 Task: What is a key feature of the Arts and Crafts movement?
Action: Mouse moved to (120, 145)
Screenshot: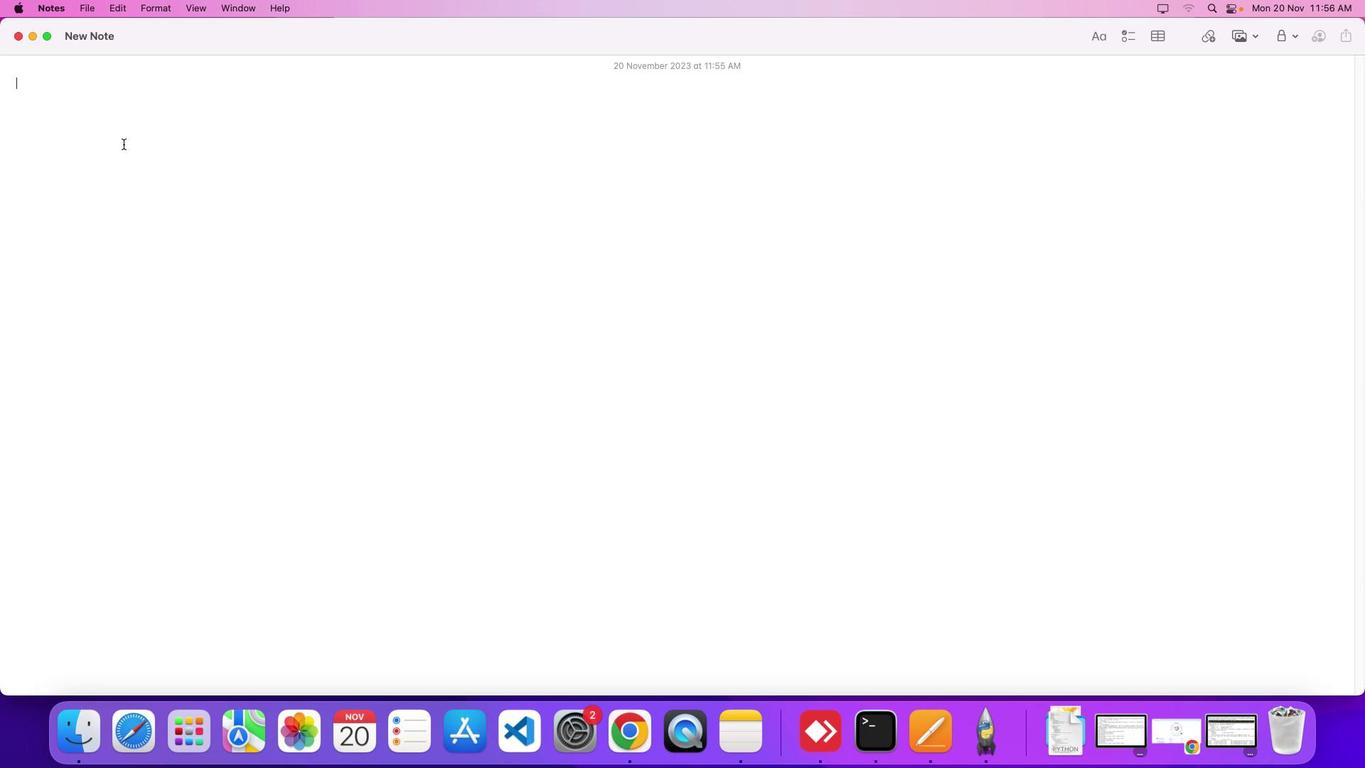 
Action: Mouse pressed left at (120, 145)
Screenshot: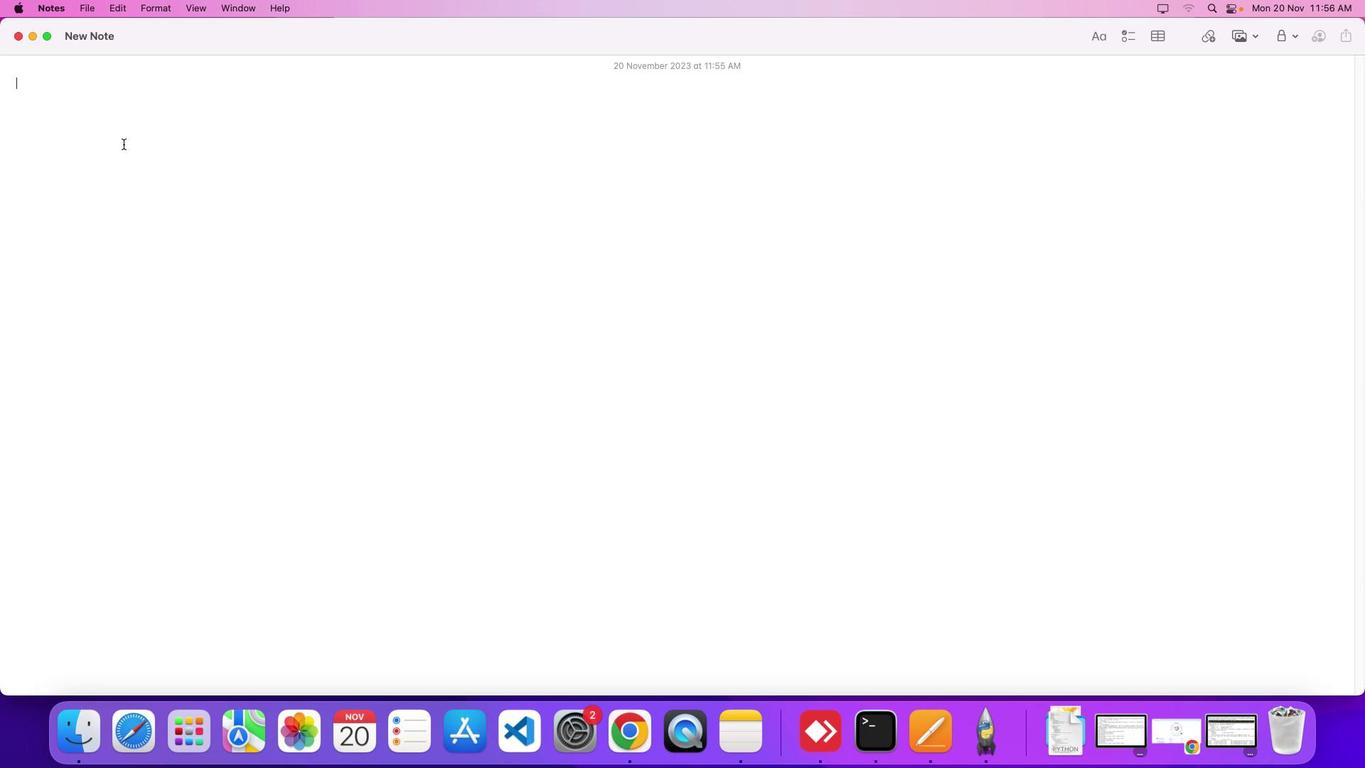 
Action: Mouse moved to (123, 143)
Screenshot: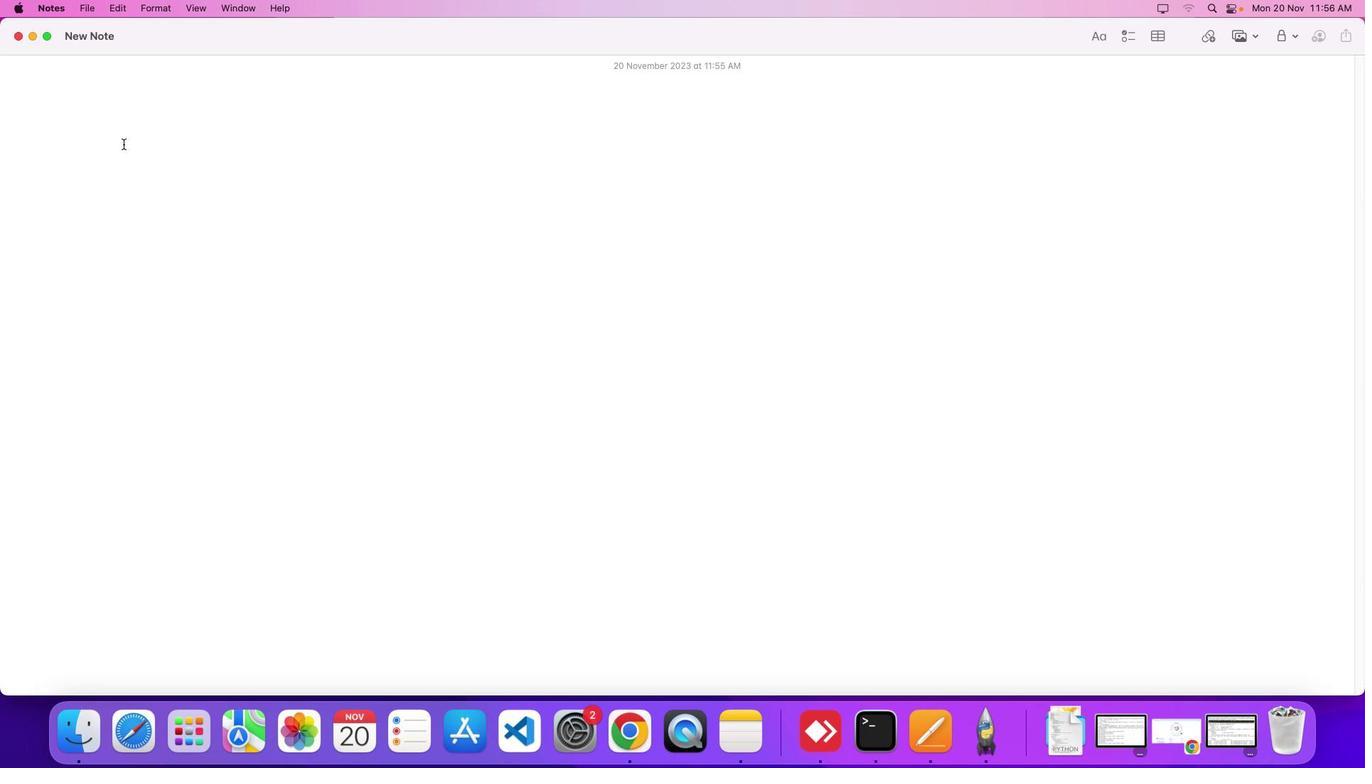 
Action: Key pressed Key.shift'W''h''t'Key.backspace'a''t'Key.space'i''s'Key.space'a'Key.space'k''e''y'Key.space'f''e''a''t''u''r''e'Key.space'o''f'Key.space't''h''e'Key.spaceKey.shift'A''r''t''s'Key.space'a''n''d'Key.spaceKey.shift'C''r''a''f''t''s'Key.space'm''o''v''e''m''e''n''t'Key.shift_r'?'Key.enter
Screenshot: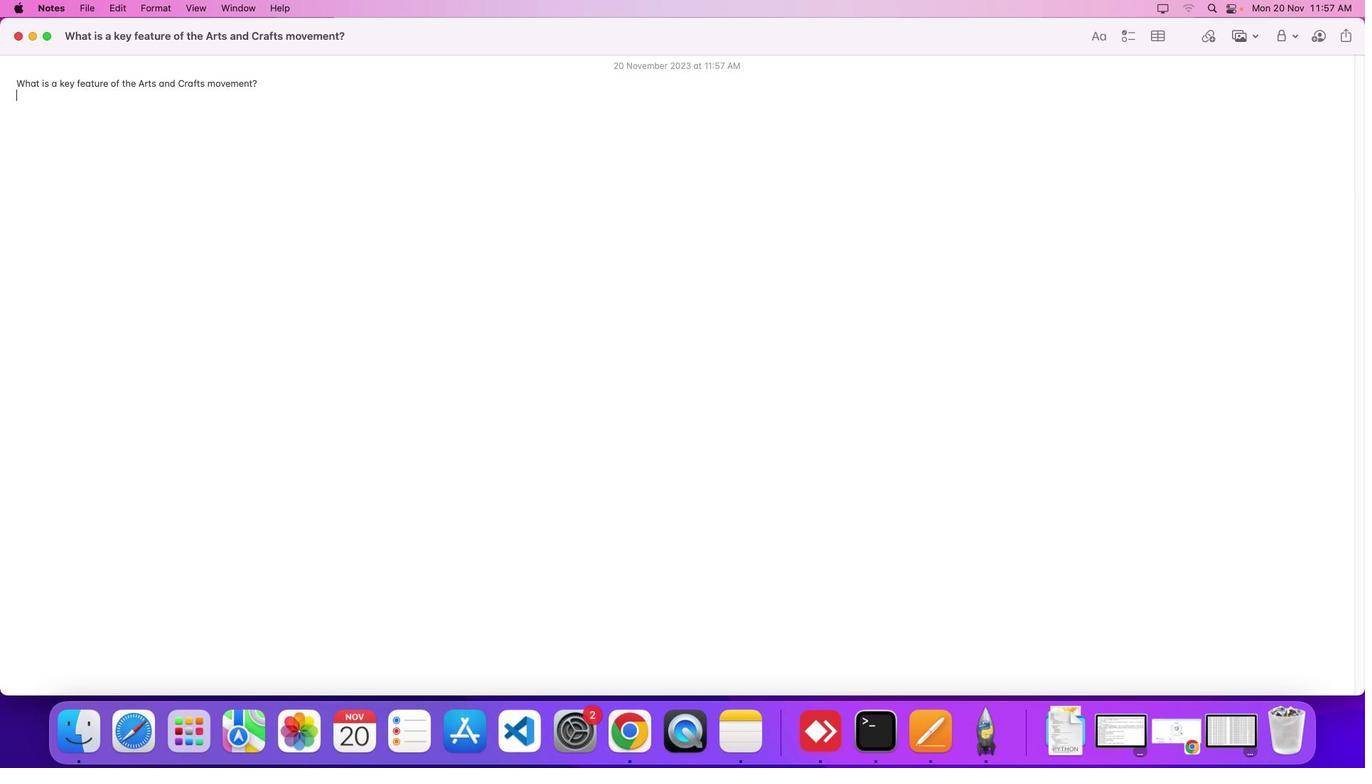 
Action: Mouse moved to (1183, 732)
Screenshot: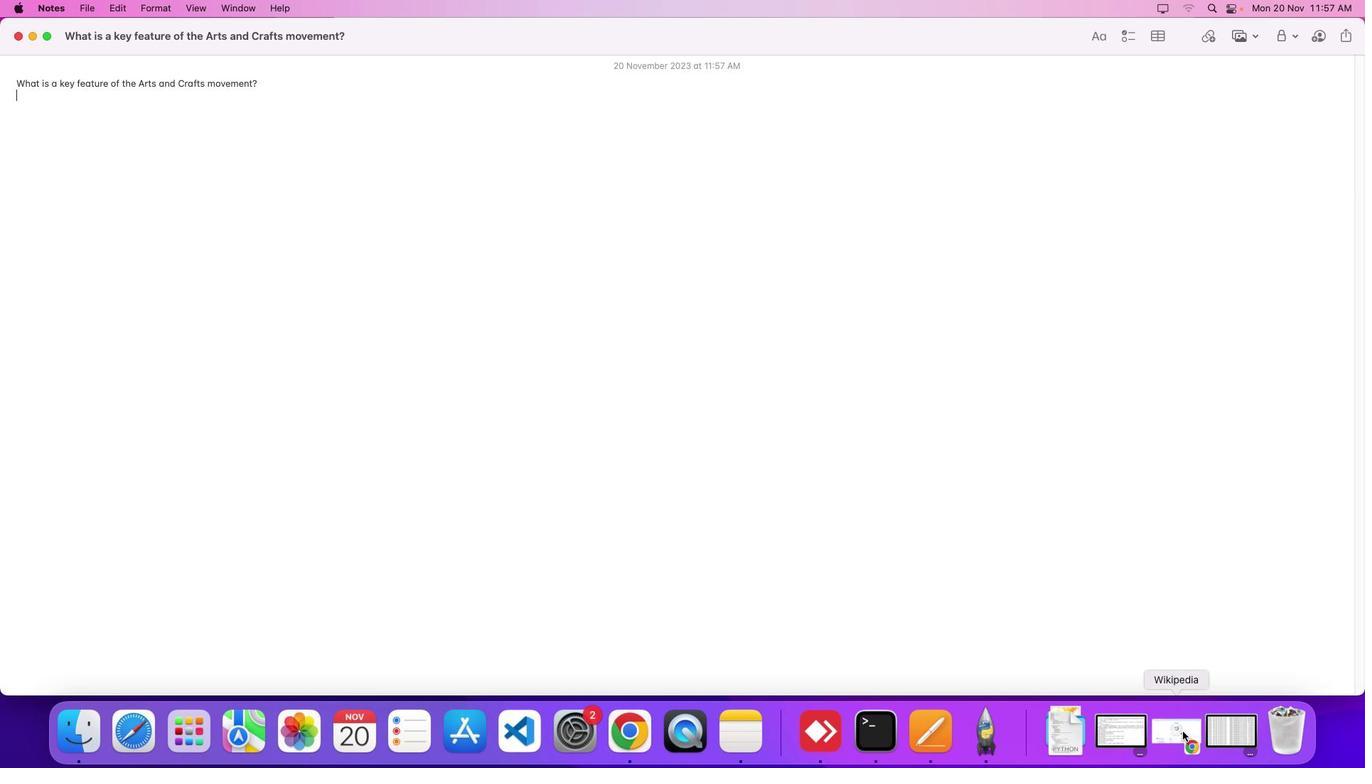 
Action: Mouse pressed left at (1183, 732)
Screenshot: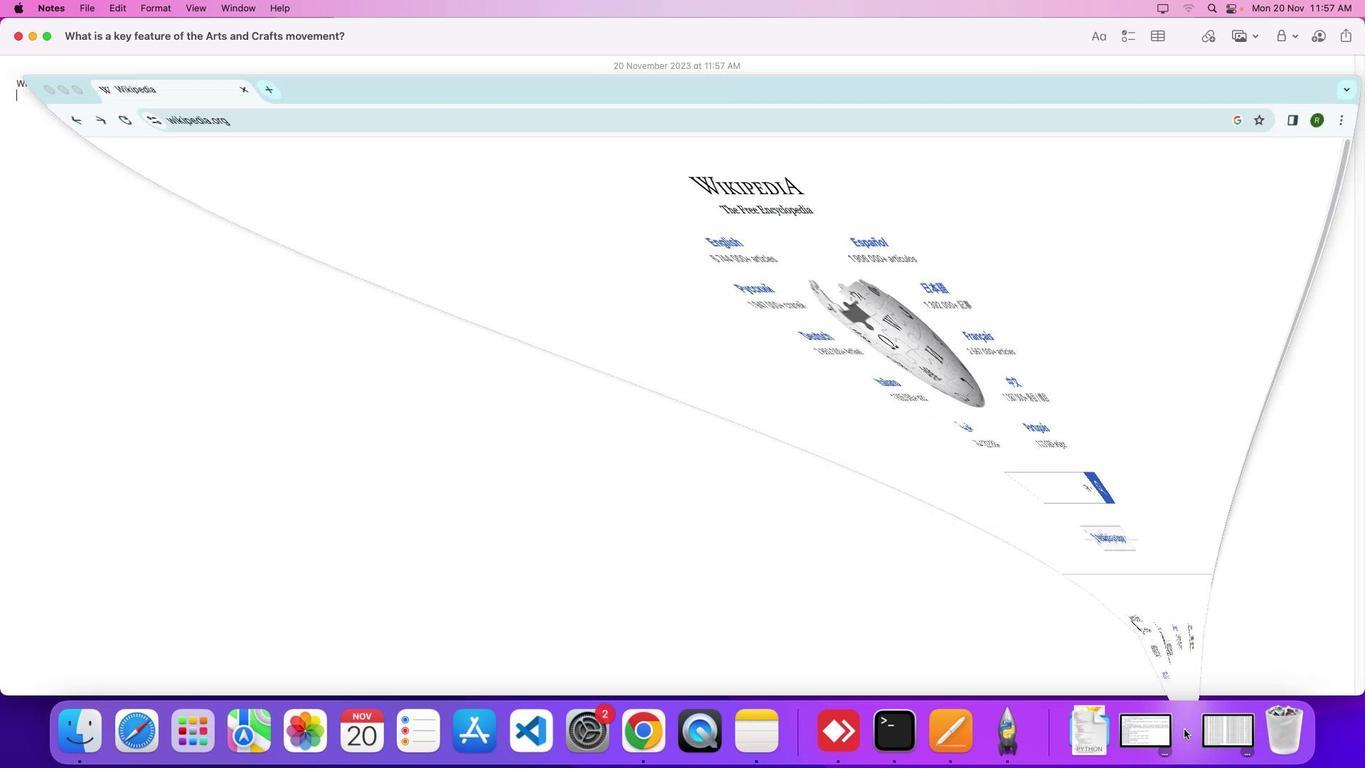 
Action: Mouse moved to (541, 434)
Screenshot: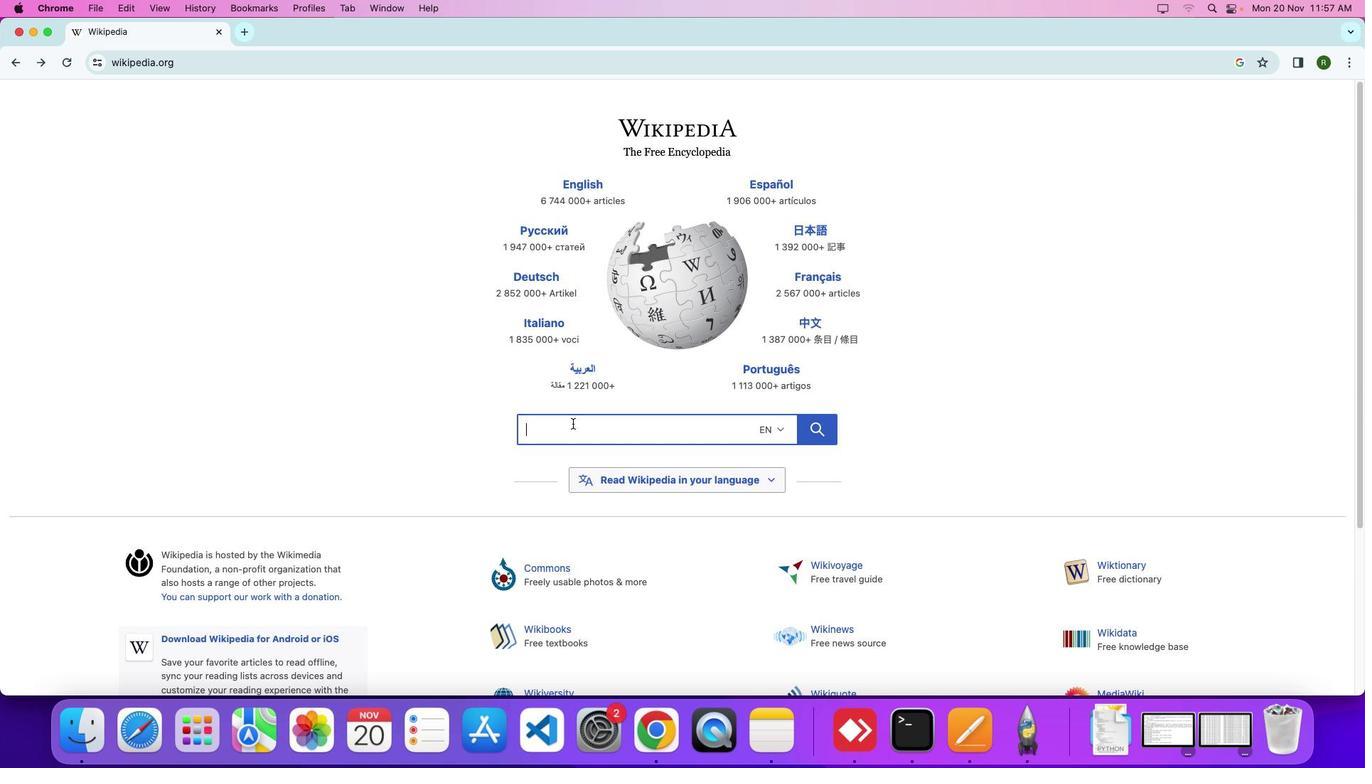 
Action: Mouse pressed left at (541, 434)
Screenshot: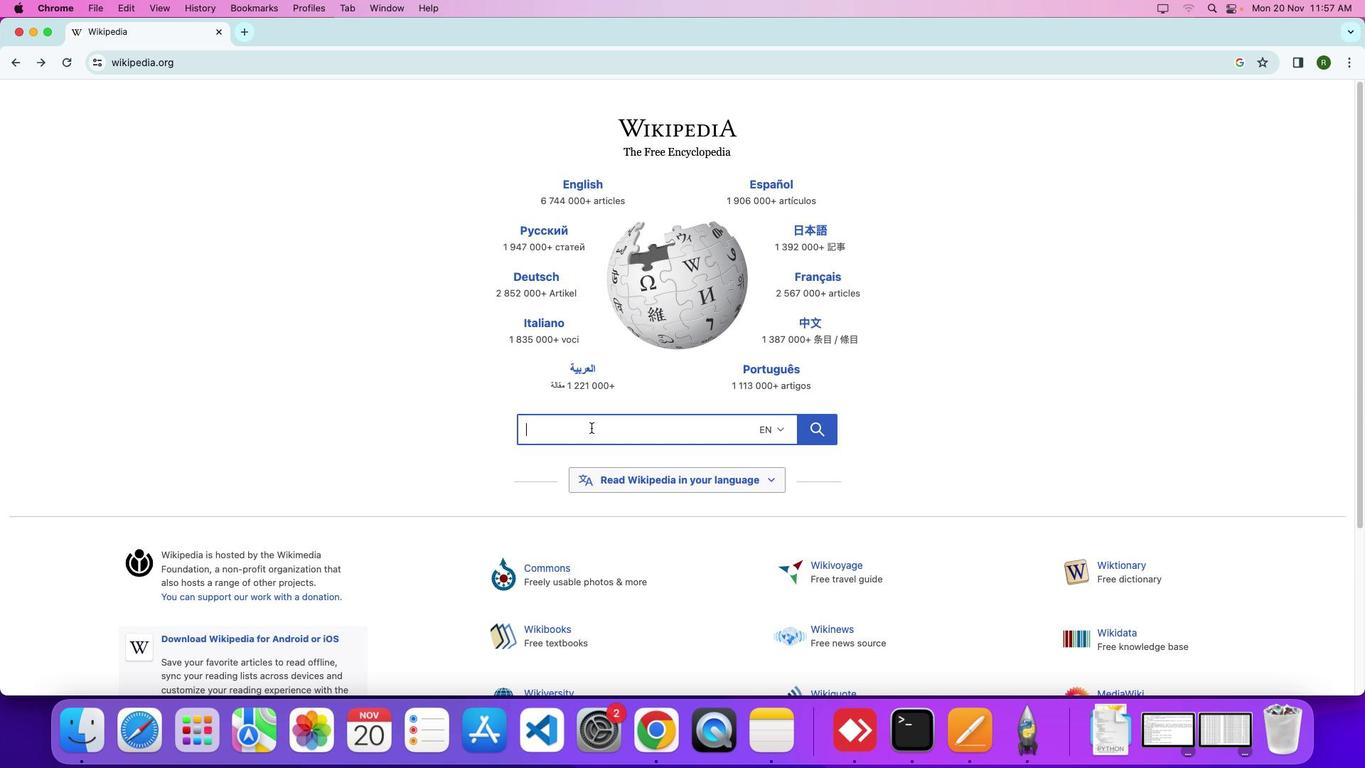 
Action: Mouse moved to (542, 428)
Screenshot: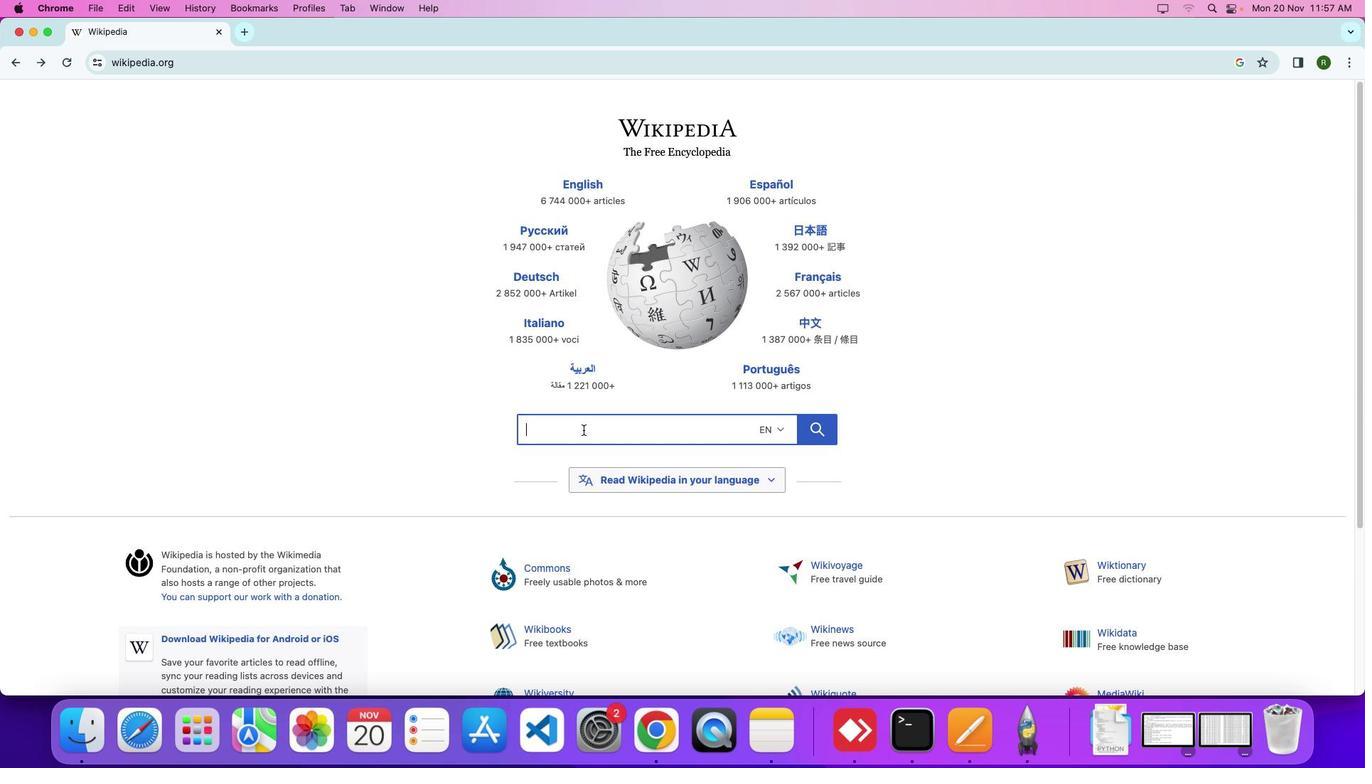 
Action: Key pressed Key.shift
Screenshot: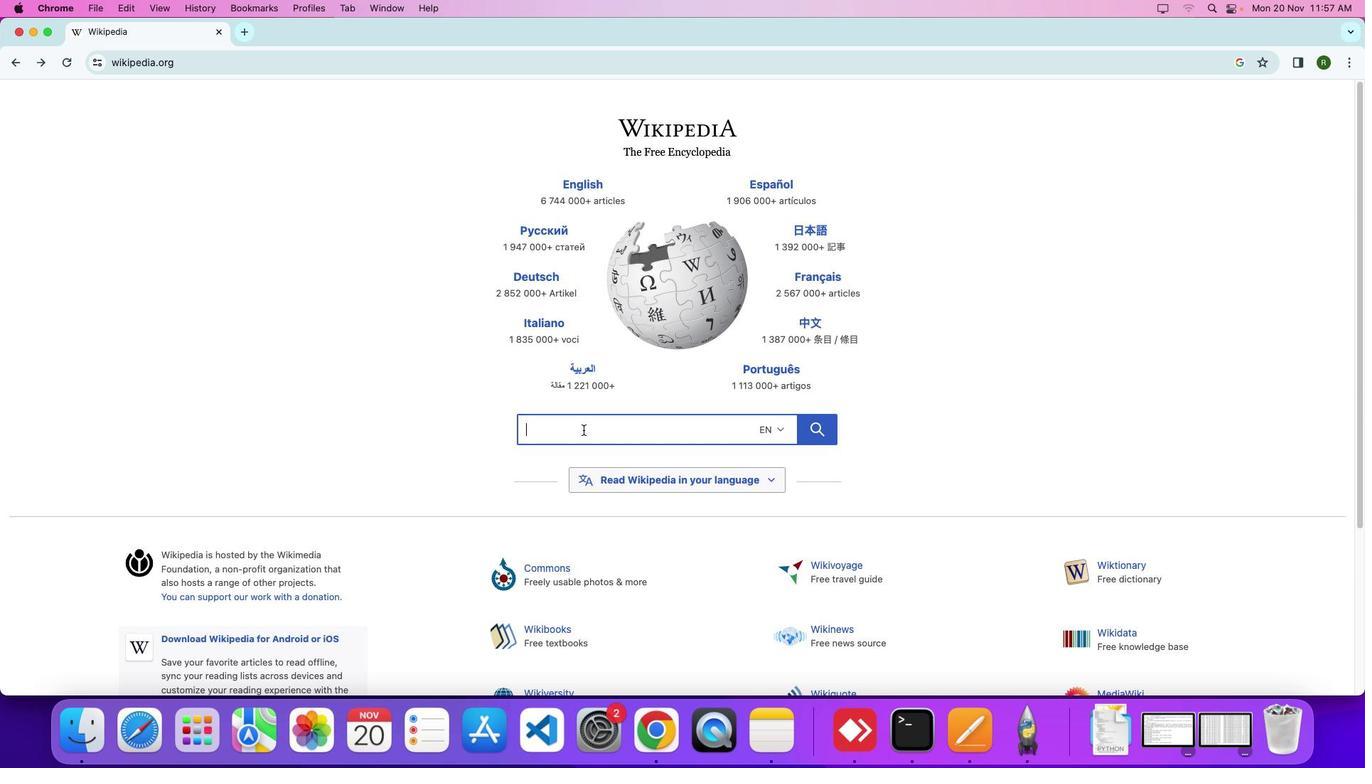 
Action: Mouse moved to (589, 431)
Screenshot: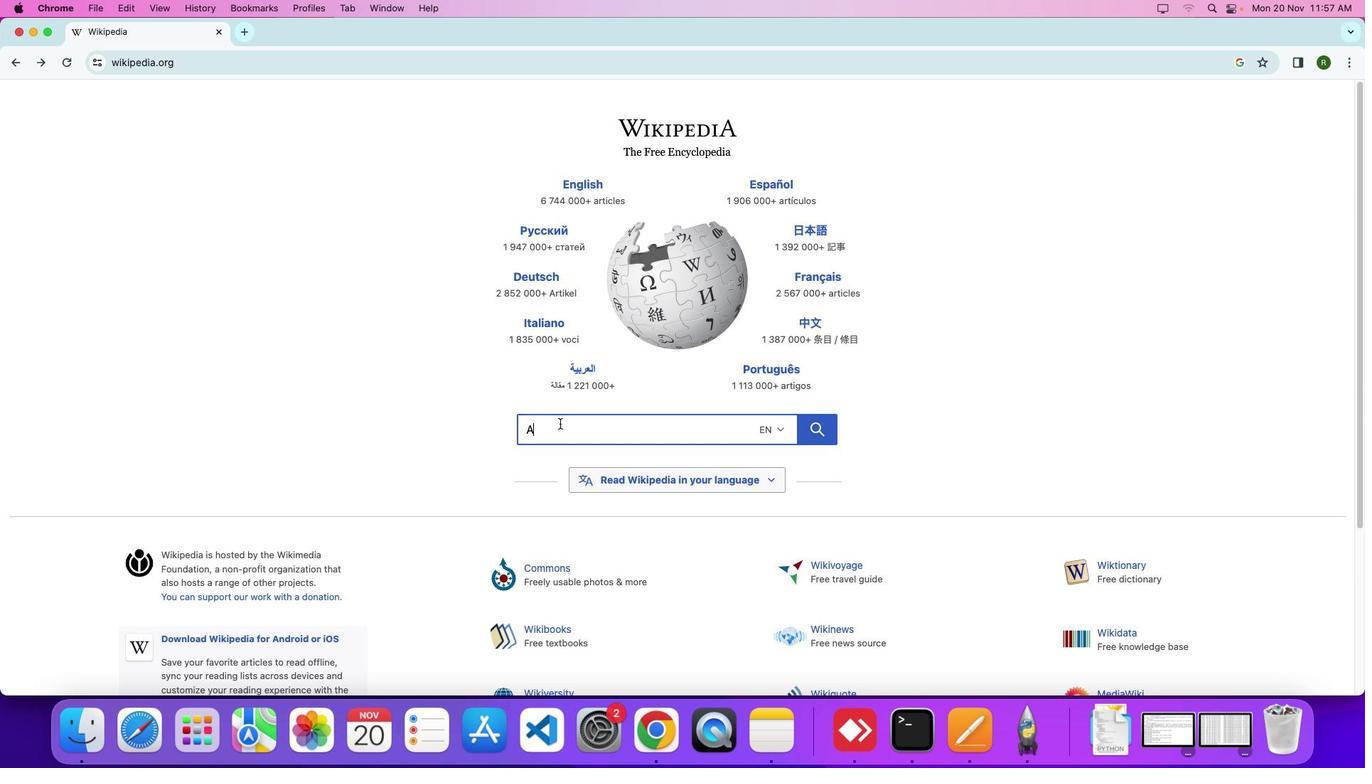 
Action: Key pressed 'A'
Screenshot: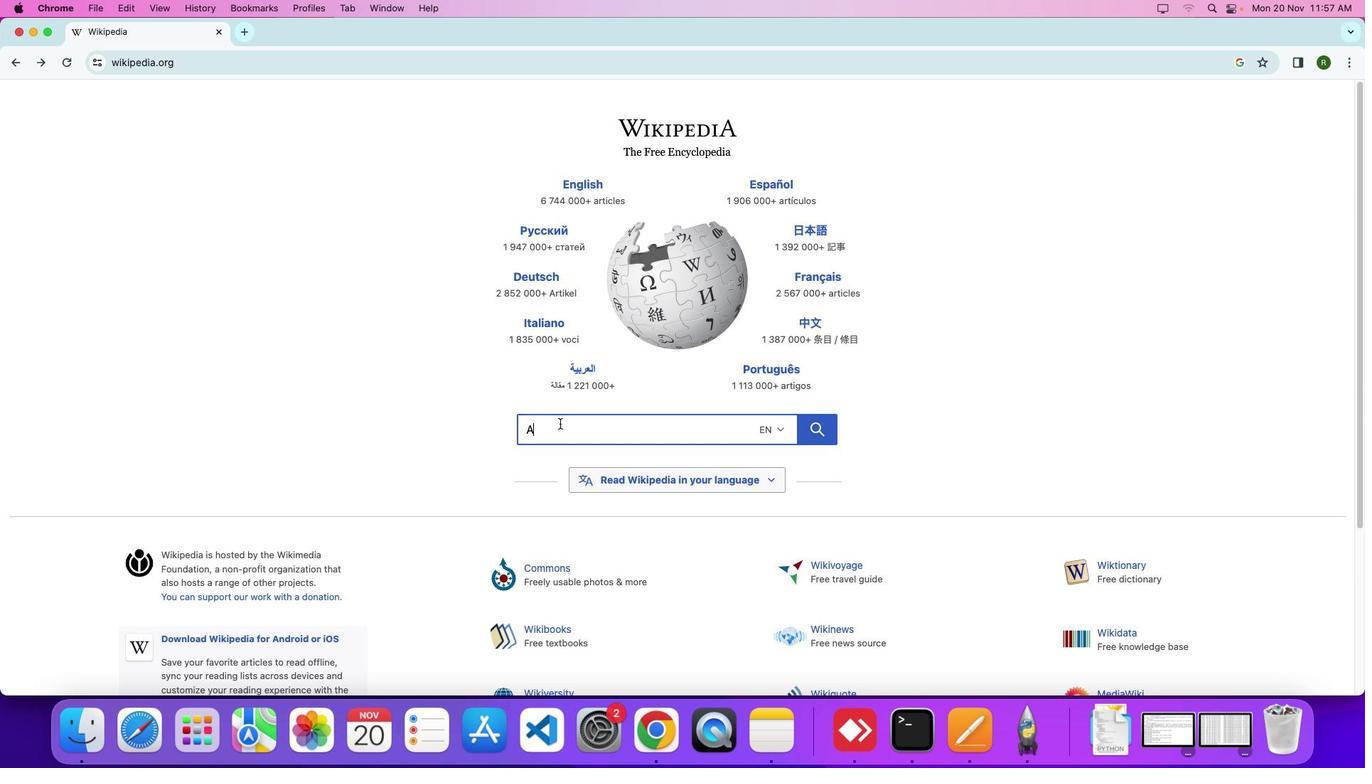 
Action: Mouse moved to (559, 423)
Screenshot: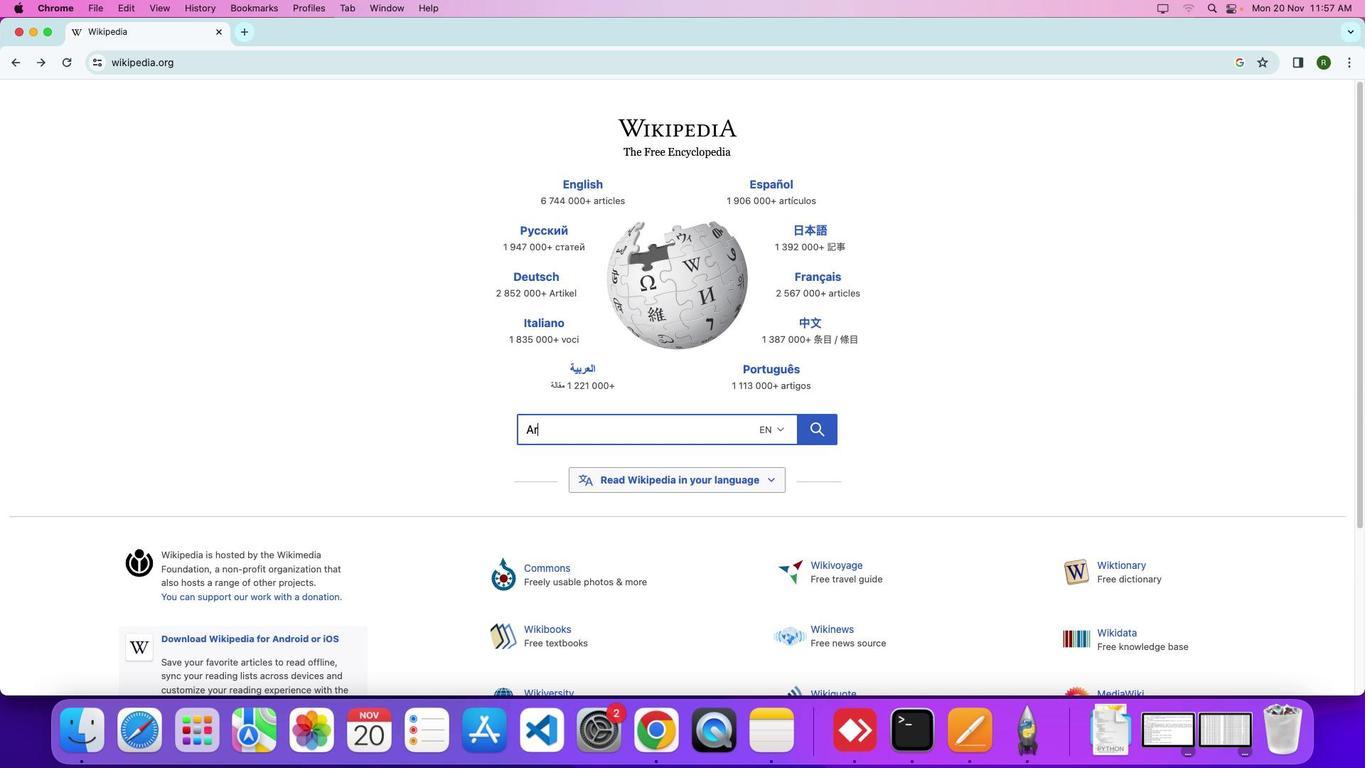 
Action: Key pressed 'r''t''s'Key.space'a''n''d'Key.spaceKey.shift'C''r''a''f''t''s'Key.space'm''o''v''e''m''e''n''t'
Screenshot: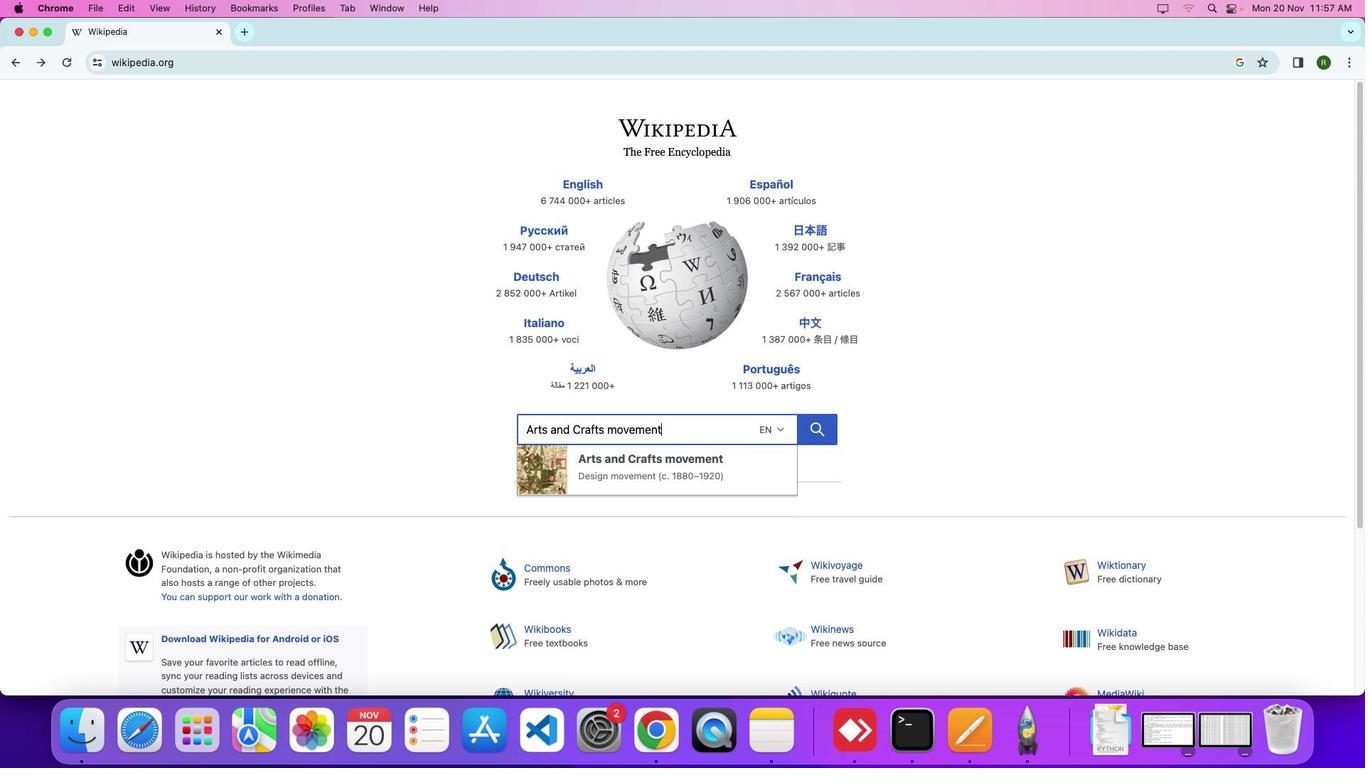 
Action: Mouse moved to (821, 432)
Screenshot: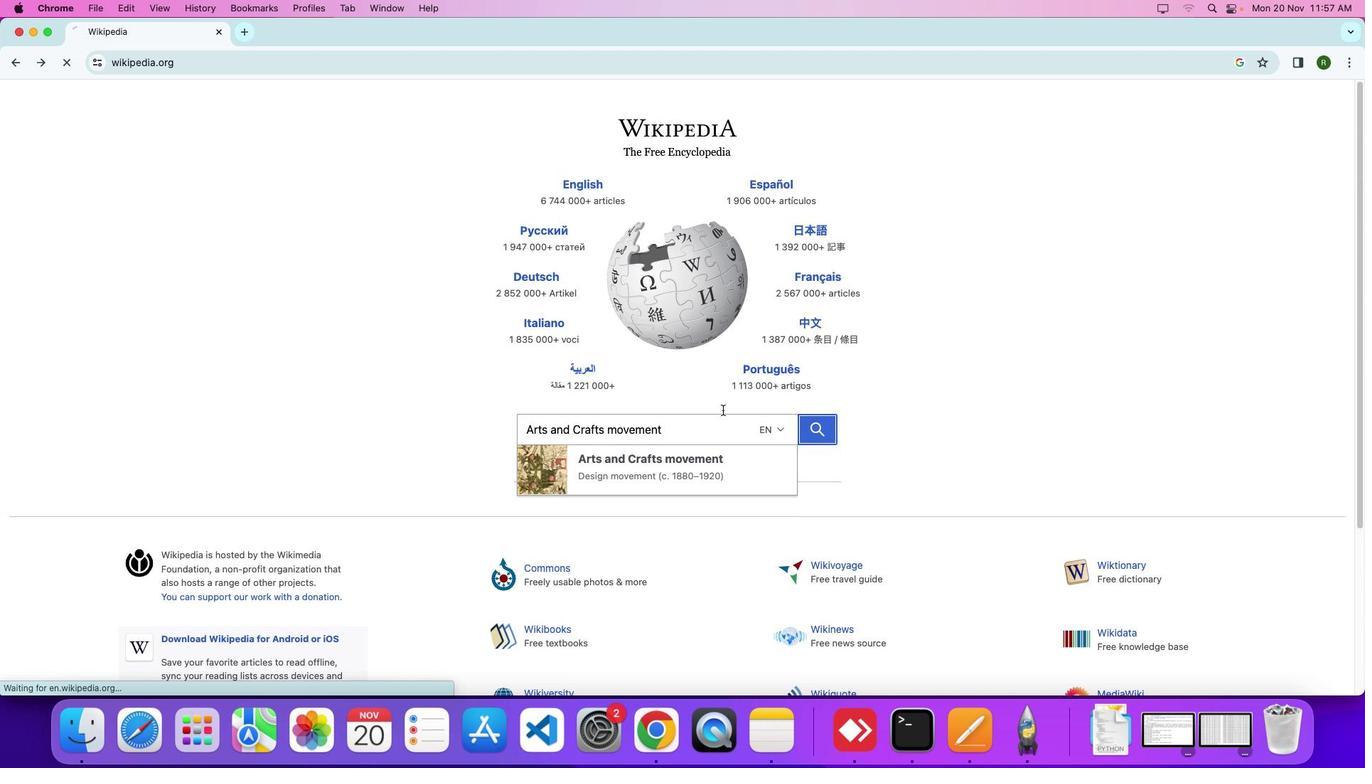 
Action: Mouse pressed left at (821, 432)
Screenshot: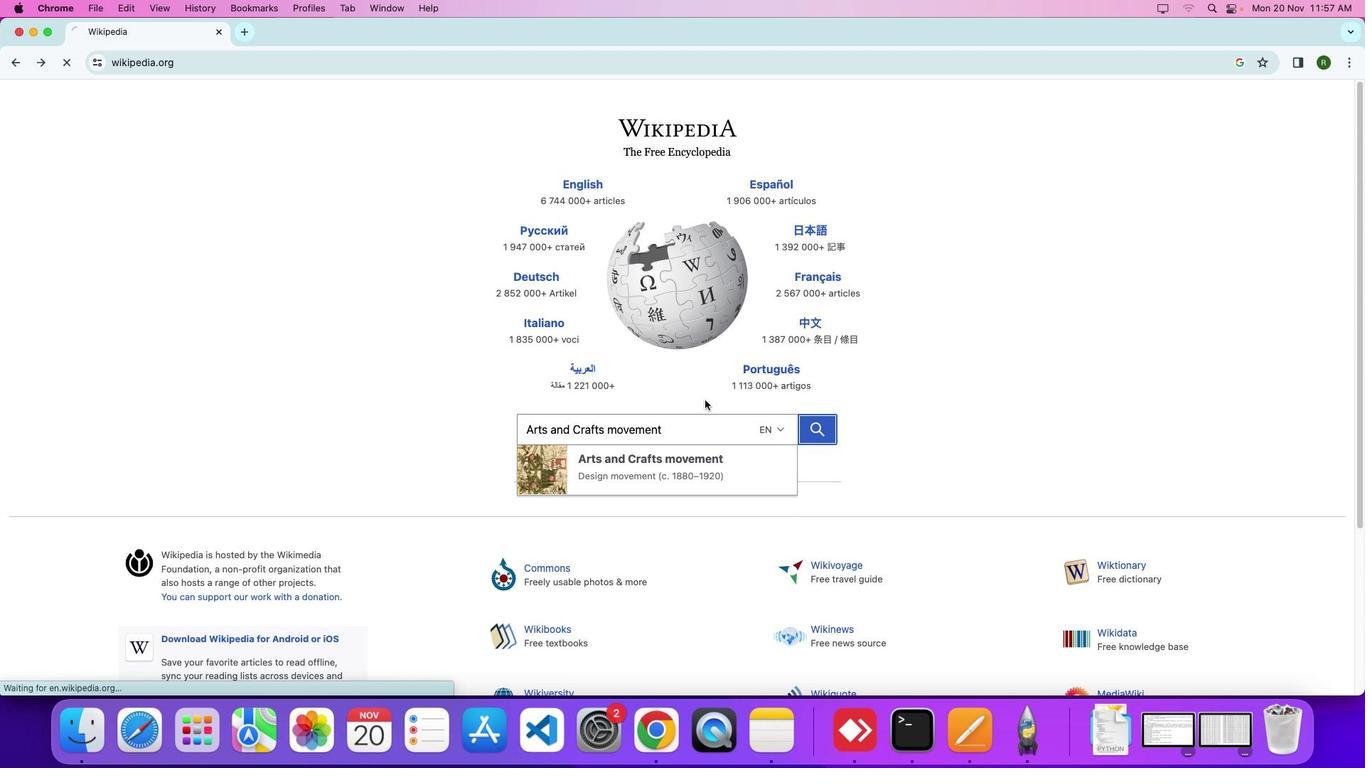 
Action: Mouse moved to (932, 345)
Screenshot: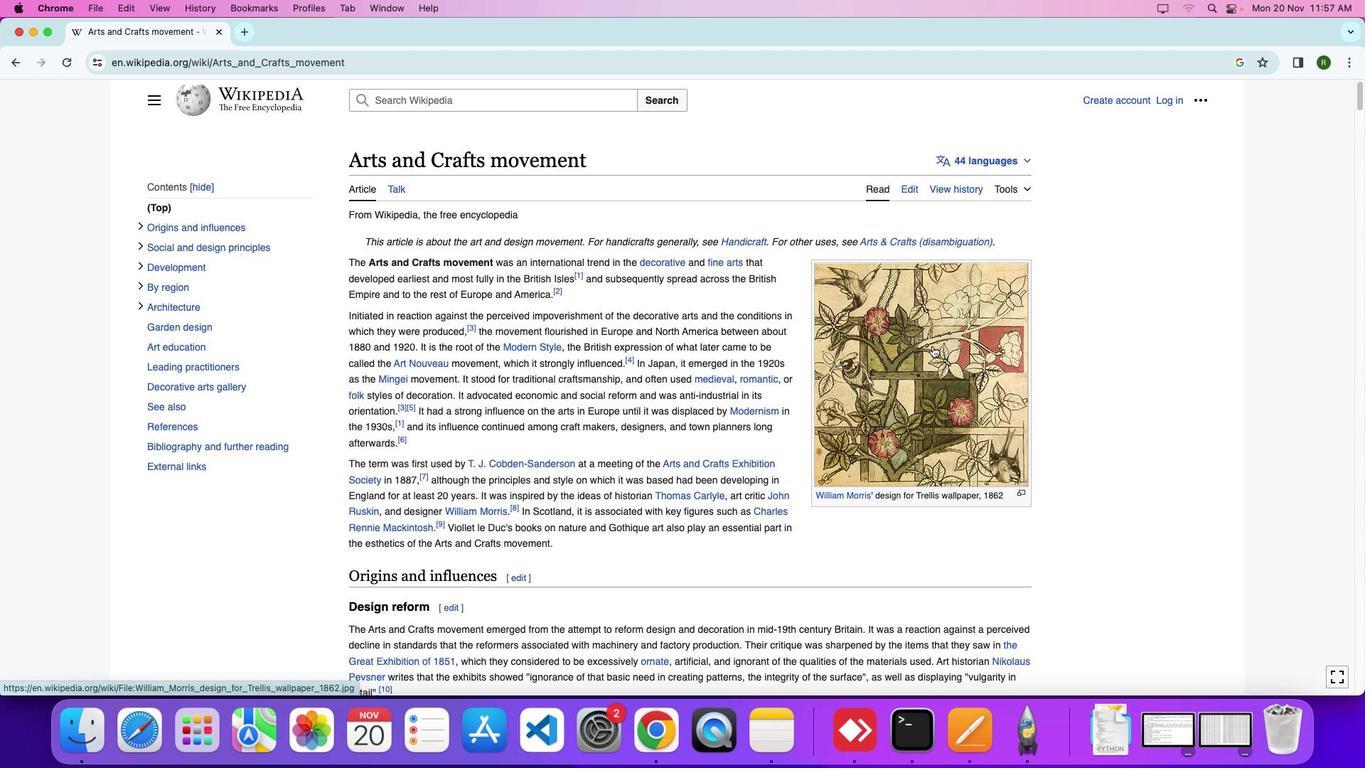
Action: Mouse scrolled (932, 345) with delta (0, 0)
Screenshot: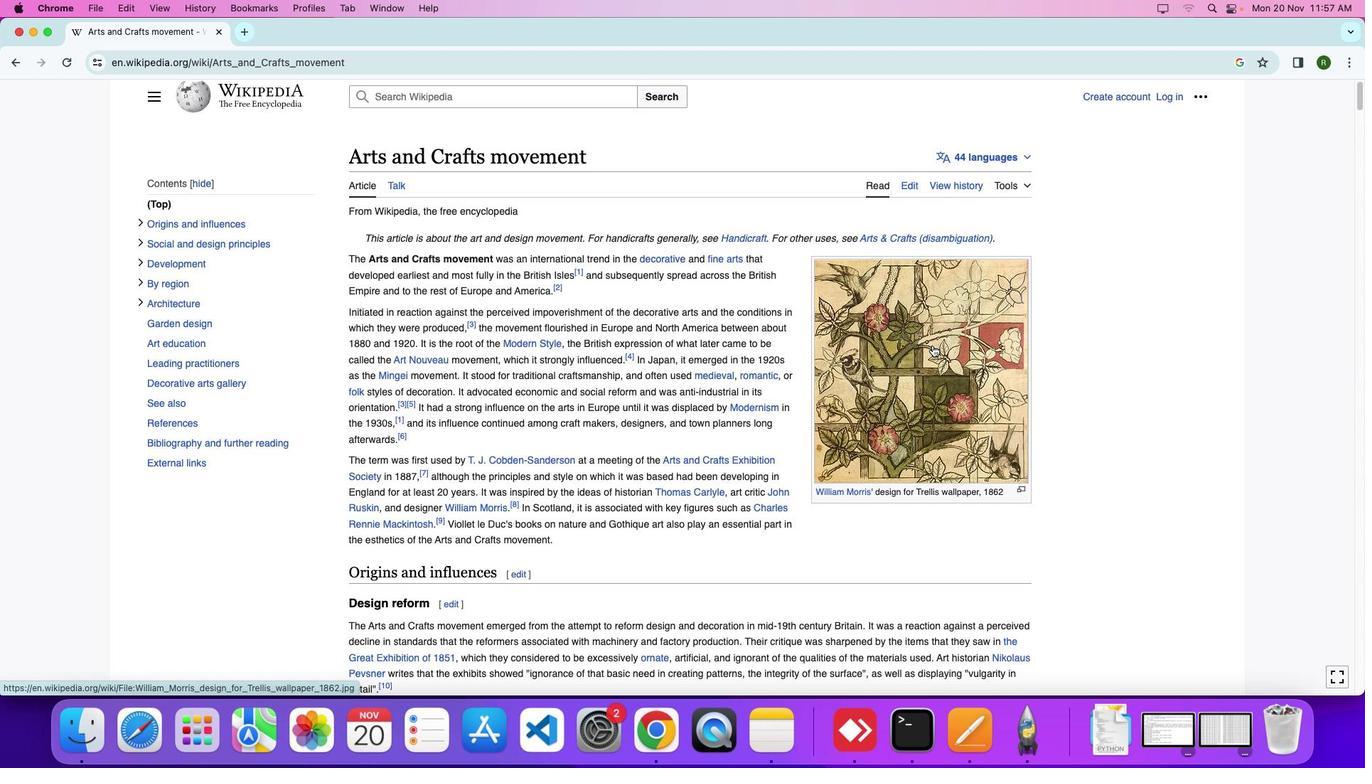 
Action: Mouse moved to (932, 345)
Screenshot: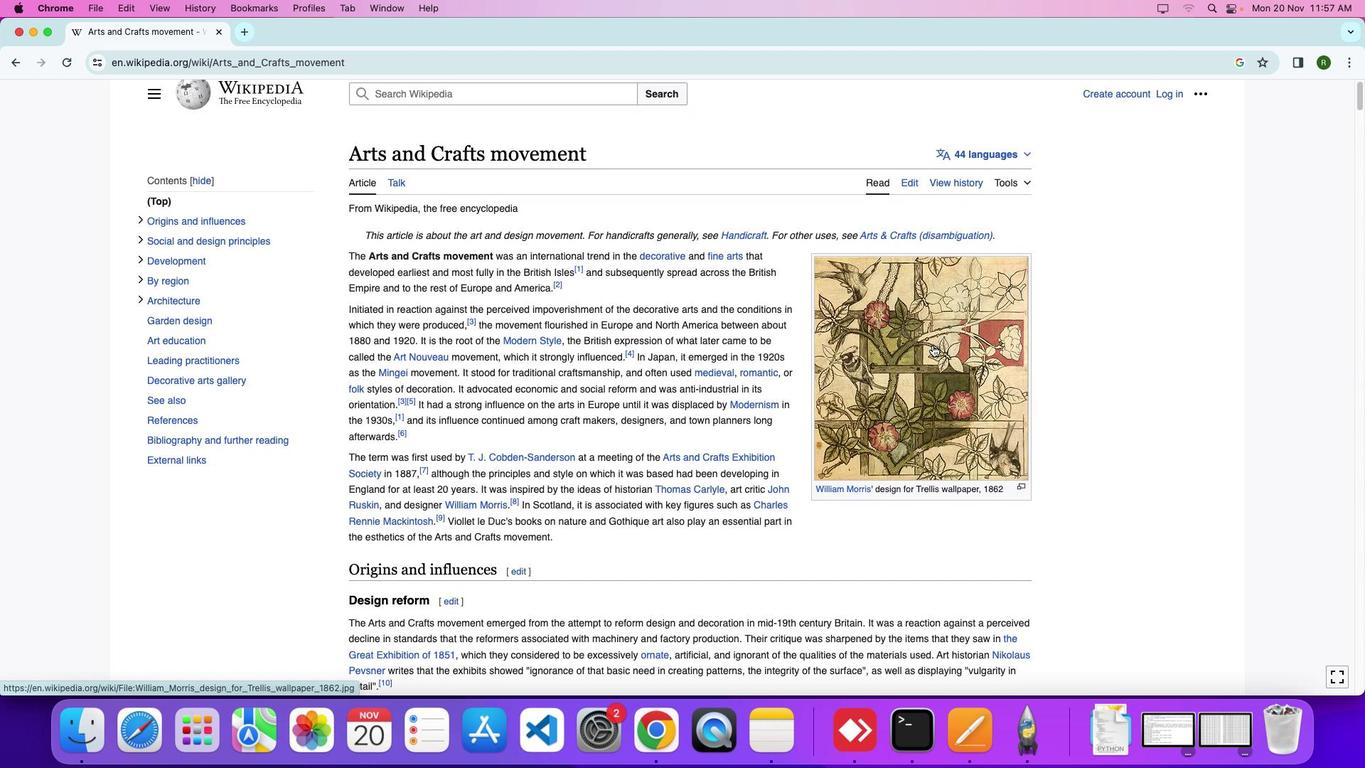 
Action: Mouse scrolled (932, 345) with delta (0, 0)
Screenshot: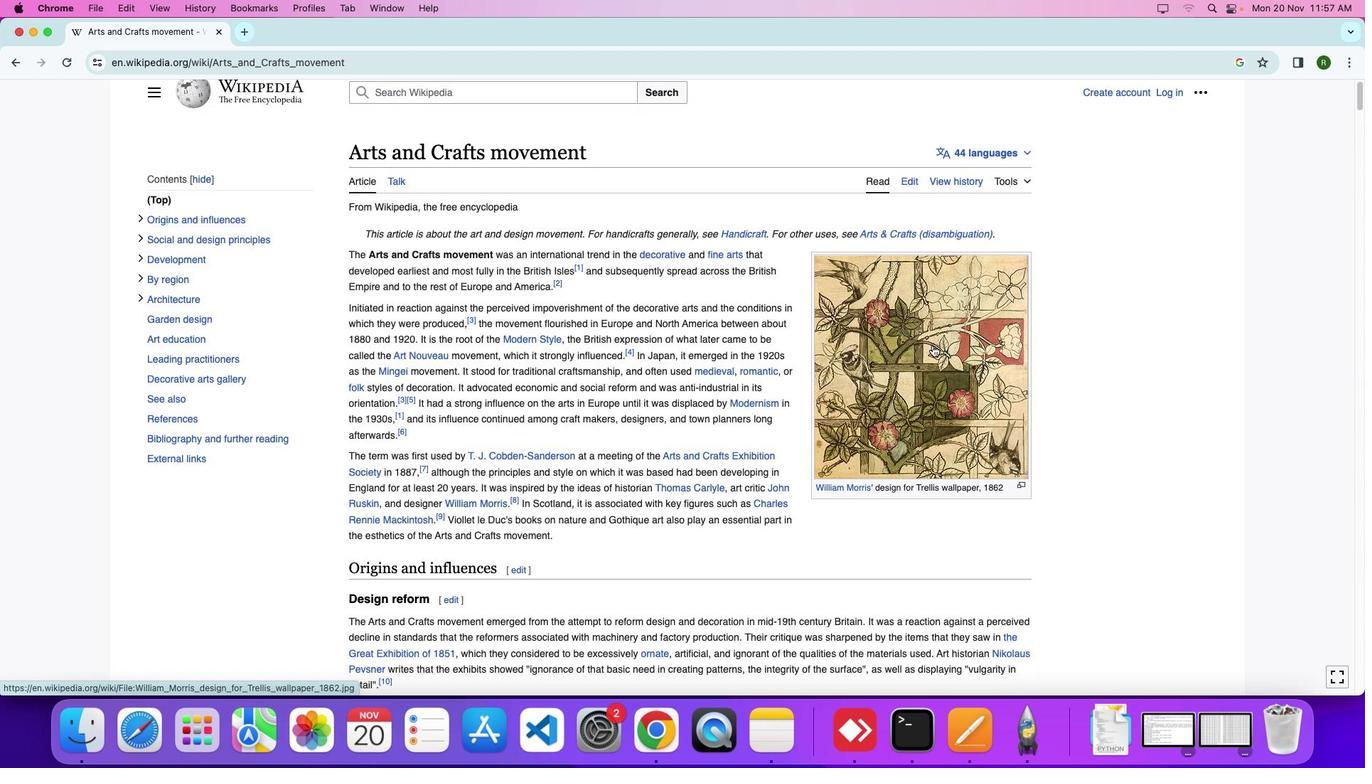 
Action: Mouse moved to (932, 345)
Screenshot: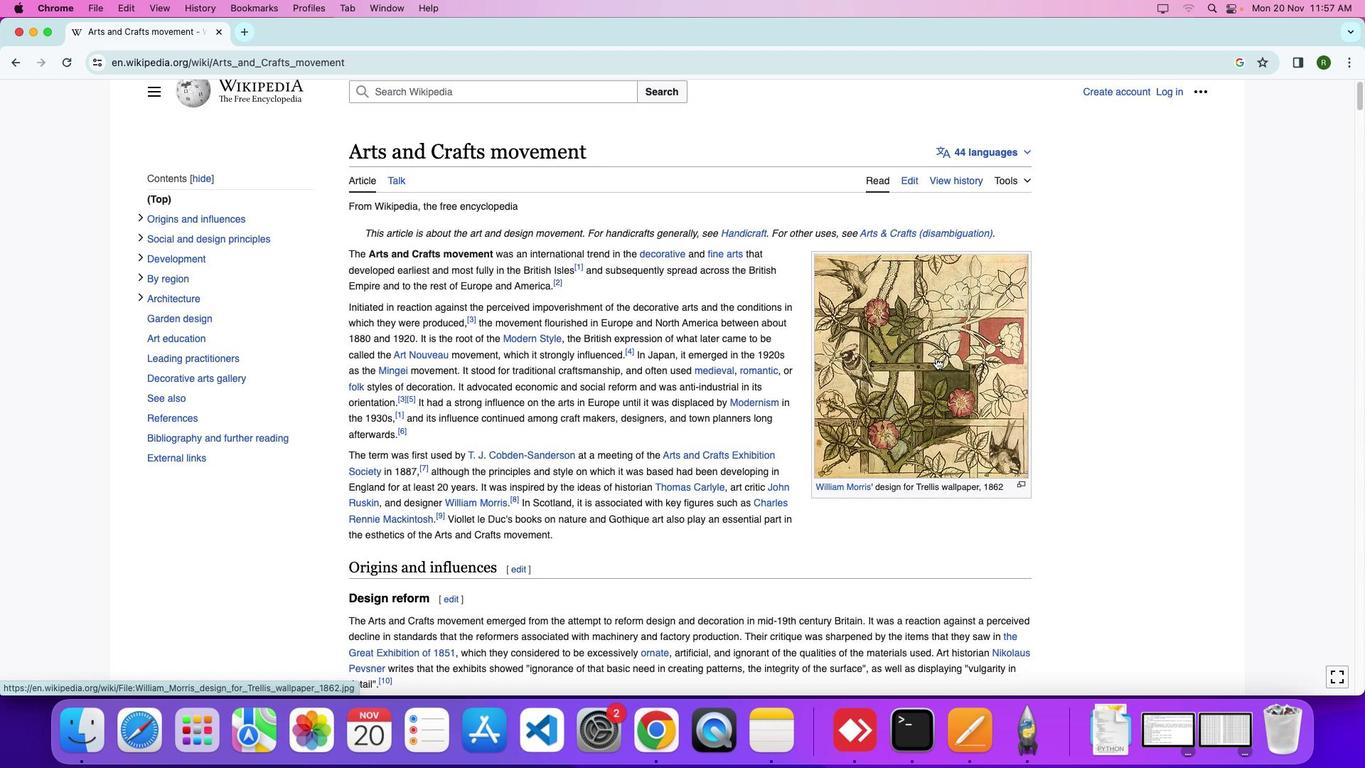 
Action: Mouse scrolled (932, 345) with delta (0, 0)
Screenshot: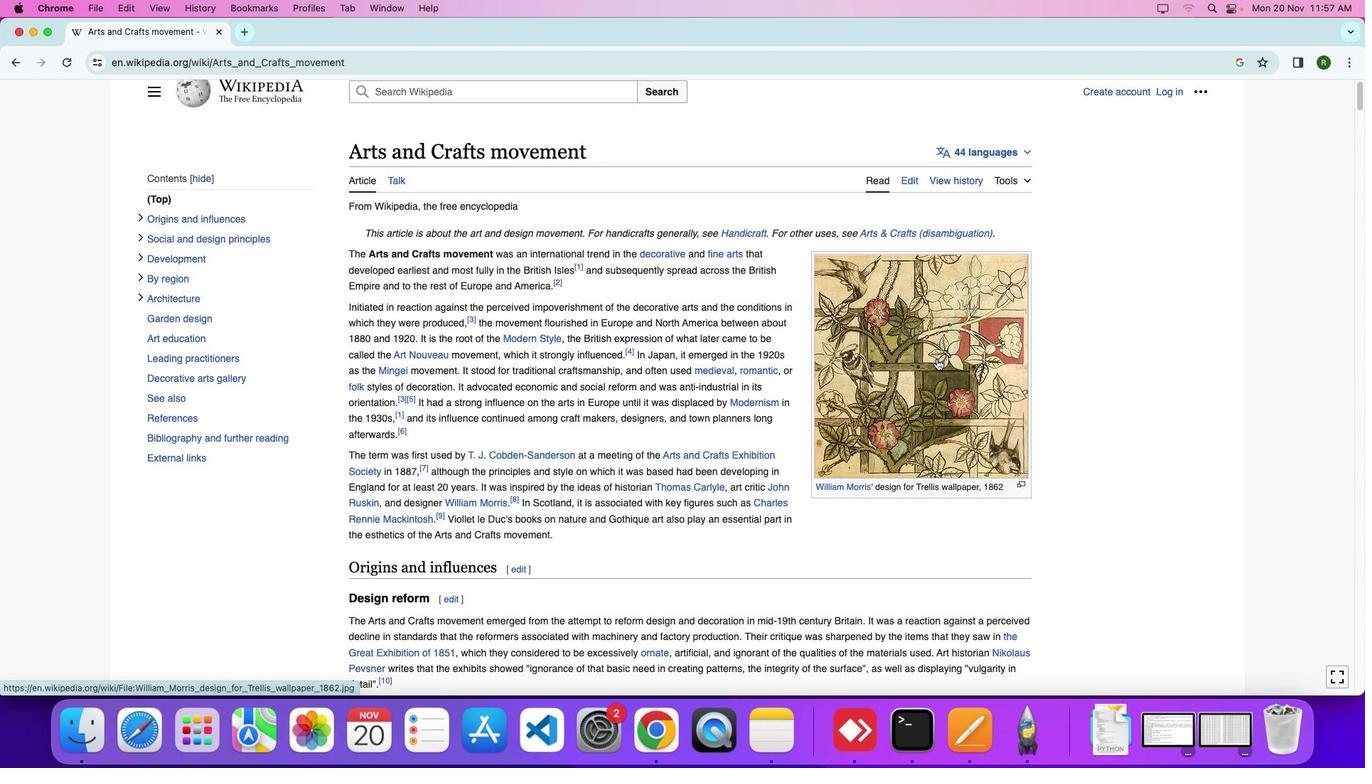 
Action: Mouse scrolled (932, 345) with delta (0, 0)
Screenshot: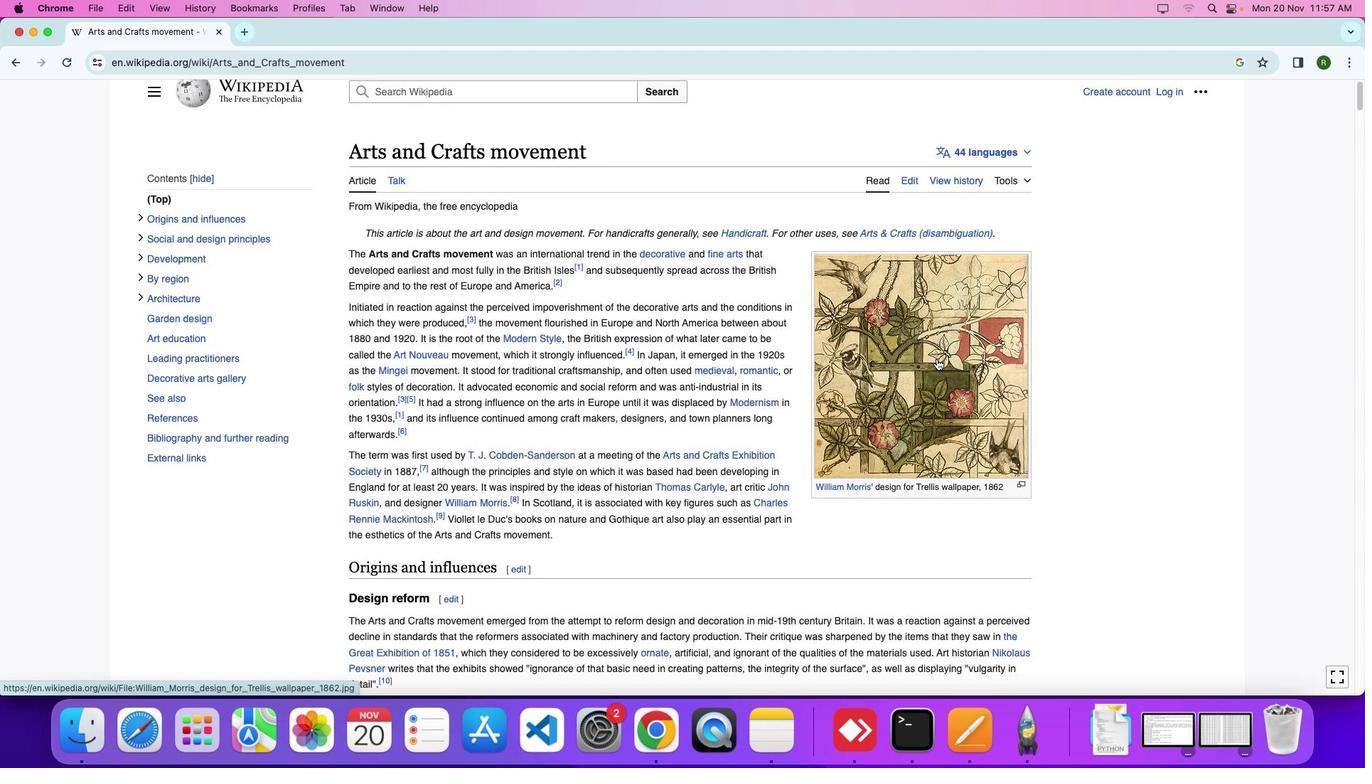 
Action: Mouse moved to (936, 359)
Screenshot: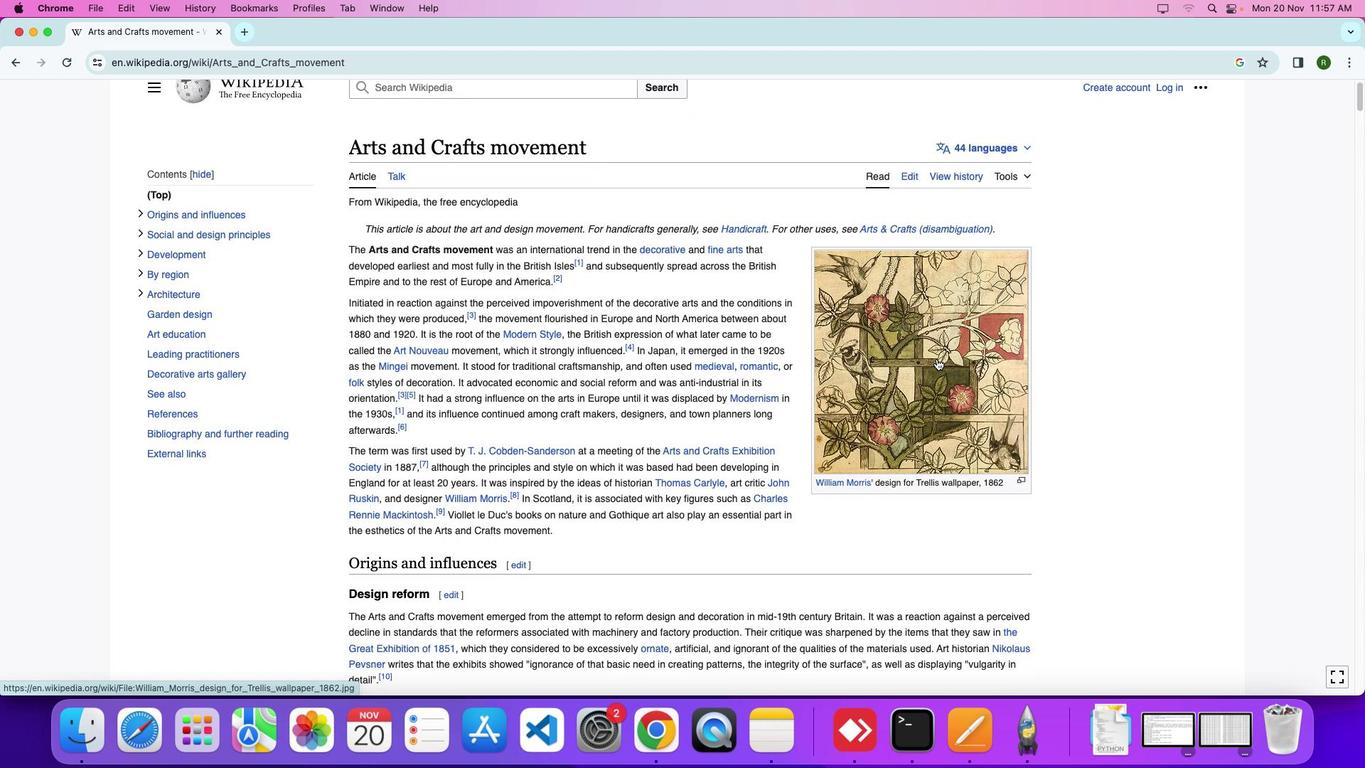 
Action: Mouse scrolled (936, 359) with delta (0, 0)
Screenshot: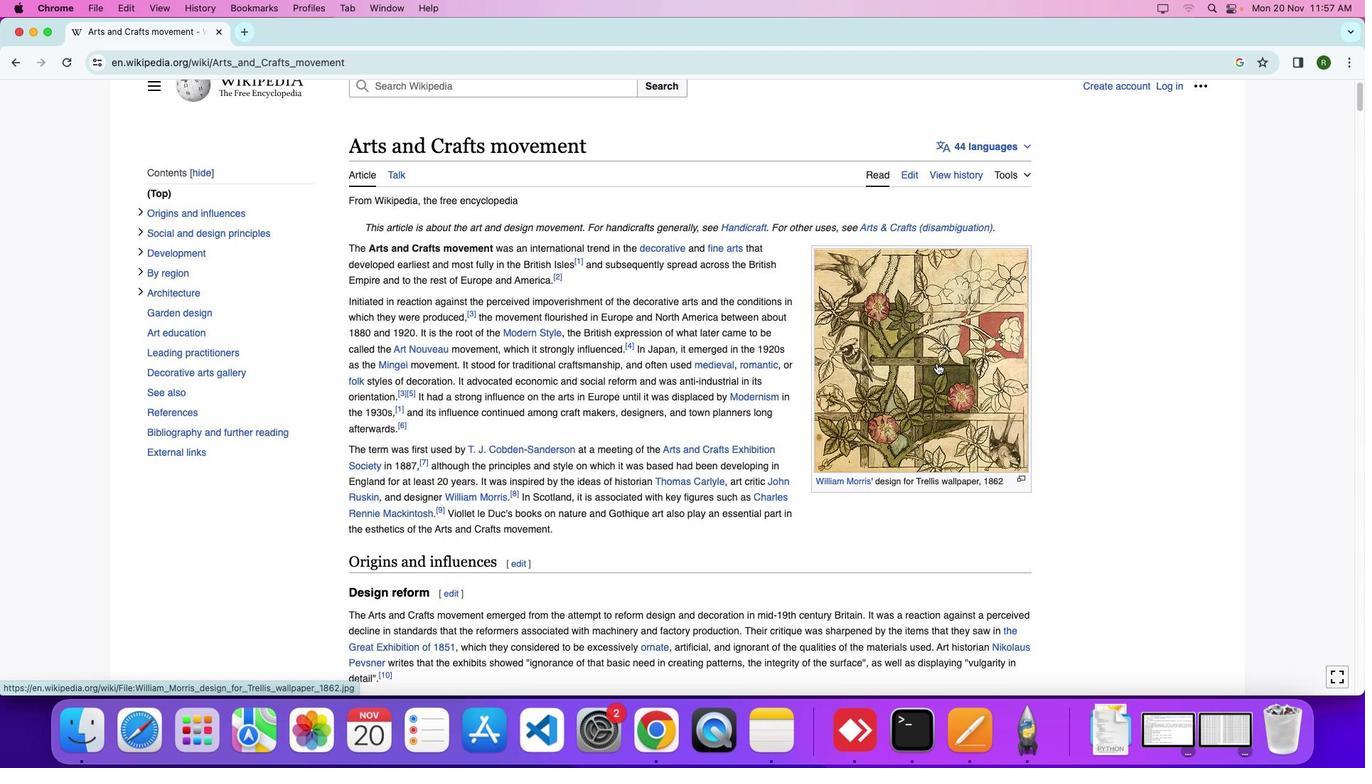
Action: Mouse scrolled (936, 359) with delta (0, 0)
Screenshot: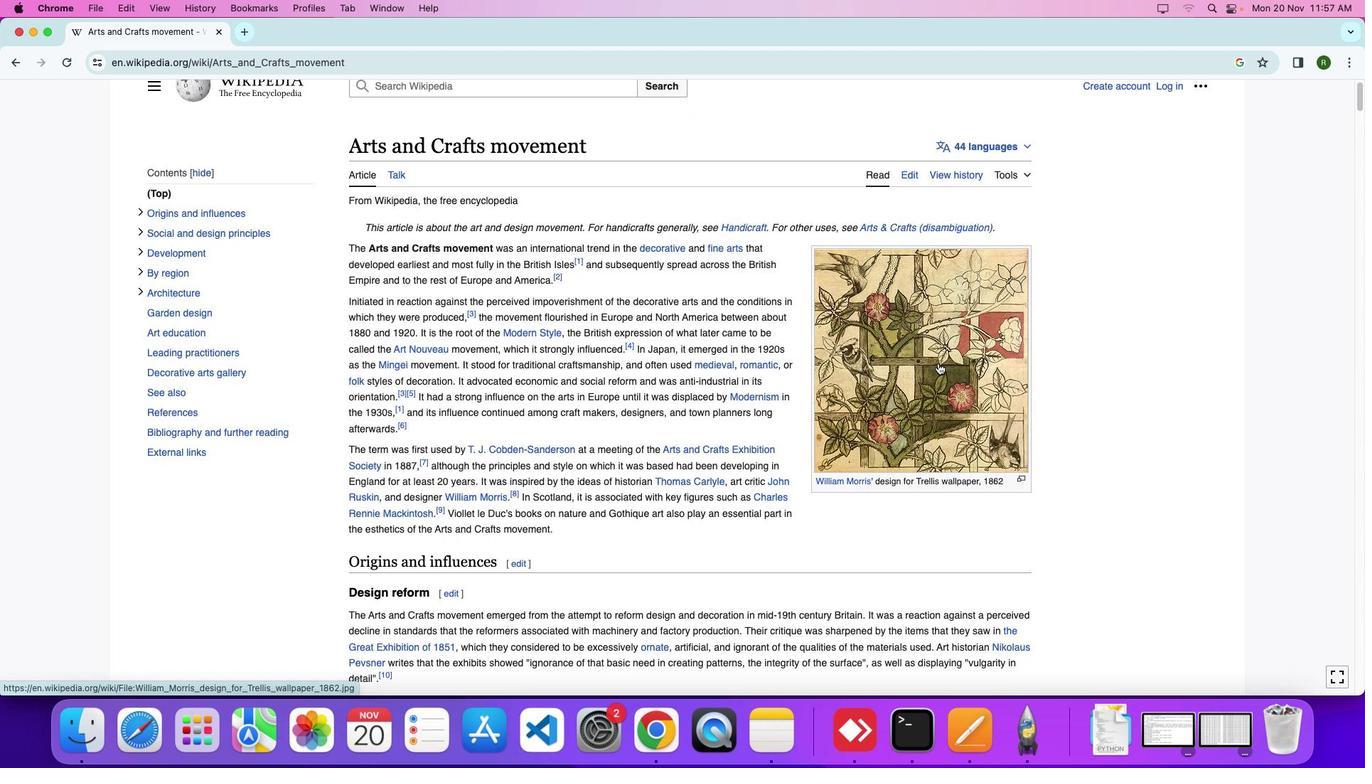
Action: Mouse moved to (938, 363)
Screenshot: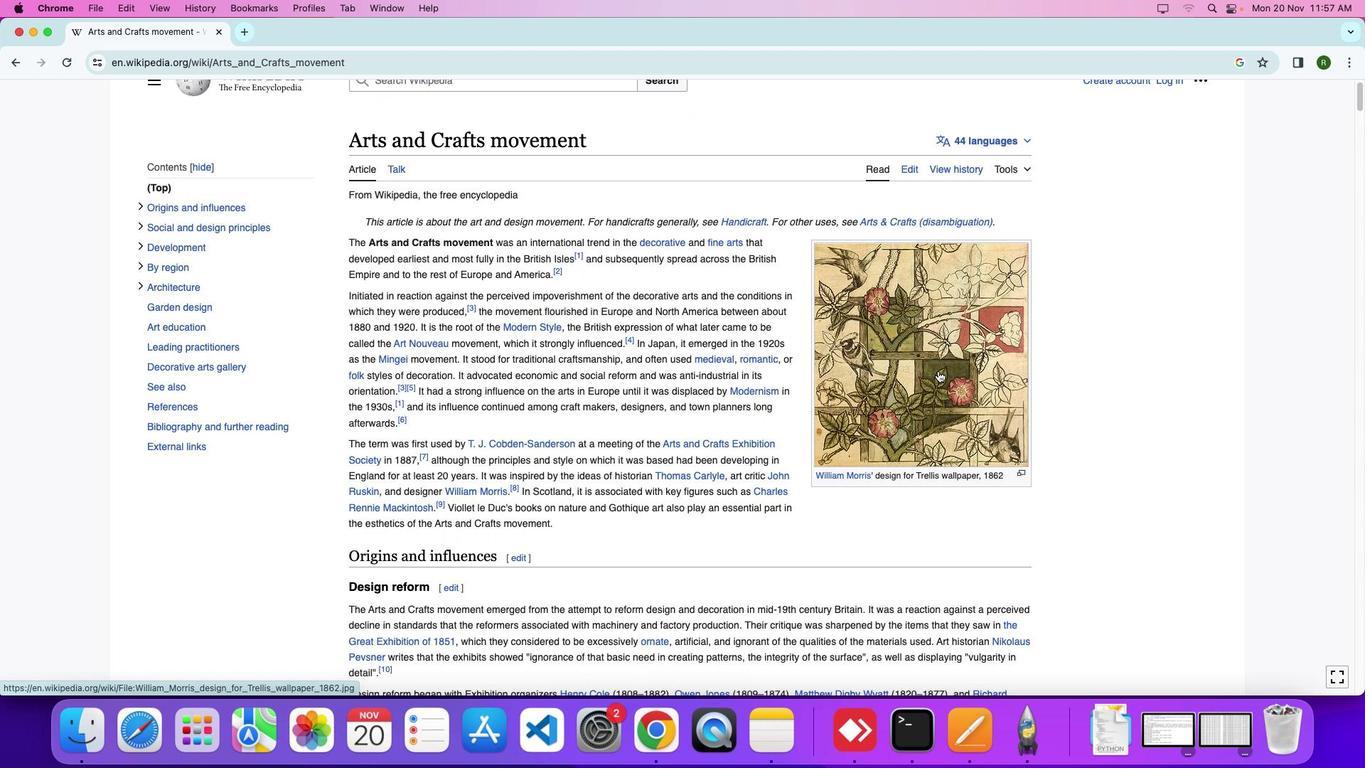 
Action: Mouse scrolled (938, 363) with delta (0, 0)
Screenshot: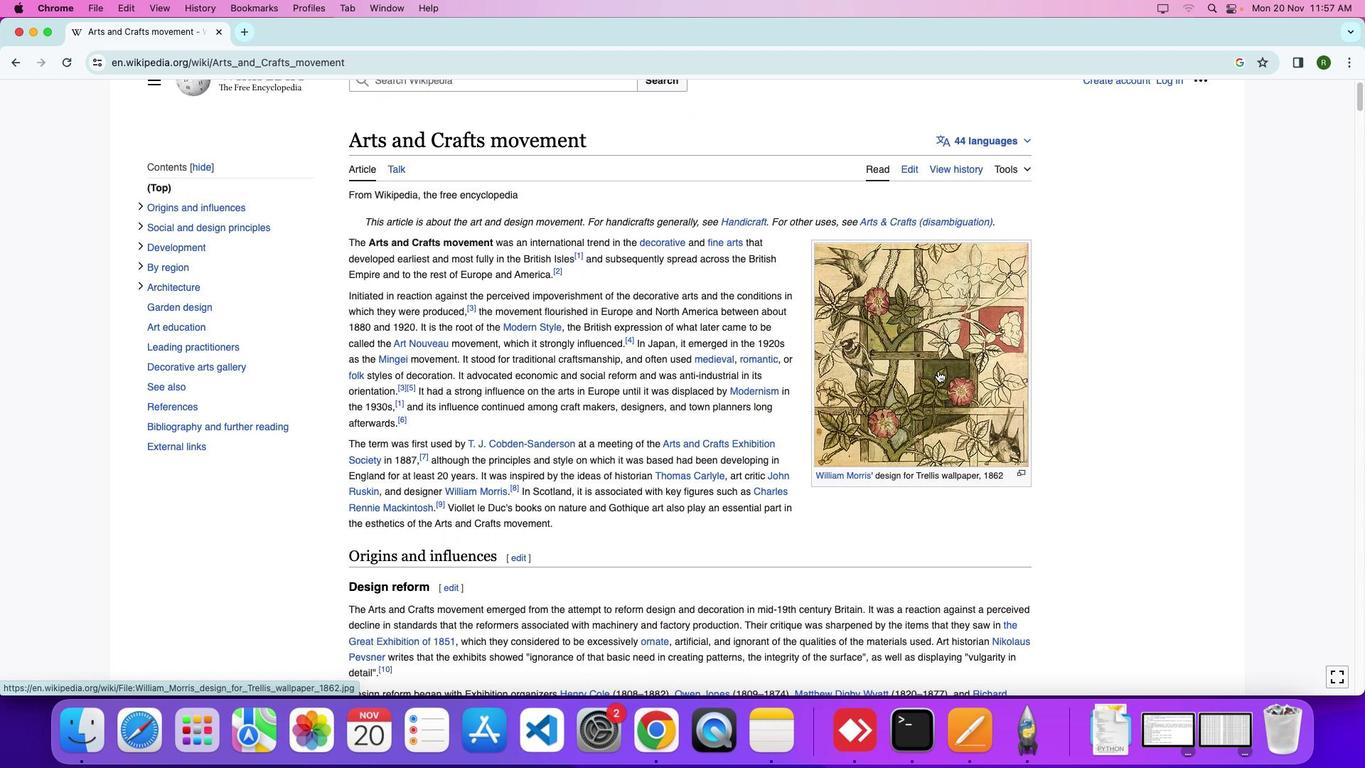 
Action: Mouse scrolled (938, 363) with delta (0, 0)
Screenshot: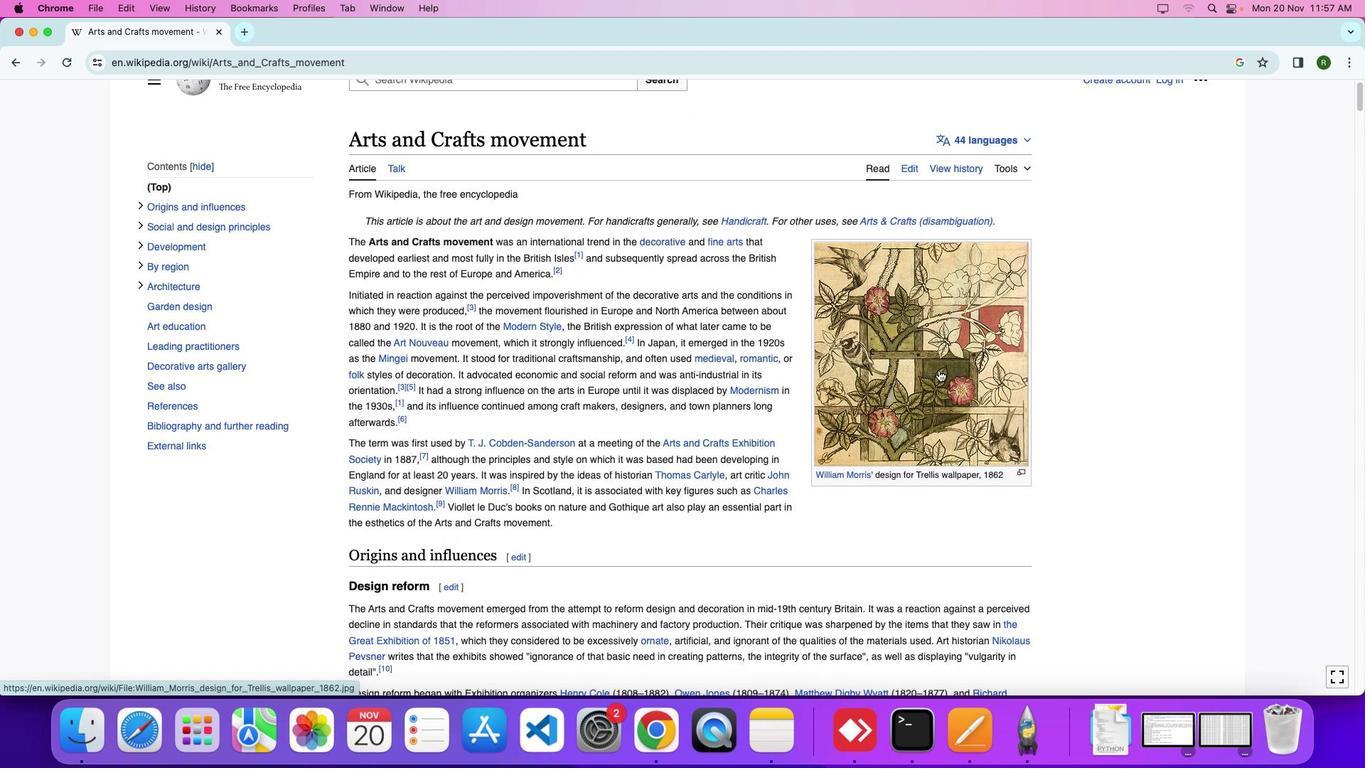 
Action: Mouse moved to (939, 370)
Screenshot: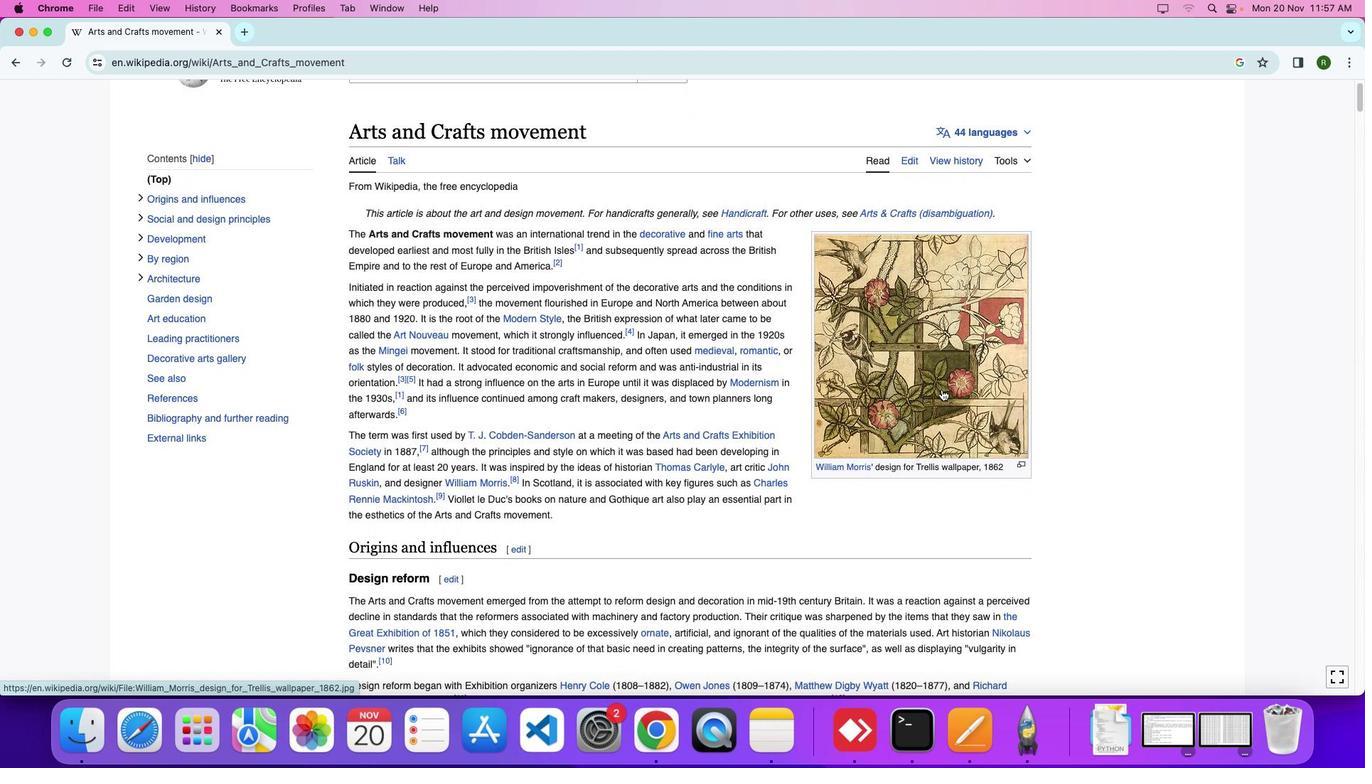 
Action: Mouse scrolled (939, 370) with delta (0, 0)
Screenshot: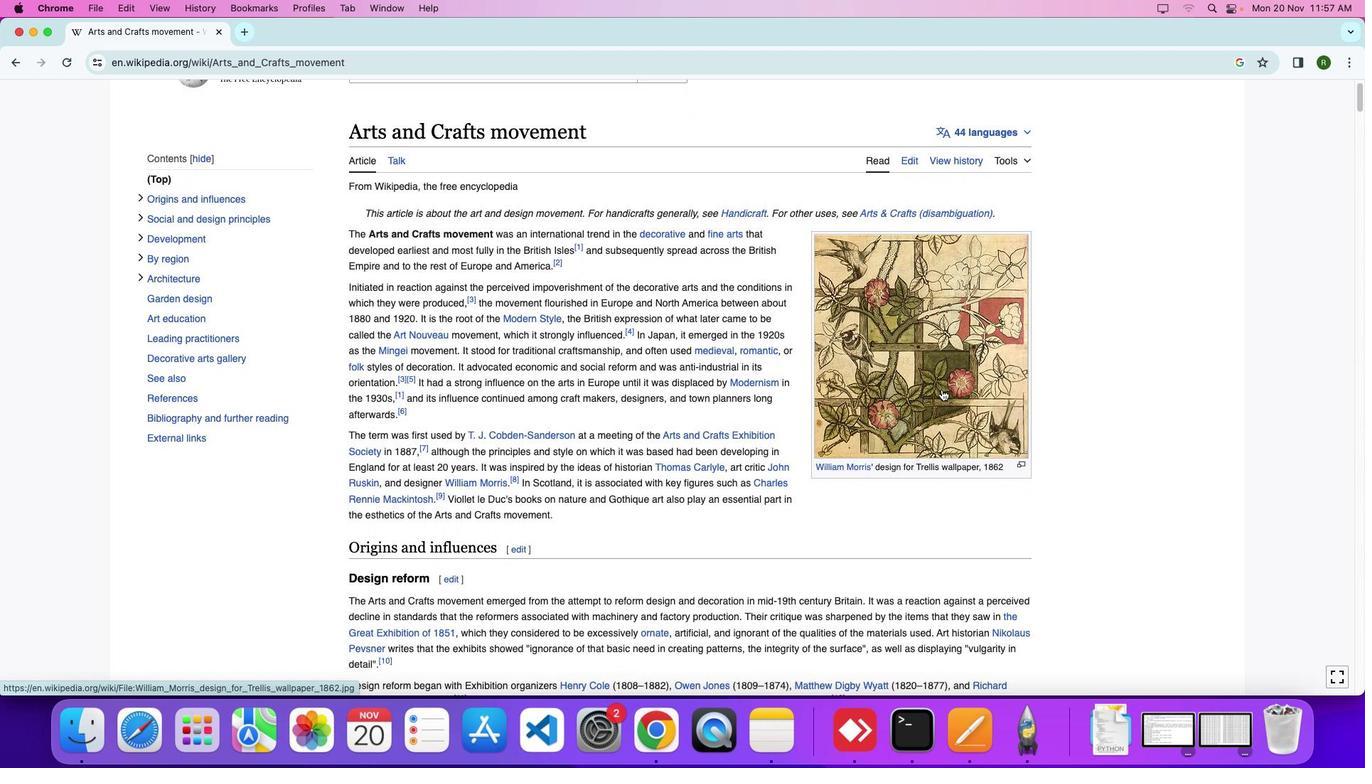 
Action: Mouse moved to (939, 370)
Screenshot: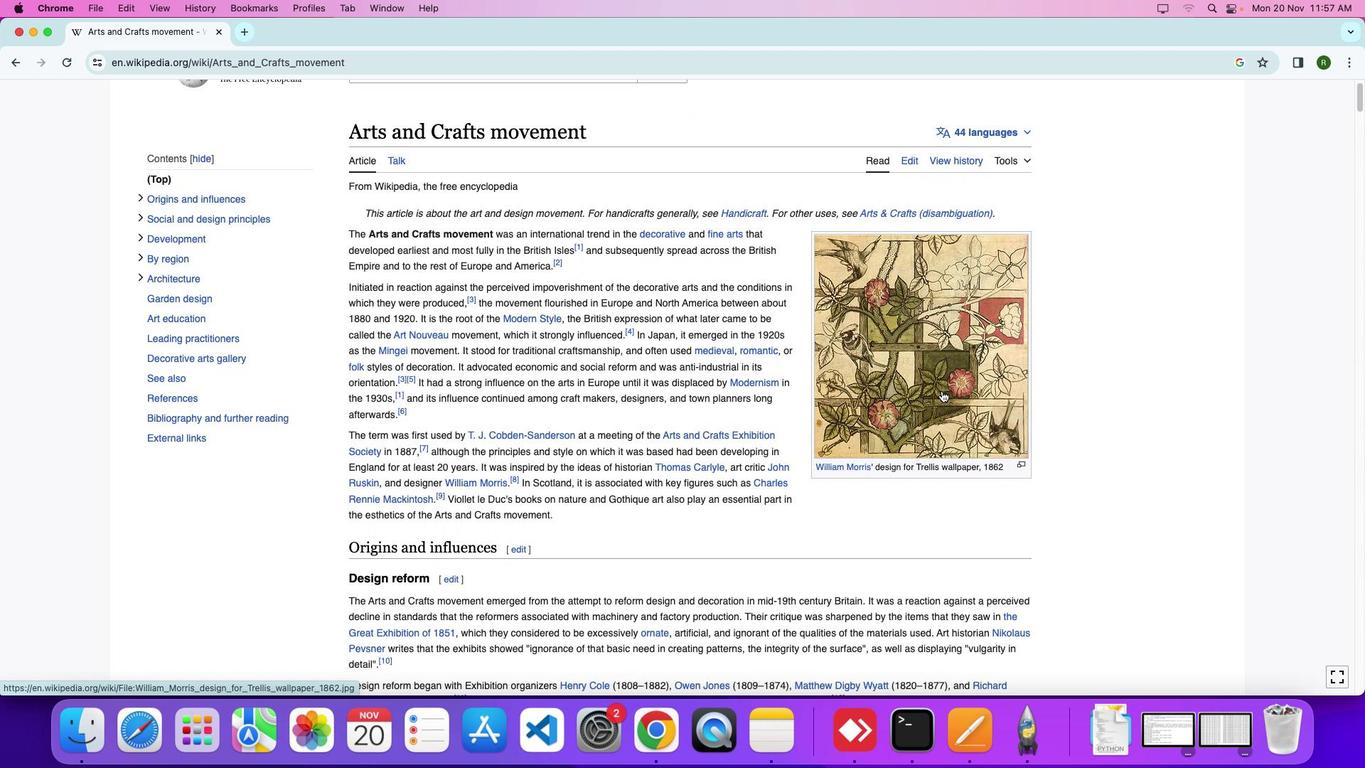 
Action: Mouse scrolled (939, 370) with delta (0, 0)
Screenshot: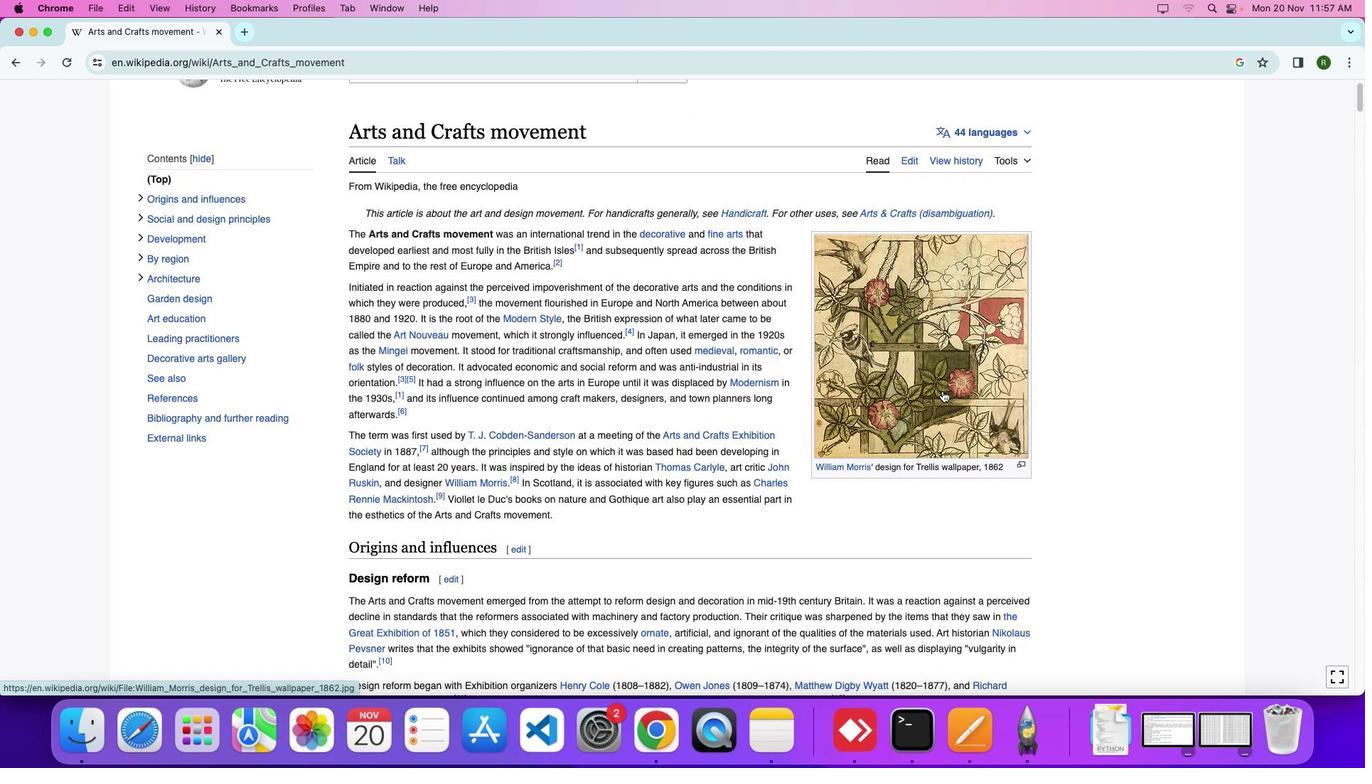 
Action: Mouse scrolled (939, 370) with delta (0, 0)
Screenshot: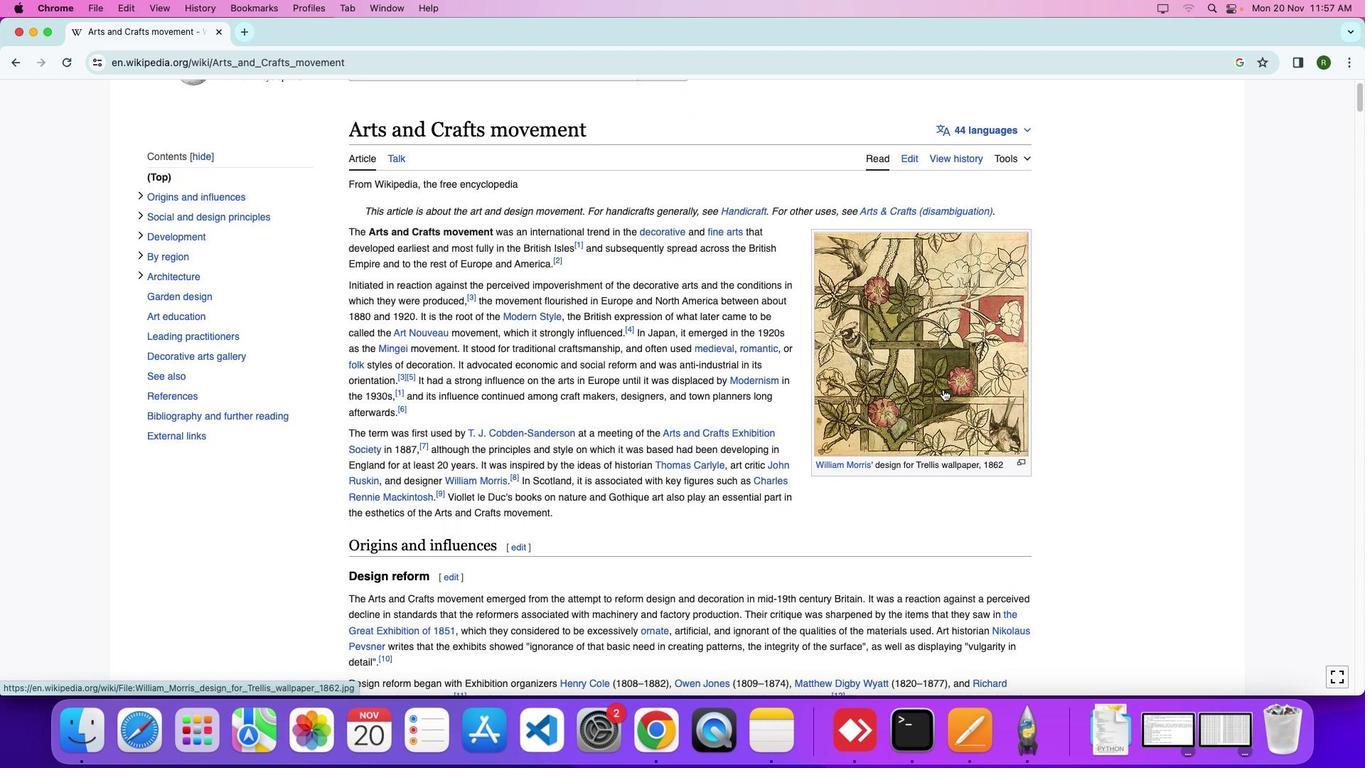 
Action: Mouse moved to (943, 389)
Screenshot: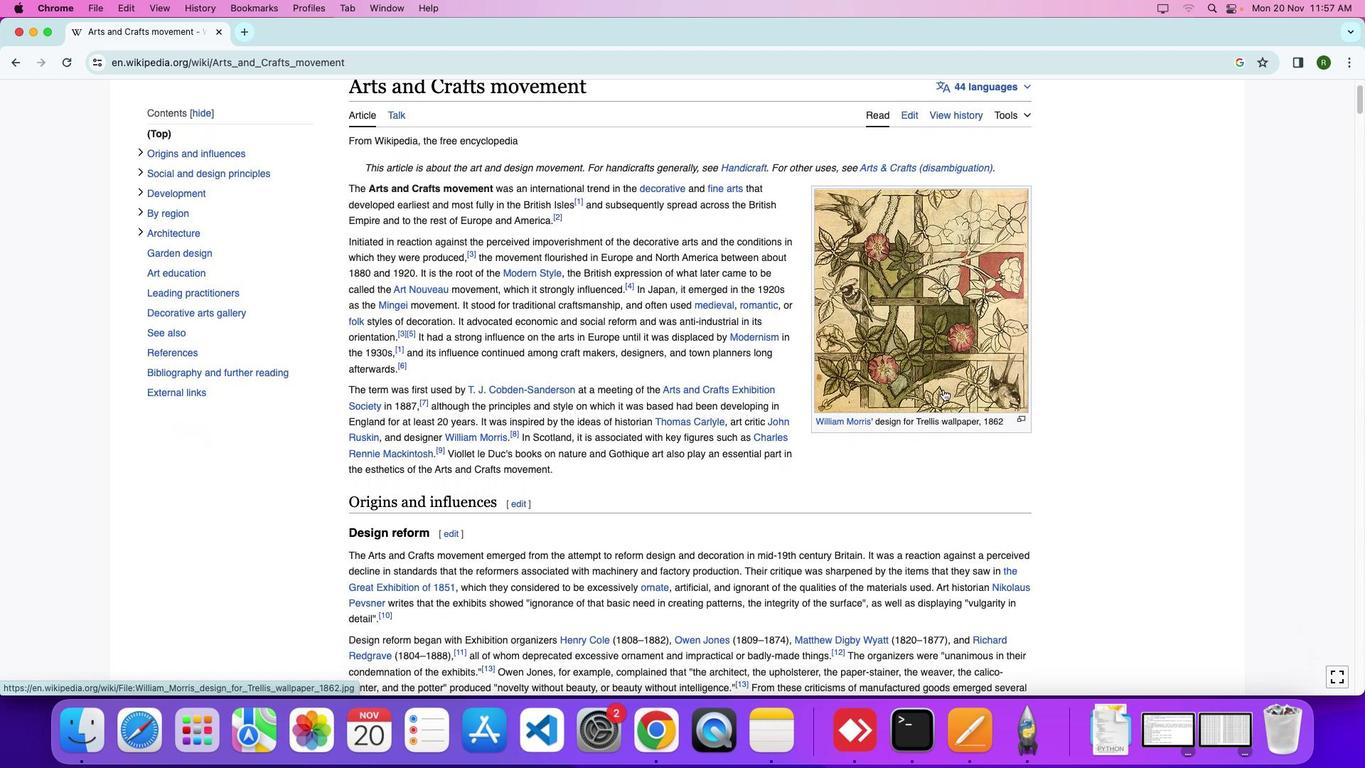 
Action: Mouse scrolled (943, 389) with delta (0, 0)
Screenshot: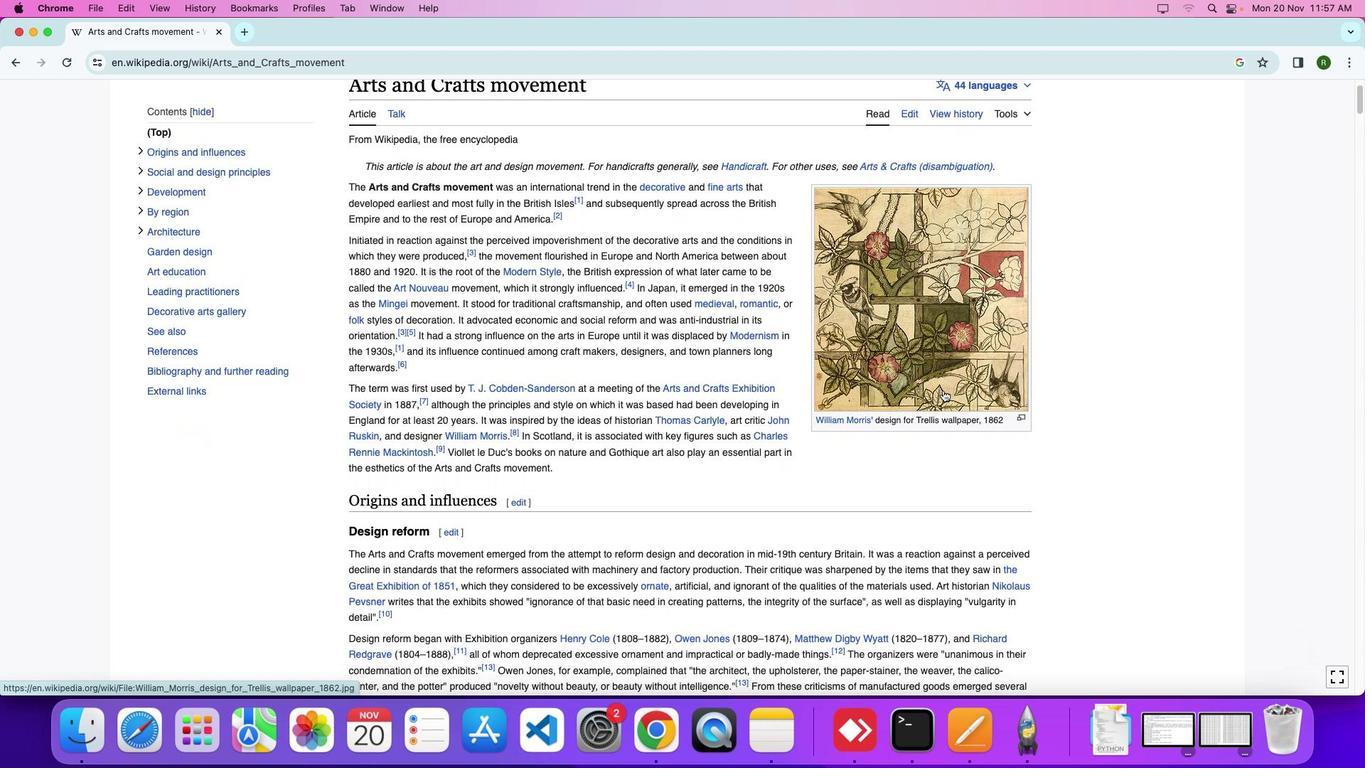 
Action: Mouse scrolled (943, 389) with delta (0, 0)
Screenshot: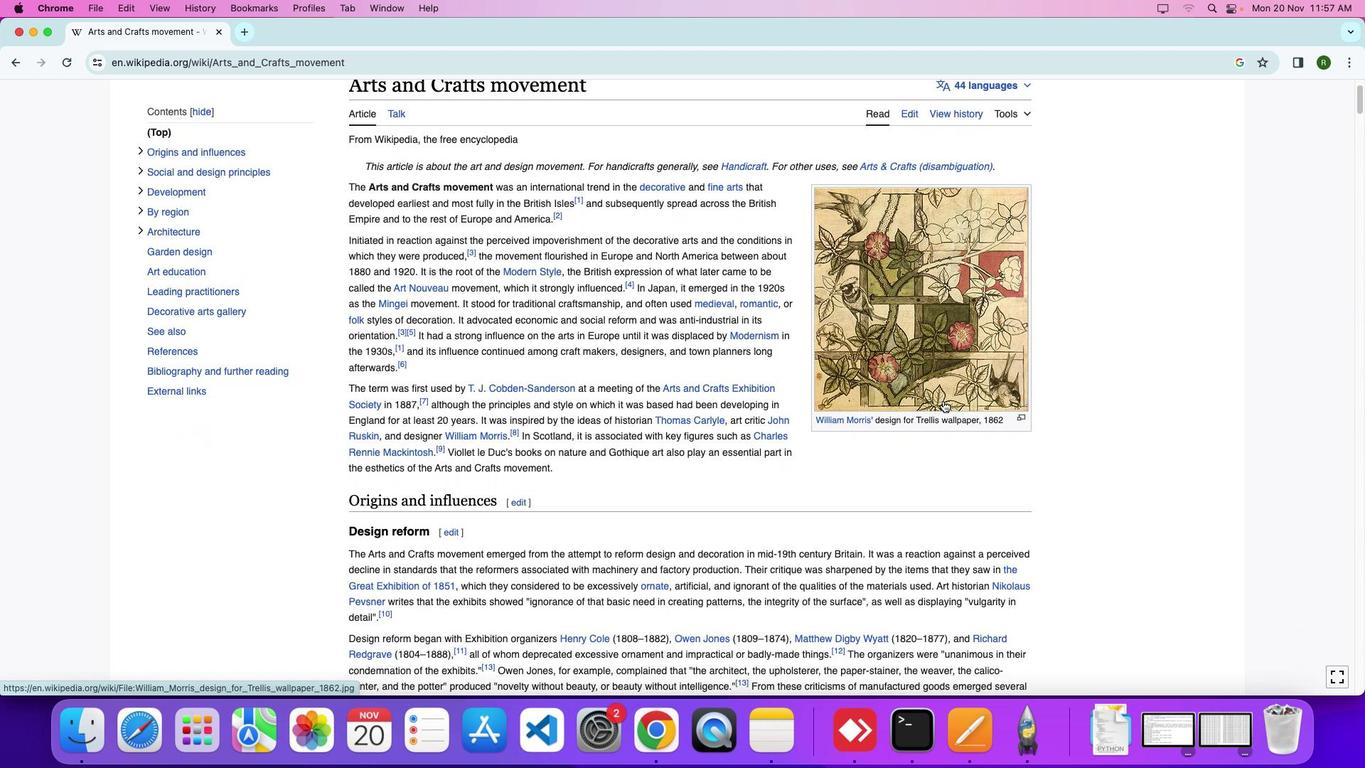 
Action: Mouse scrolled (943, 389) with delta (0, 0)
Screenshot: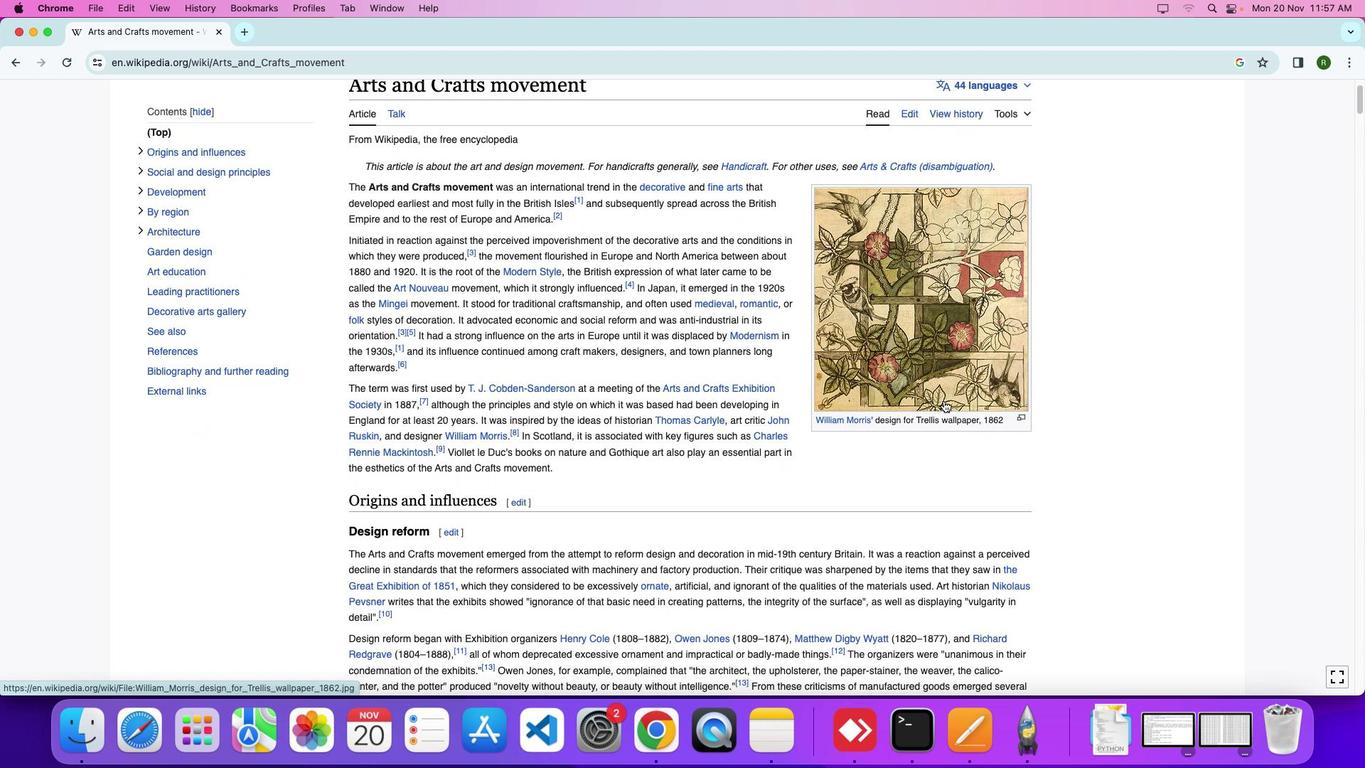 
Action: Mouse moved to (944, 400)
Screenshot: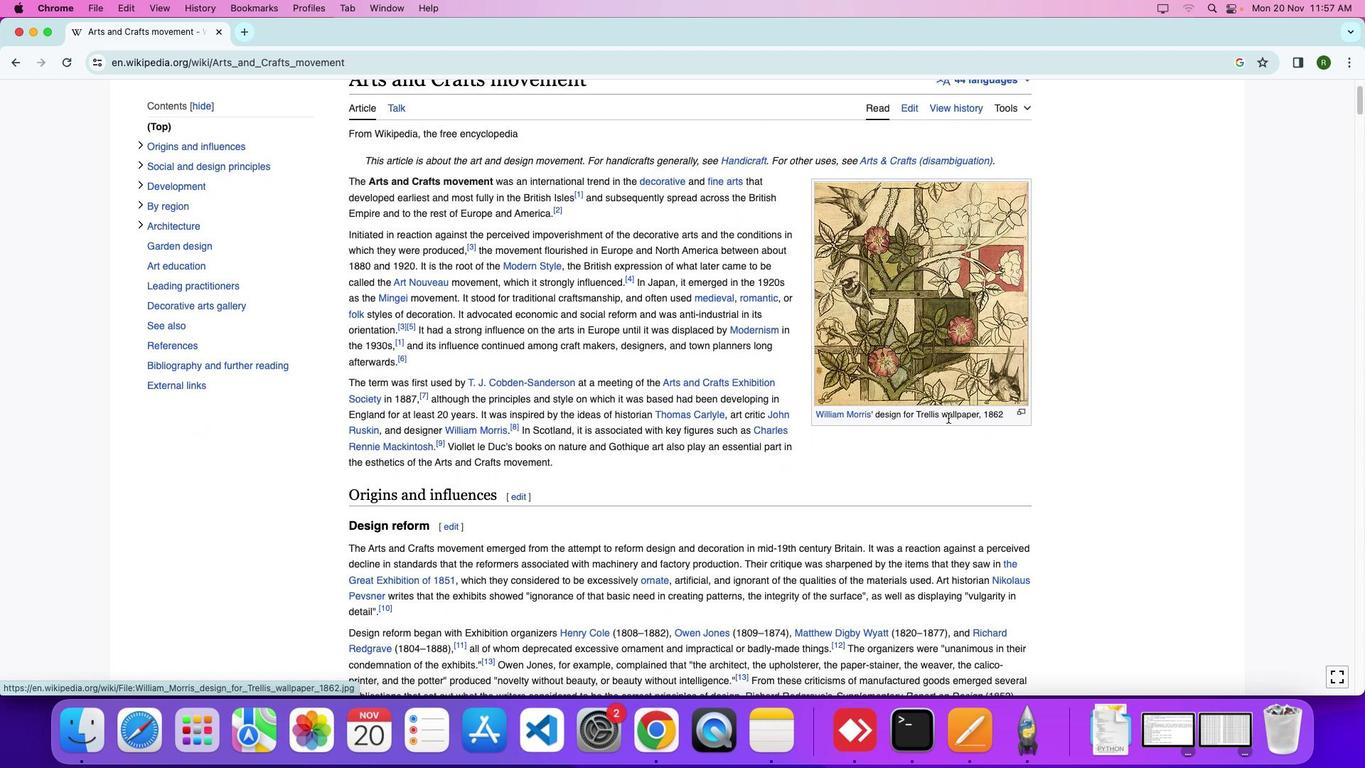 
Action: Mouse scrolled (944, 400) with delta (0, 0)
Screenshot: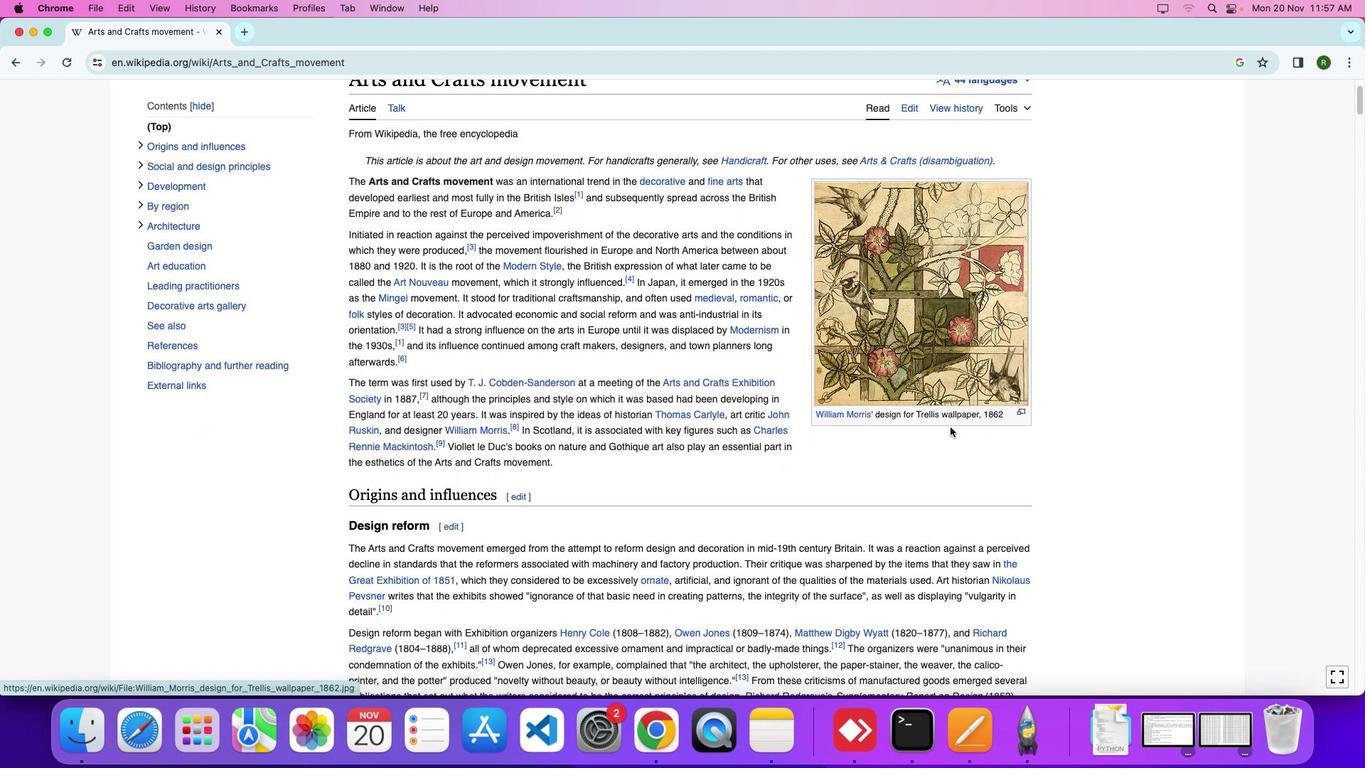 
Action: Mouse moved to (944, 399)
Screenshot: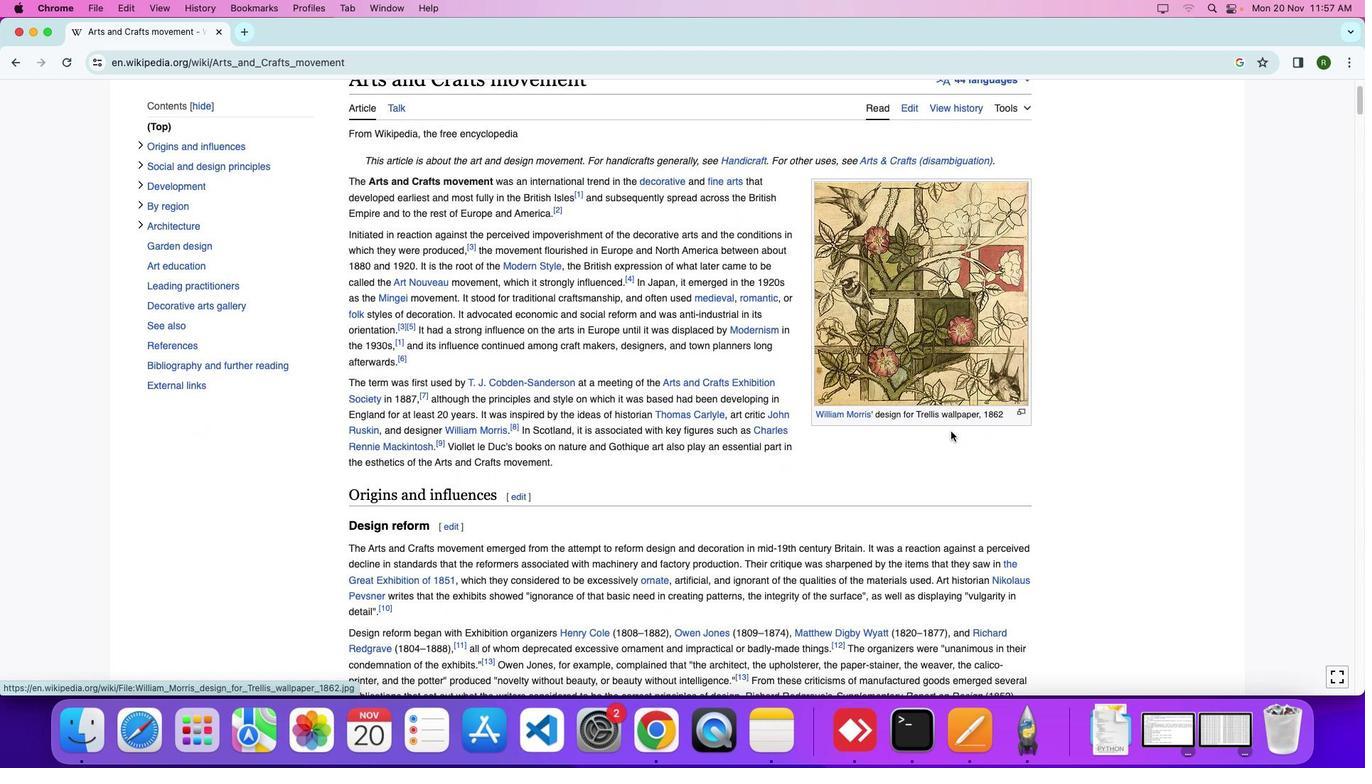 
Action: Mouse scrolled (944, 399) with delta (0, 0)
Screenshot: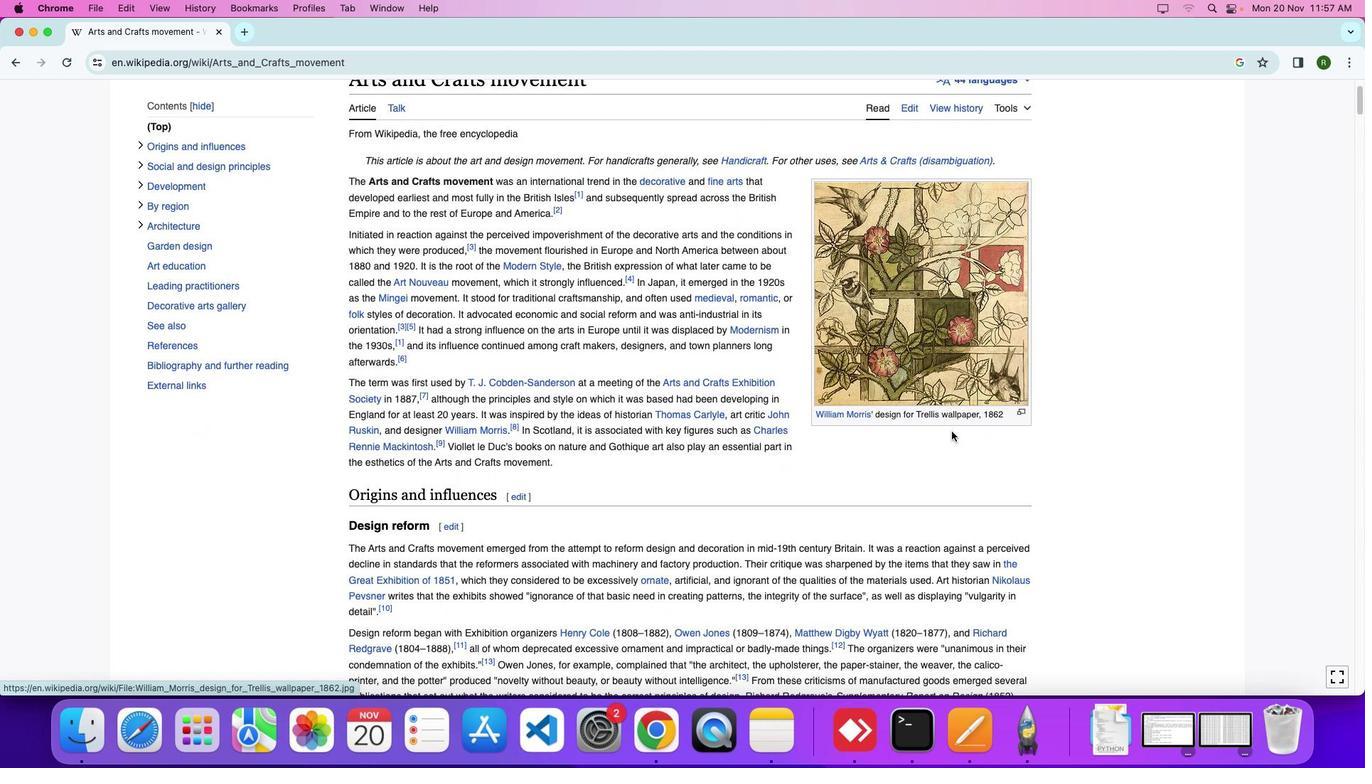 
Action: Mouse moved to (953, 430)
Screenshot: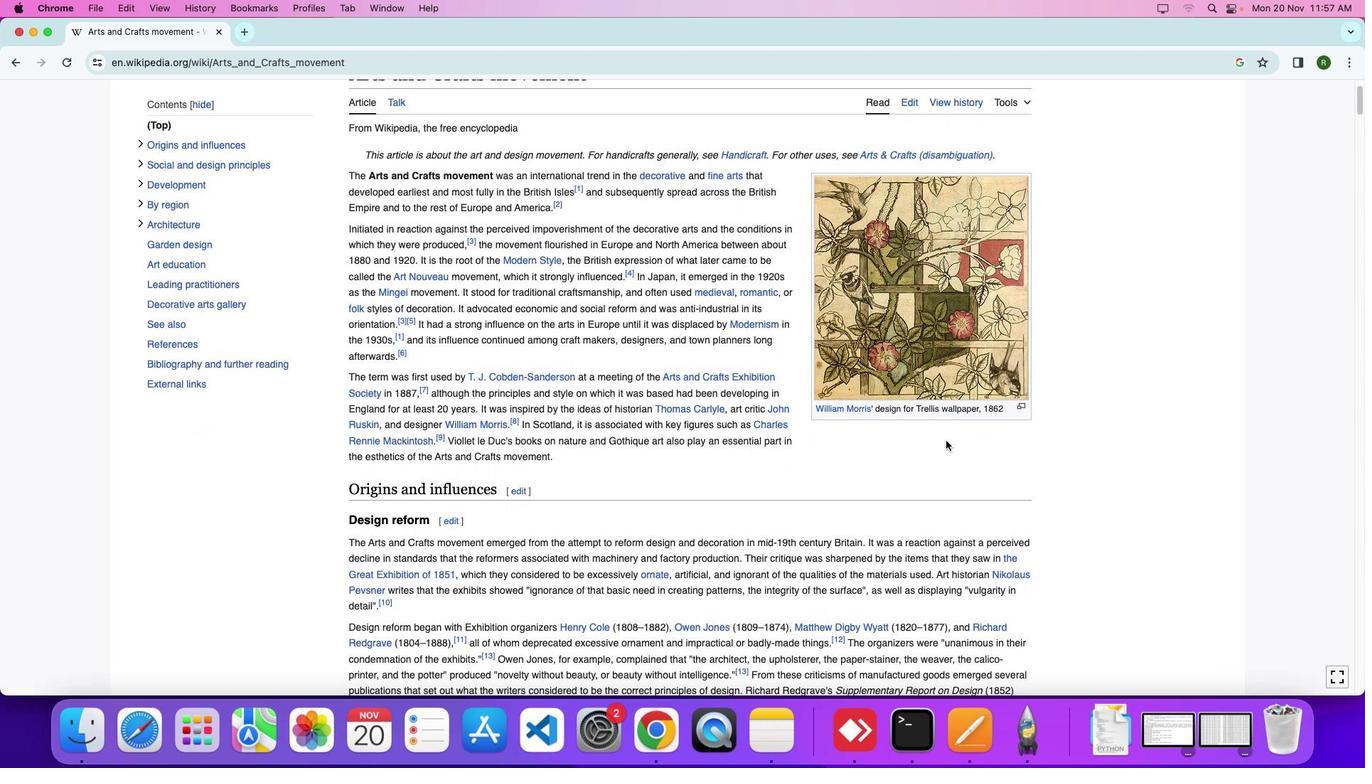 
Action: Mouse scrolled (953, 430) with delta (0, 0)
Screenshot: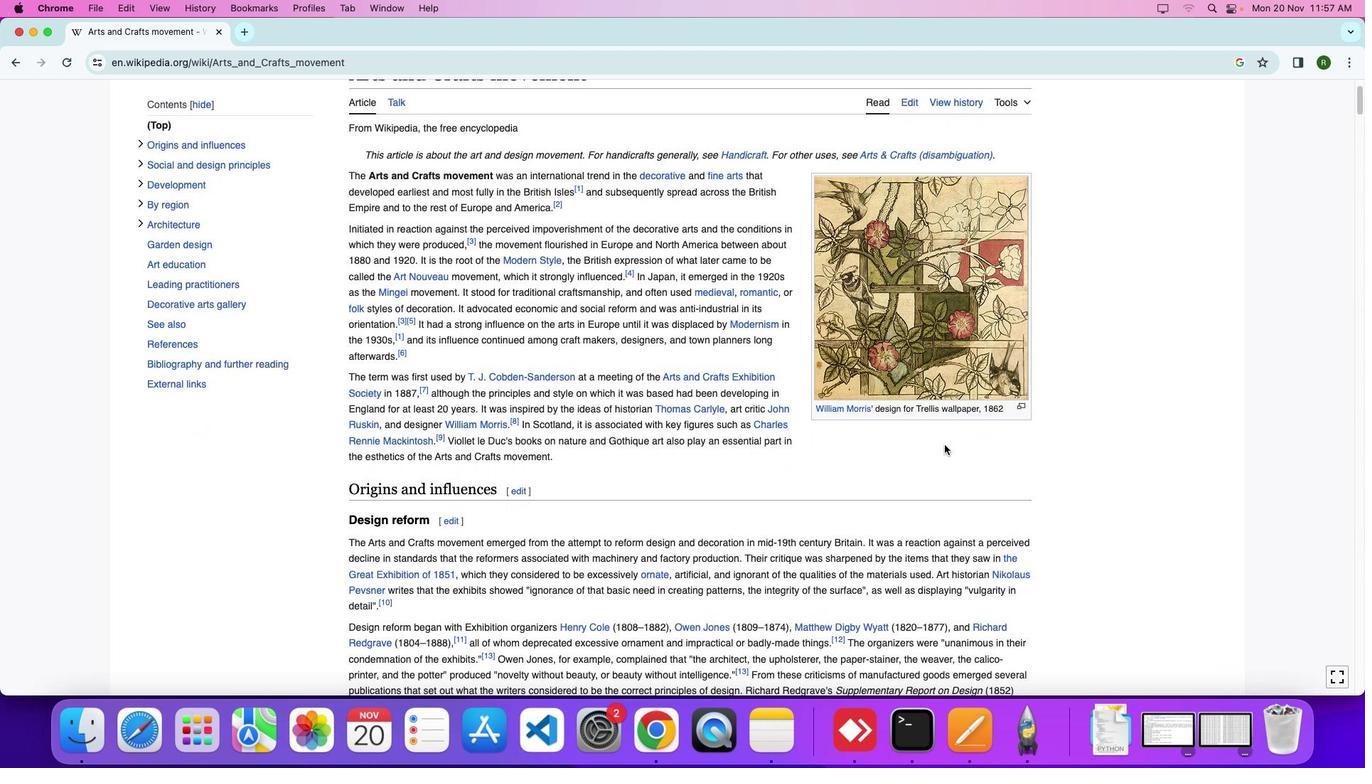 
Action: Mouse scrolled (953, 430) with delta (0, 0)
Screenshot: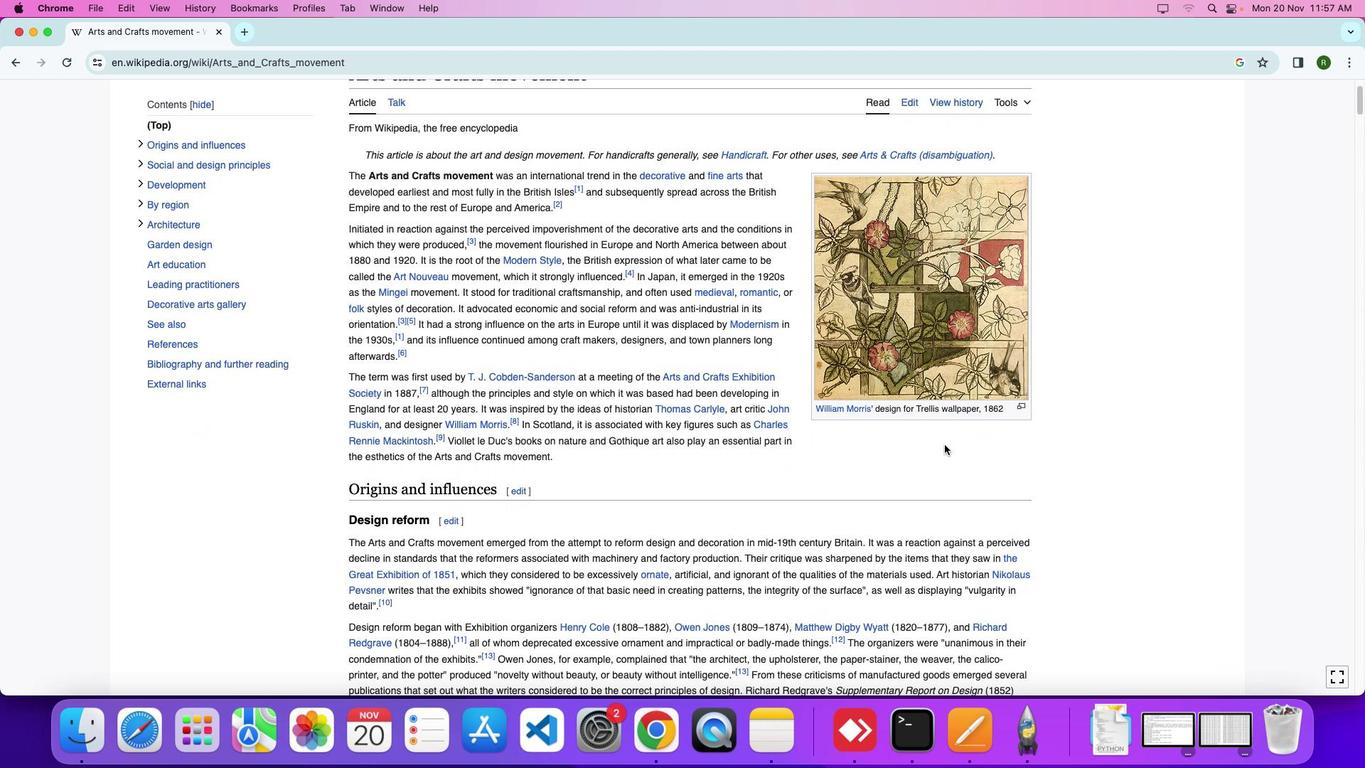 
Action: Mouse moved to (945, 444)
Screenshot: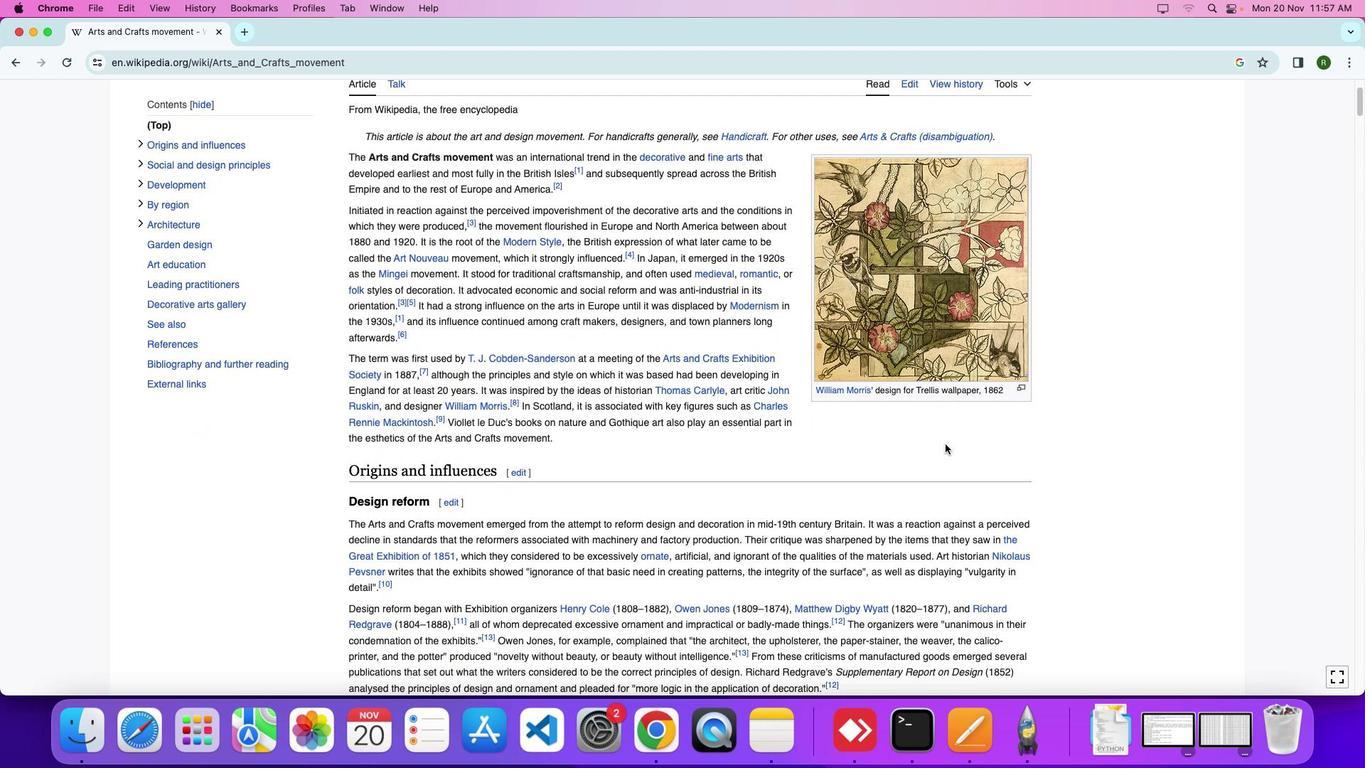 
Action: Mouse scrolled (945, 444) with delta (0, 0)
Screenshot: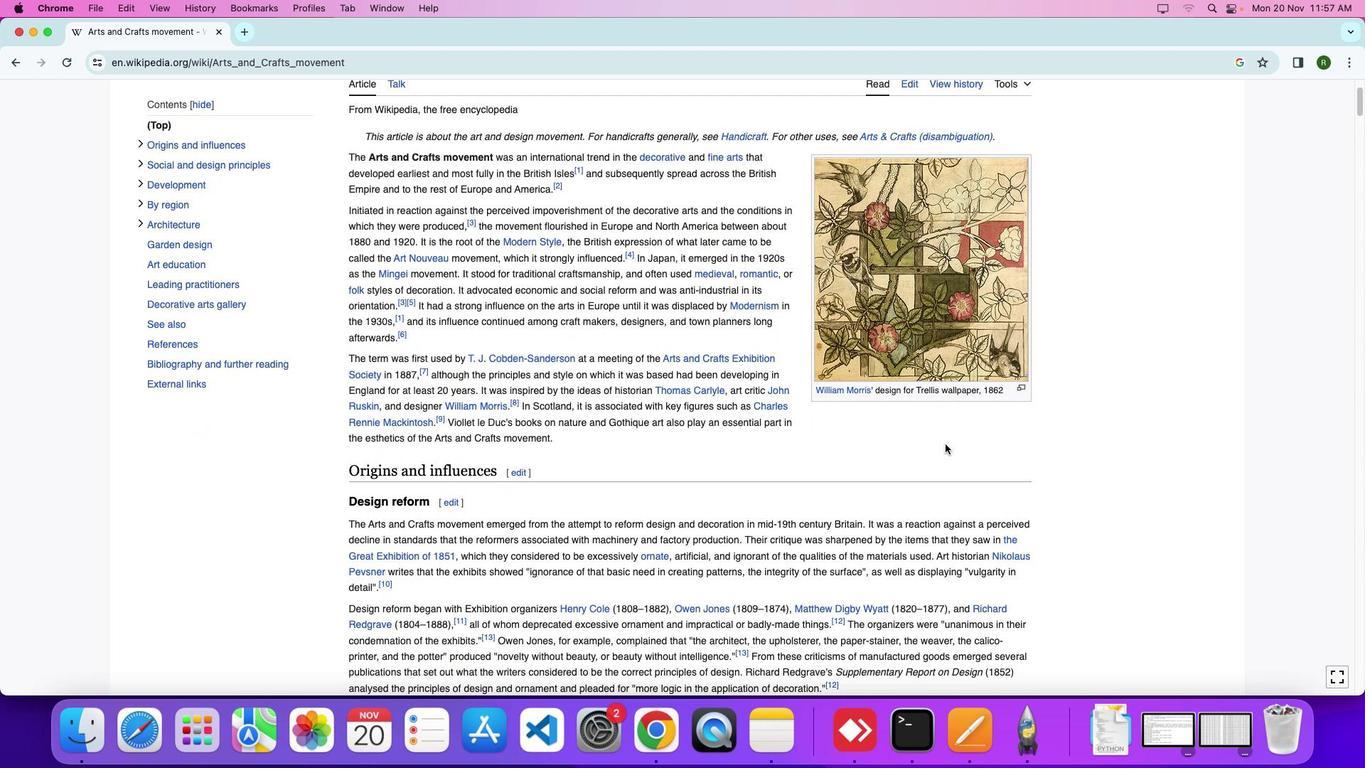 
Action: Mouse scrolled (945, 444) with delta (0, 0)
Screenshot: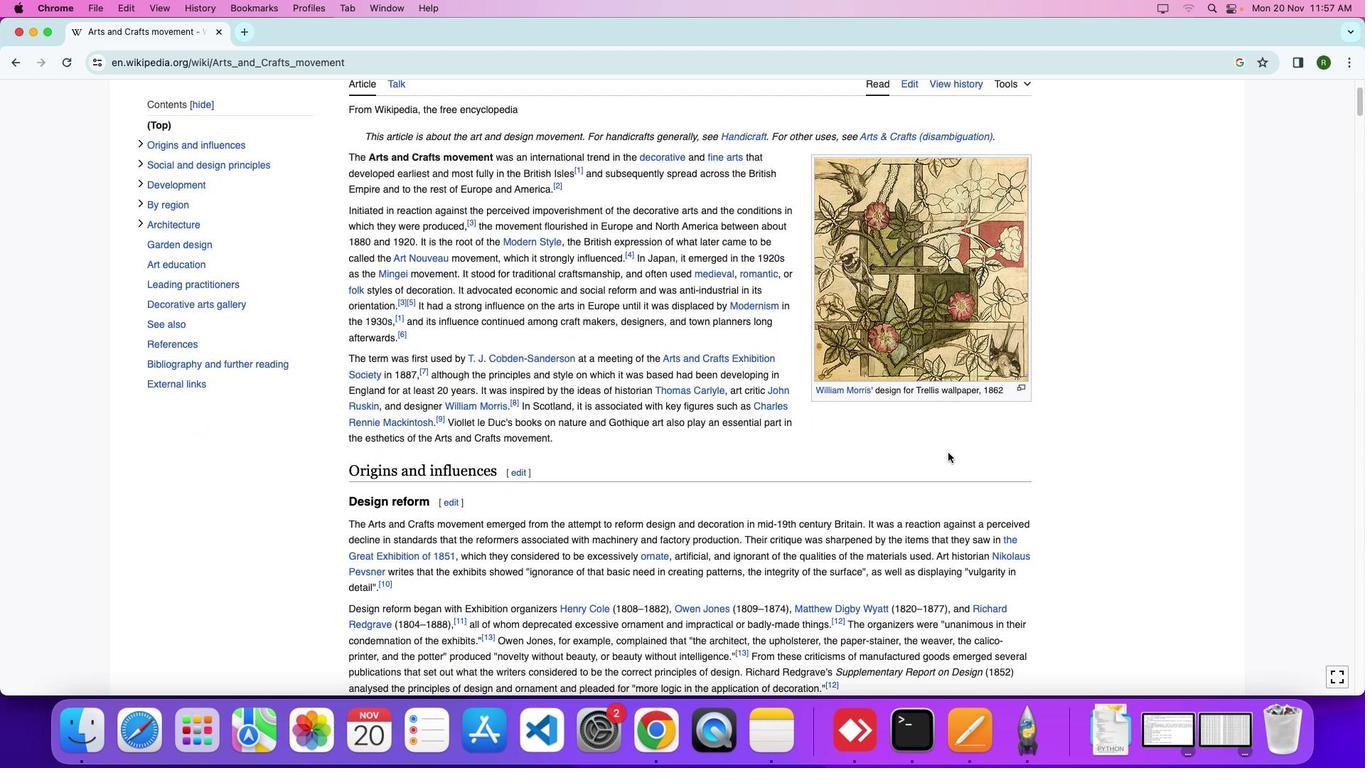 
Action: Mouse moved to (904, 502)
Screenshot: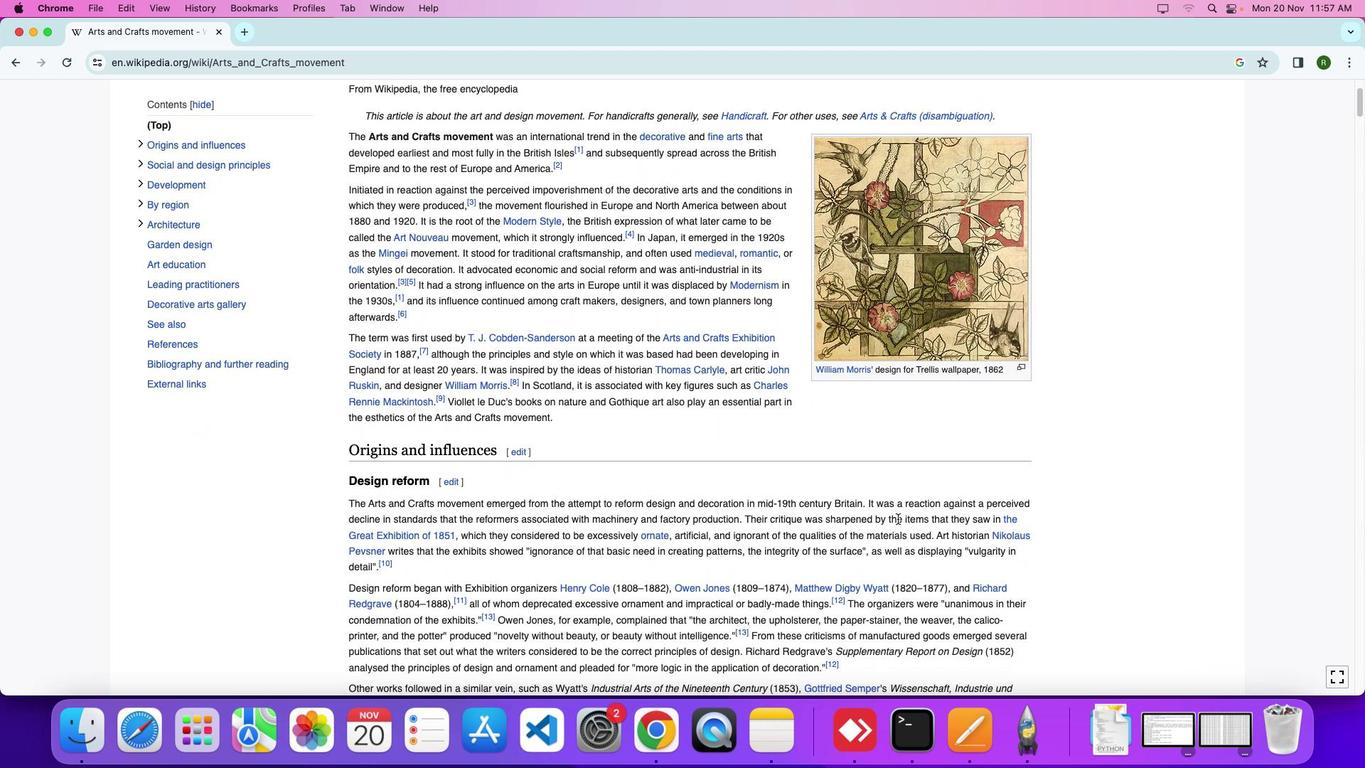 
Action: Mouse scrolled (904, 502) with delta (0, 0)
Screenshot: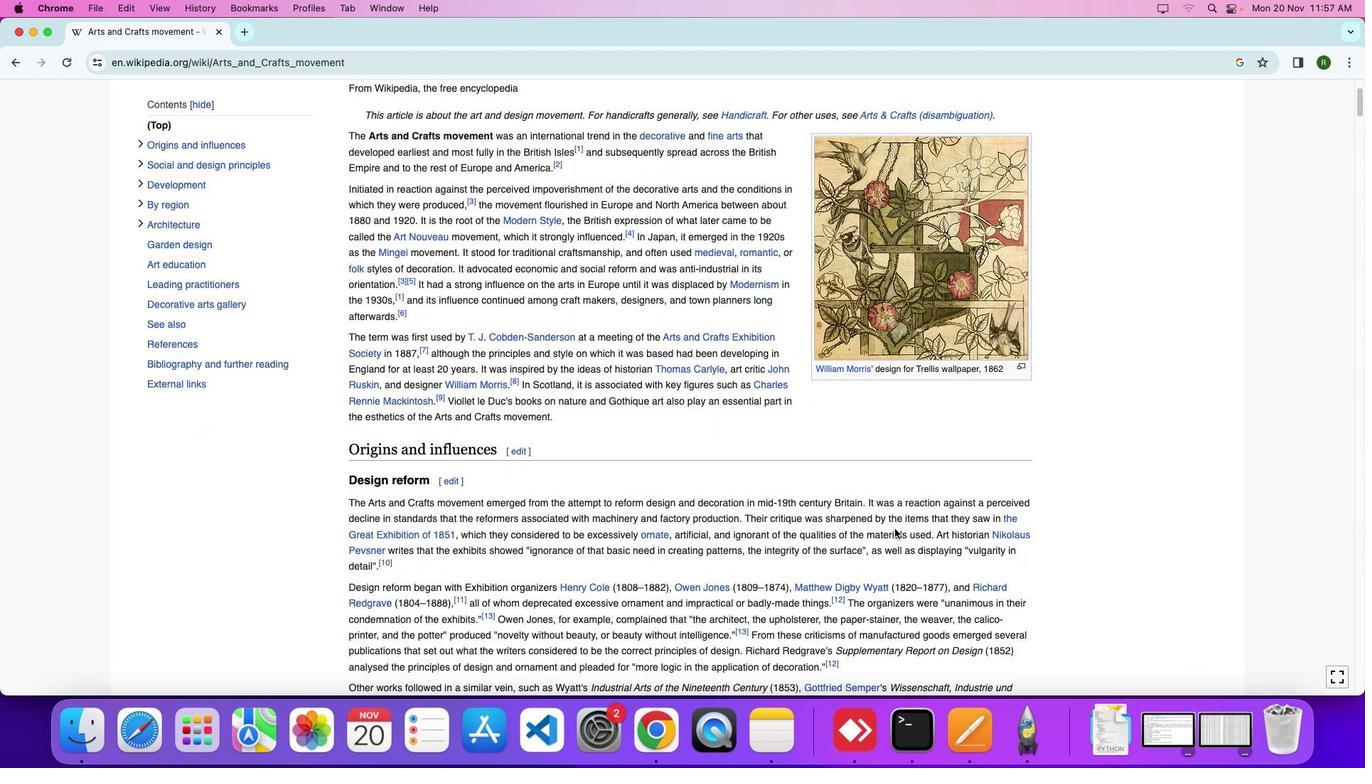 
Action: Mouse moved to (904, 502)
Screenshot: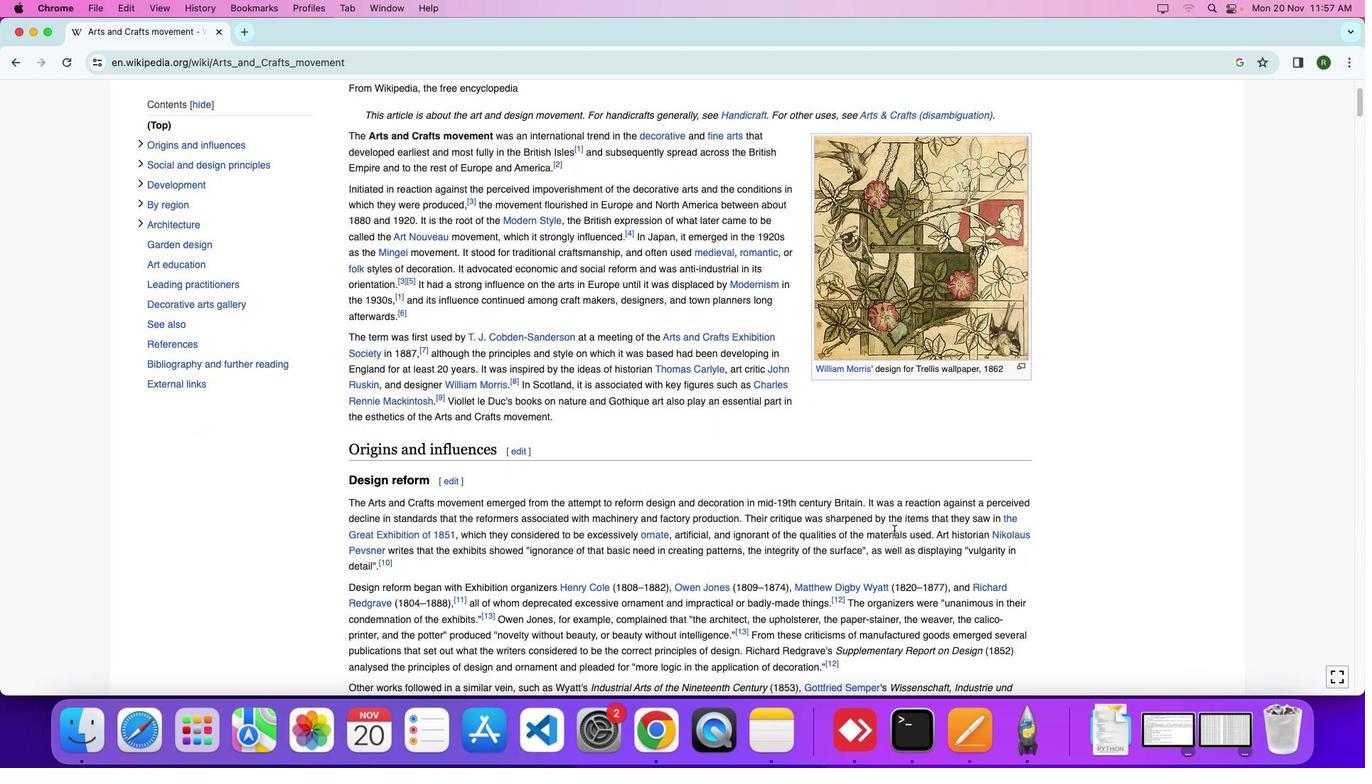 
Action: Mouse scrolled (904, 502) with delta (0, 0)
Screenshot: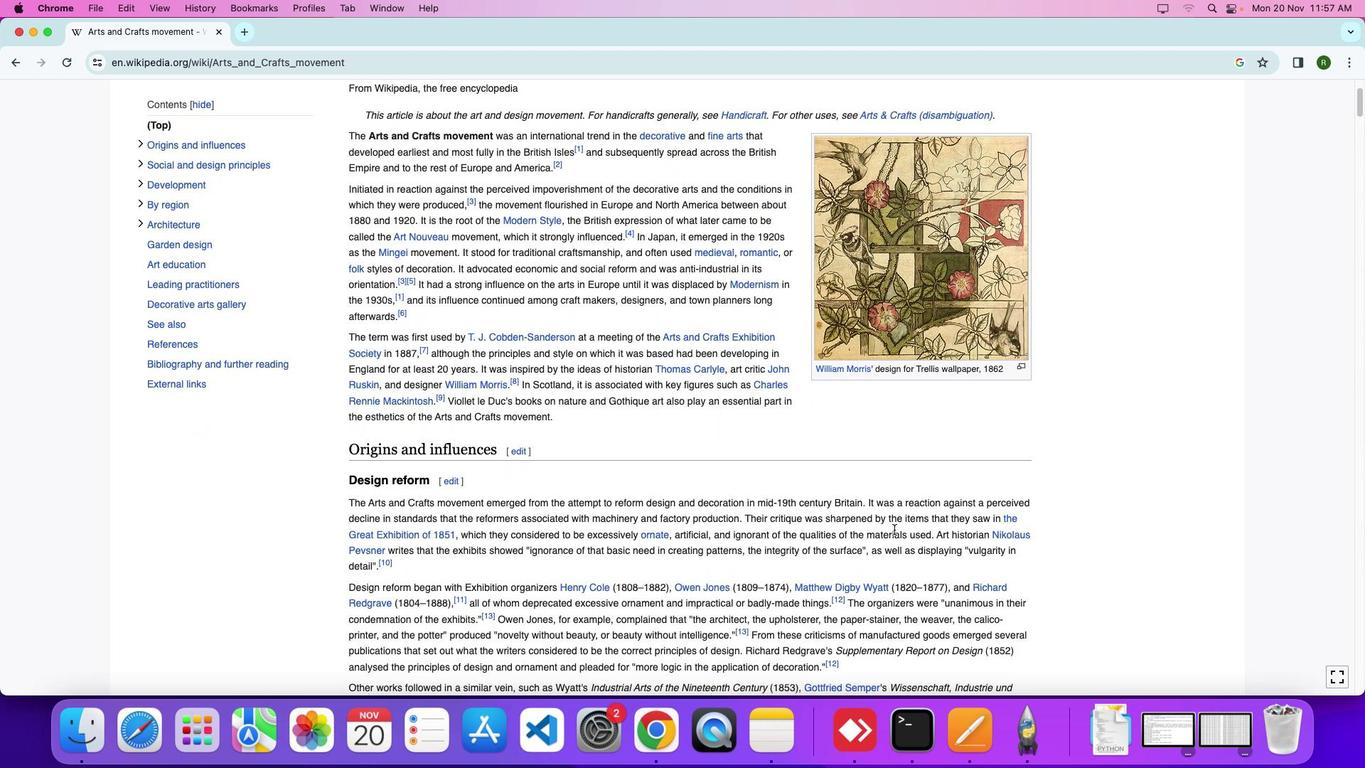
Action: Mouse moved to (904, 500)
Screenshot: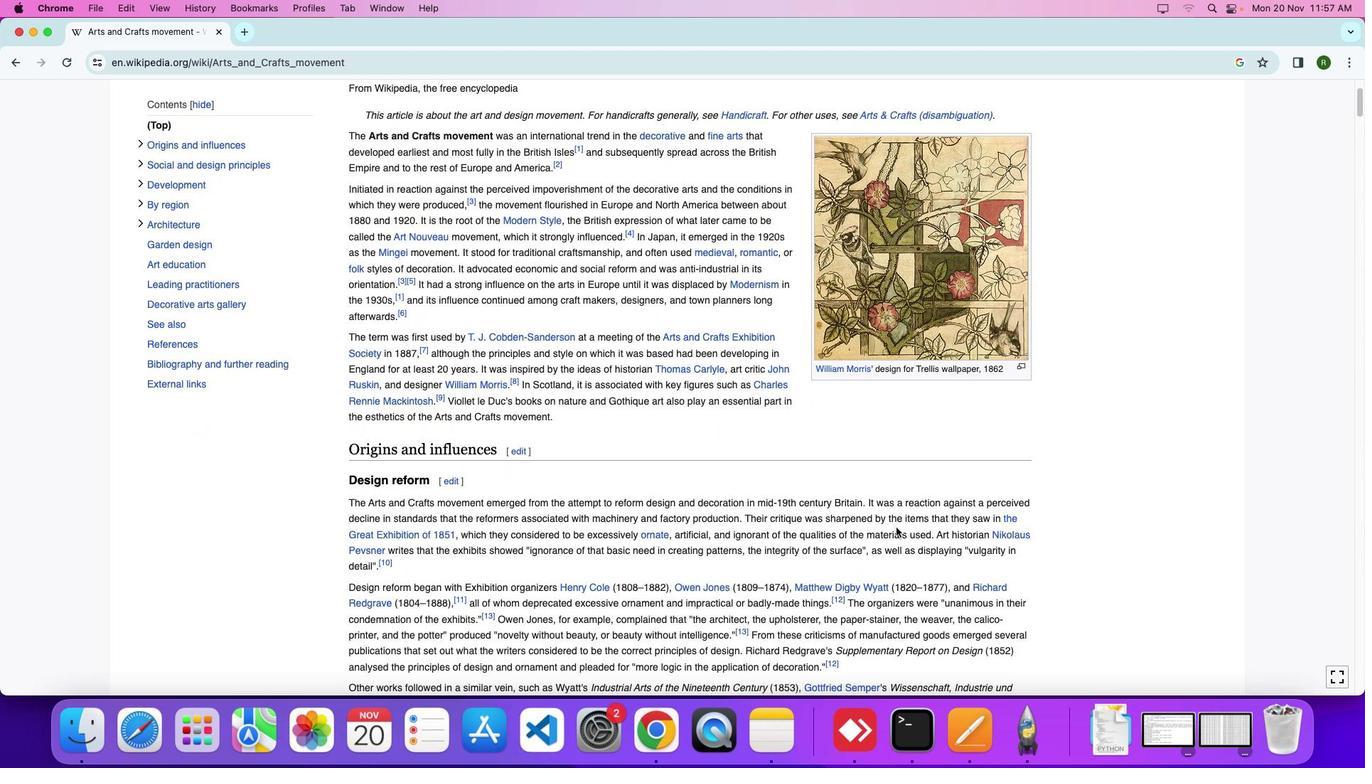 
Action: Mouse scrolled (904, 500) with delta (0, 0)
Screenshot: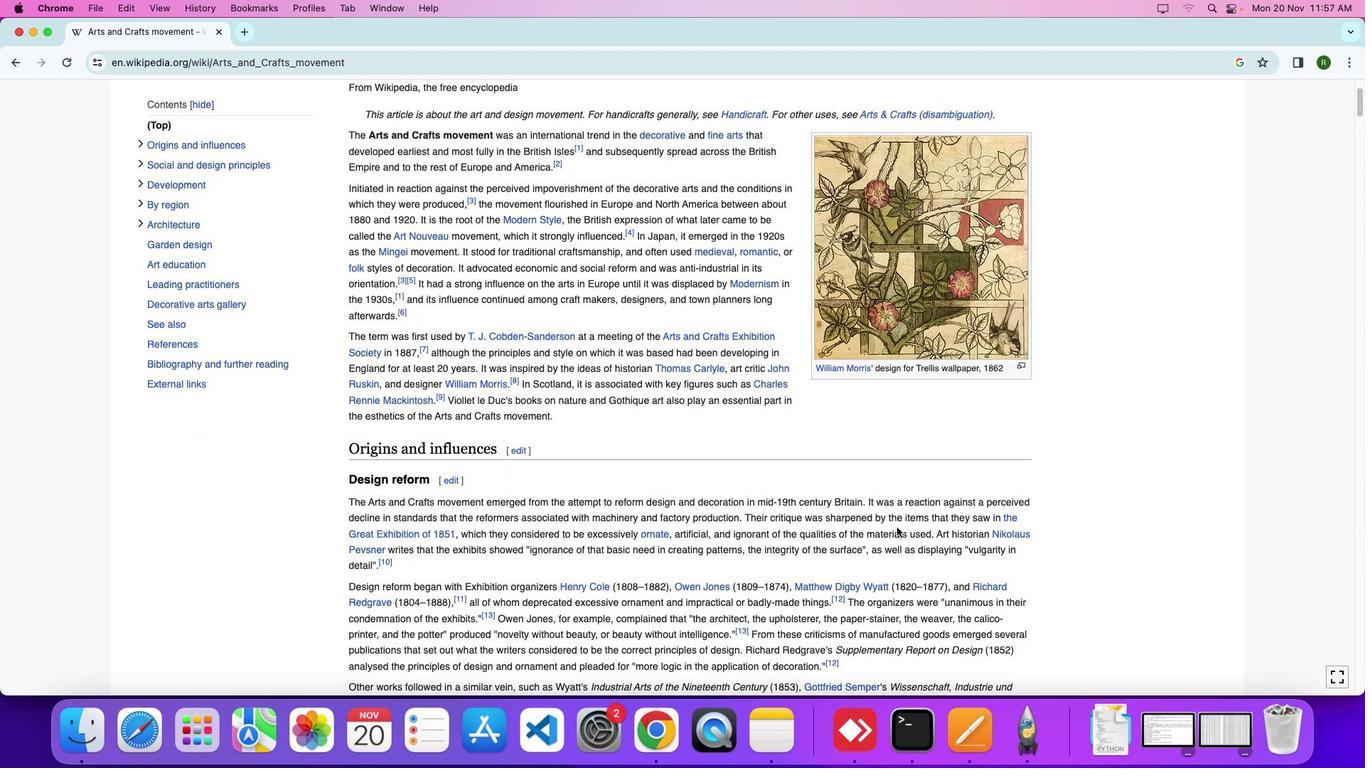 
Action: Mouse moved to (896, 527)
Screenshot: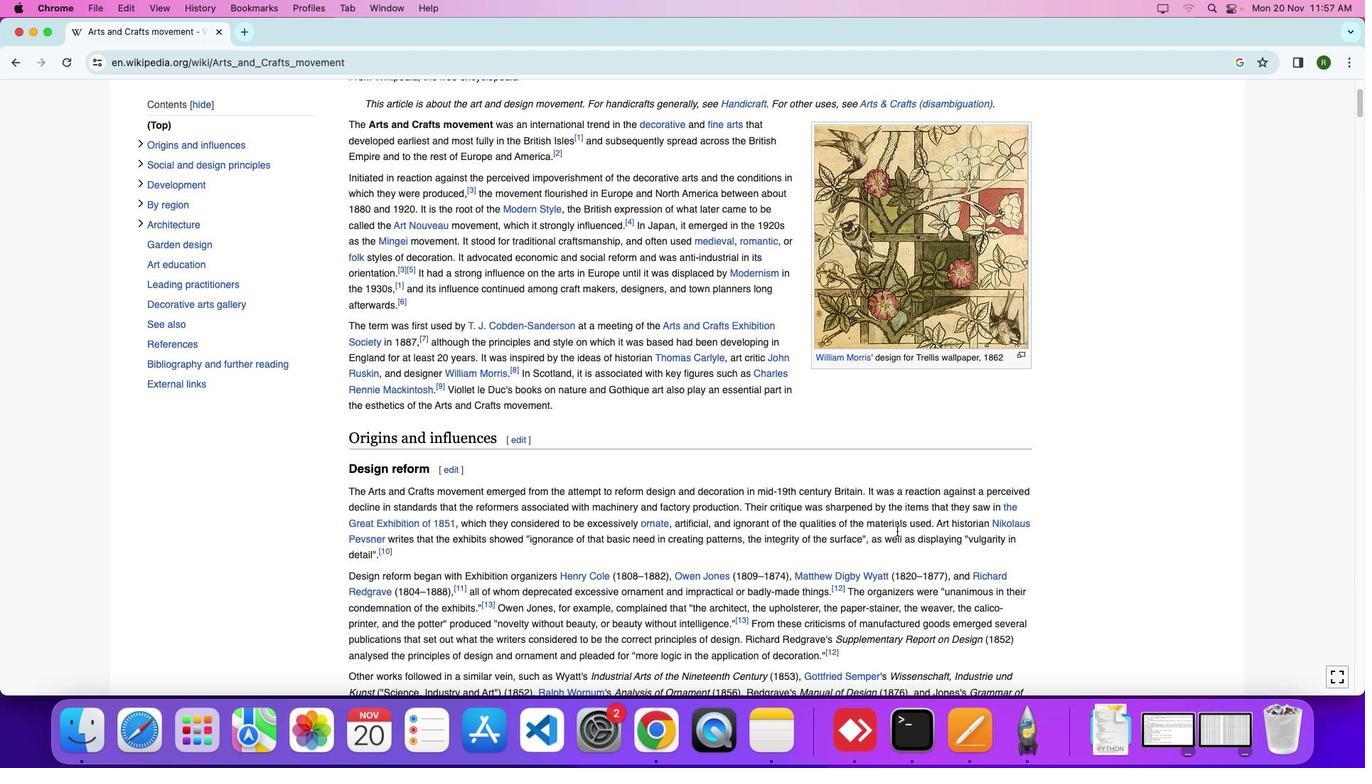 
Action: Mouse scrolled (896, 527) with delta (0, 0)
Screenshot: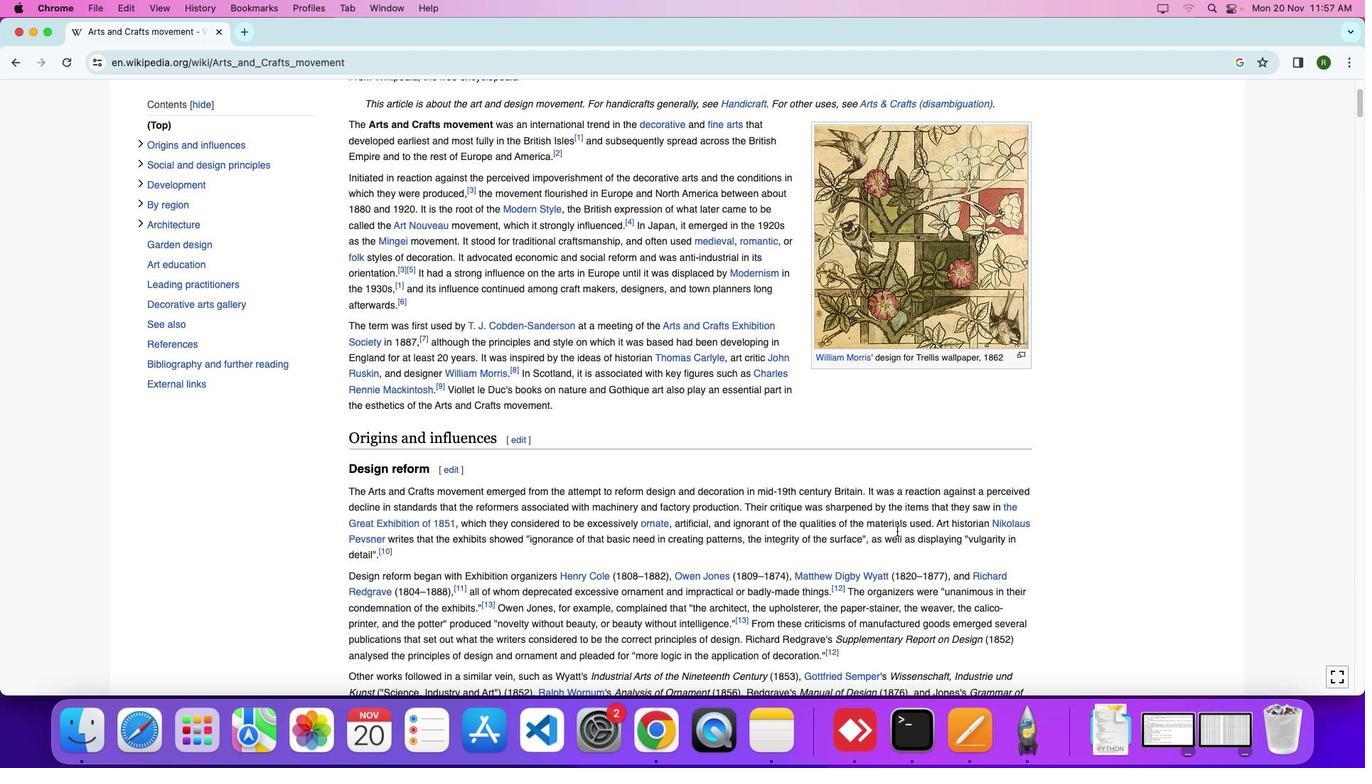 
Action: Mouse moved to (897, 527)
Screenshot: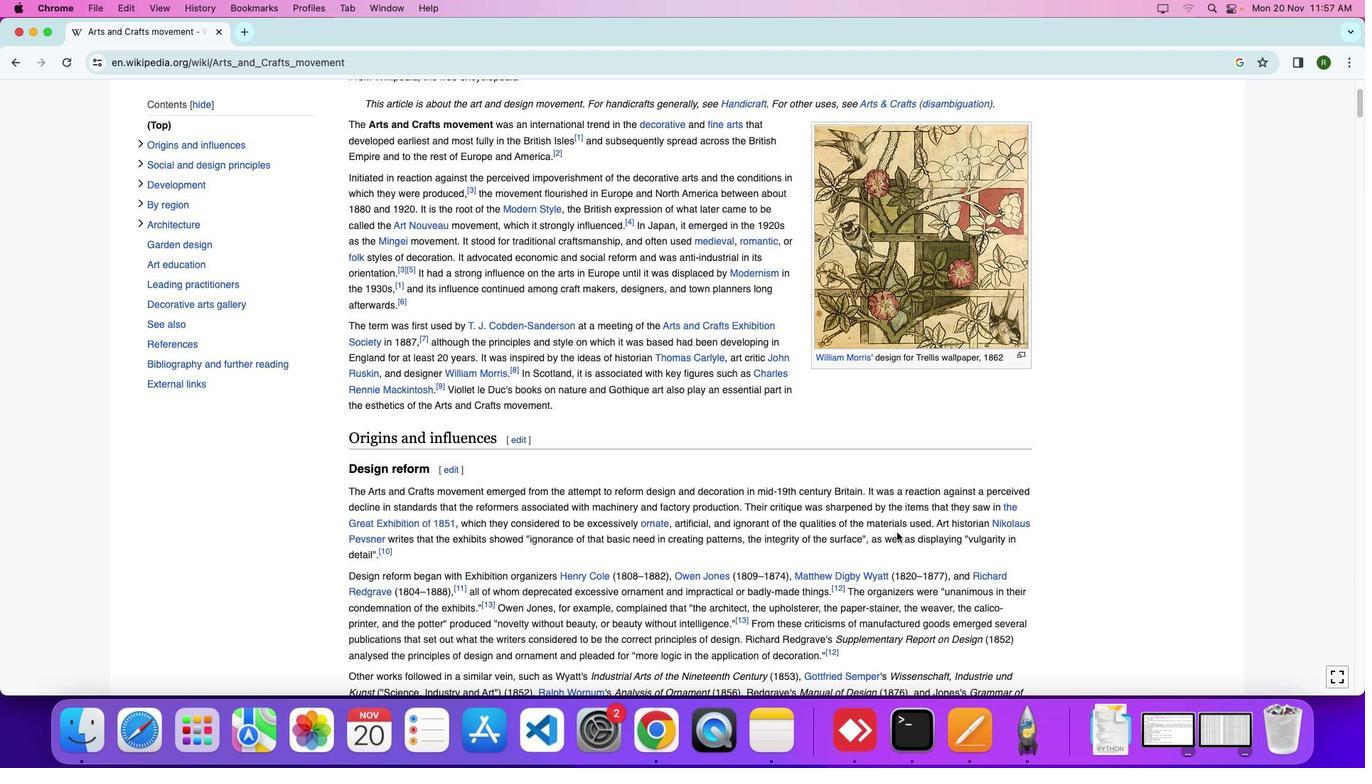 
Action: Mouse scrolled (897, 527) with delta (0, 0)
Screenshot: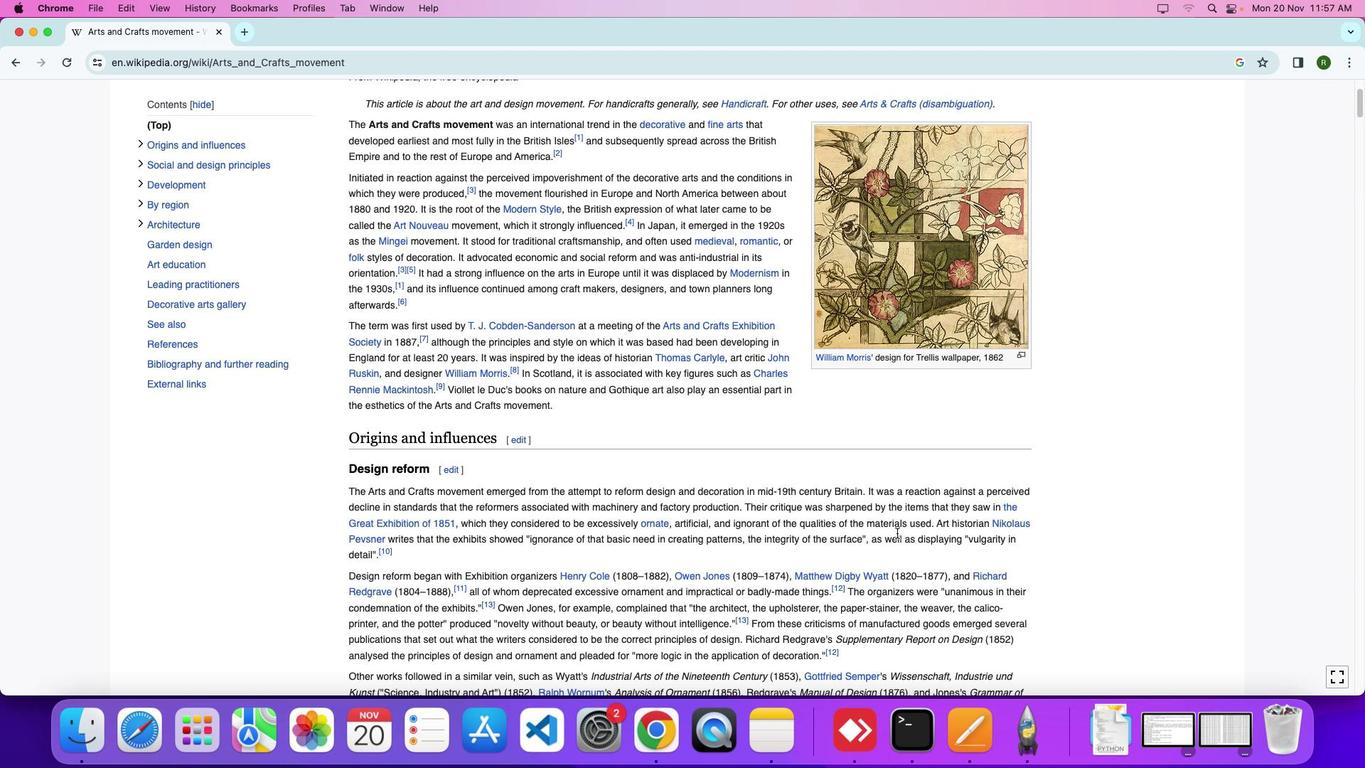 
Action: Mouse moved to (897, 527)
Screenshot: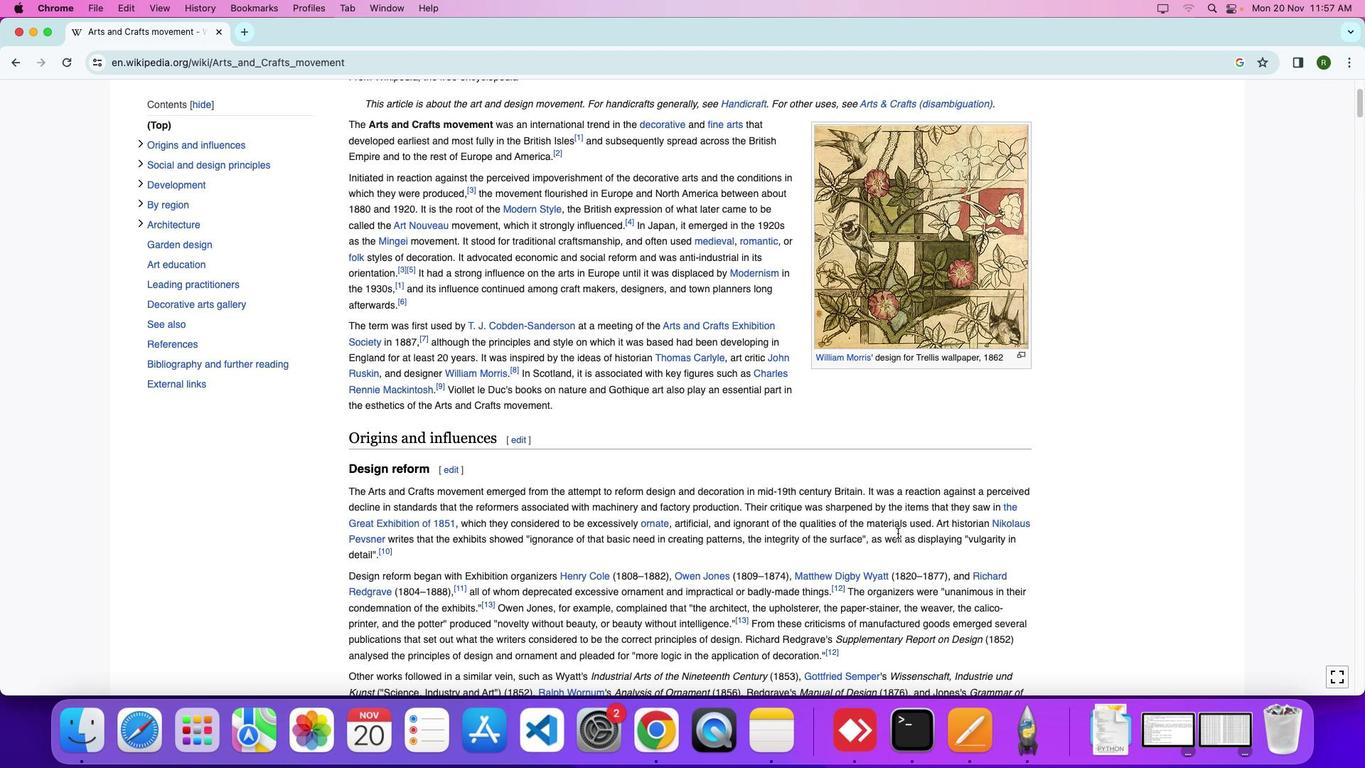 
Action: Mouse scrolled (897, 527) with delta (0, 0)
Screenshot: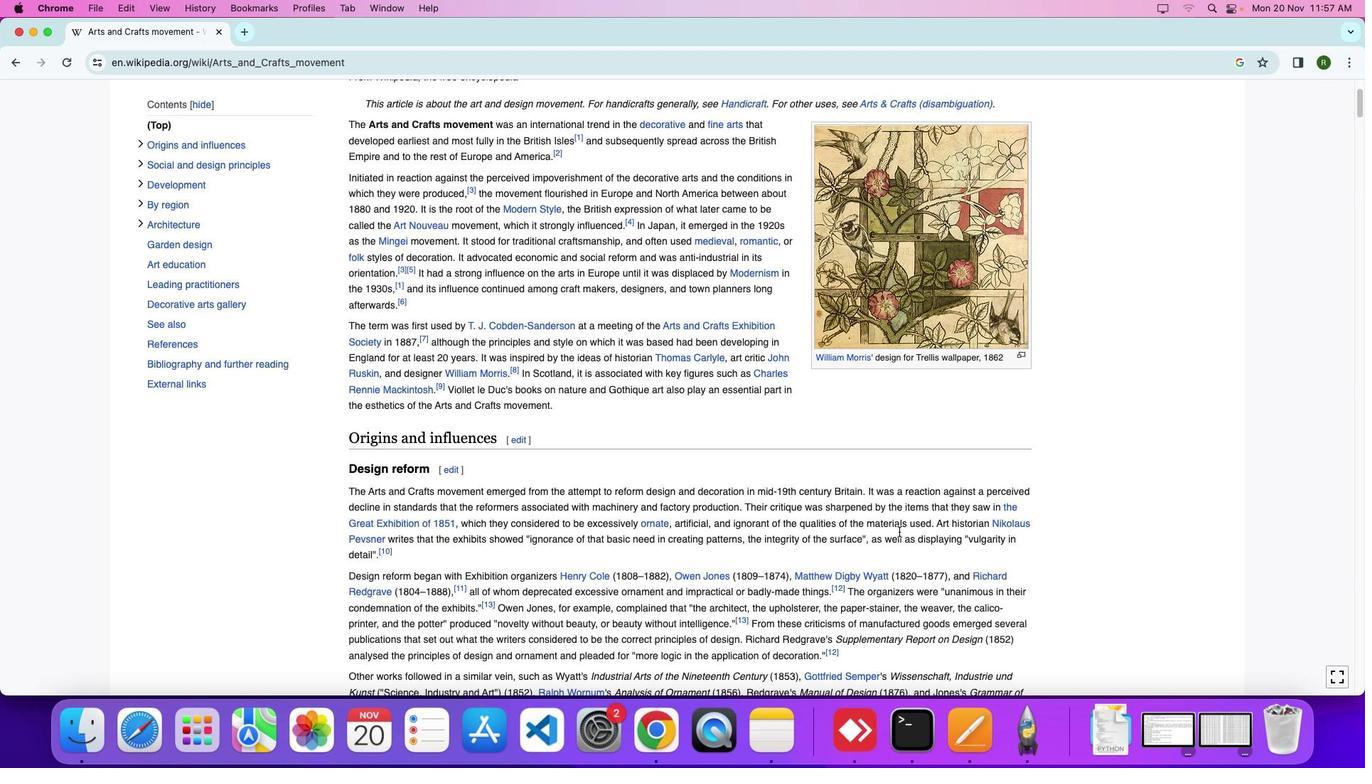 
Action: Mouse moved to (898, 532)
Screenshot: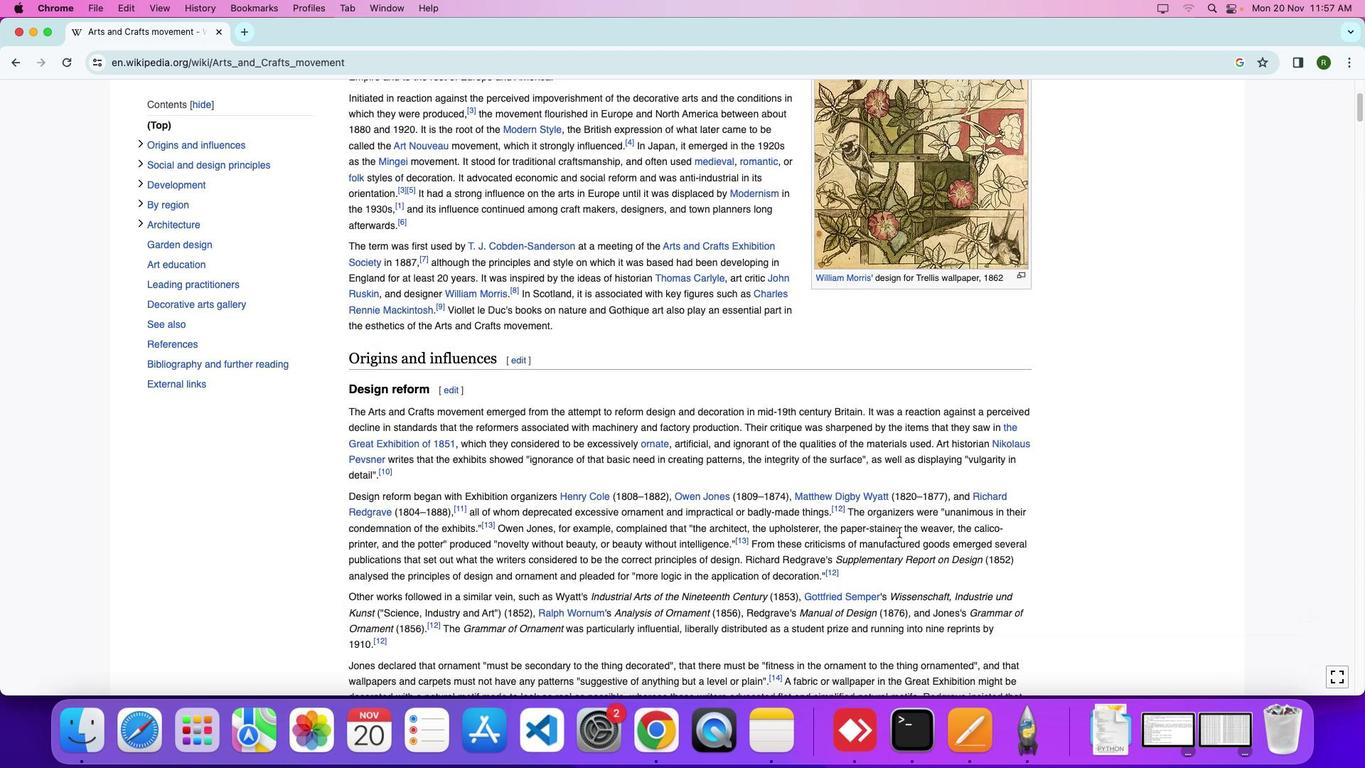 
Action: Mouse scrolled (898, 532) with delta (0, 0)
Screenshot: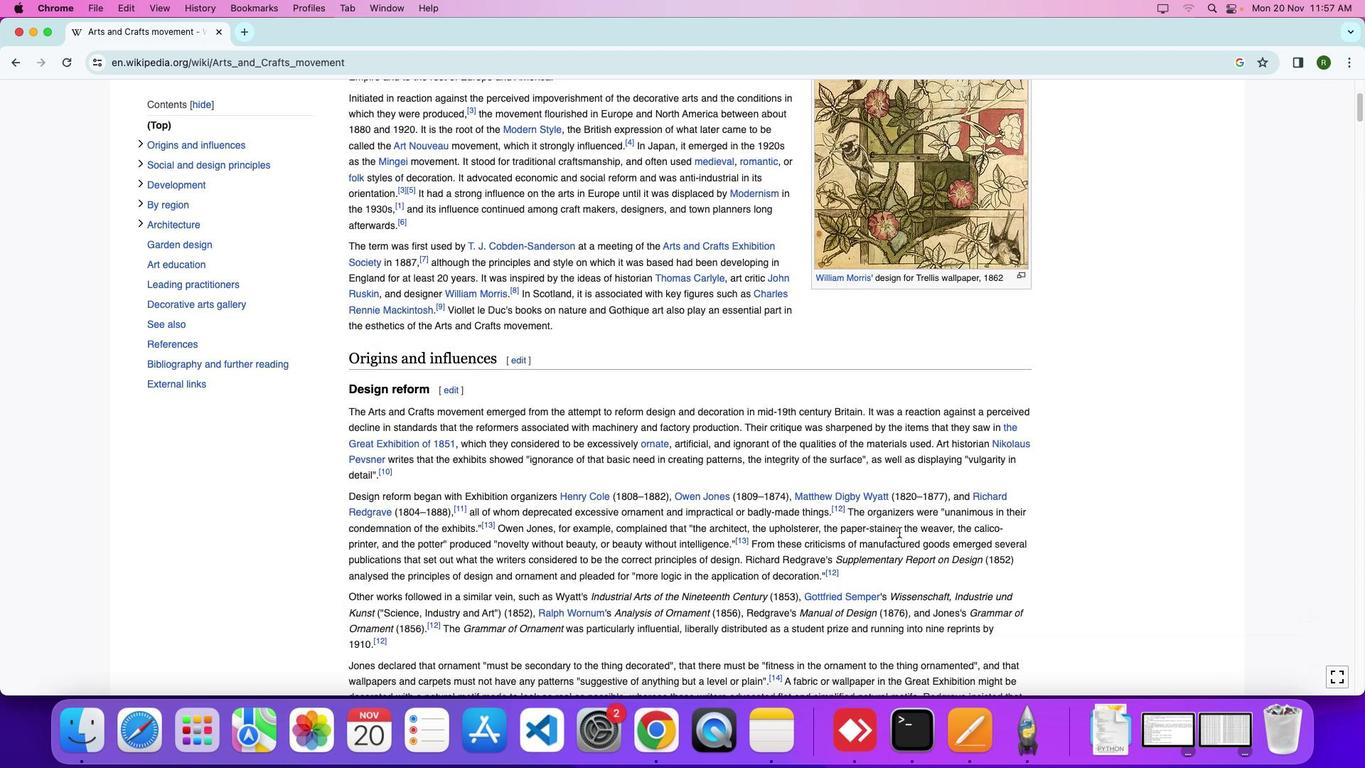 
Action: Mouse moved to (899, 532)
Screenshot: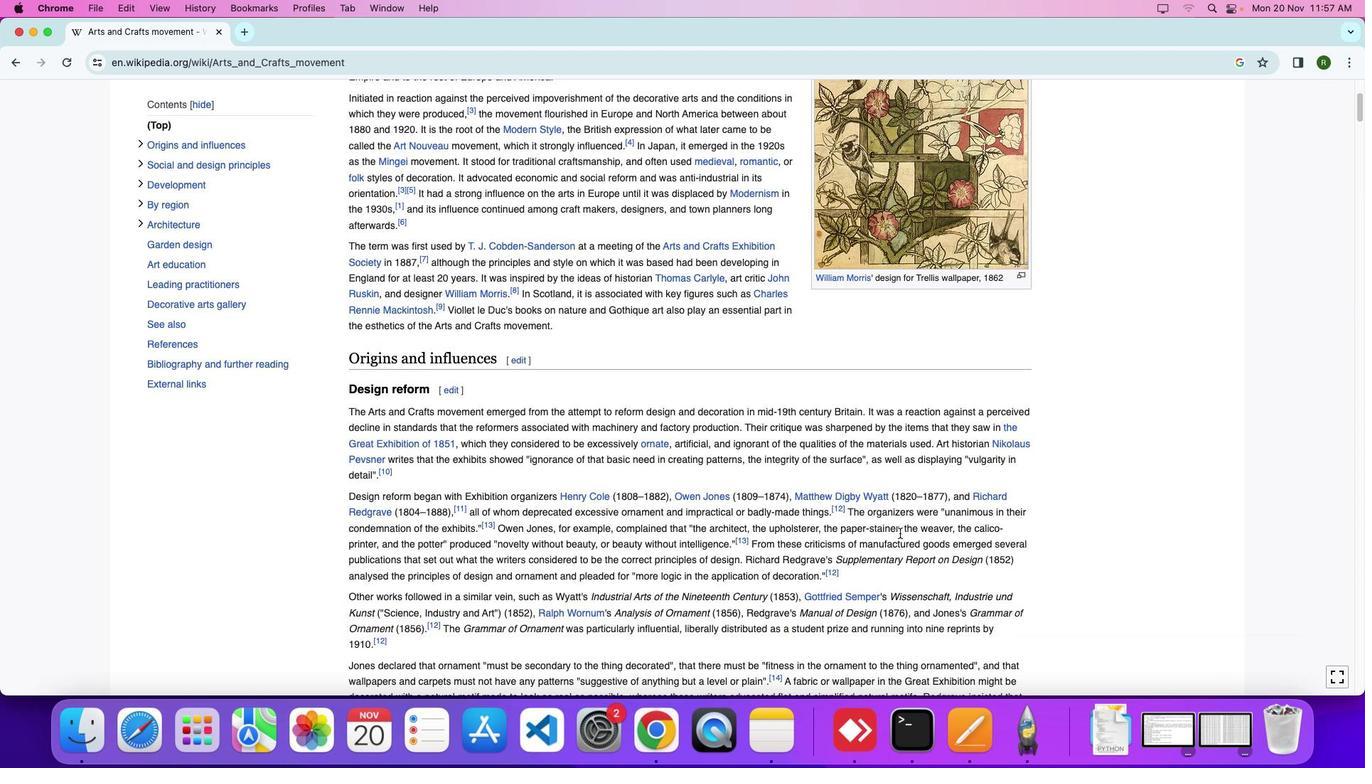 
Action: Mouse scrolled (899, 532) with delta (0, 0)
Screenshot: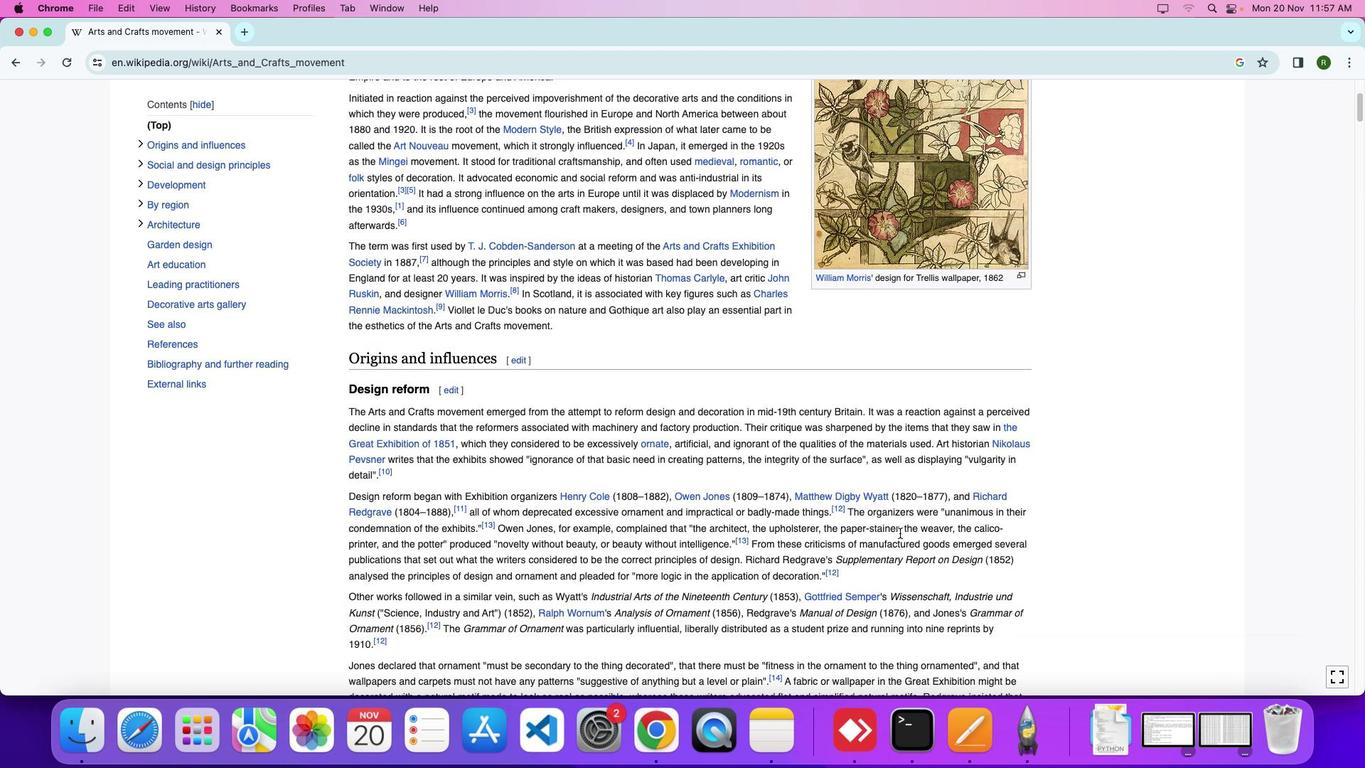 
Action: Mouse scrolled (899, 532) with delta (0, 0)
Screenshot: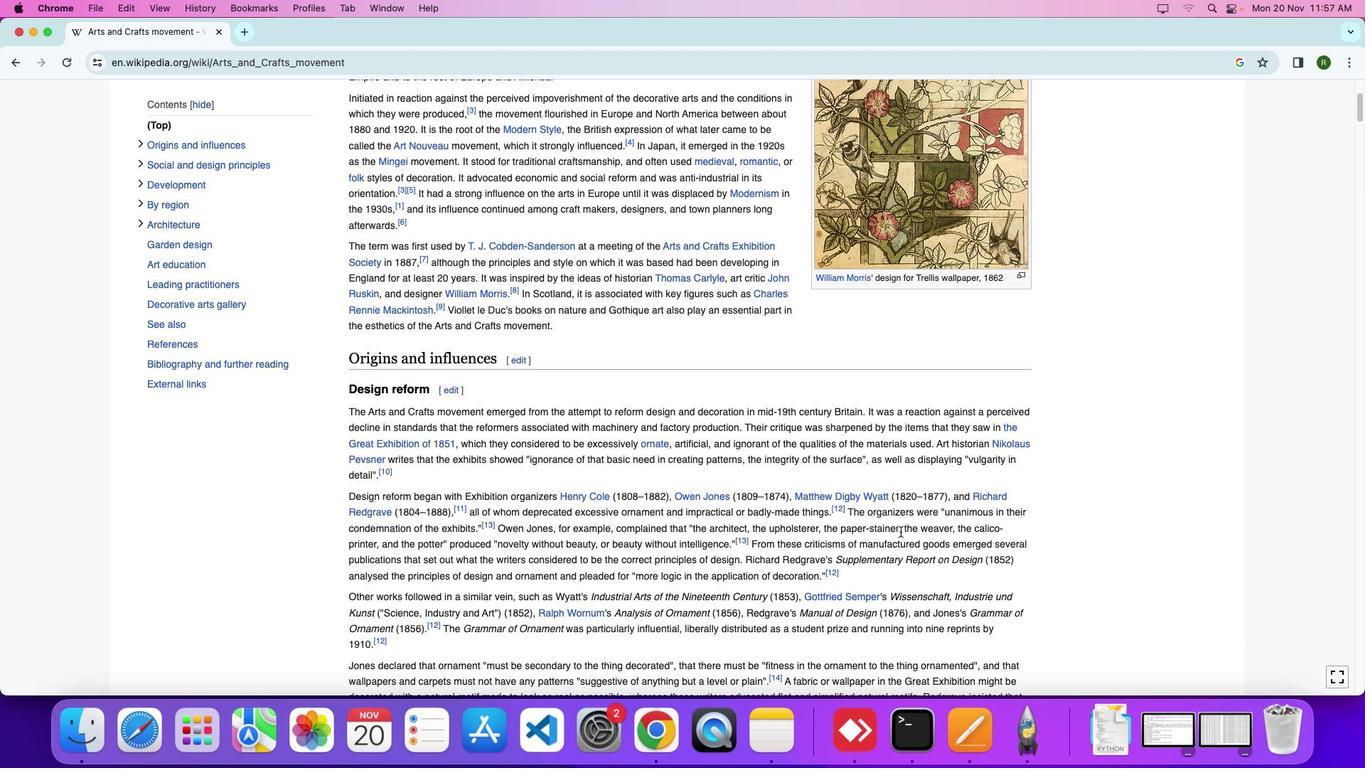 
Action: Mouse moved to (901, 531)
Screenshot: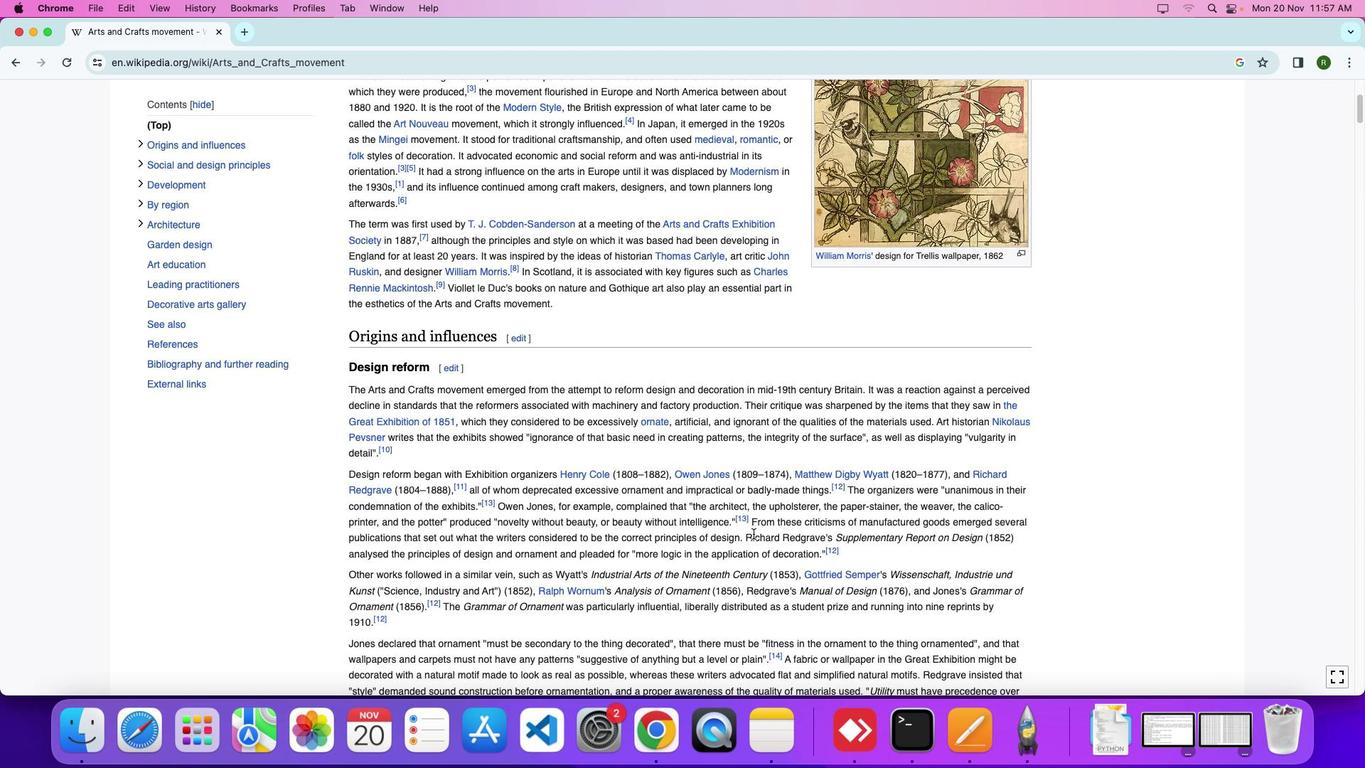 
Action: Mouse scrolled (901, 531) with delta (0, 0)
Screenshot: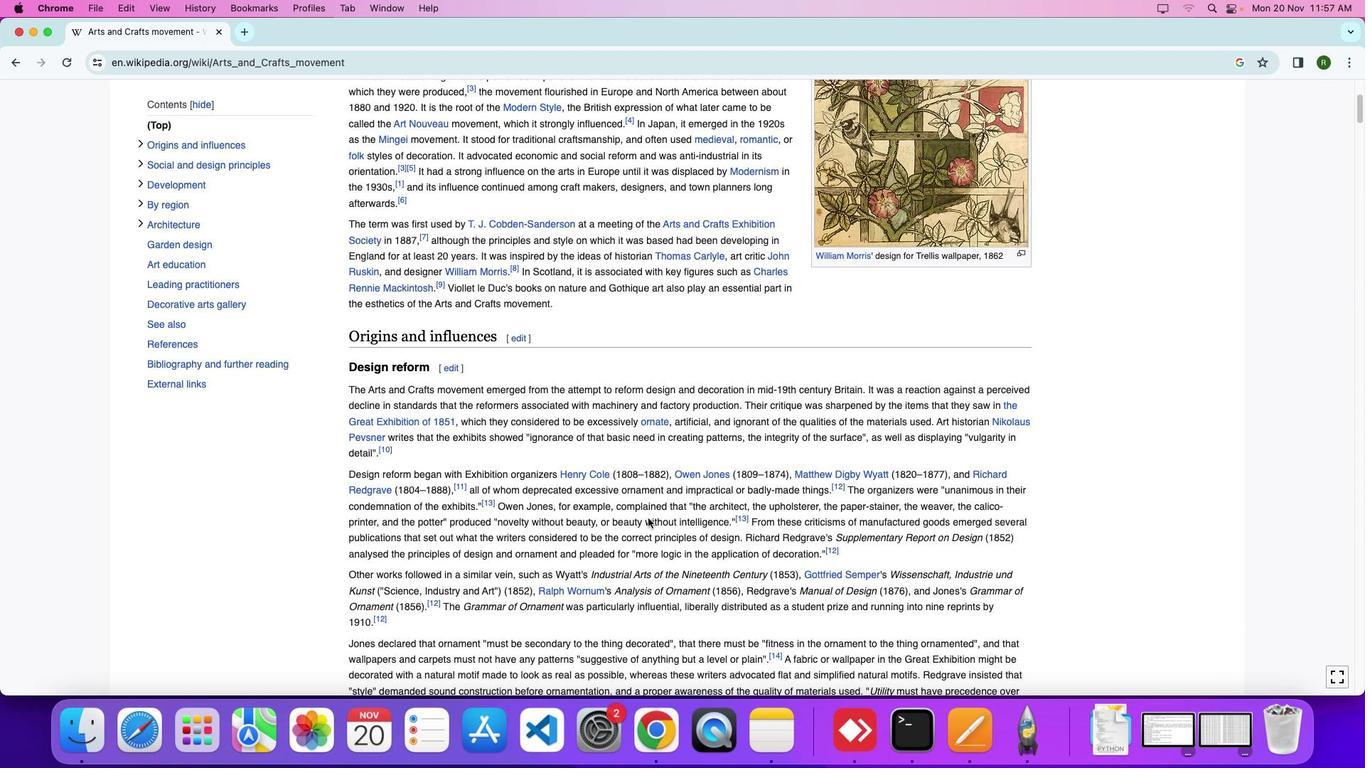 
Action: Mouse moved to (902, 530)
Screenshot: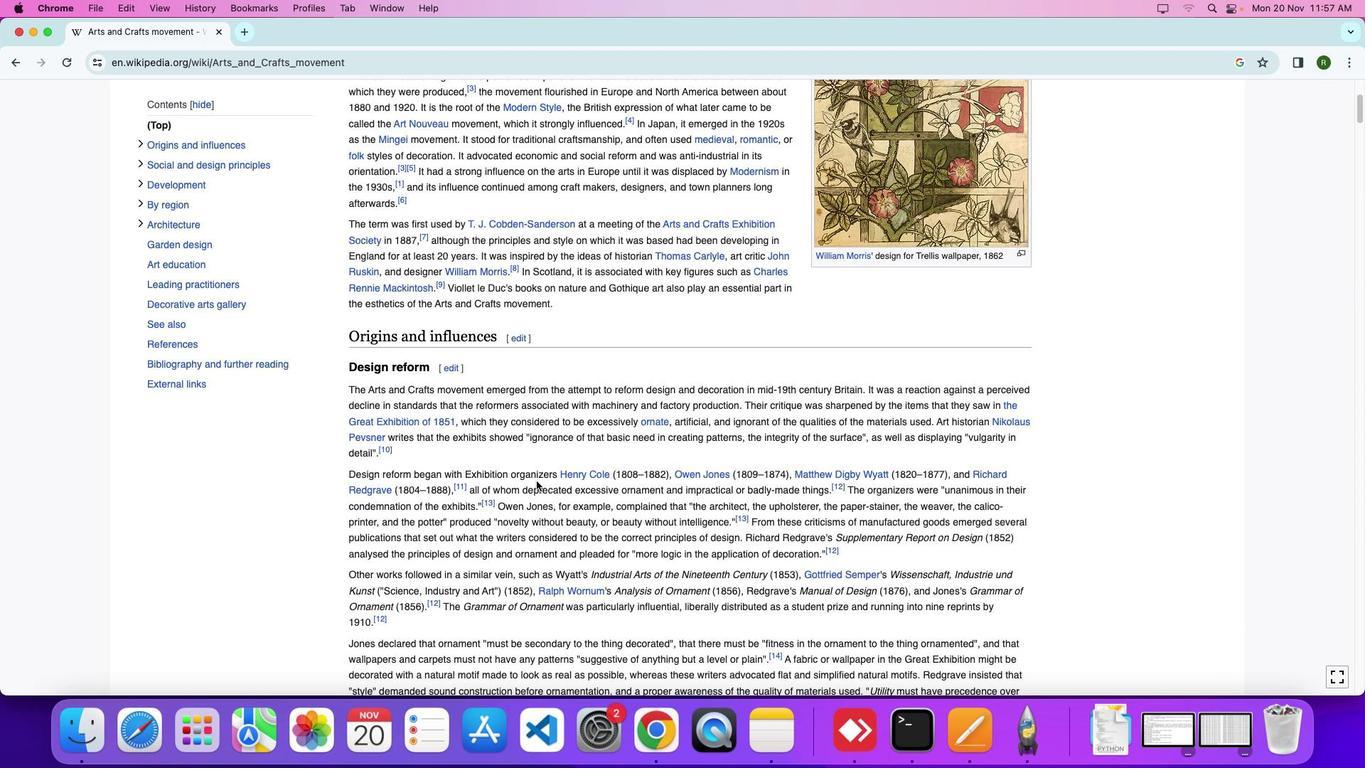 
Action: Mouse scrolled (902, 530) with delta (0, 0)
Screenshot: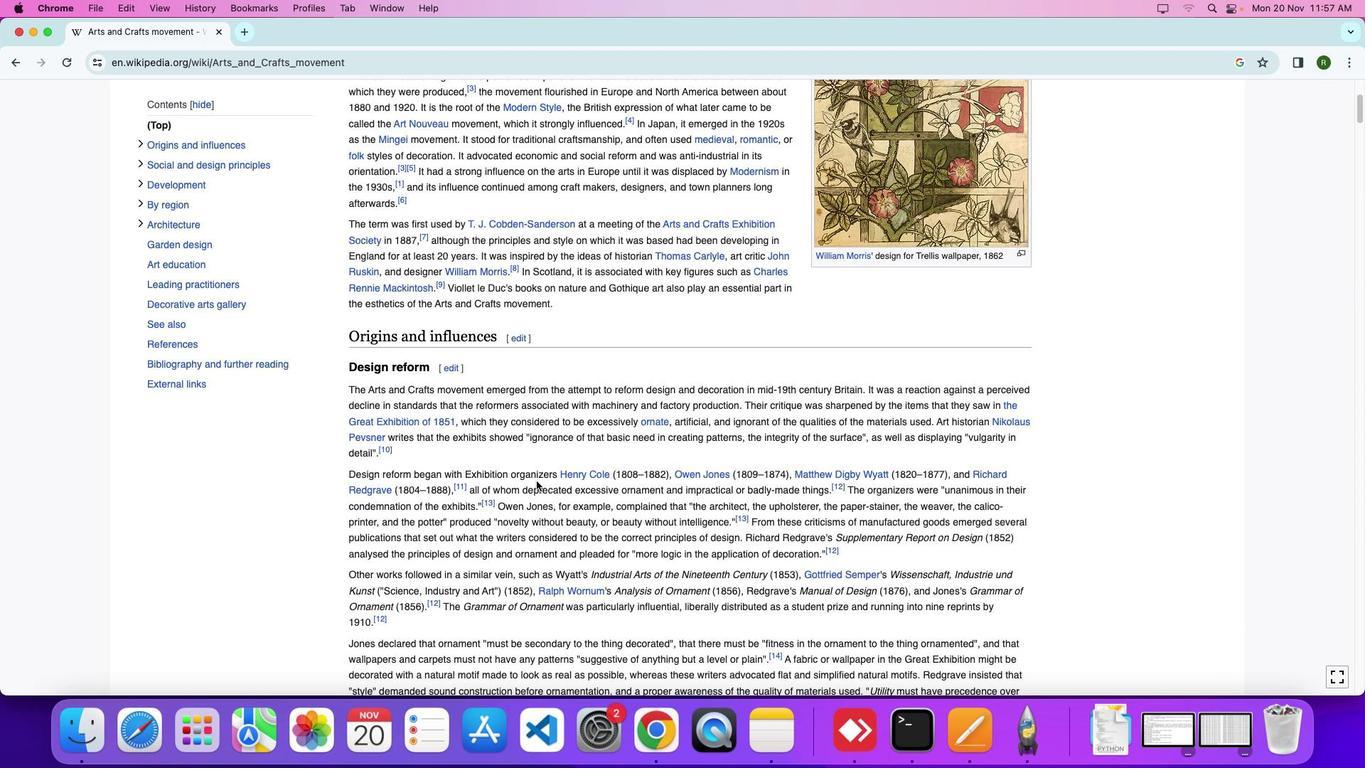 
Action: Mouse moved to (918, 485)
Screenshot: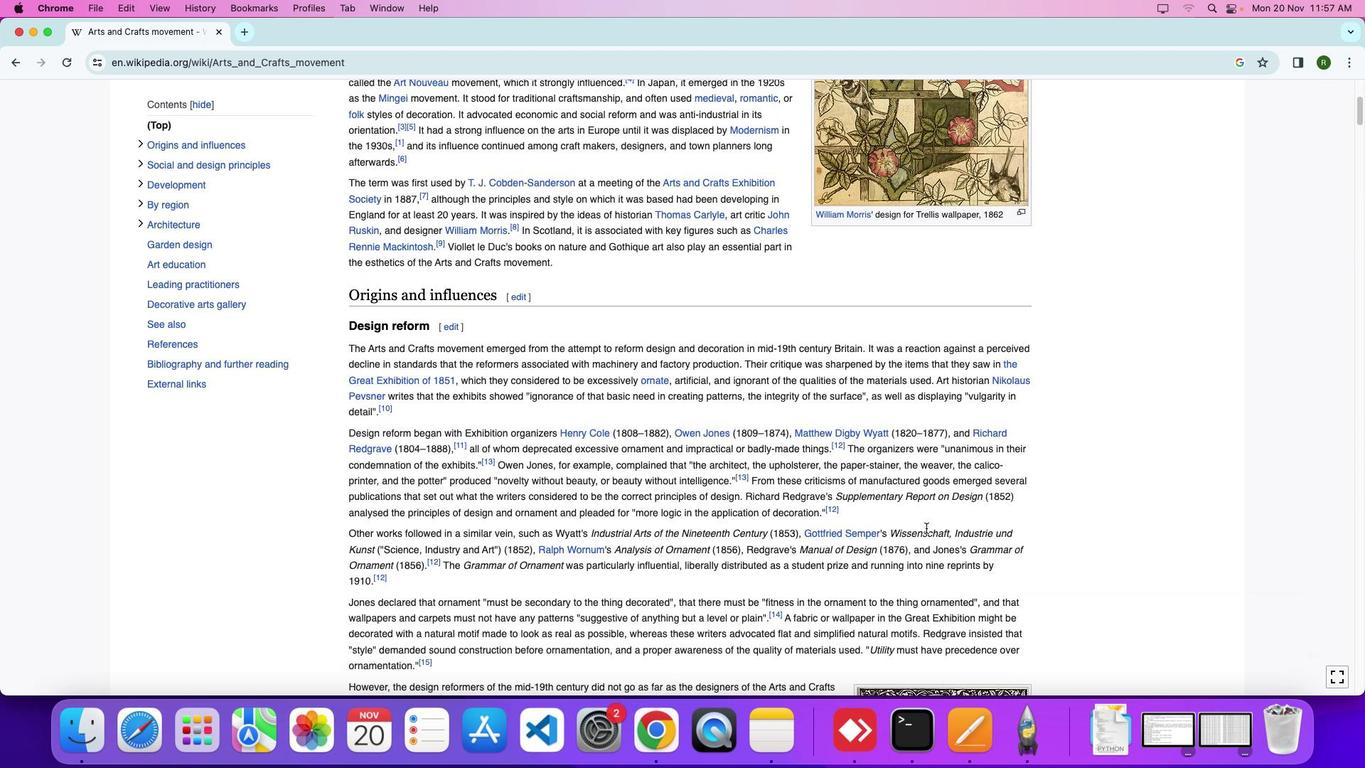 
Action: Mouse scrolled (918, 485) with delta (0, 0)
Screenshot: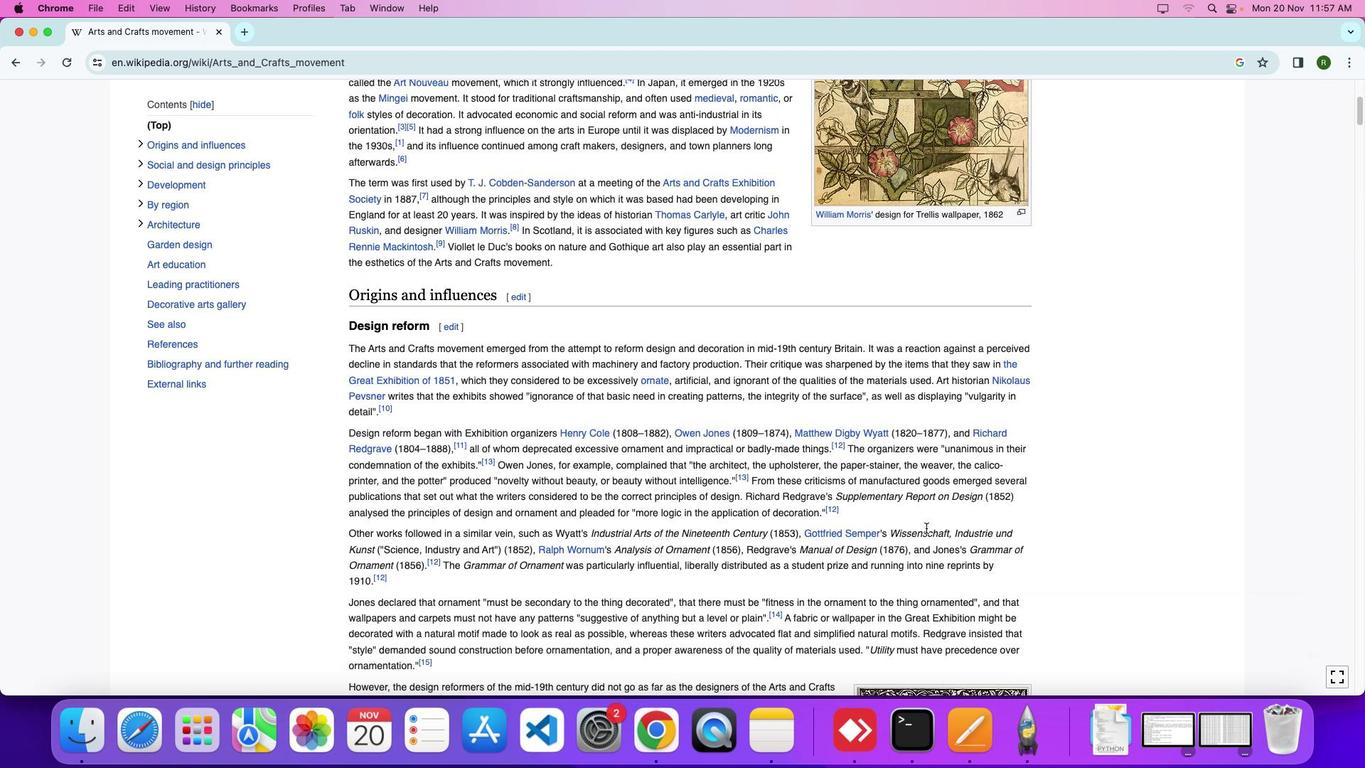 
Action: Mouse moved to (919, 485)
Screenshot: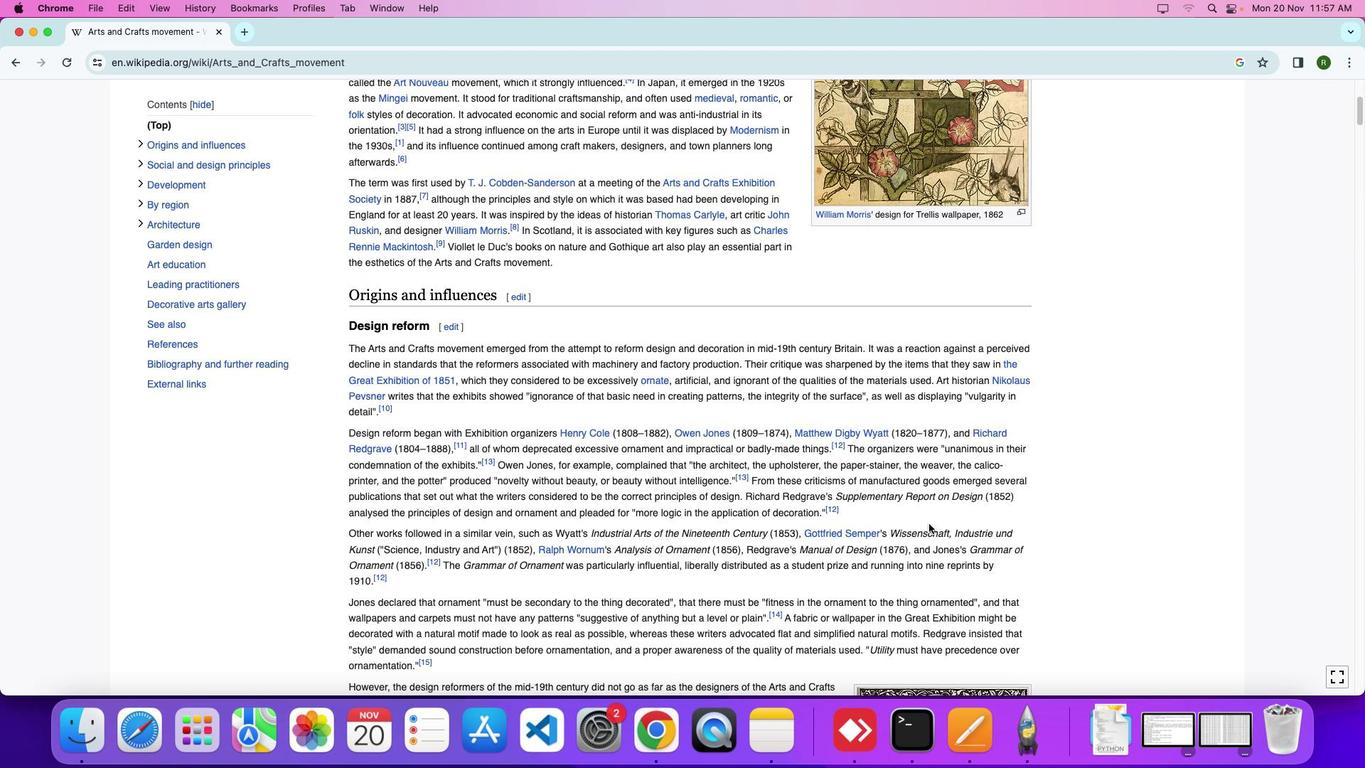 
Action: Mouse scrolled (919, 485) with delta (0, 0)
Screenshot: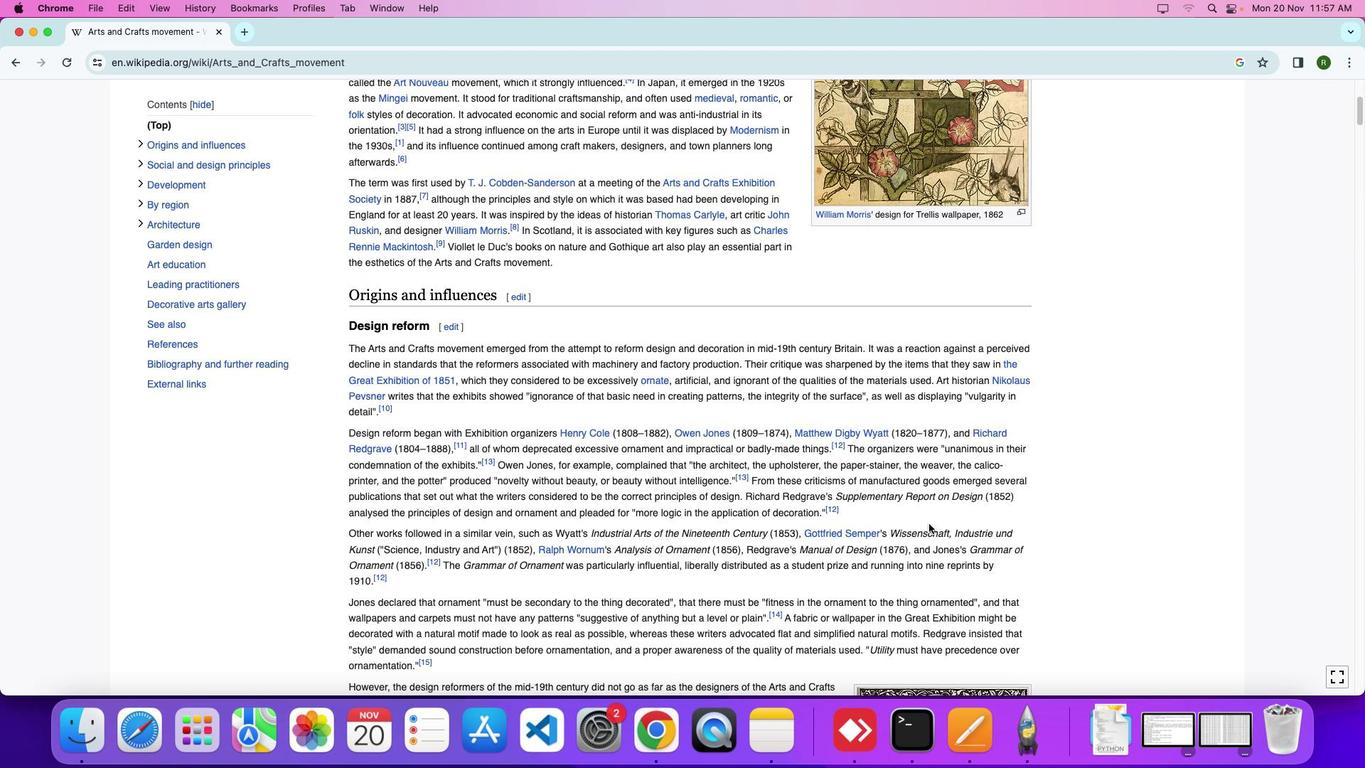 
Action: Mouse moved to (919, 483)
Screenshot: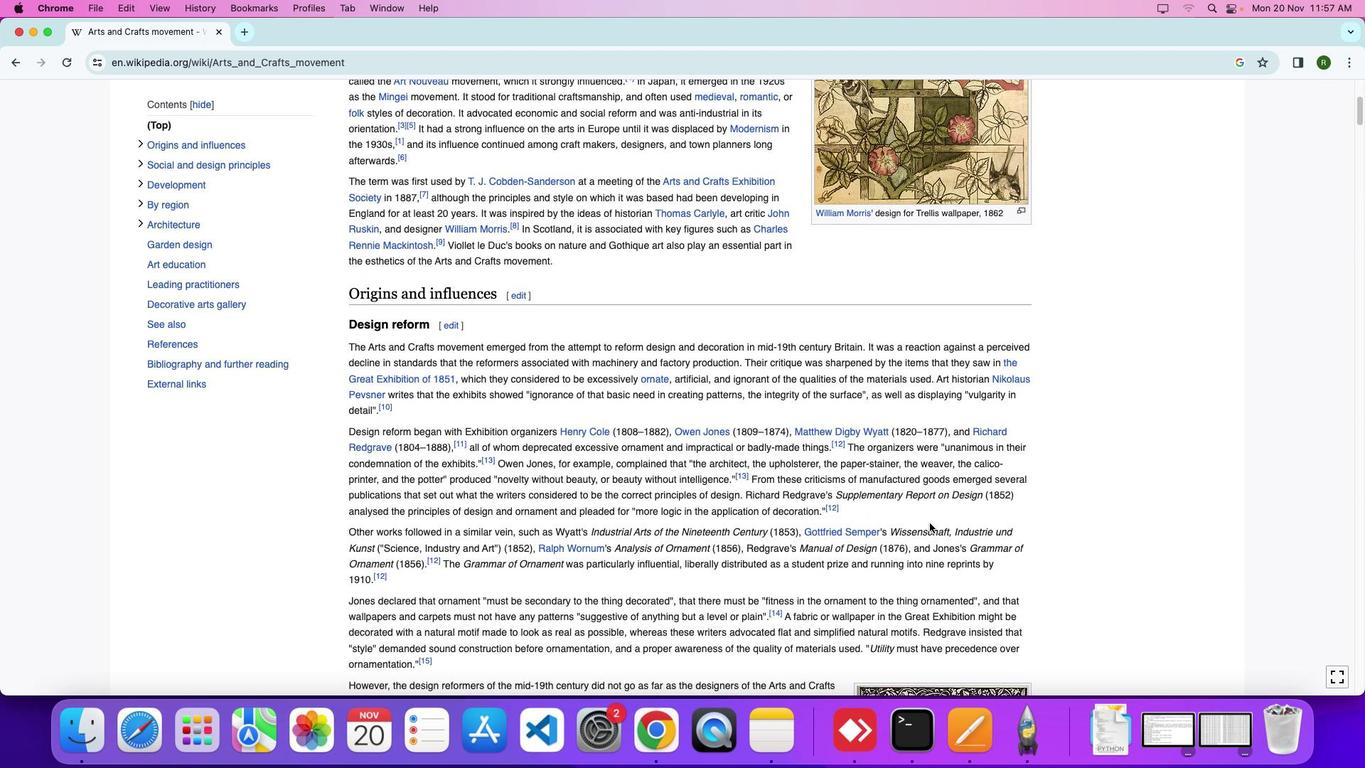 
Action: Mouse scrolled (919, 483) with delta (0, 0)
Screenshot: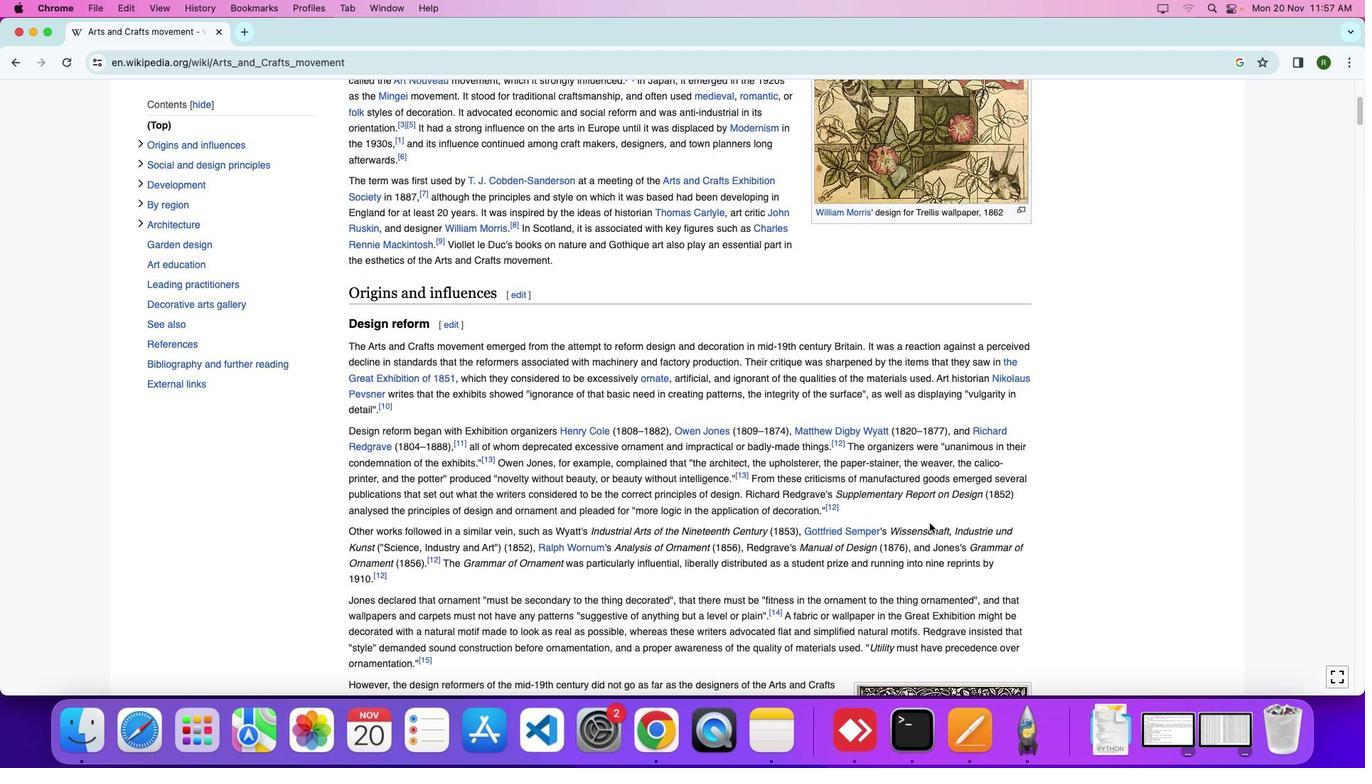 
Action: Mouse moved to (929, 525)
Screenshot: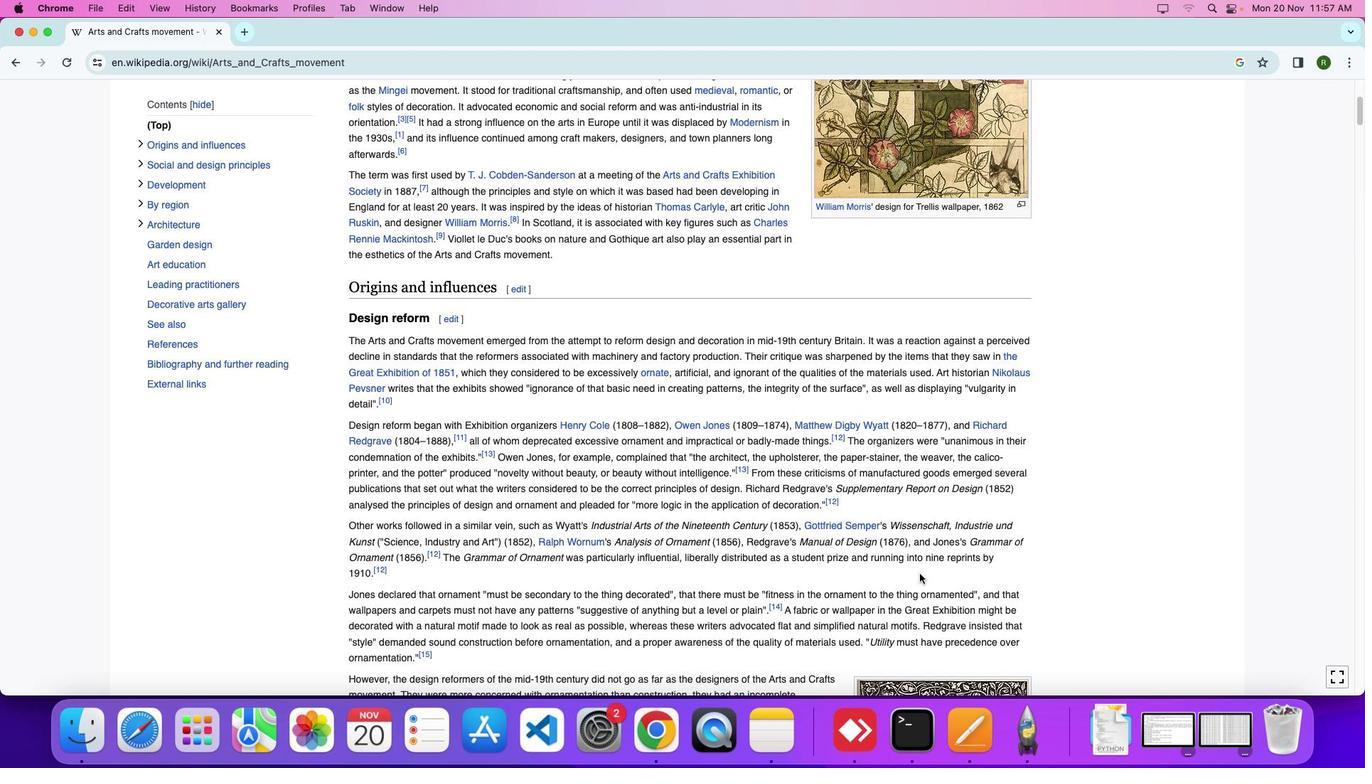 
Action: Mouse scrolled (929, 525) with delta (0, 0)
Screenshot: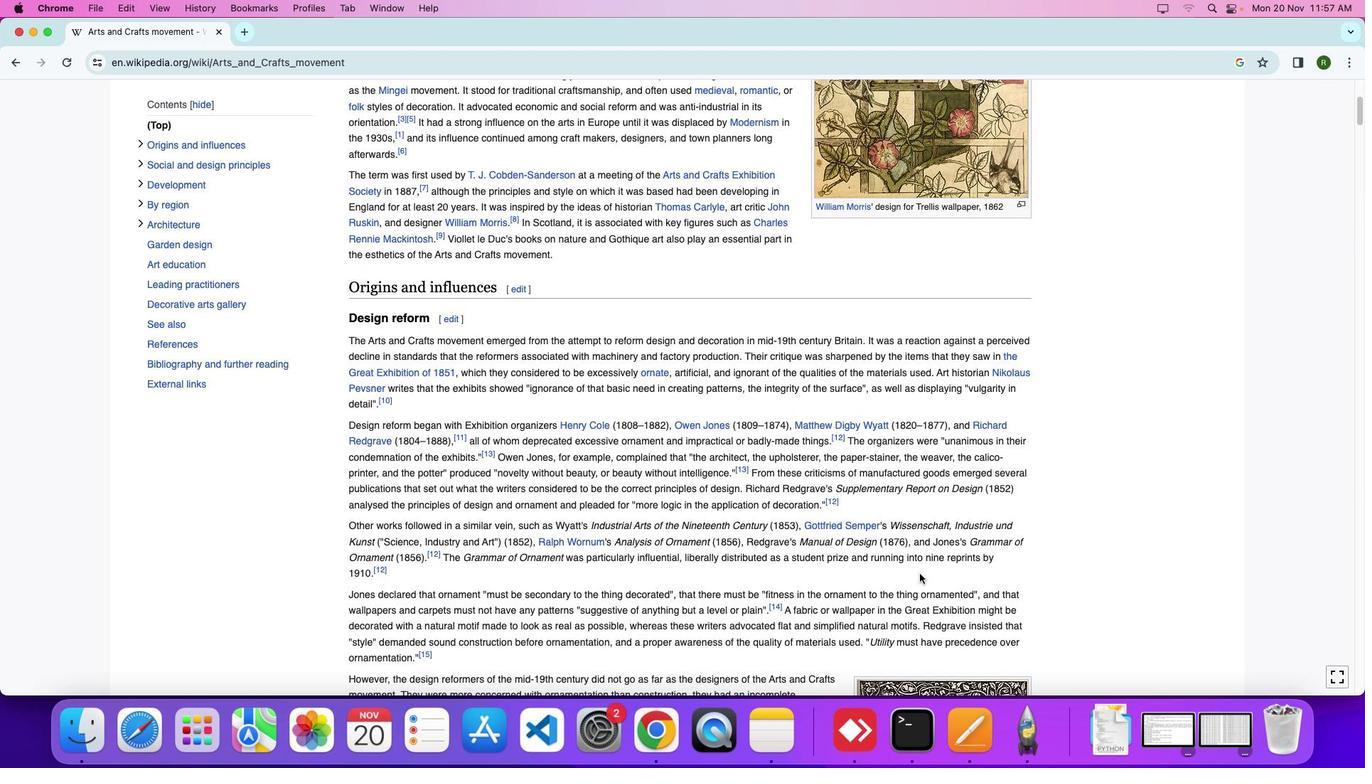 
Action: Mouse moved to (929, 523)
Screenshot: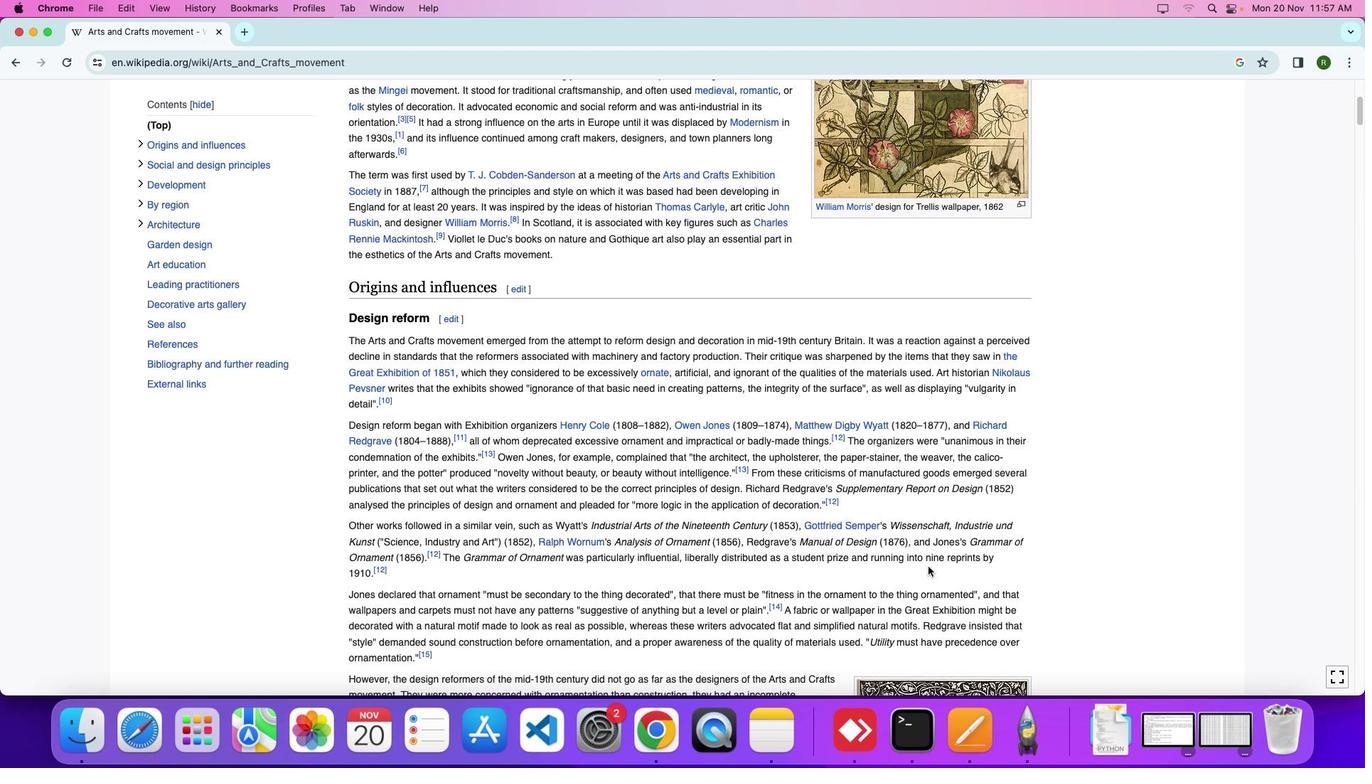 
Action: Mouse scrolled (929, 523) with delta (0, 0)
Screenshot: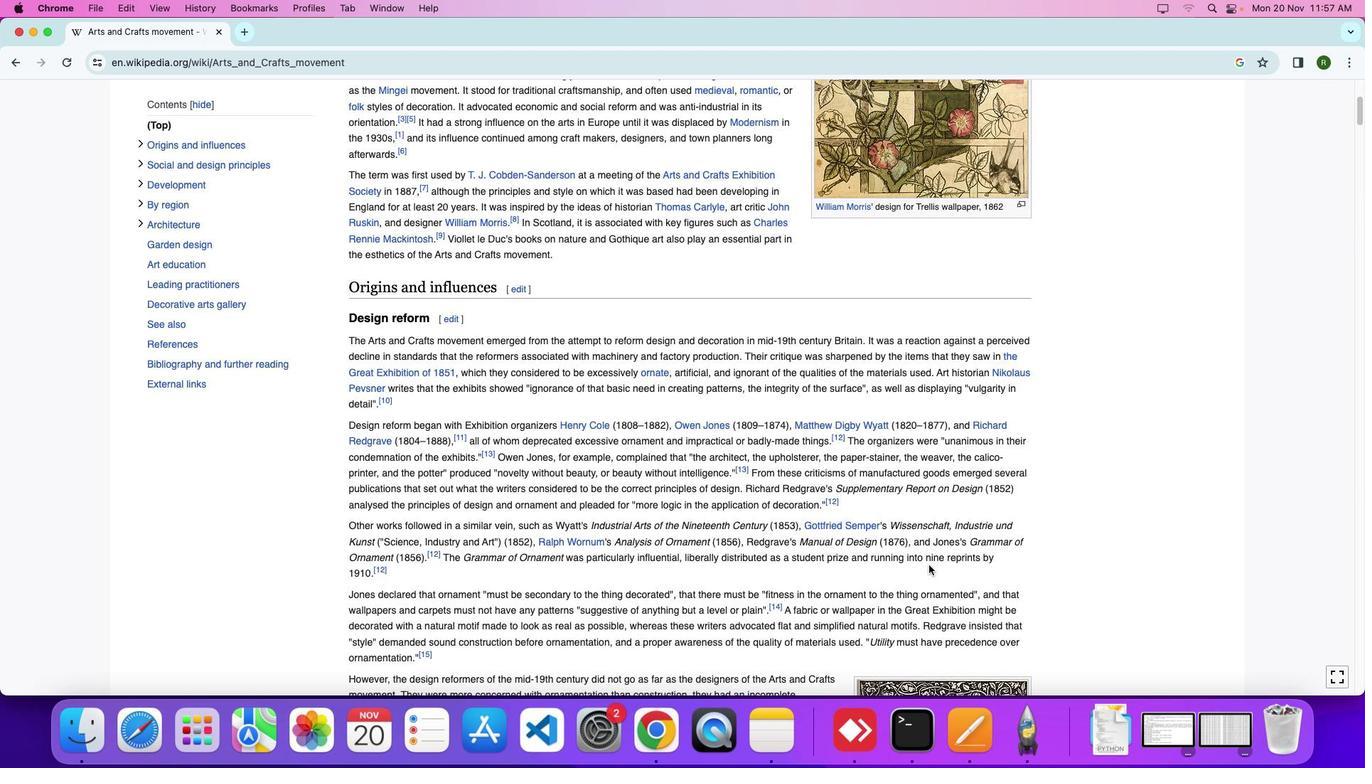 
Action: Mouse moved to (928, 566)
Screenshot: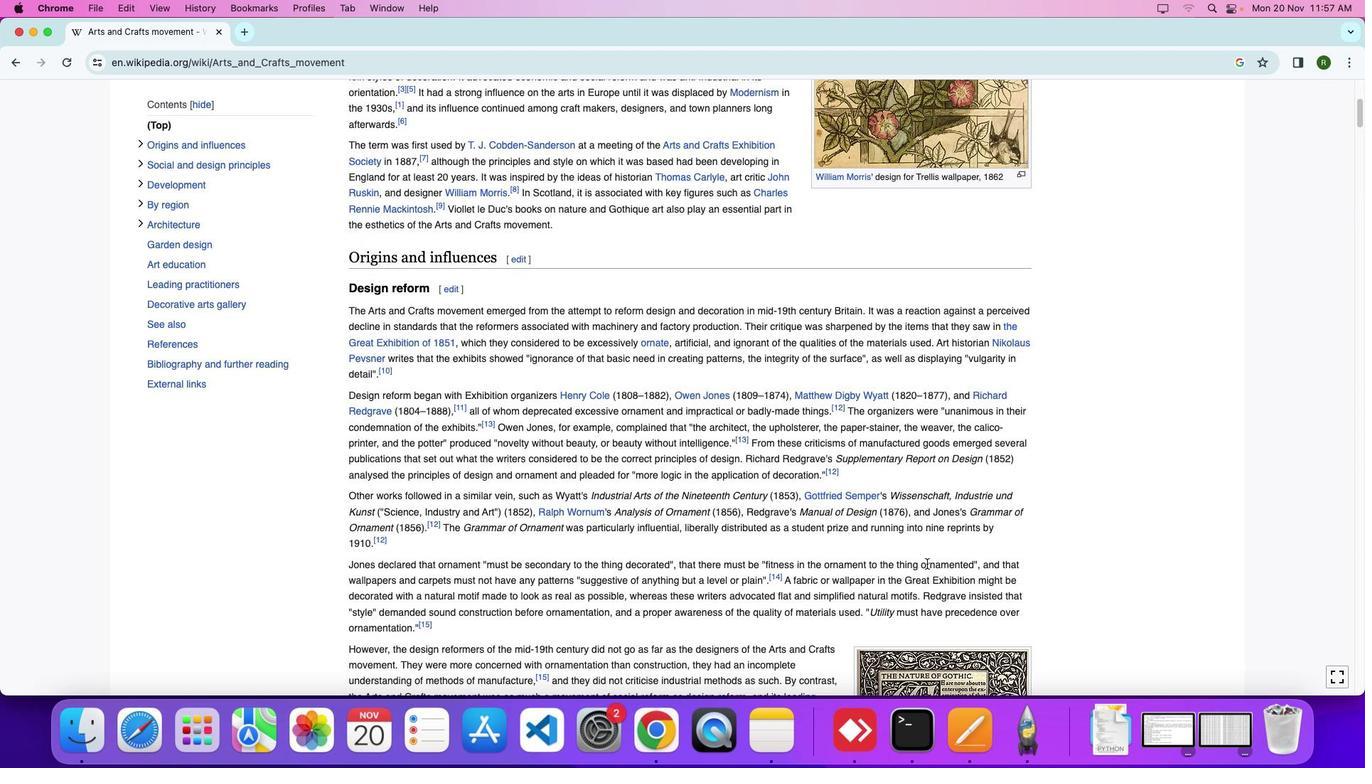 
Action: Mouse scrolled (928, 566) with delta (0, 0)
Screenshot: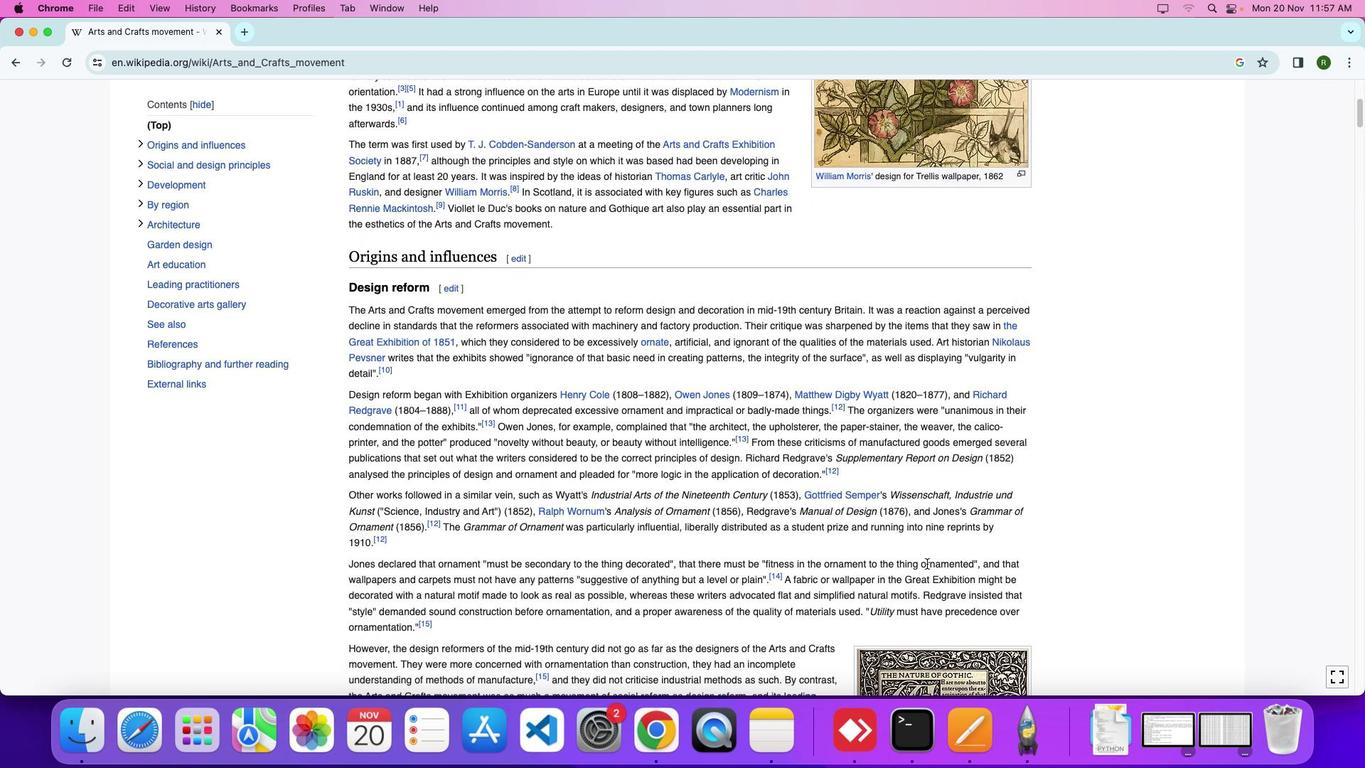 
Action: Mouse moved to (929, 565)
Screenshot: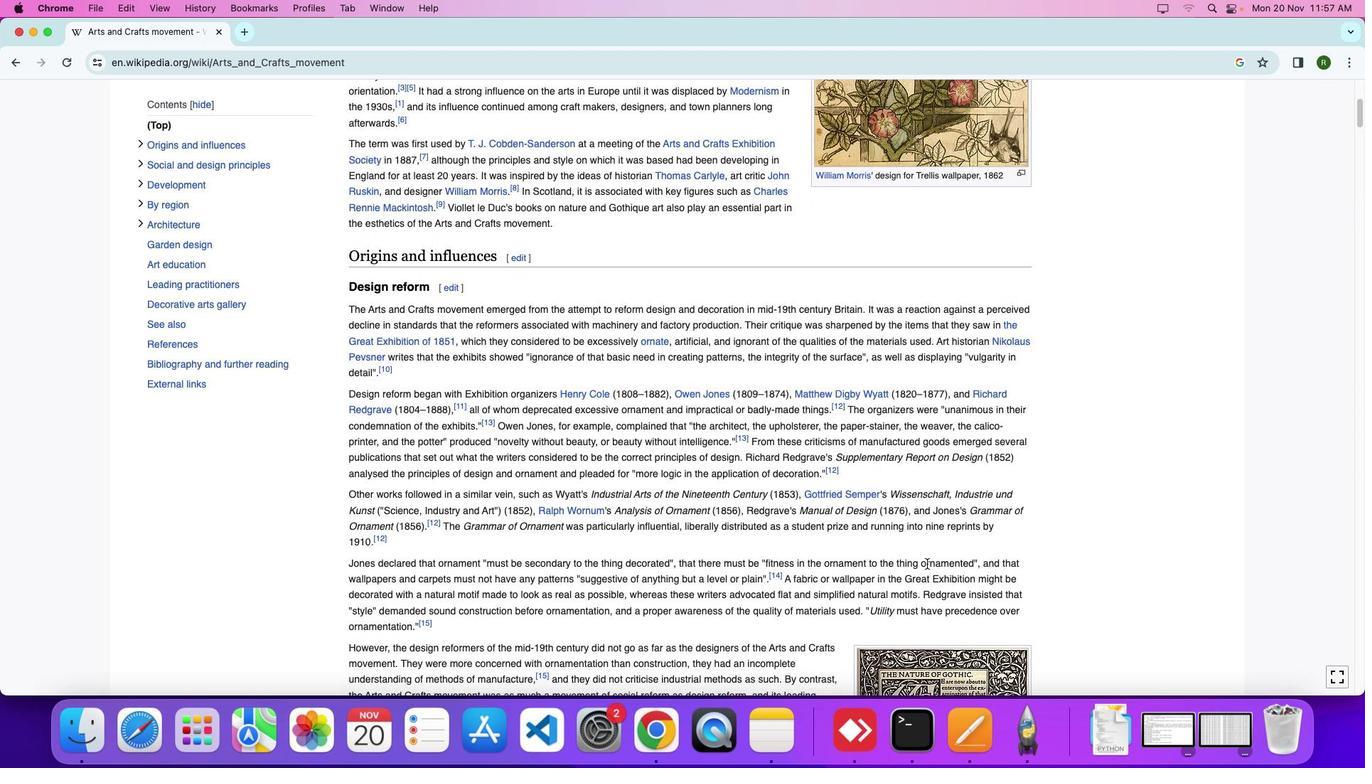 
Action: Mouse scrolled (929, 565) with delta (0, 0)
Screenshot: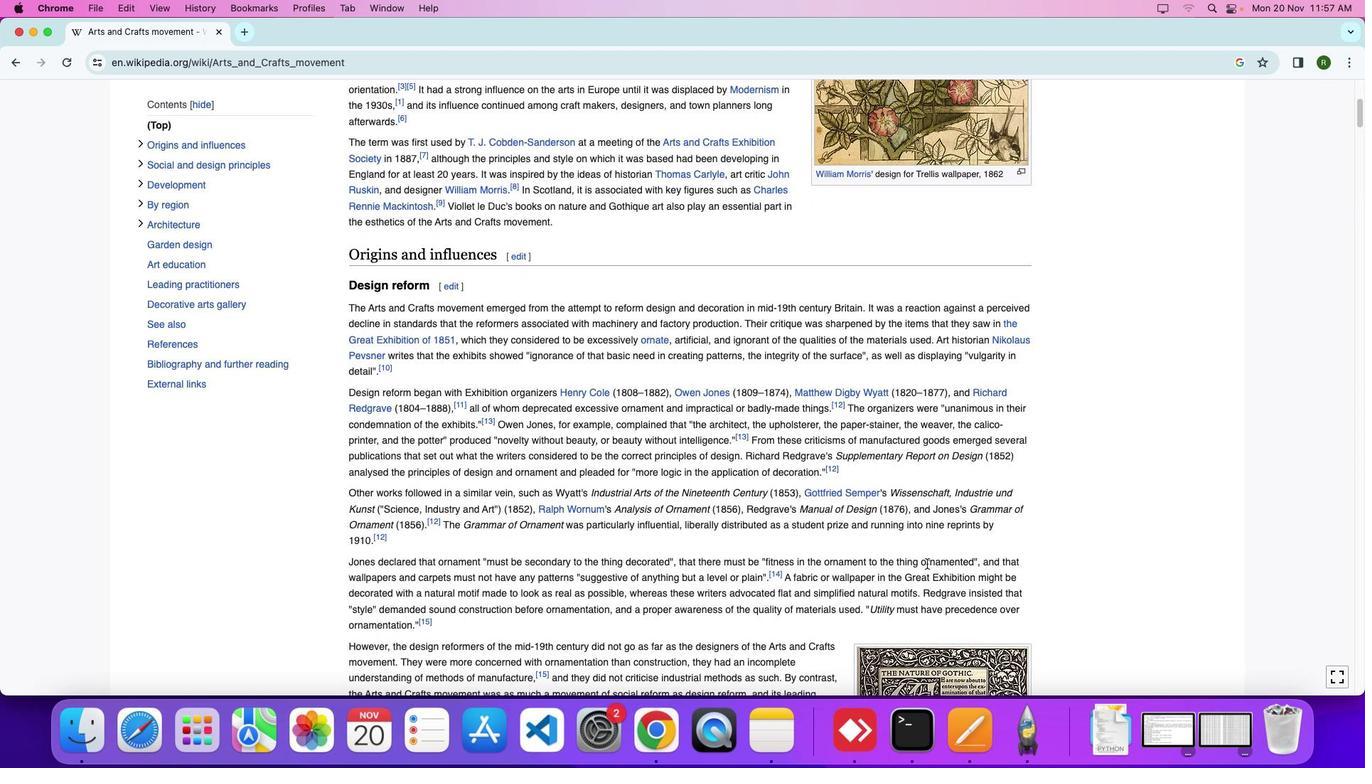 
Action: Mouse moved to (926, 564)
Screenshot: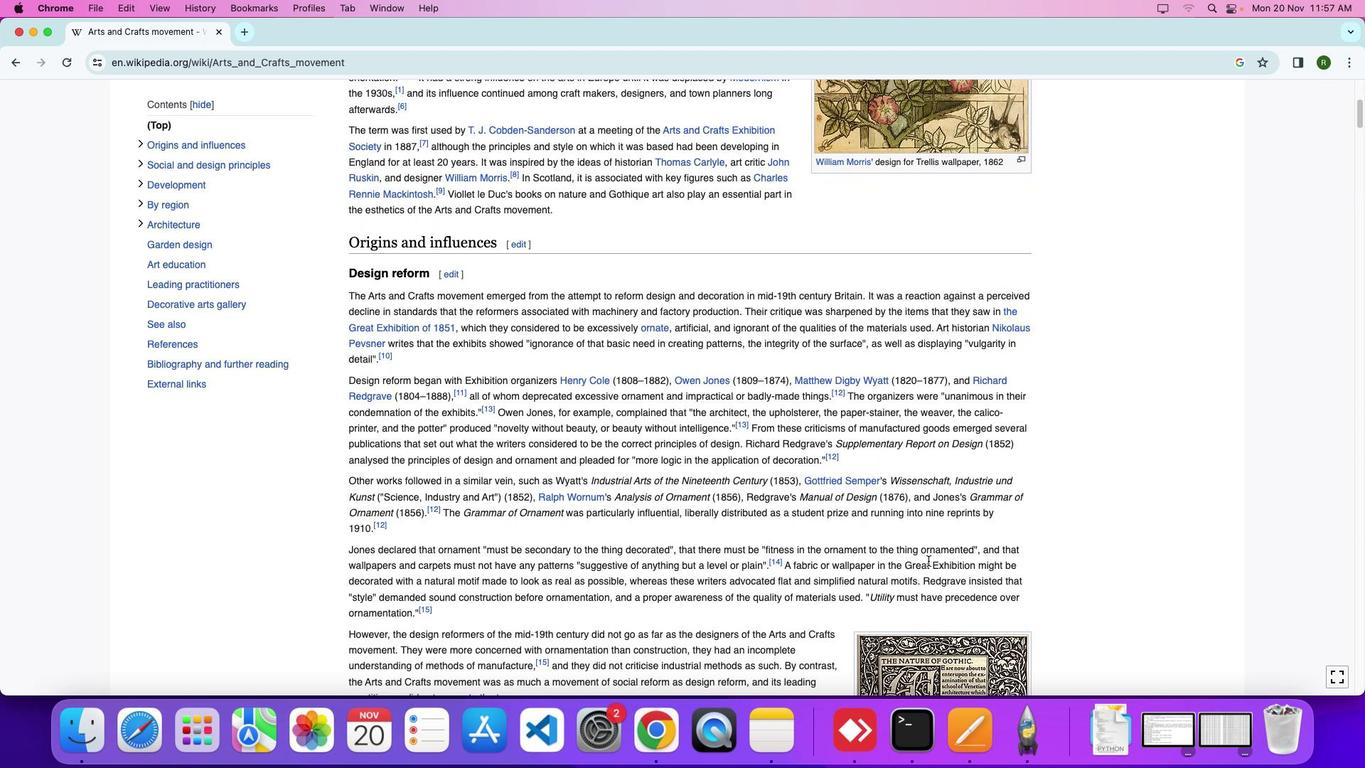 
Action: Mouse scrolled (926, 564) with delta (0, 0)
Screenshot: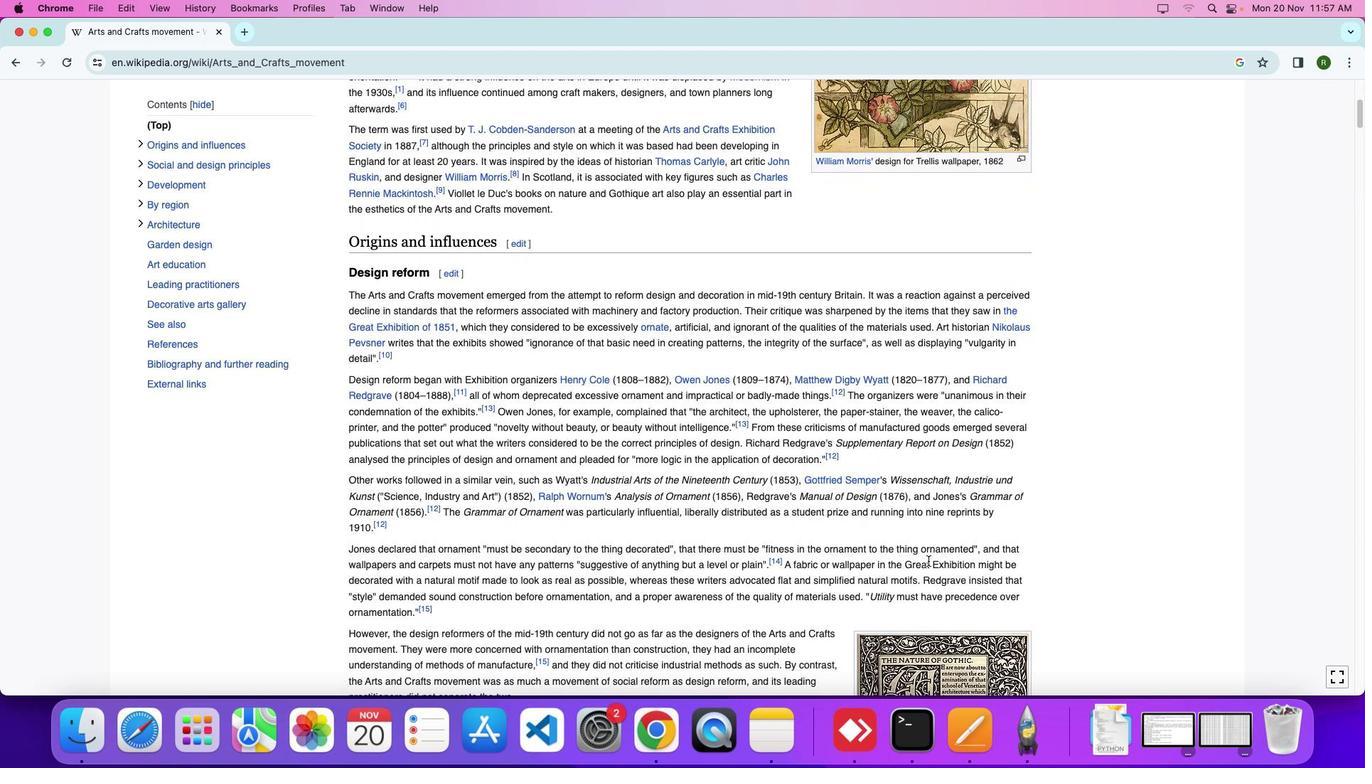 
Action: Mouse moved to (926, 563)
Screenshot: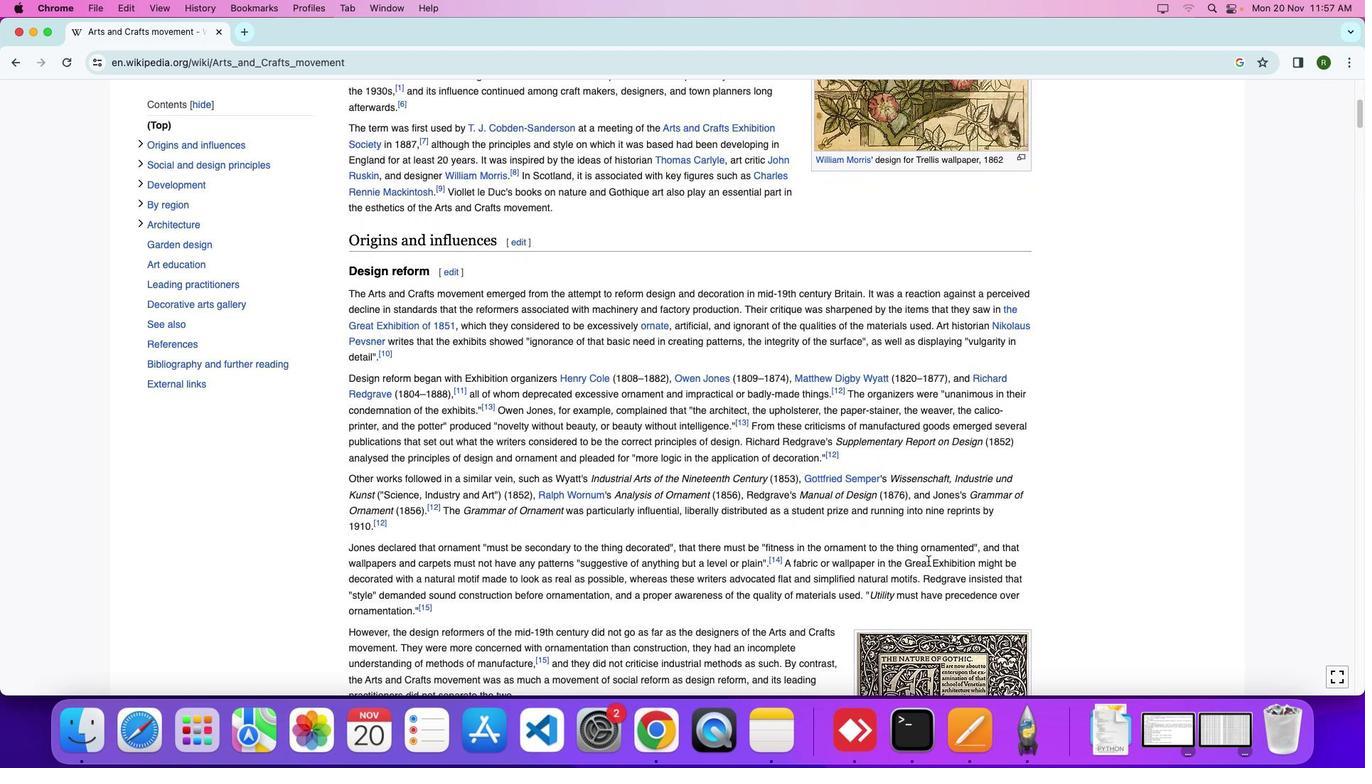 
Action: Mouse scrolled (926, 563) with delta (0, 0)
Screenshot: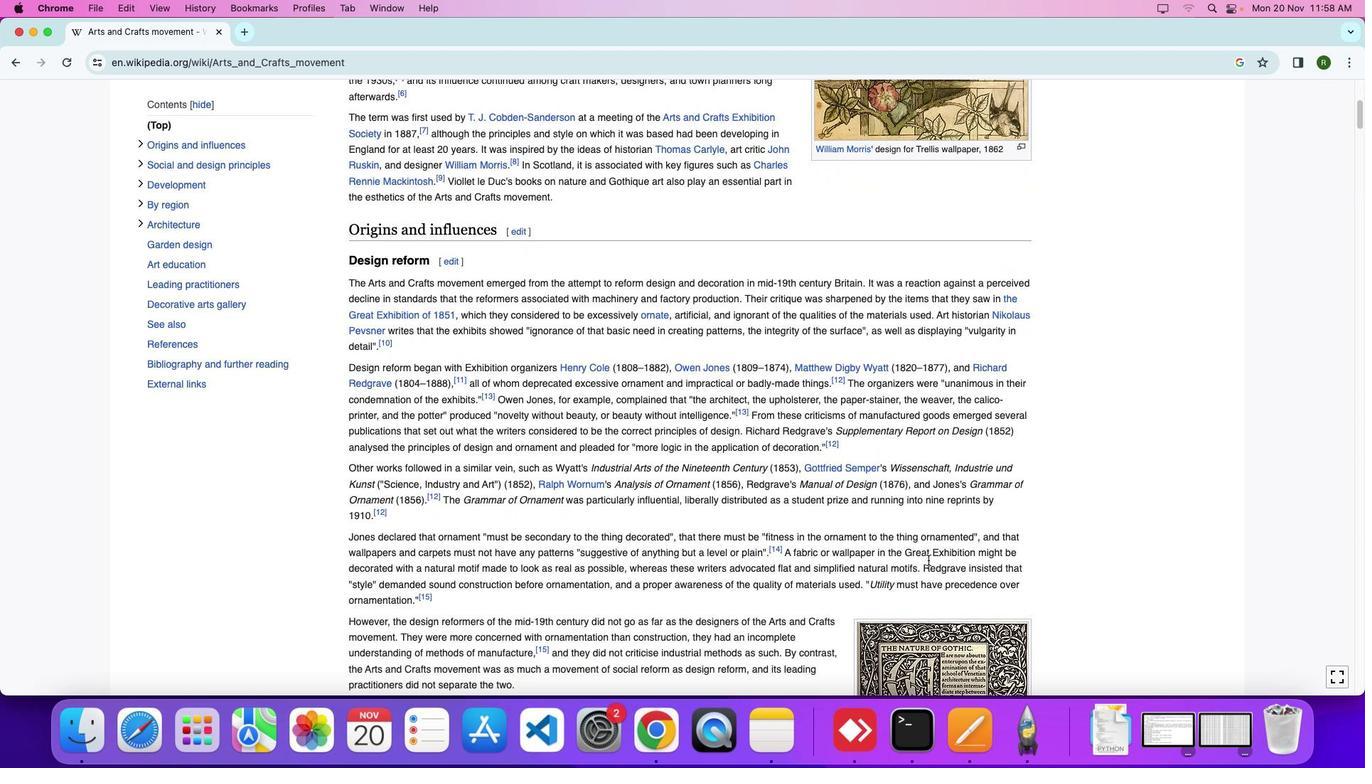 
Action: Mouse moved to (927, 562)
Screenshot: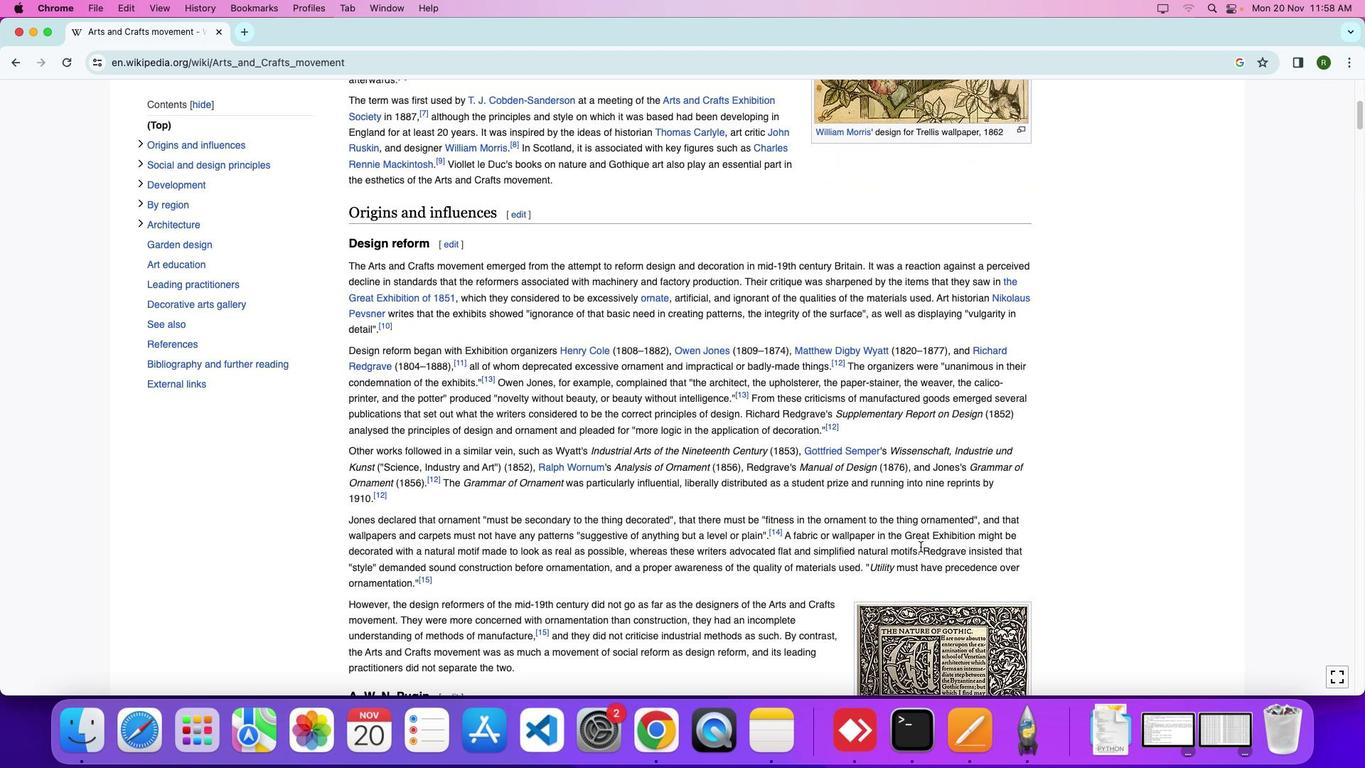 
Action: Mouse scrolled (927, 562) with delta (0, 0)
Screenshot: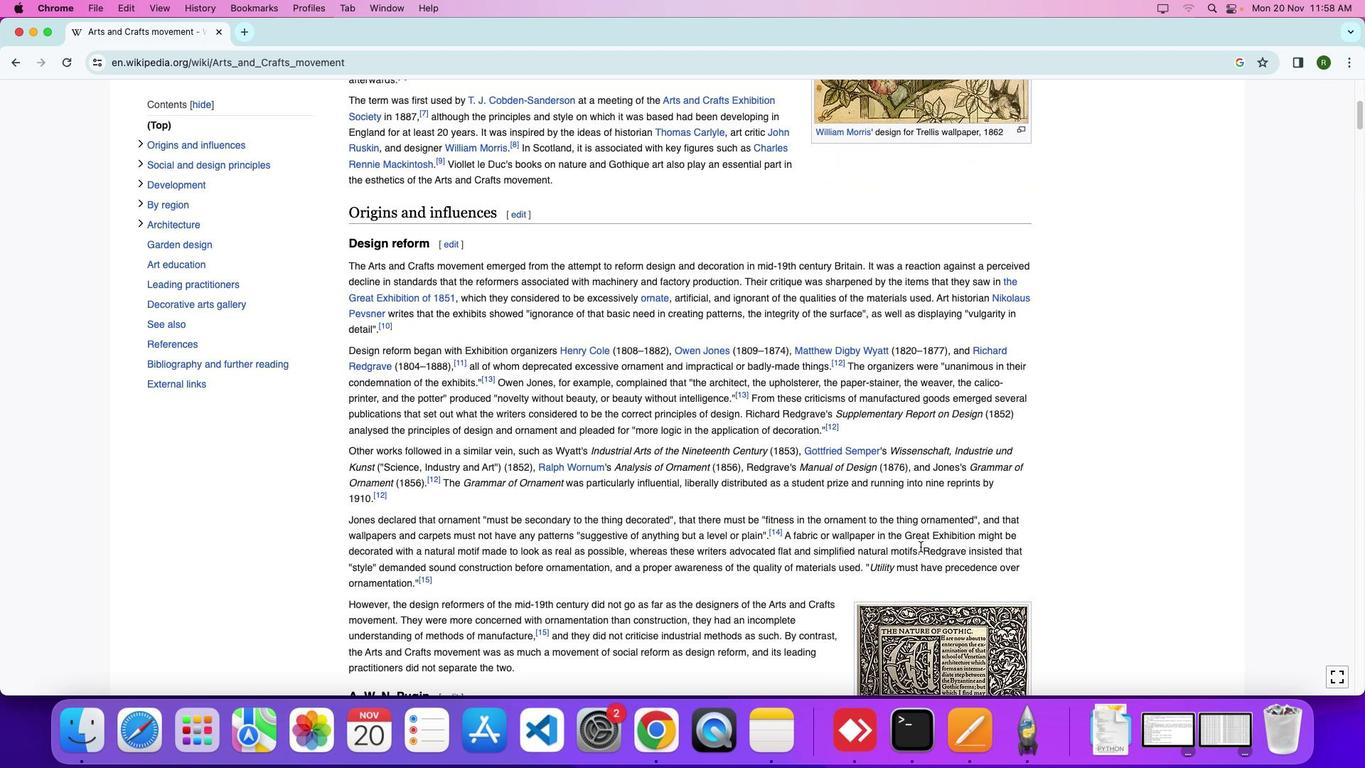 
Action: Mouse moved to (929, 560)
Screenshot: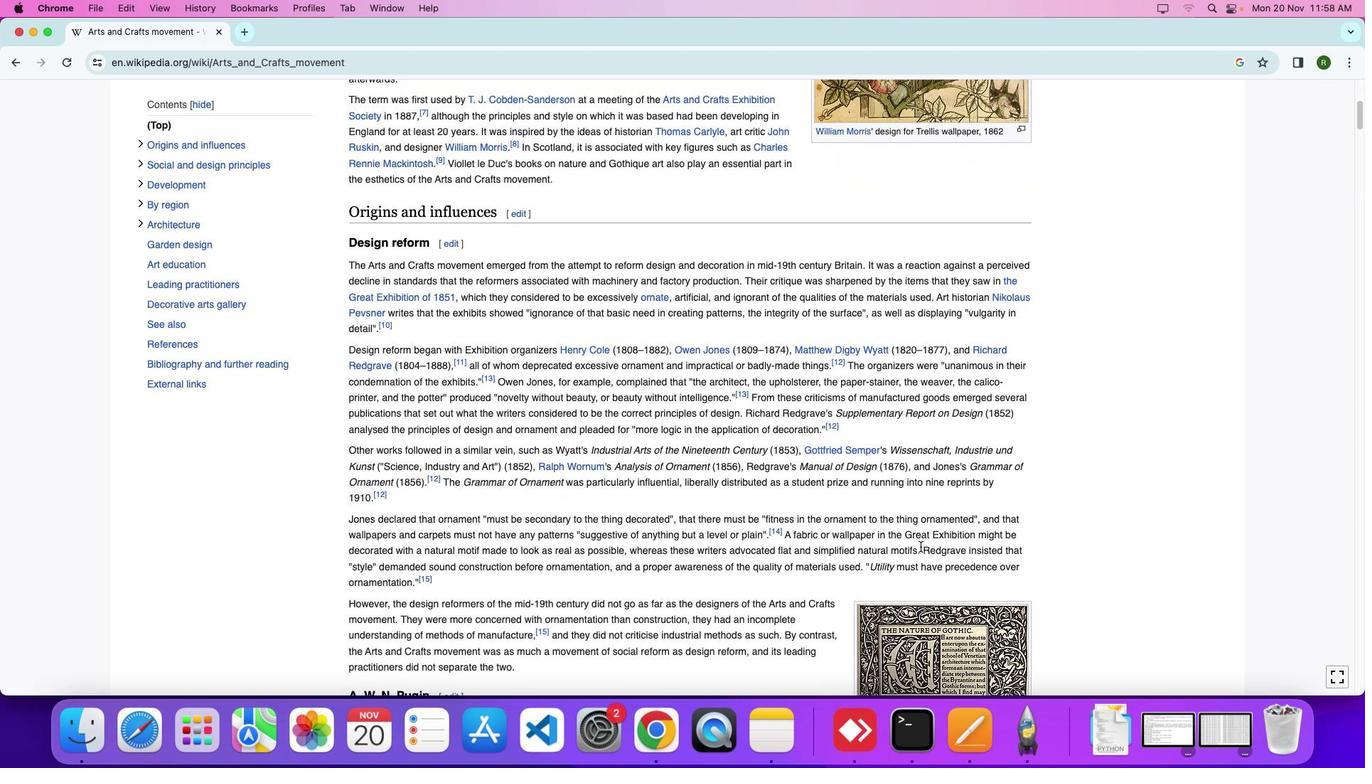 
Action: Mouse scrolled (929, 560) with delta (0, 0)
Screenshot: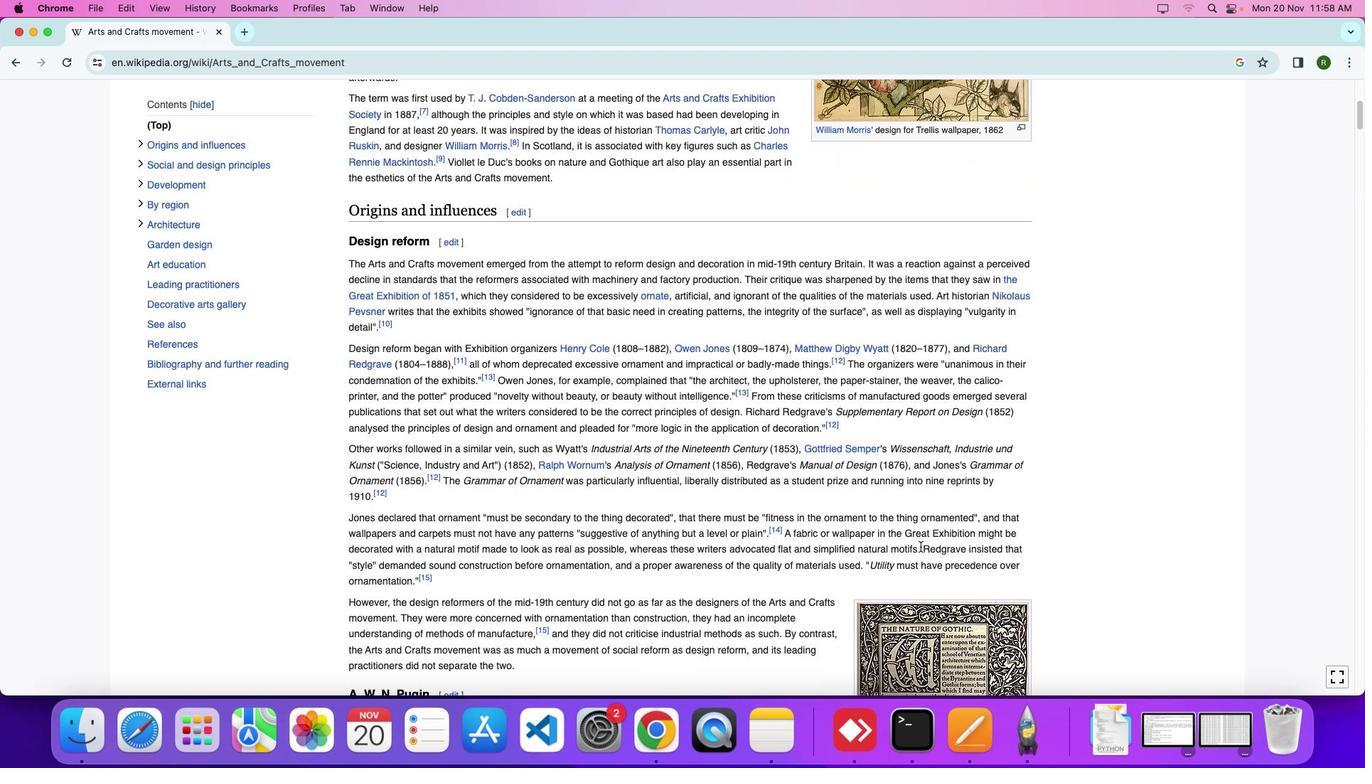 
Action: Mouse moved to (919, 549)
Screenshot: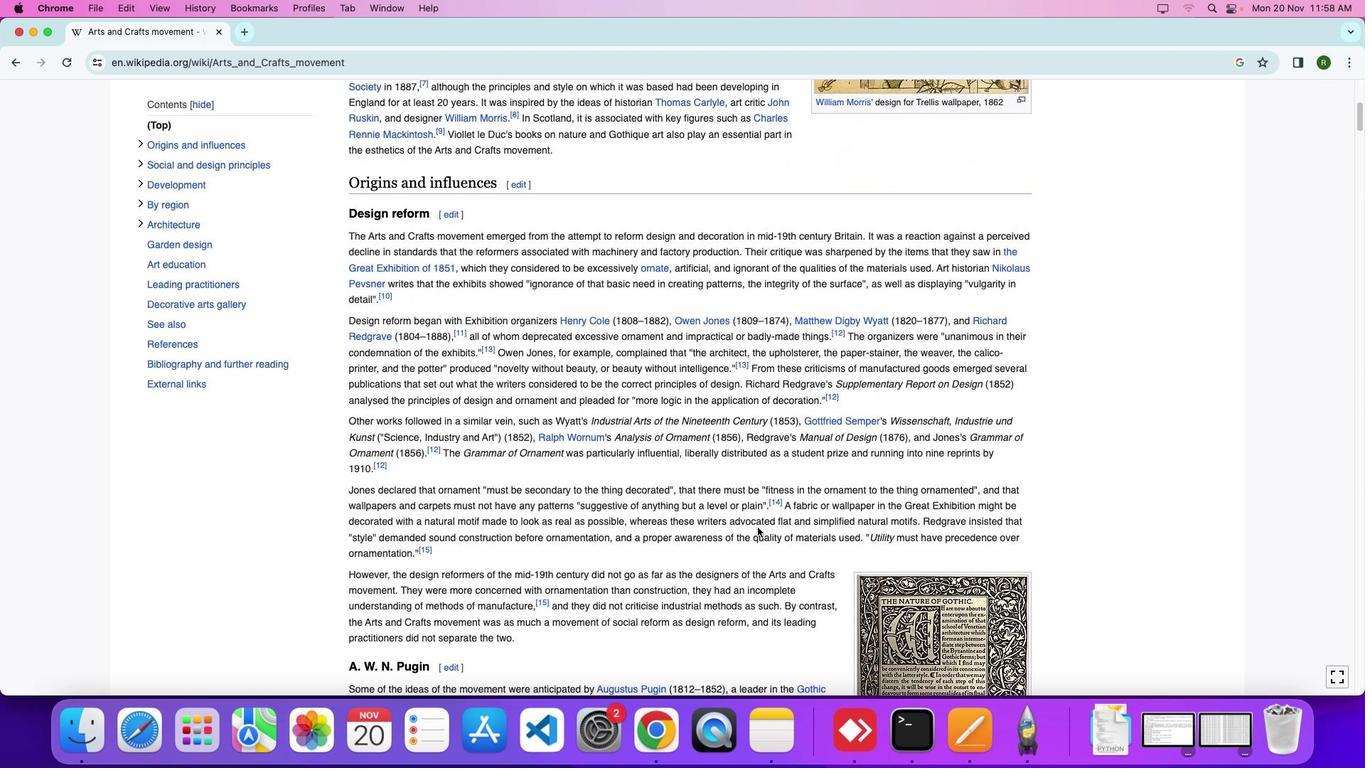 
Action: Mouse scrolled (919, 549) with delta (0, 0)
Screenshot: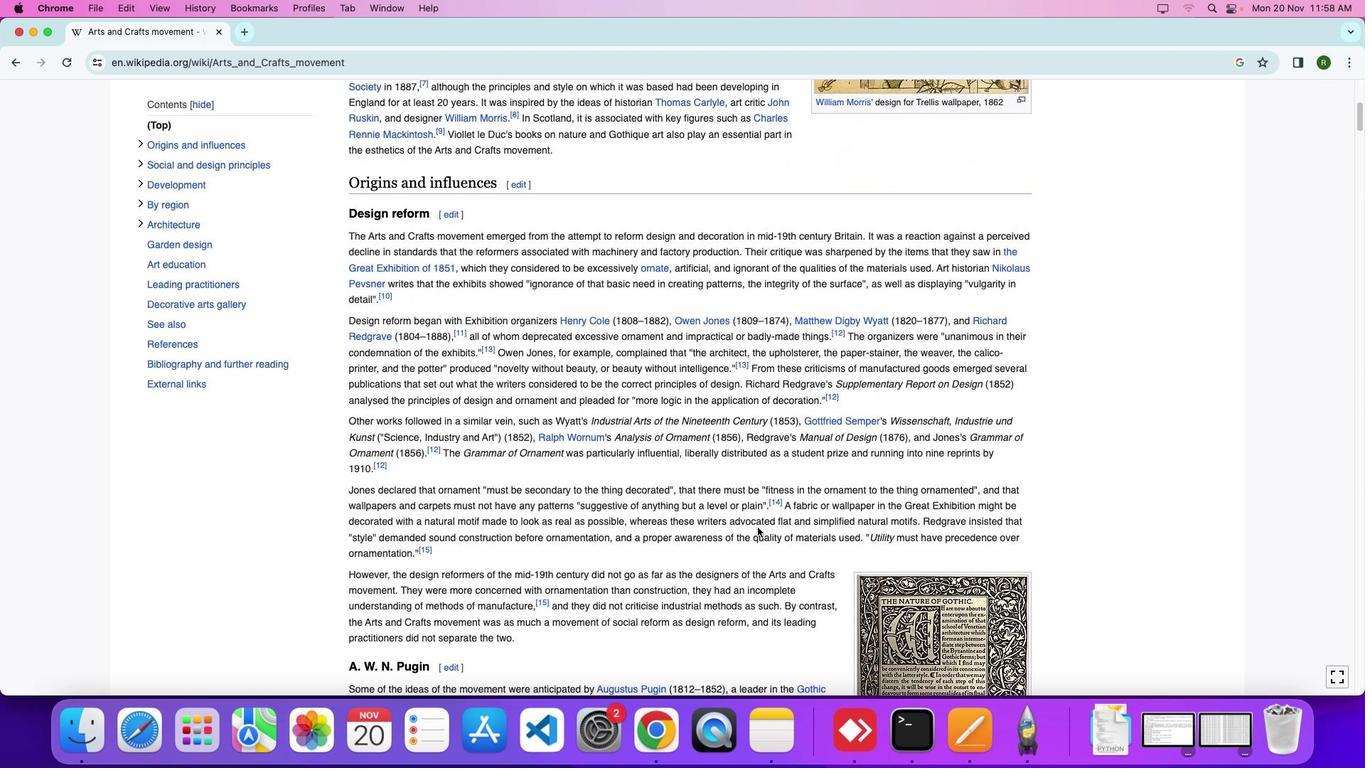 
Action: Mouse moved to (920, 547)
Screenshot: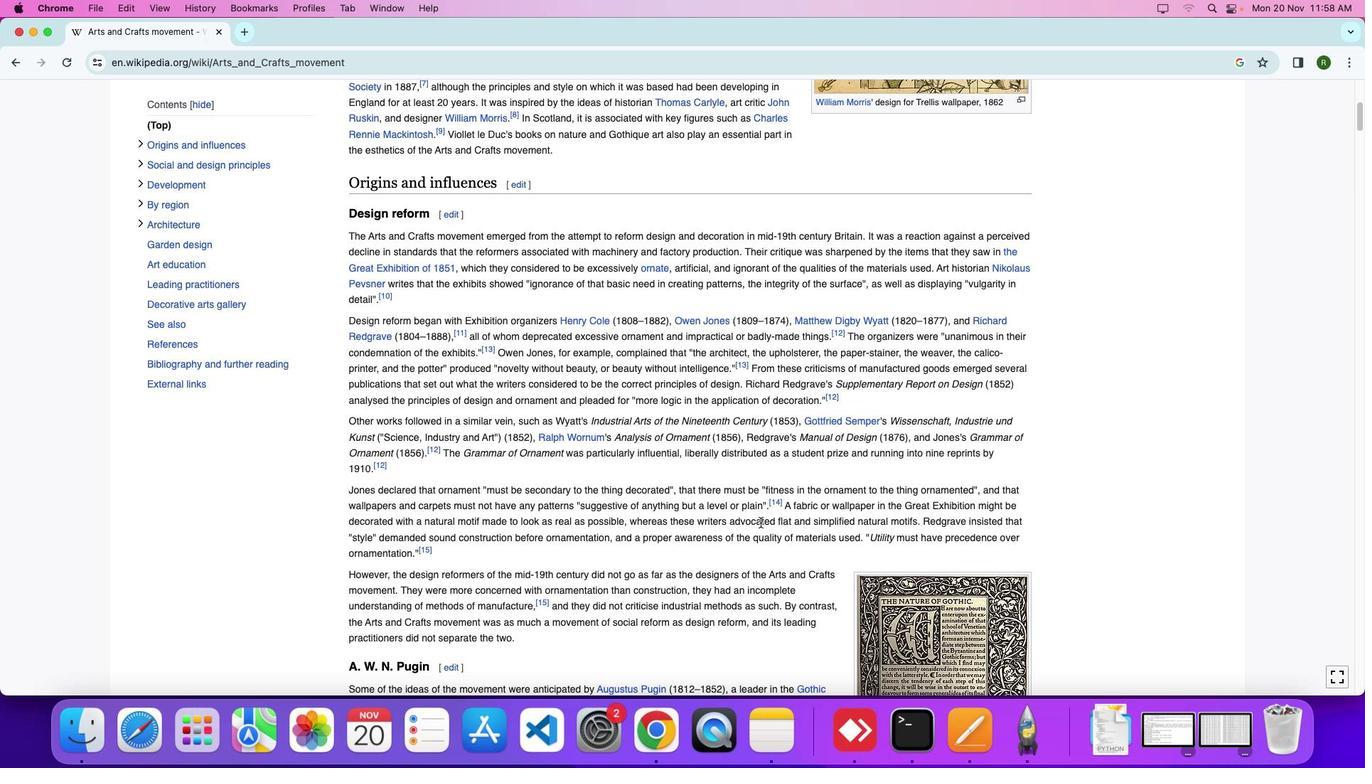 
Action: Mouse scrolled (920, 547) with delta (0, 0)
Screenshot: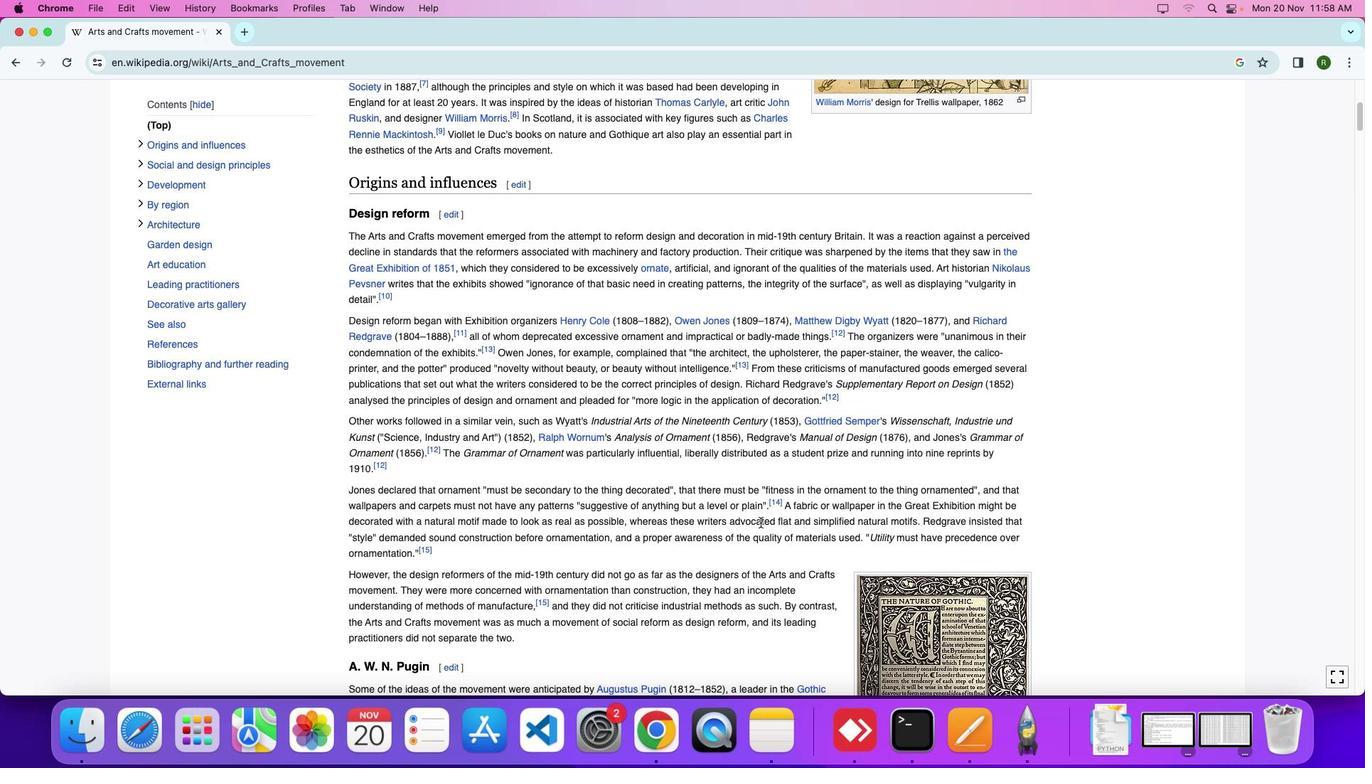 
Action: Mouse moved to (761, 522)
Screenshot: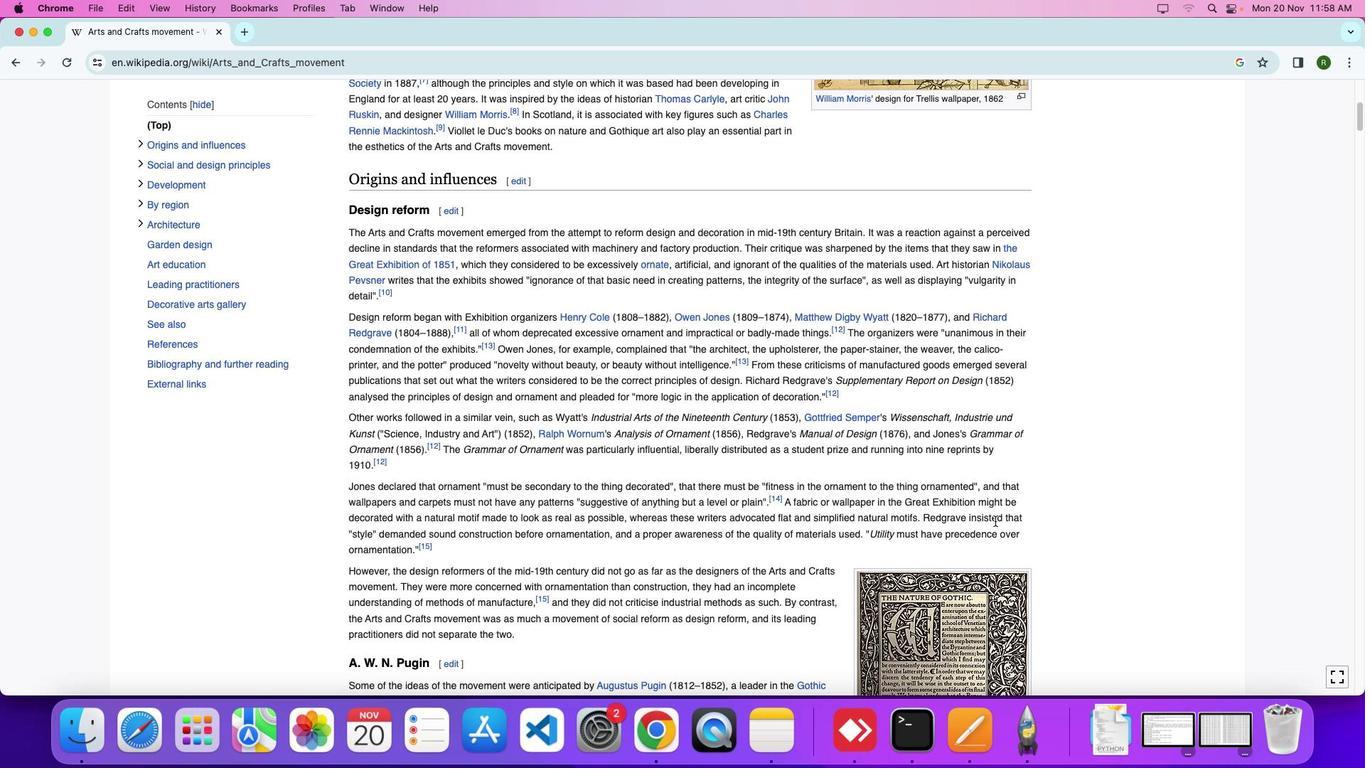 
Action: Mouse scrolled (761, 522) with delta (0, 0)
Screenshot: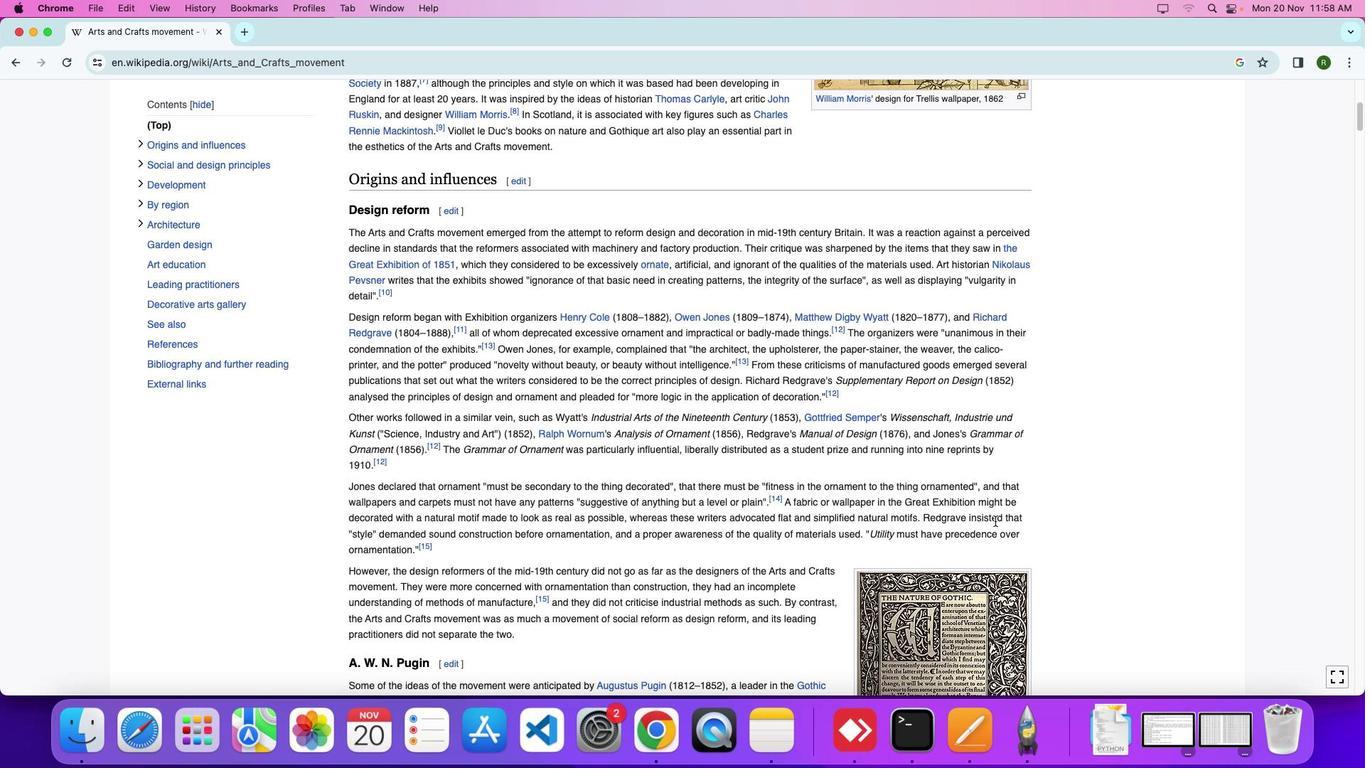 
Action: Mouse moved to (972, 532)
Screenshot: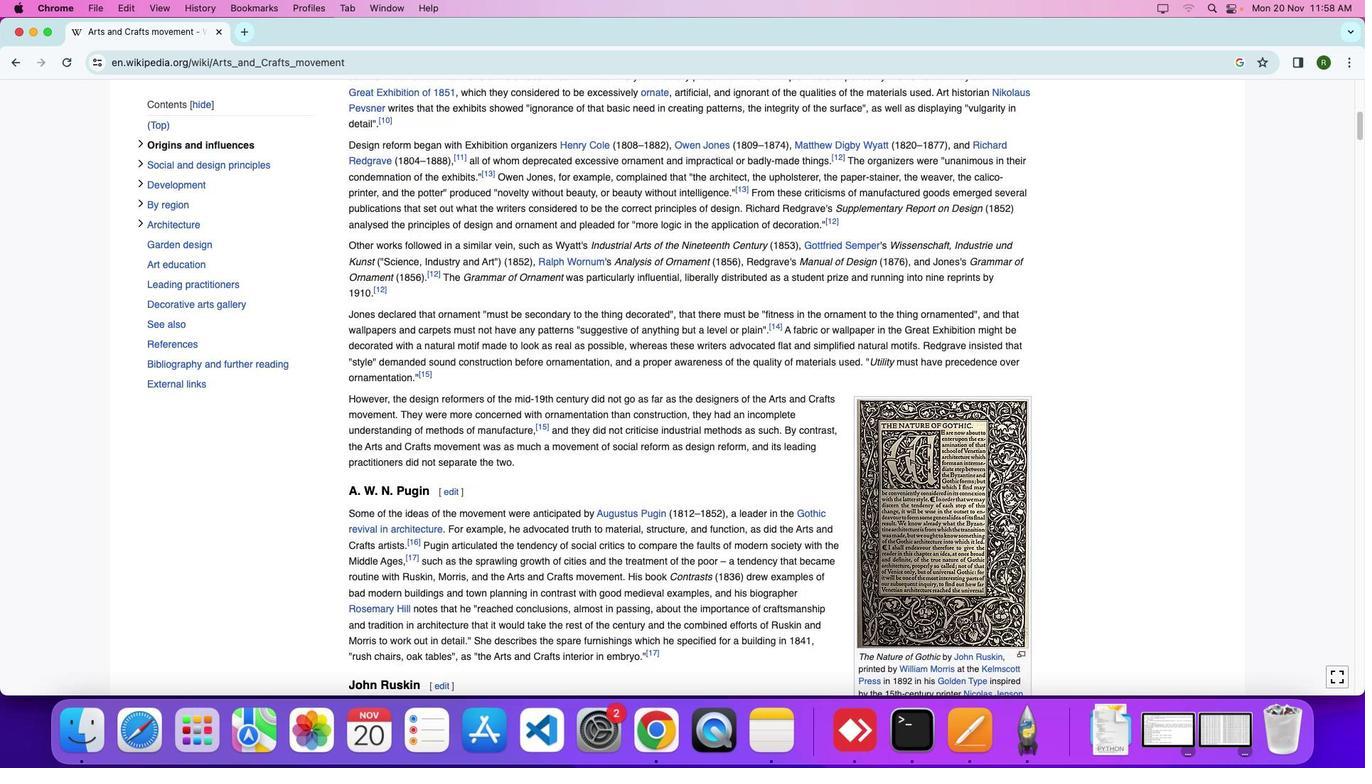
Action: Mouse scrolled (972, 532) with delta (0, 0)
Screenshot: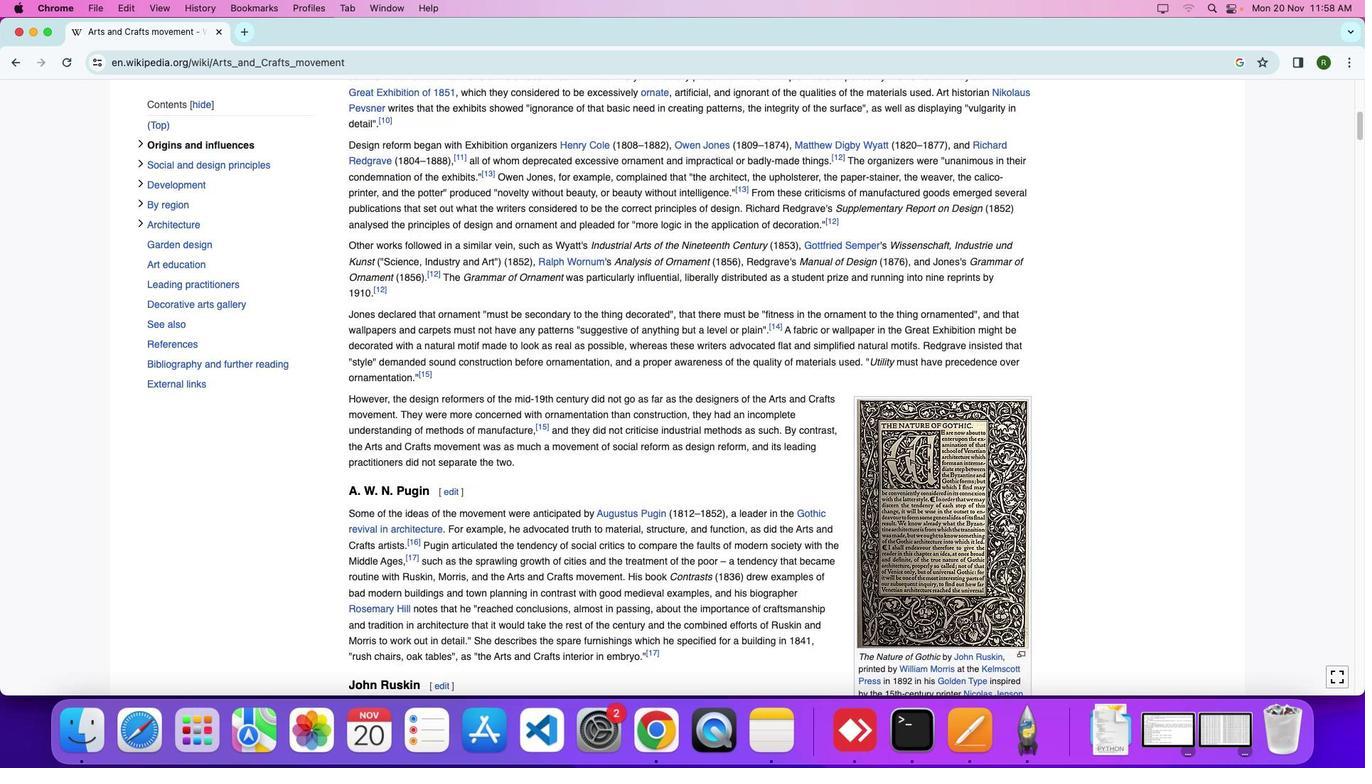 
Action: Mouse moved to (981, 527)
Screenshot: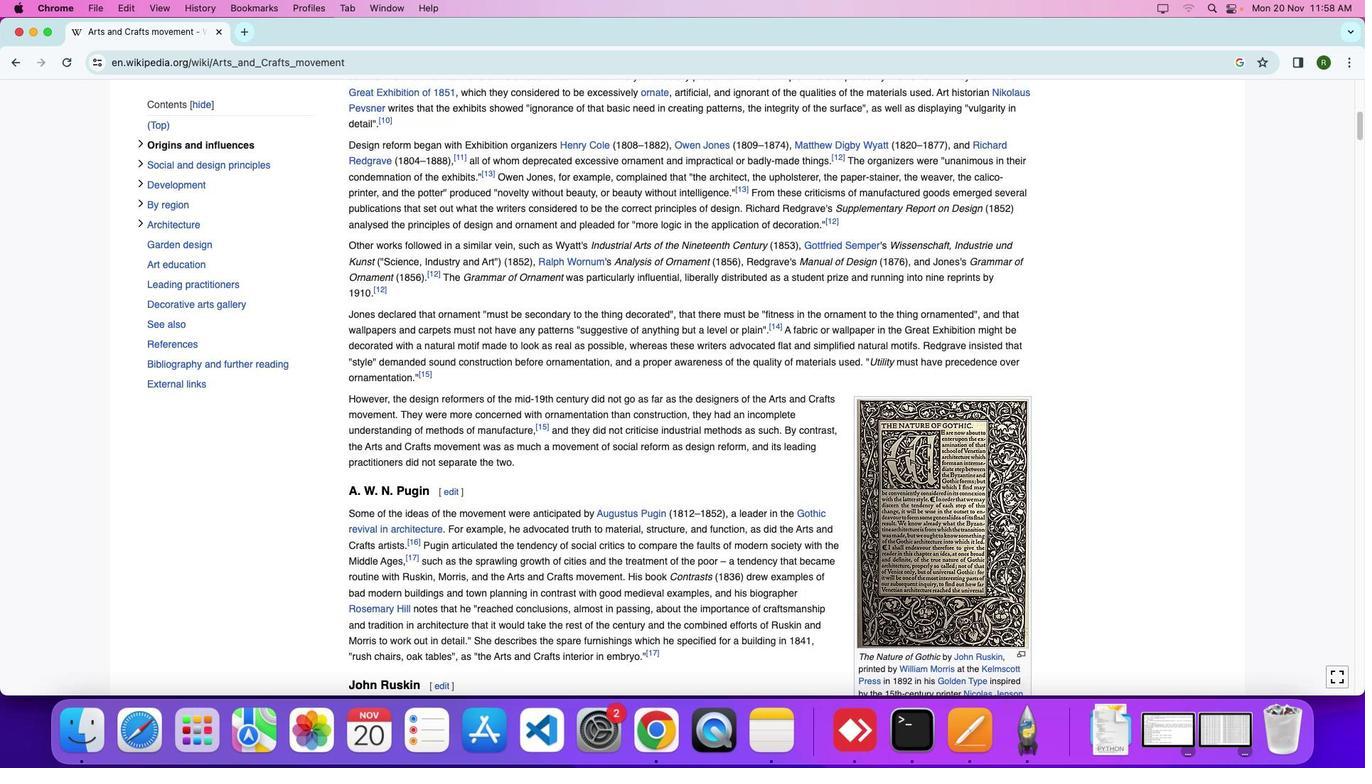 
Action: Mouse scrolled (981, 527) with delta (0, 0)
Screenshot: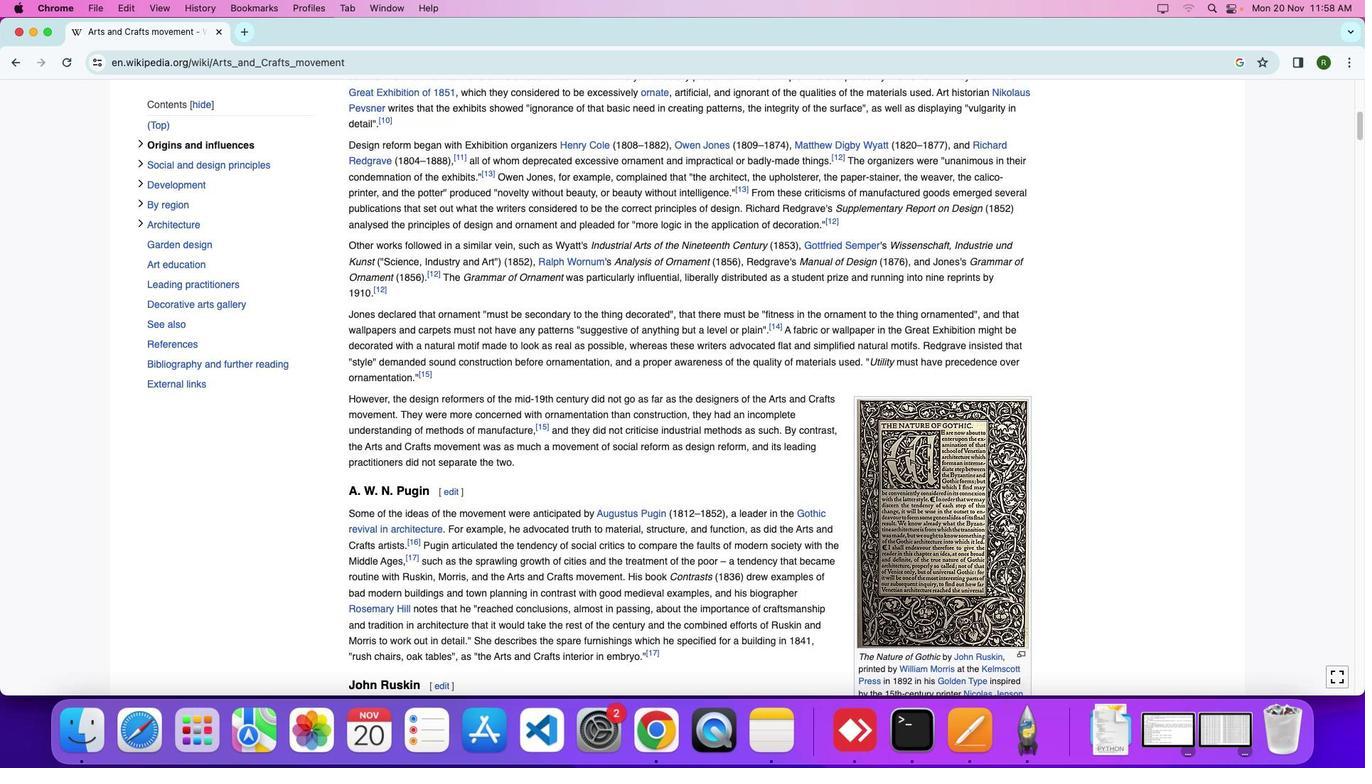 
Action: Mouse moved to (999, 520)
Screenshot: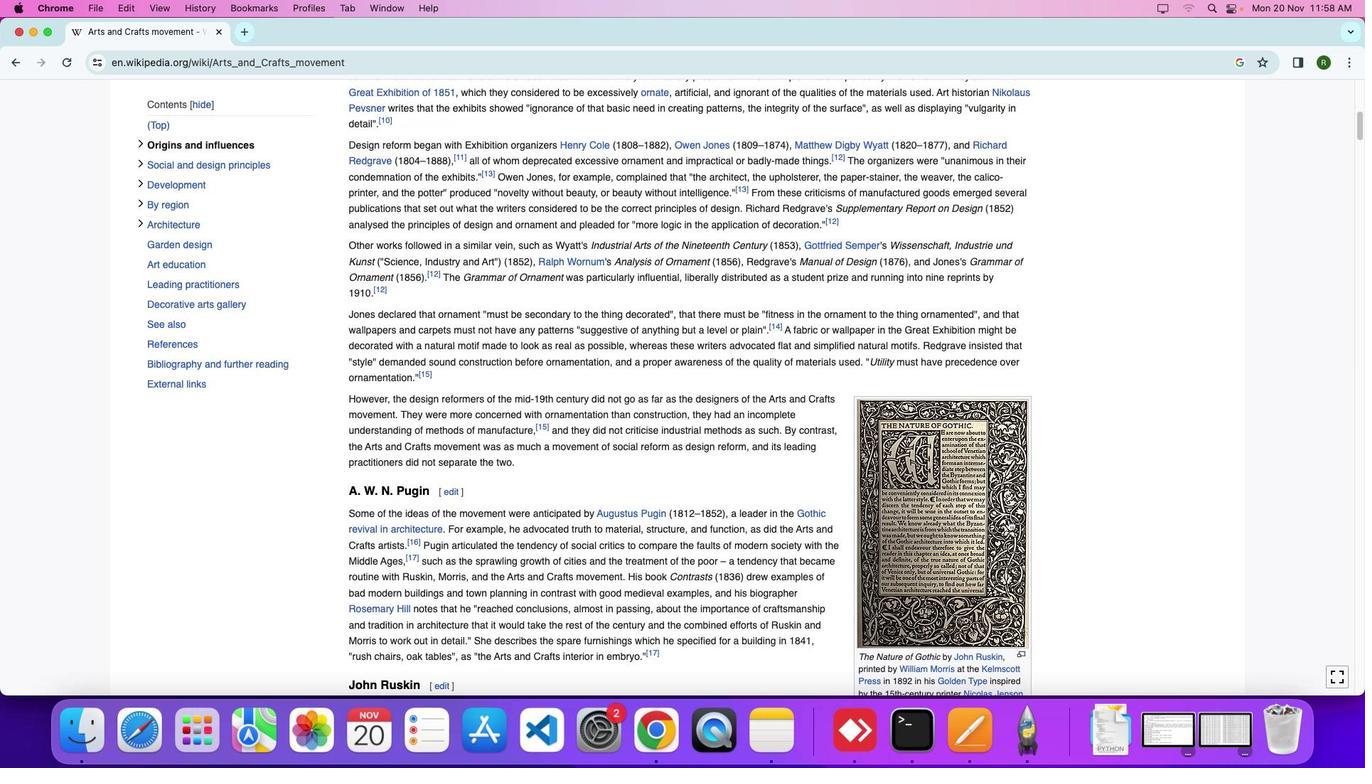 
Action: Mouse scrolled (999, 520) with delta (0, -2)
Screenshot: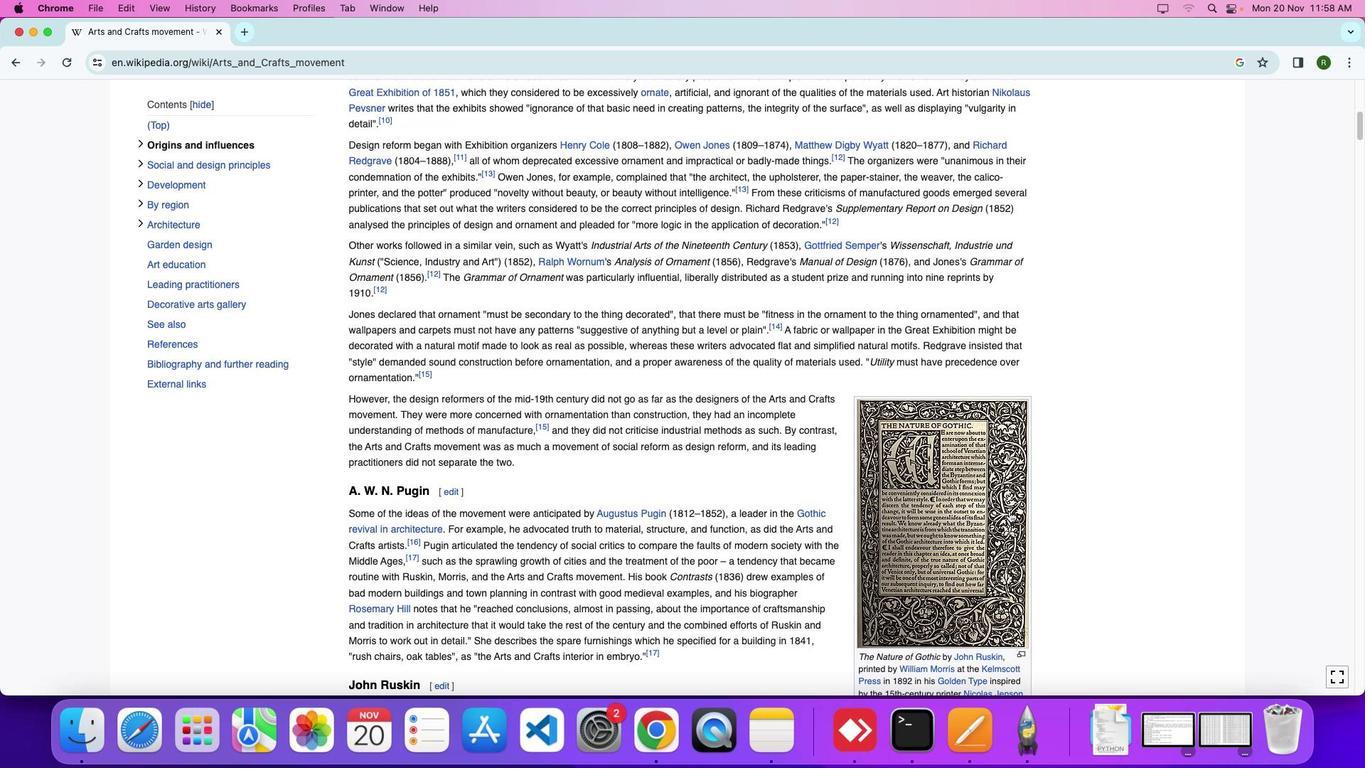 
Action: Mouse moved to (1060, 448)
Screenshot: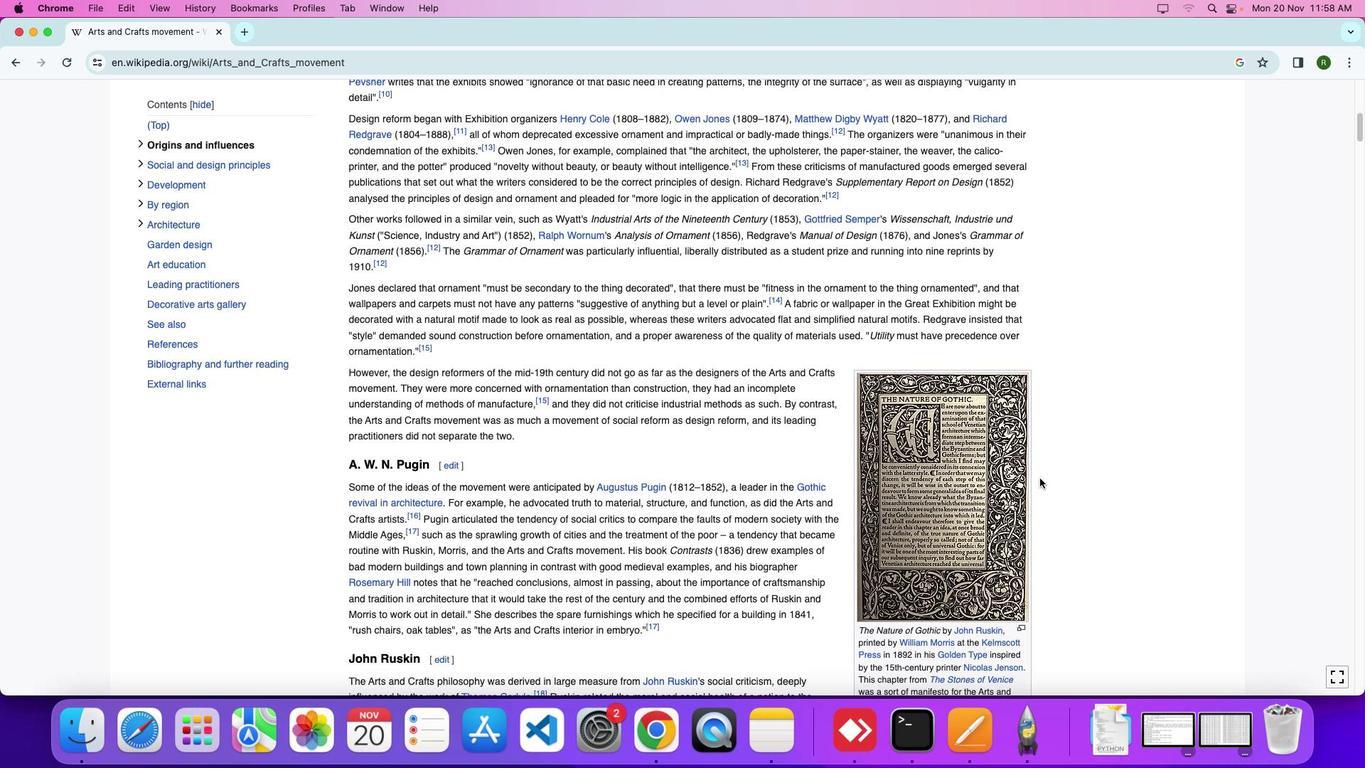 
Action: Mouse scrolled (1060, 448) with delta (0, 0)
Screenshot: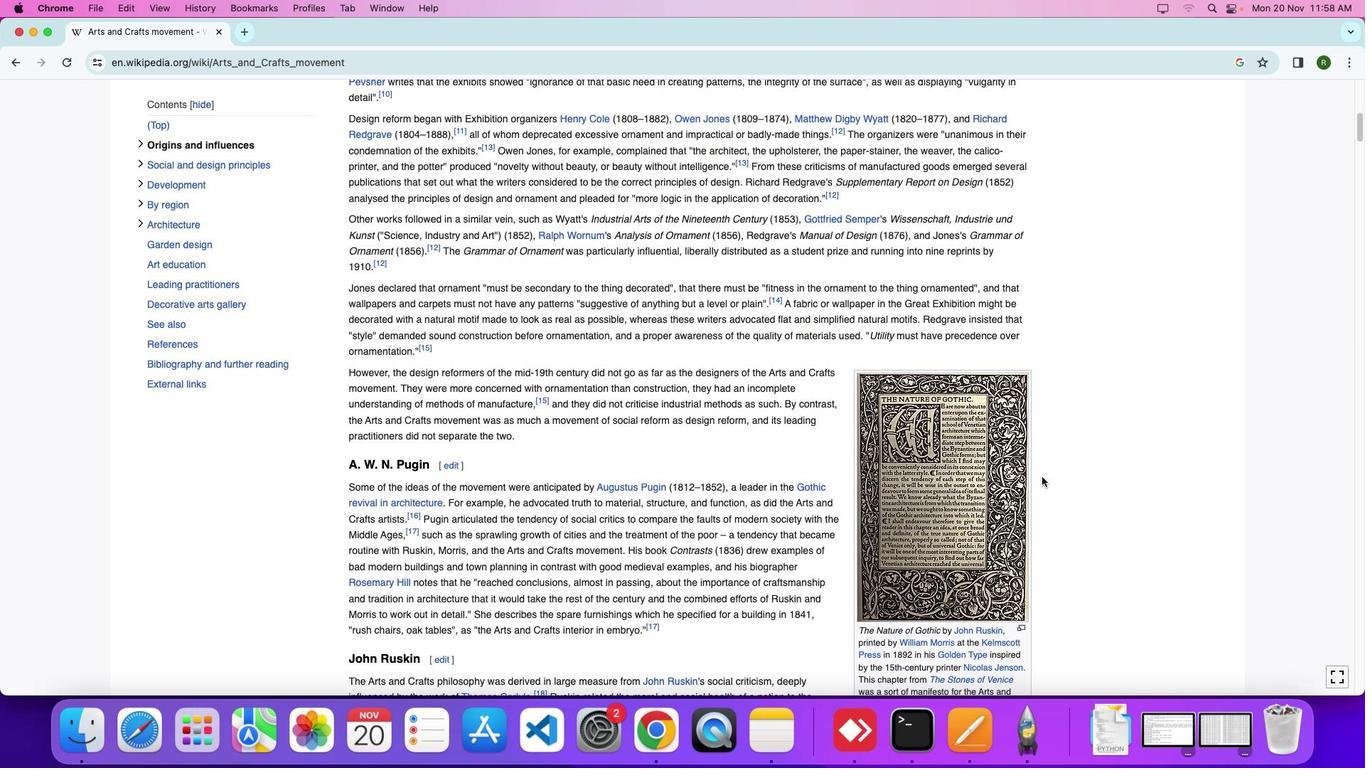 
Action: Mouse moved to (1060, 448)
Screenshot: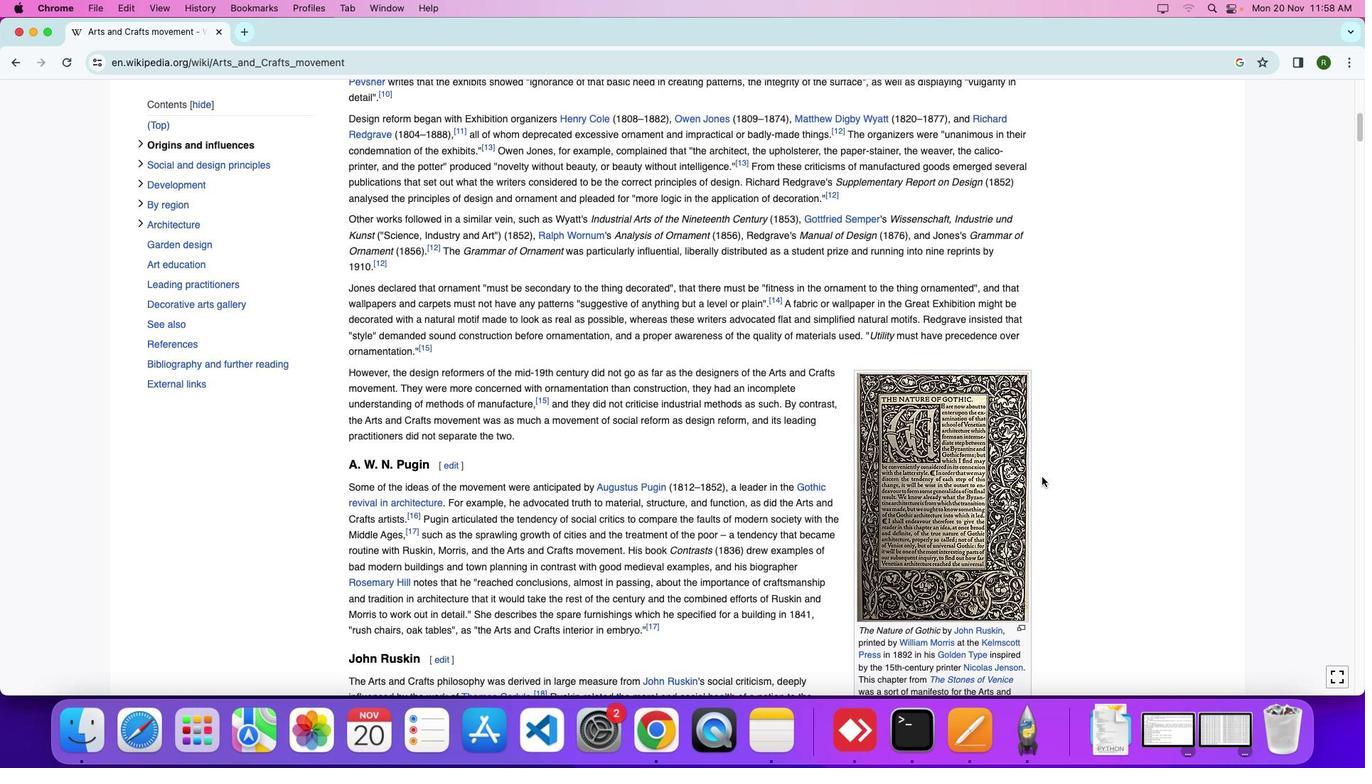 
Action: Mouse scrolled (1060, 448) with delta (0, 0)
Screenshot: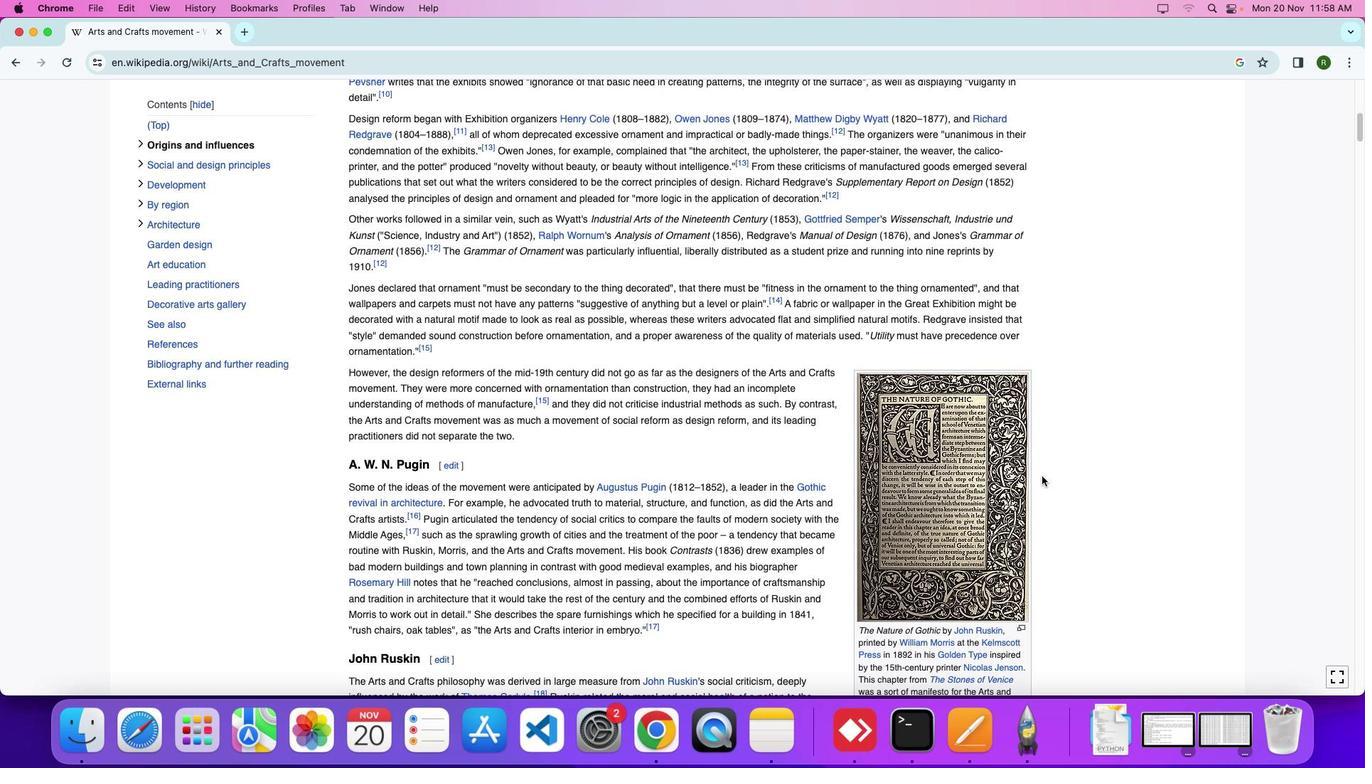
Action: Mouse moved to (1042, 477)
Screenshot: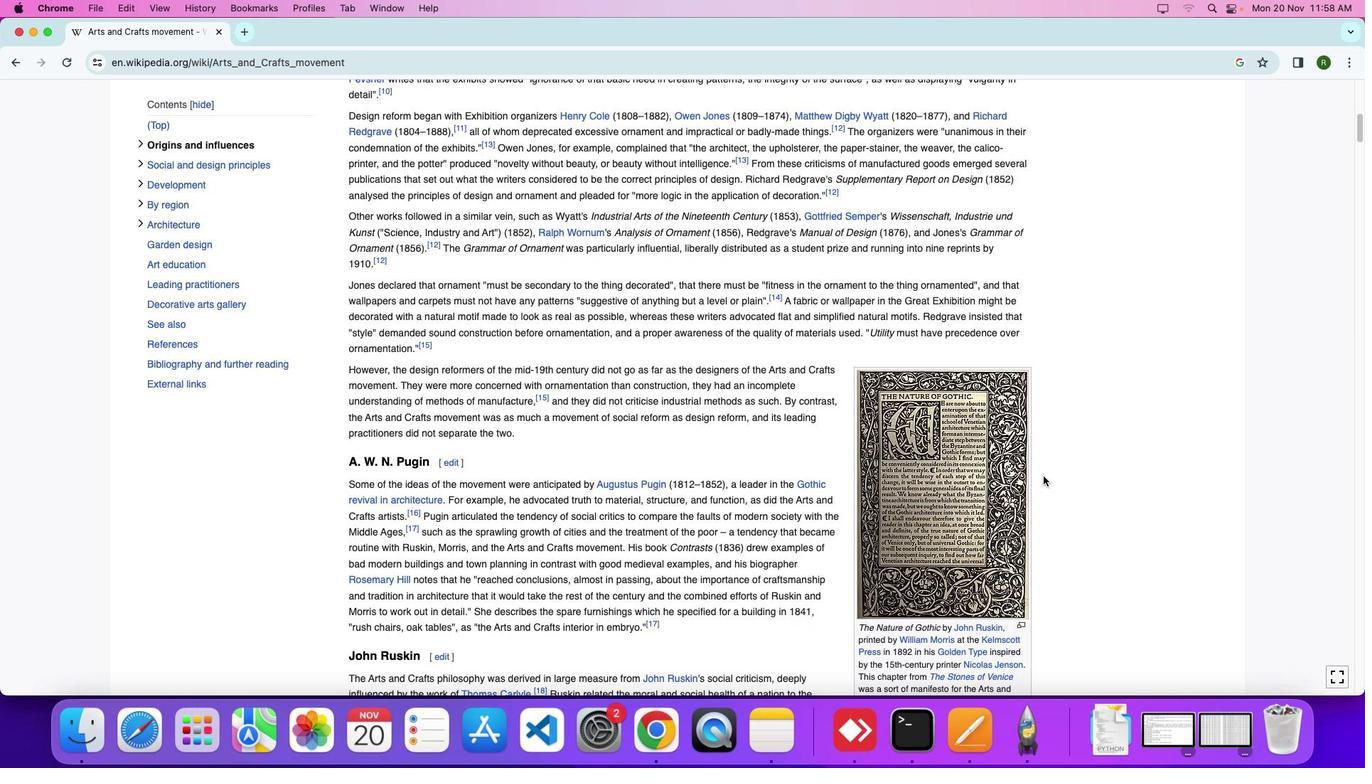 
Action: Mouse scrolled (1042, 477) with delta (0, 0)
Screenshot: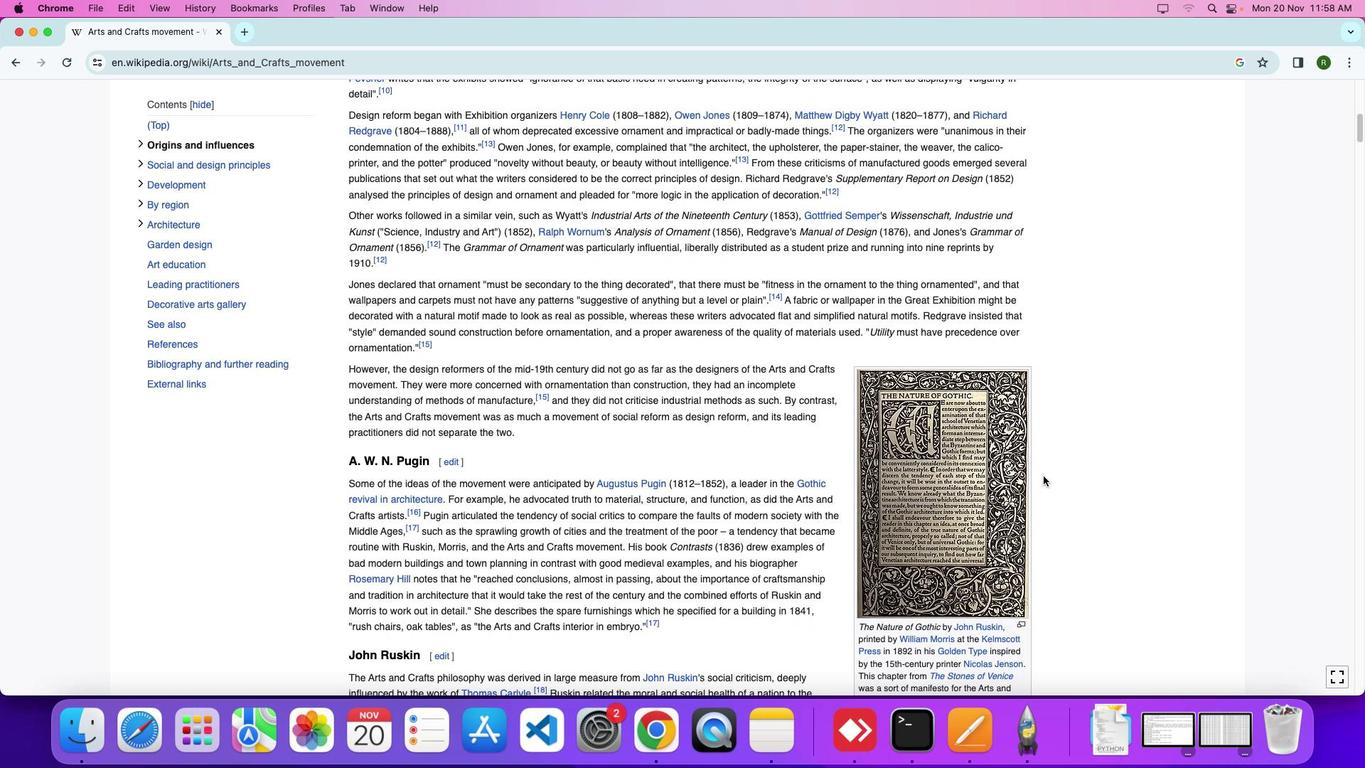 
Action: Mouse moved to (1042, 478)
Screenshot: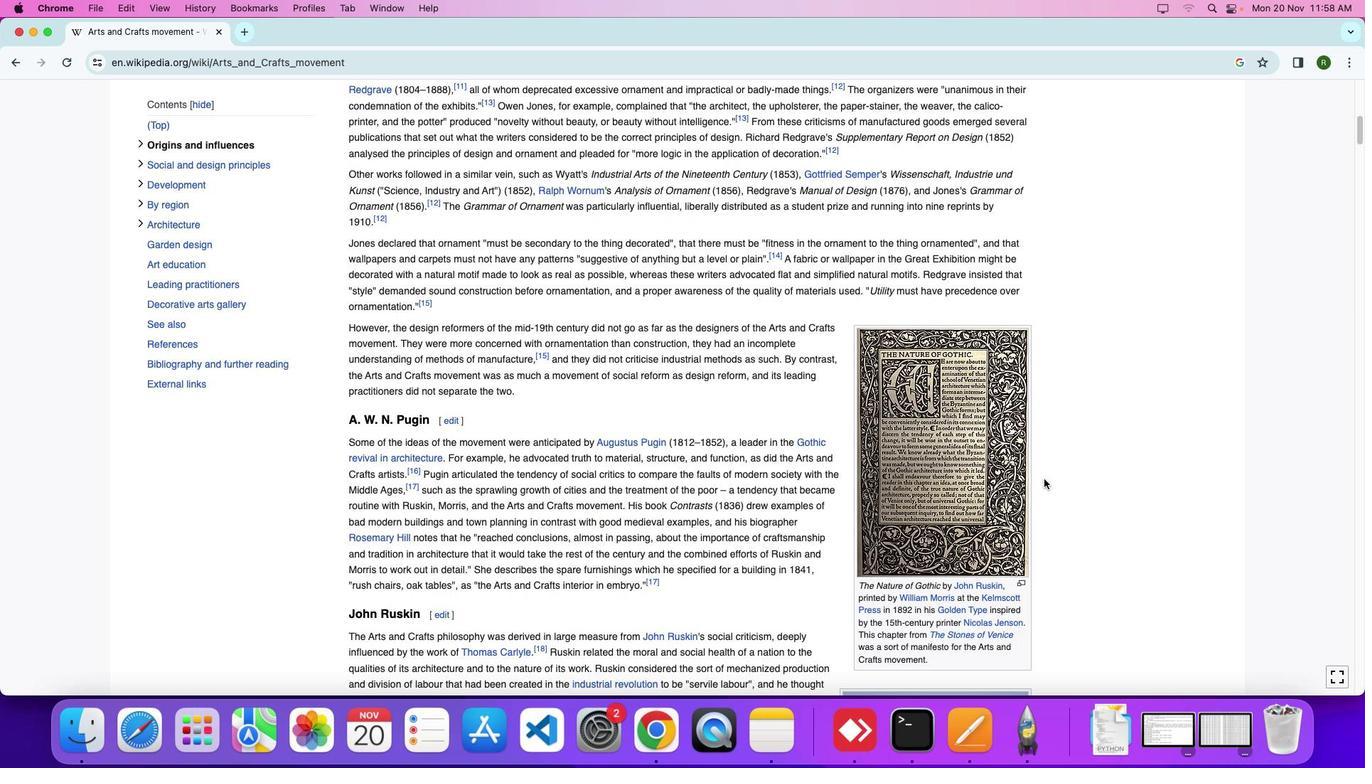 
Action: Mouse scrolled (1042, 478) with delta (0, 0)
Screenshot: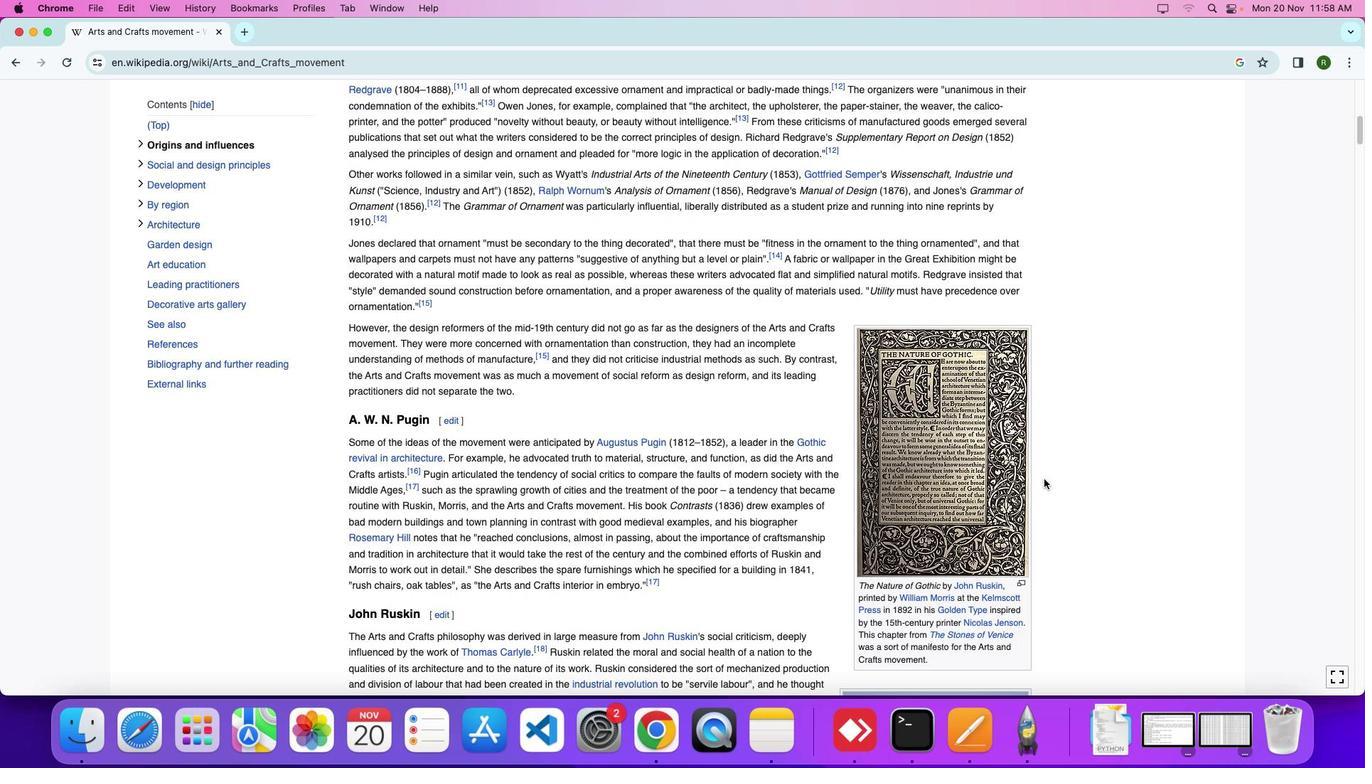 
Action: Mouse moved to (1044, 475)
Screenshot: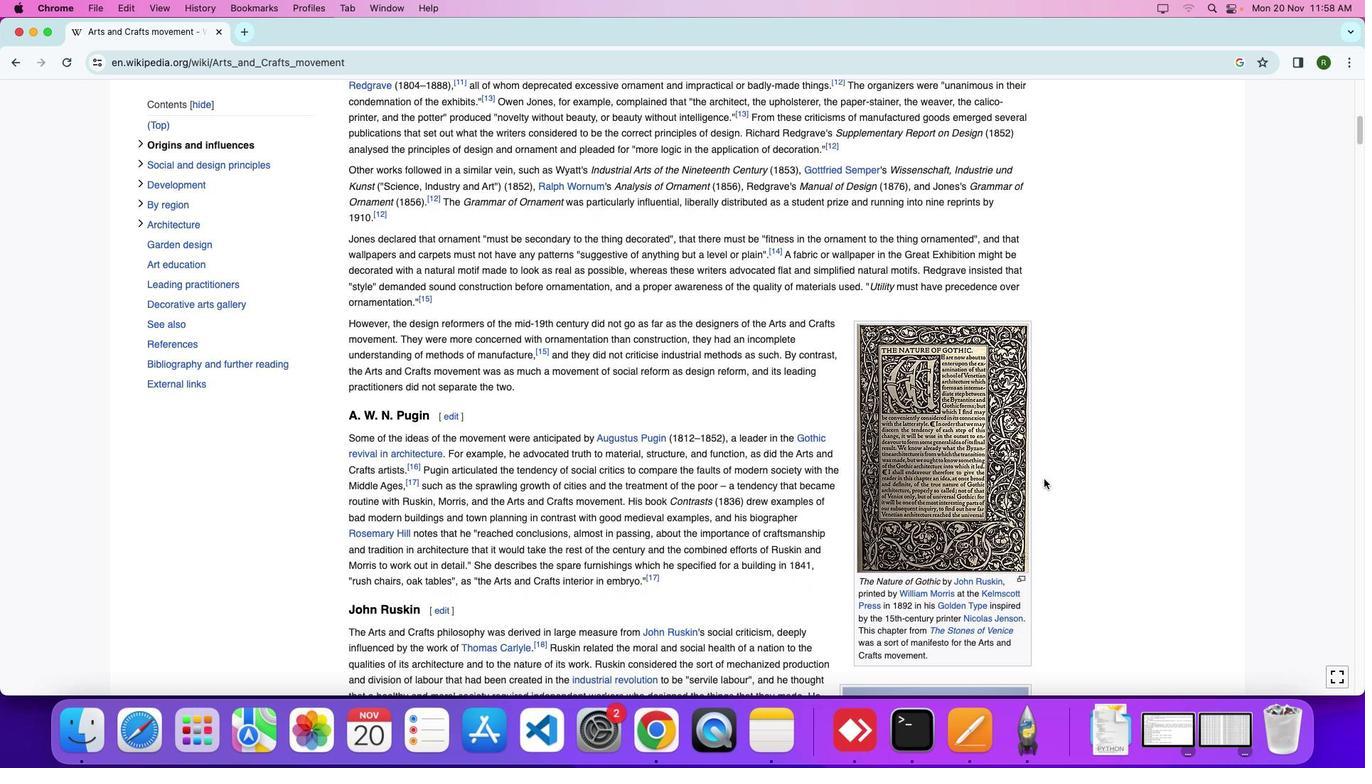 
Action: Mouse scrolled (1044, 475) with delta (0, 0)
Screenshot: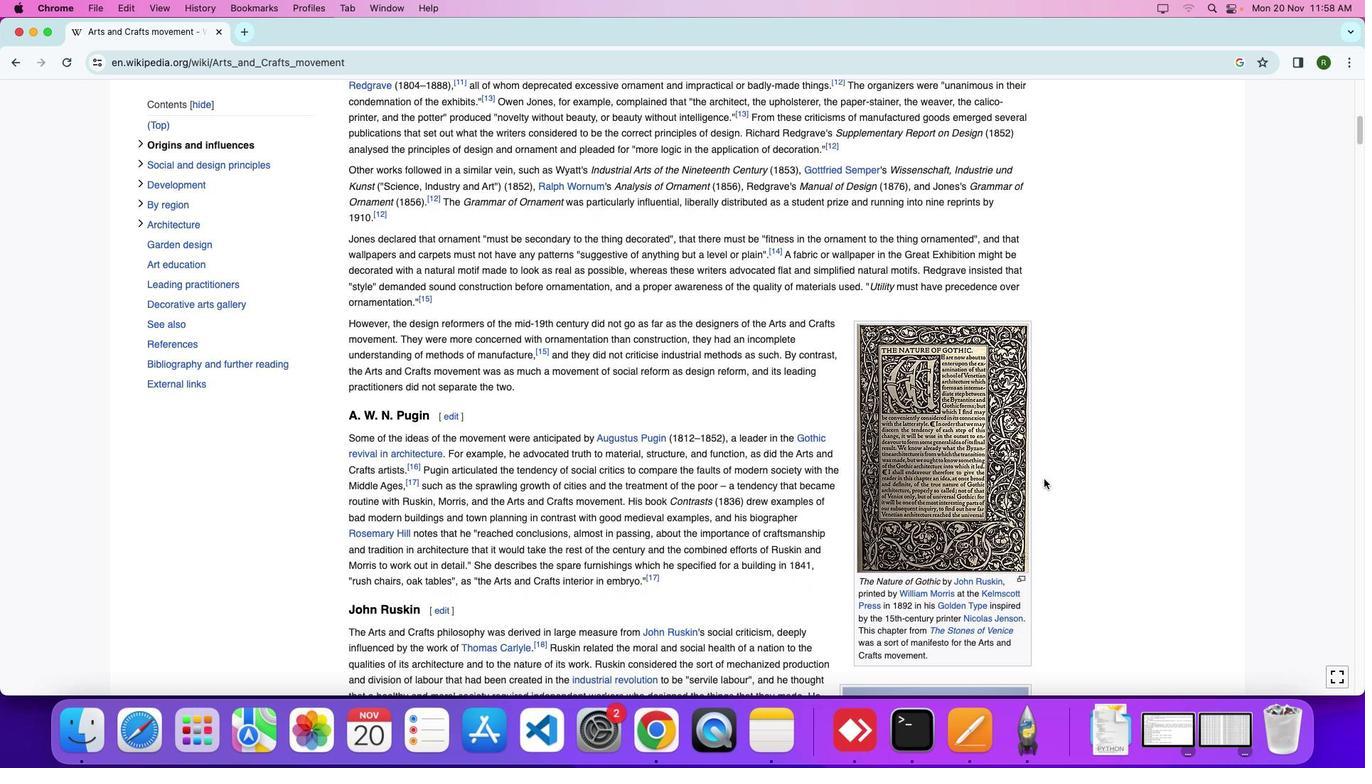 
Action: Mouse moved to (1044, 479)
Screenshot: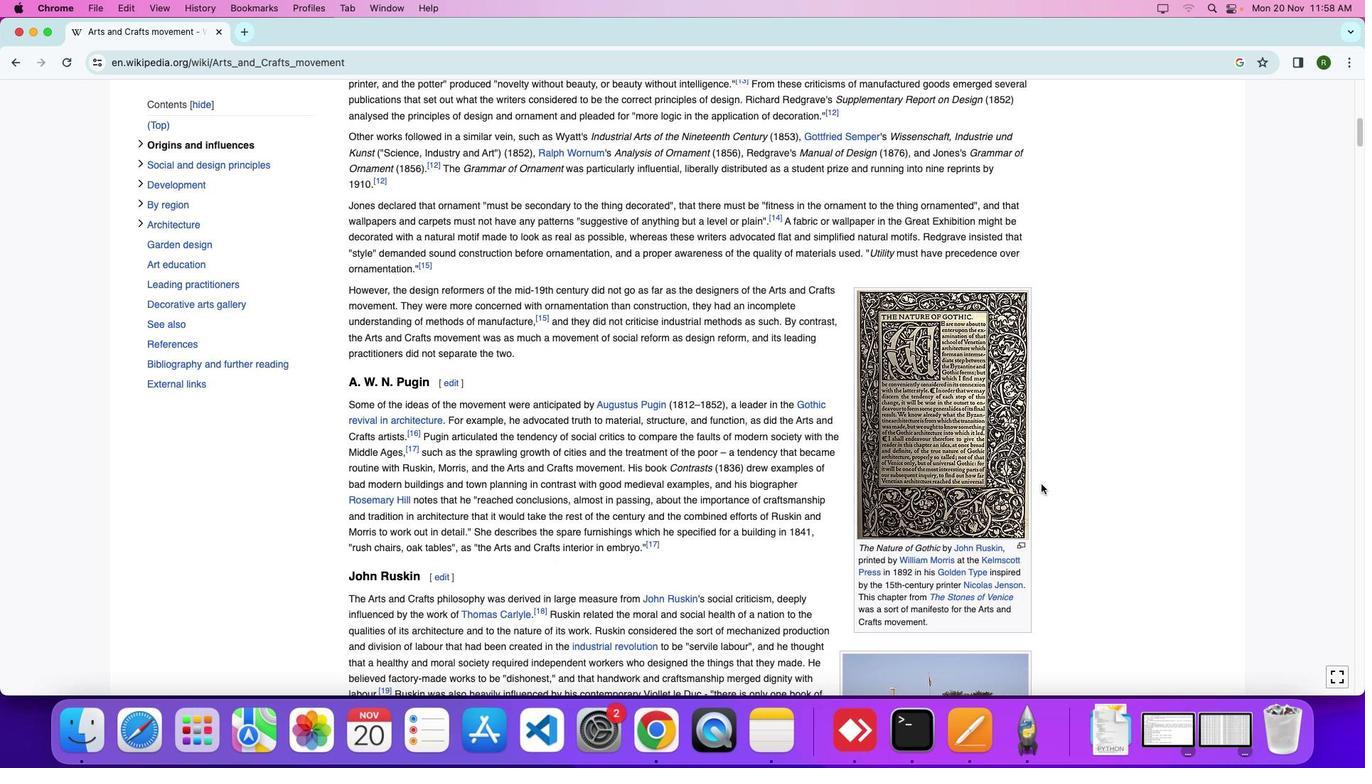 
Action: Mouse scrolled (1044, 479) with delta (0, 0)
Screenshot: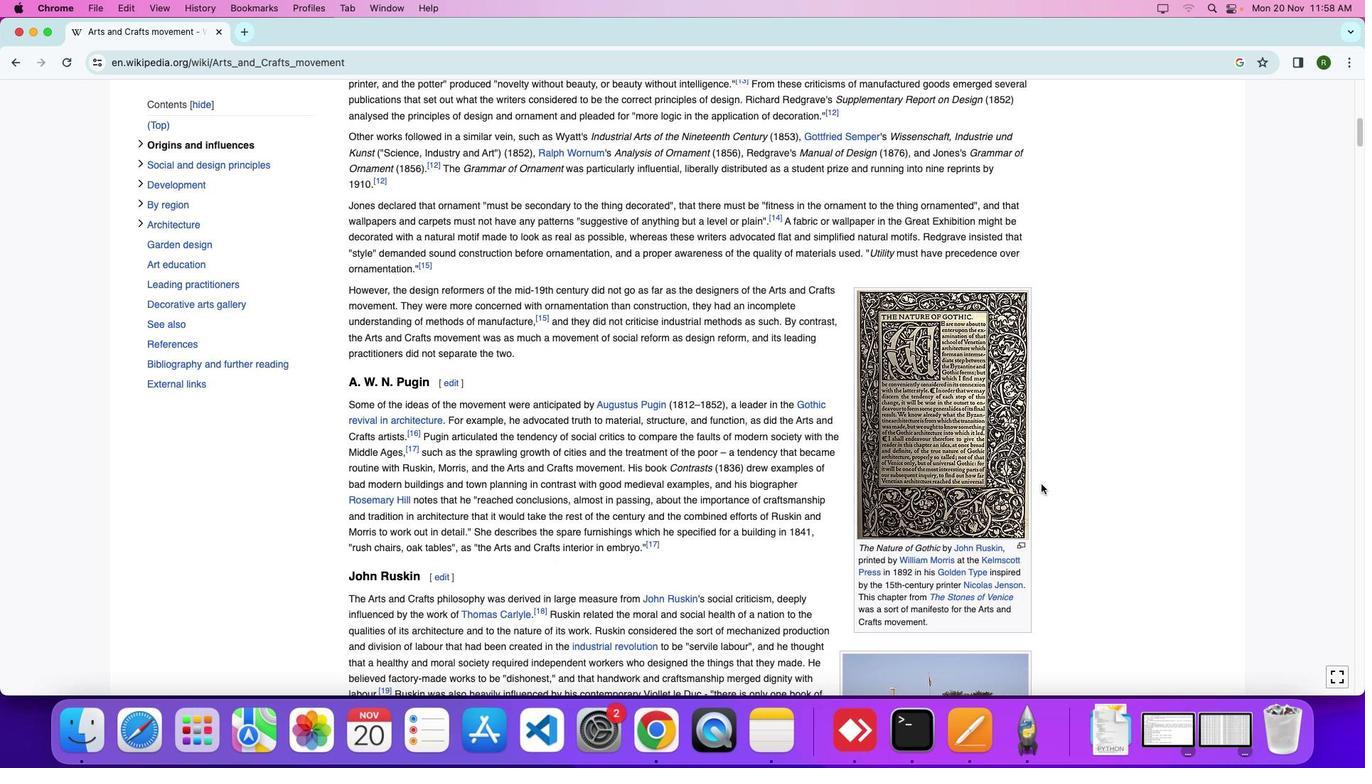 
Action: Mouse moved to (1045, 478)
Screenshot: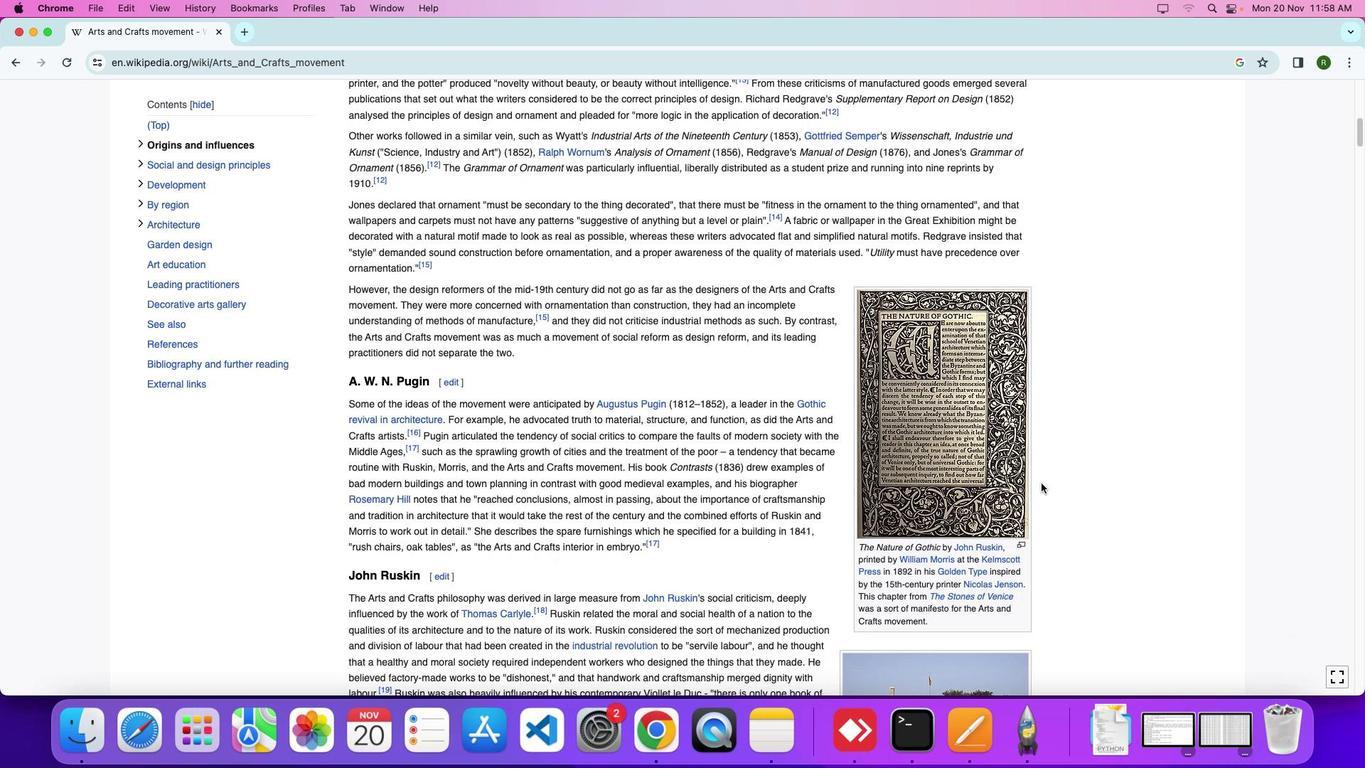 
Action: Mouse scrolled (1045, 478) with delta (0, 0)
Screenshot: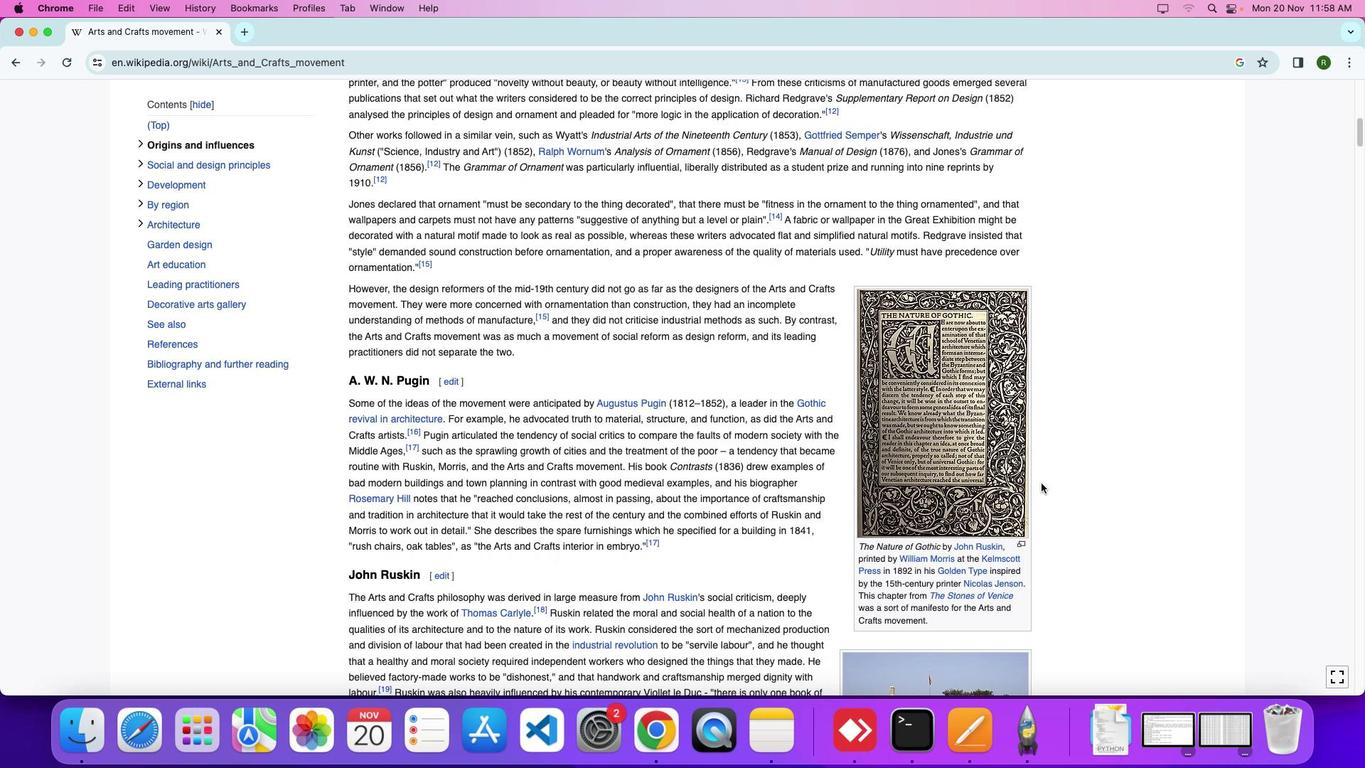 
Action: Mouse moved to (1041, 483)
Screenshot: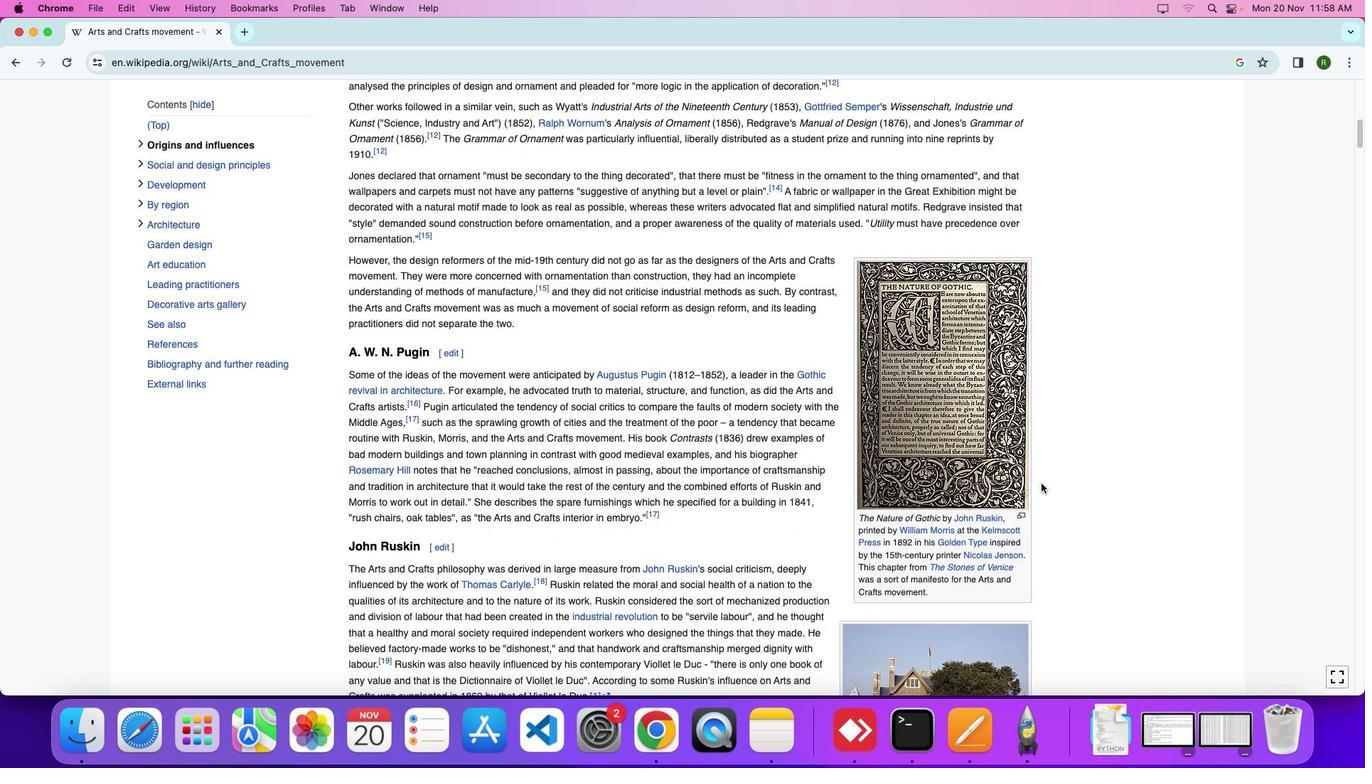 
Action: Mouse scrolled (1041, 483) with delta (0, 0)
Screenshot: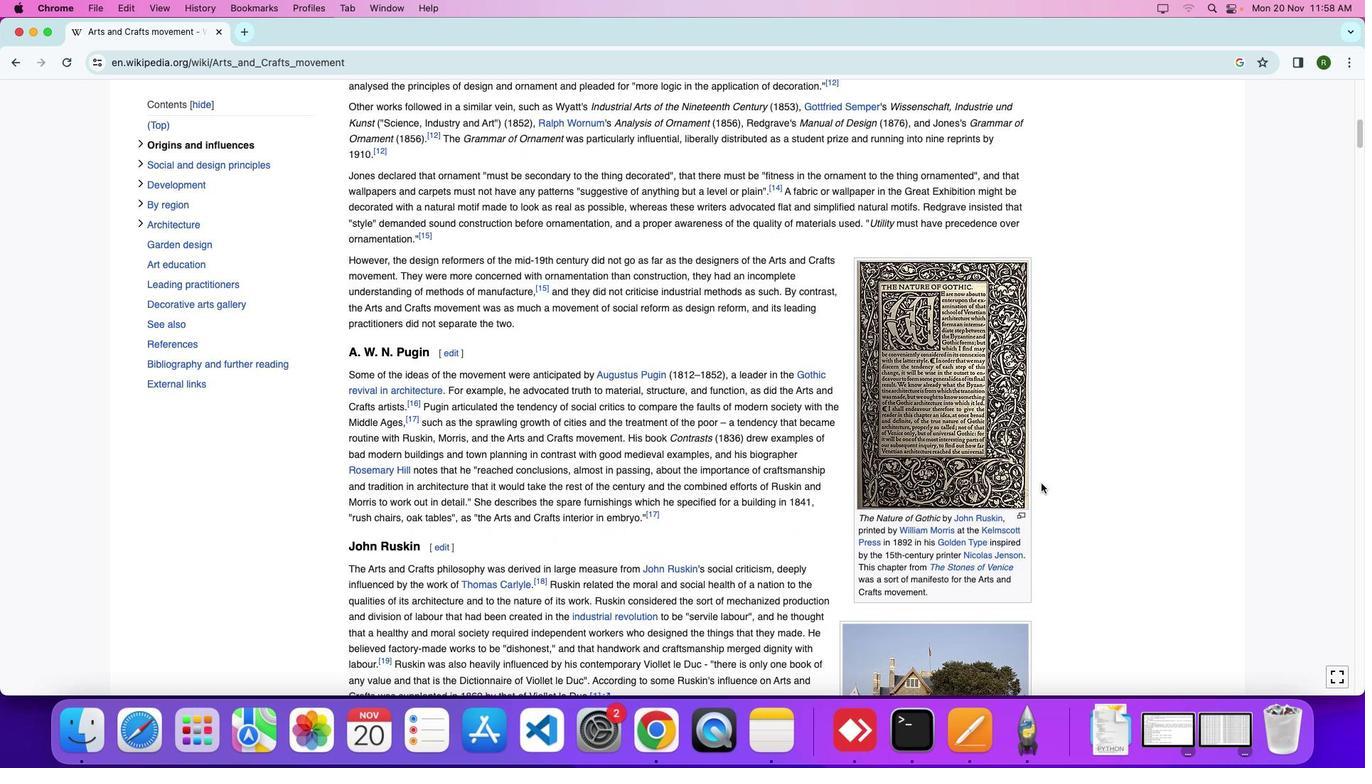 
Action: Mouse moved to (1042, 483)
Screenshot: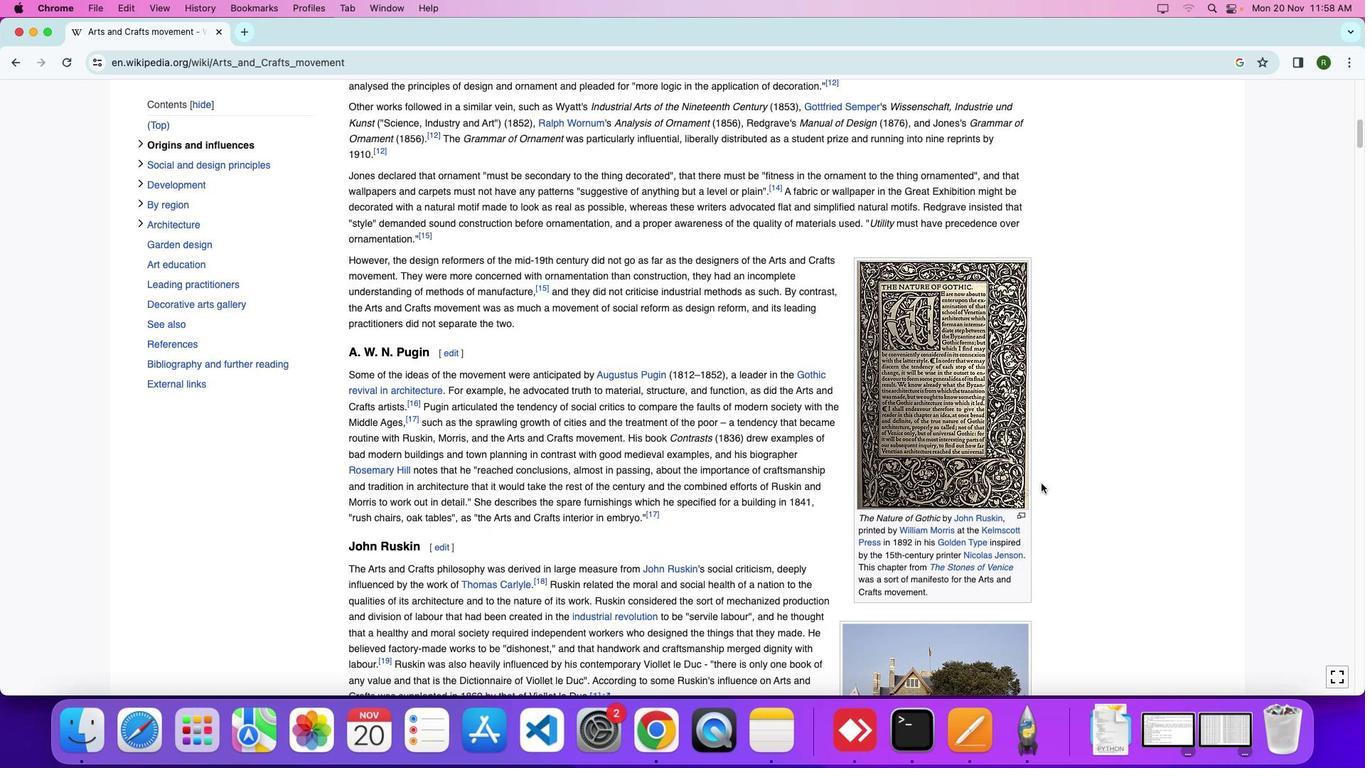 
Action: Mouse scrolled (1042, 483) with delta (0, 0)
Screenshot: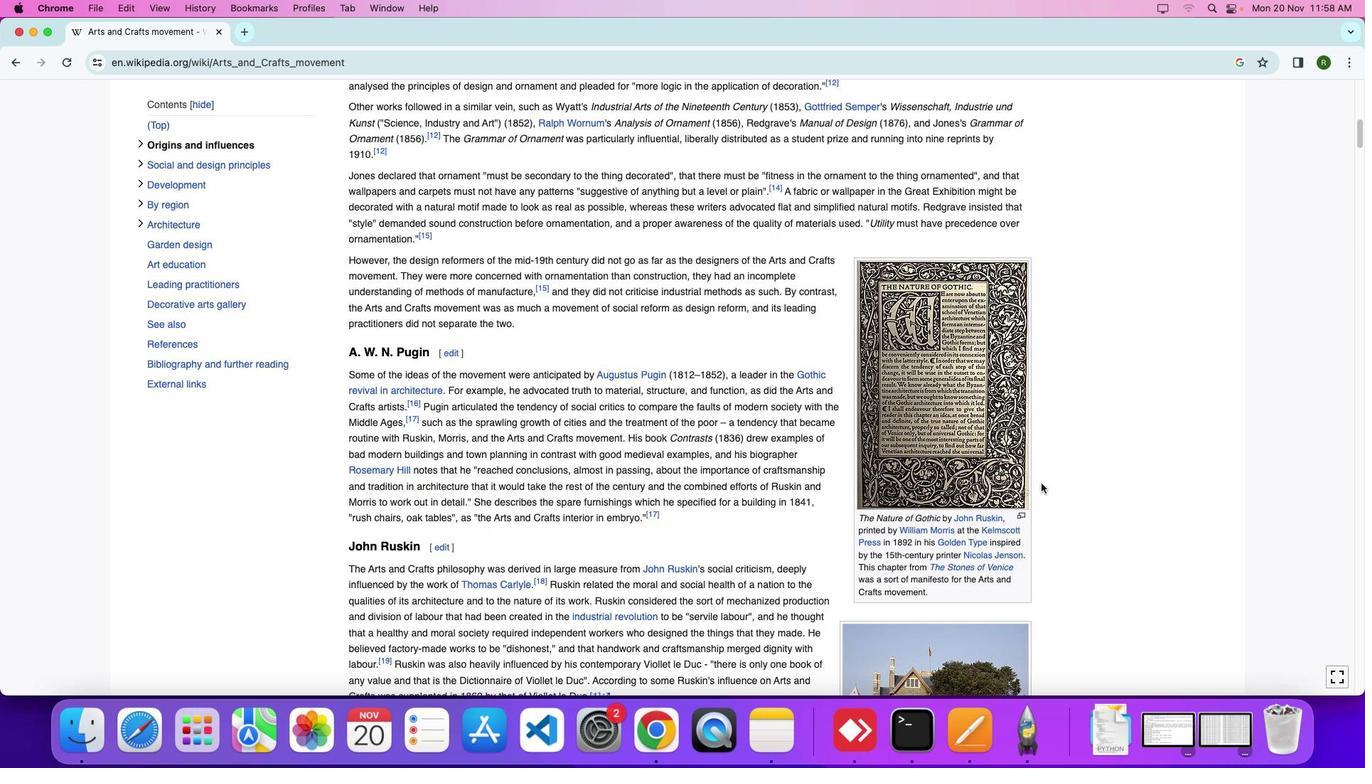 
Action: Mouse moved to (1025, 488)
Screenshot: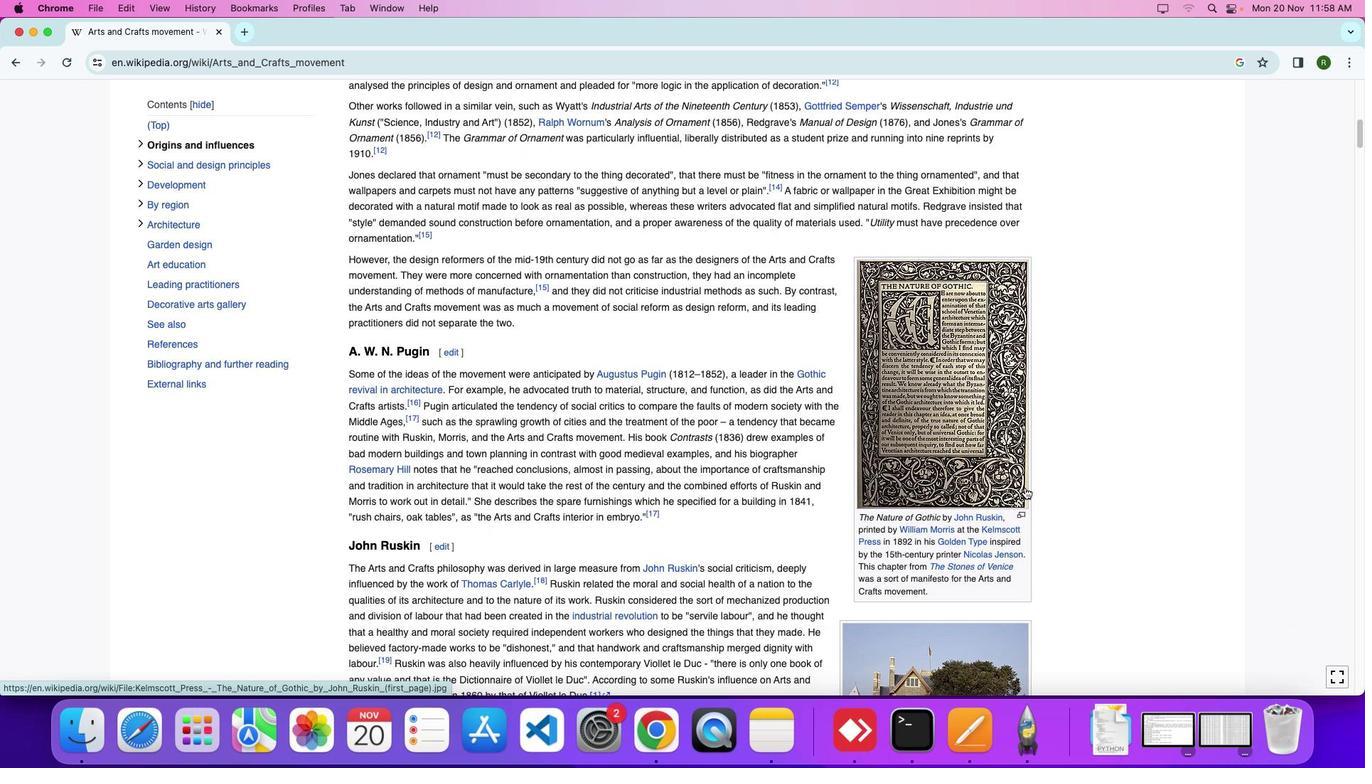 
Action: Mouse scrolled (1025, 488) with delta (0, 0)
Screenshot: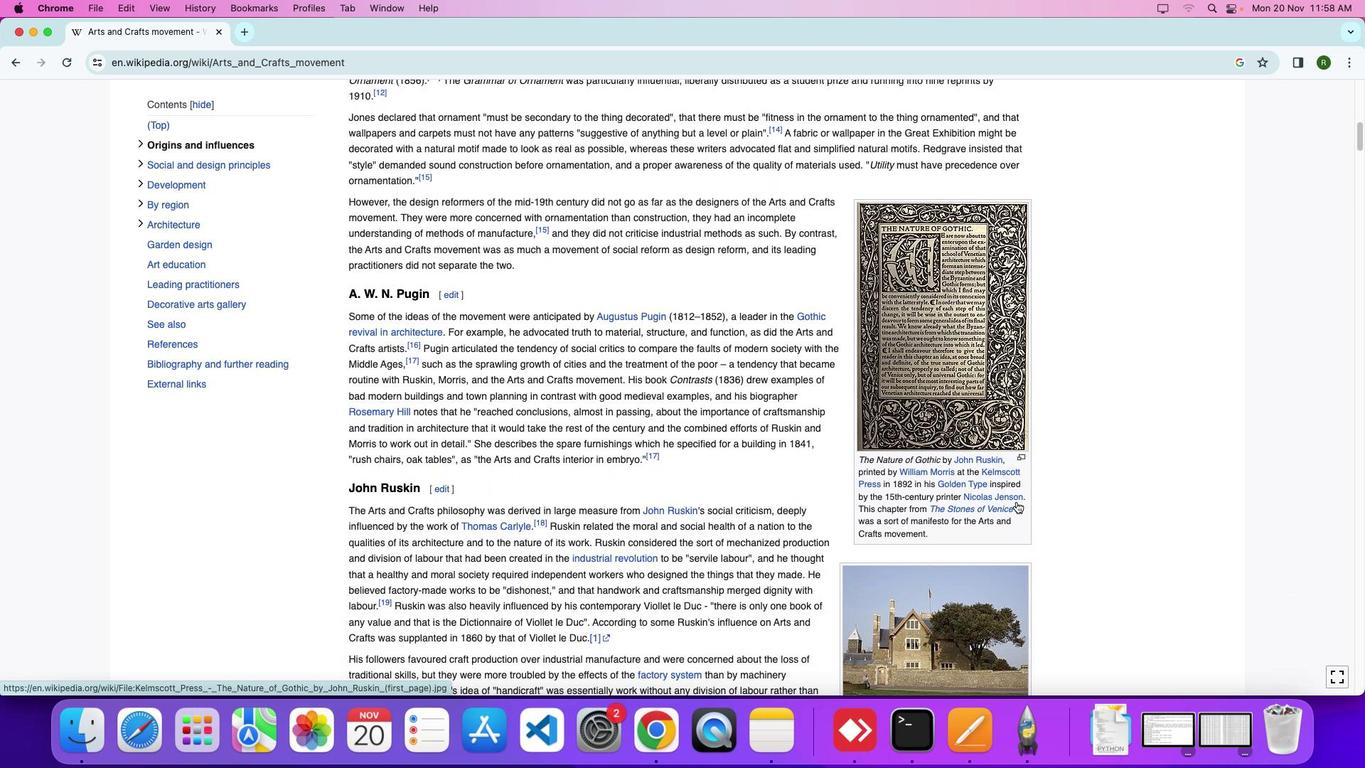 
Action: Mouse moved to (1025, 487)
Screenshot: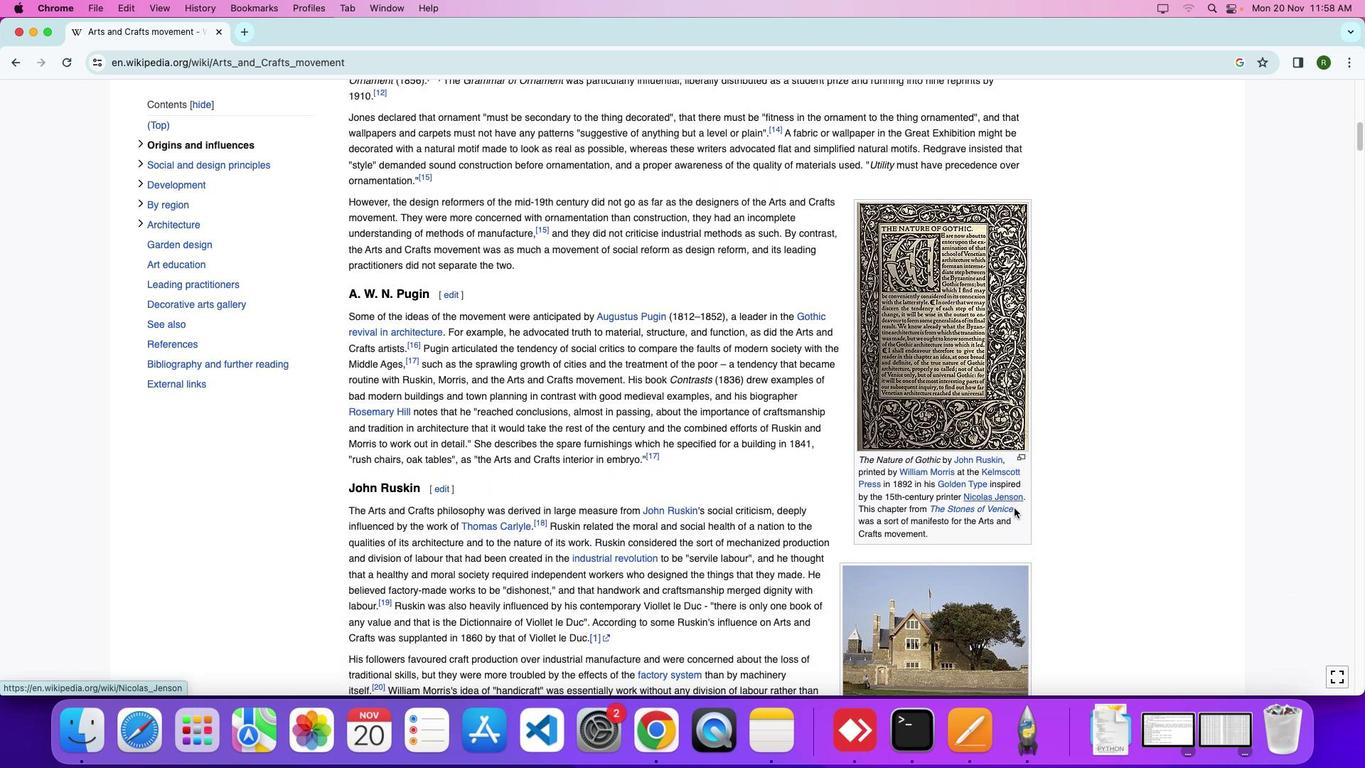 
Action: Mouse scrolled (1025, 487) with delta (0, 0)
Screenshot: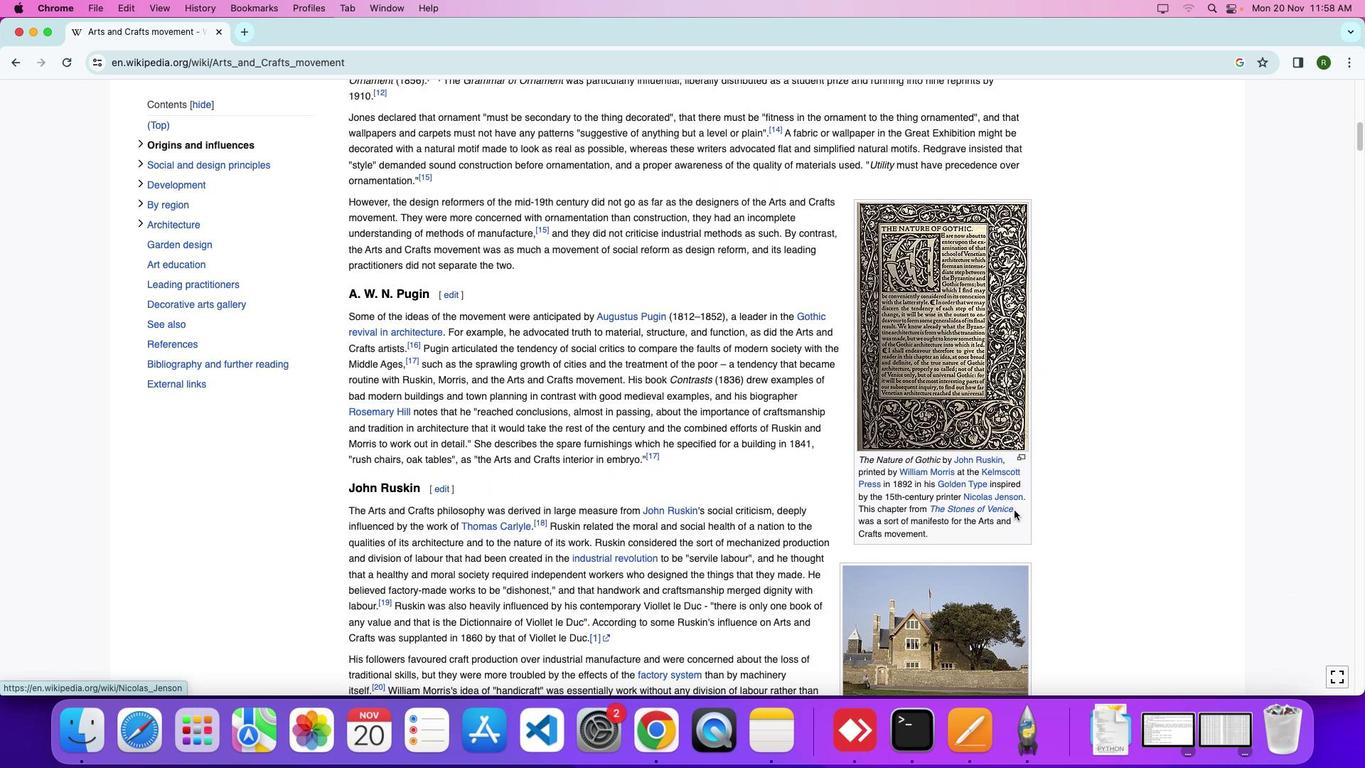 
Action: Mouse scrolled (1025, 487) with delta (0, 0)
Screenshot: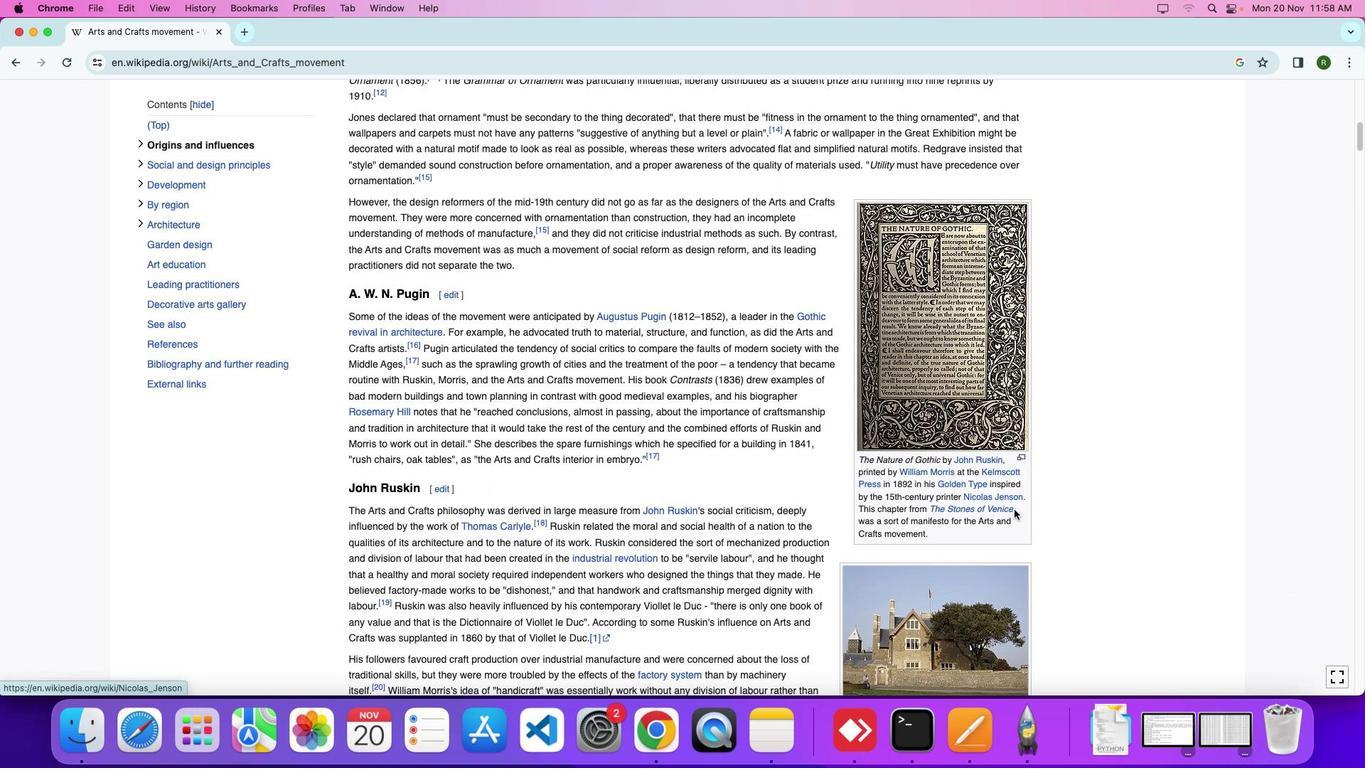 
Action: Mouse moved to (1015, 508)
Screenshot: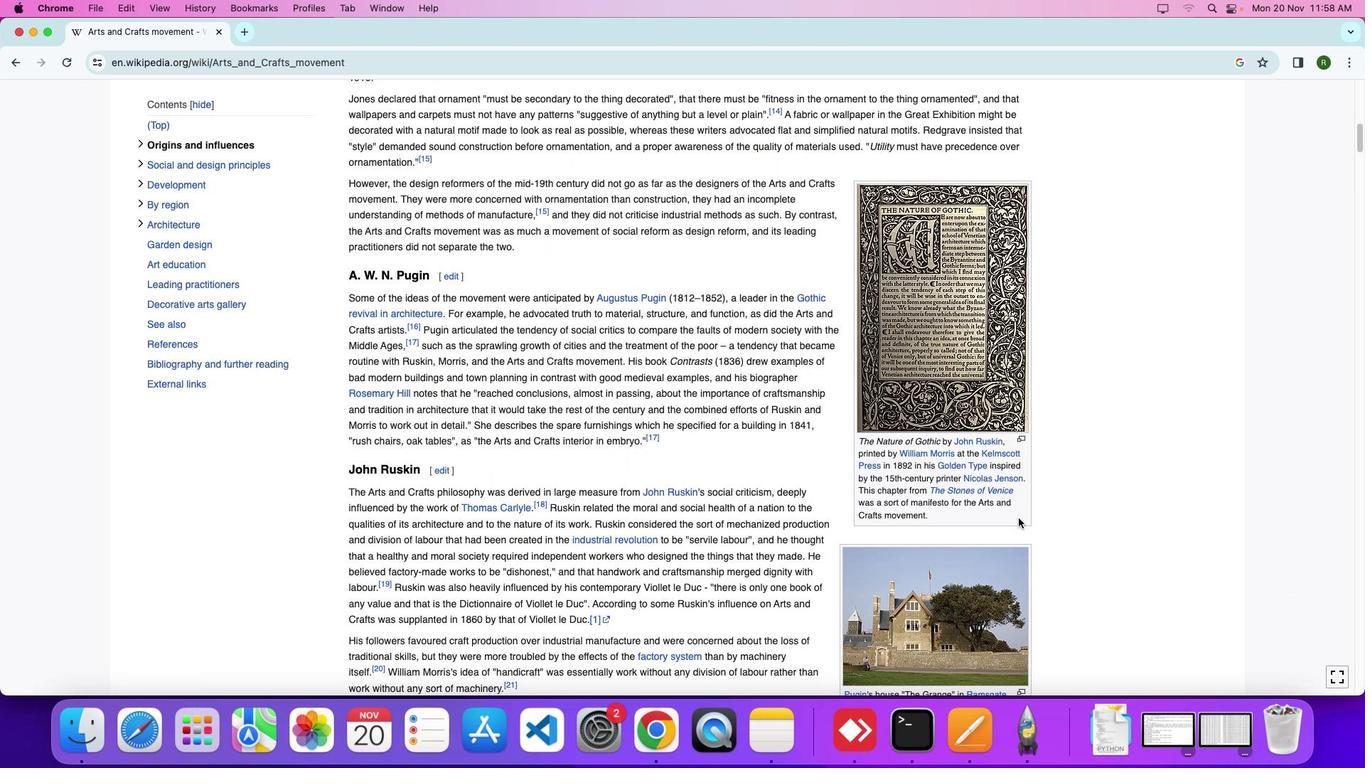 
Action: Mouse scrolled (1015, 508) with delta (0, 0)
Screenshot: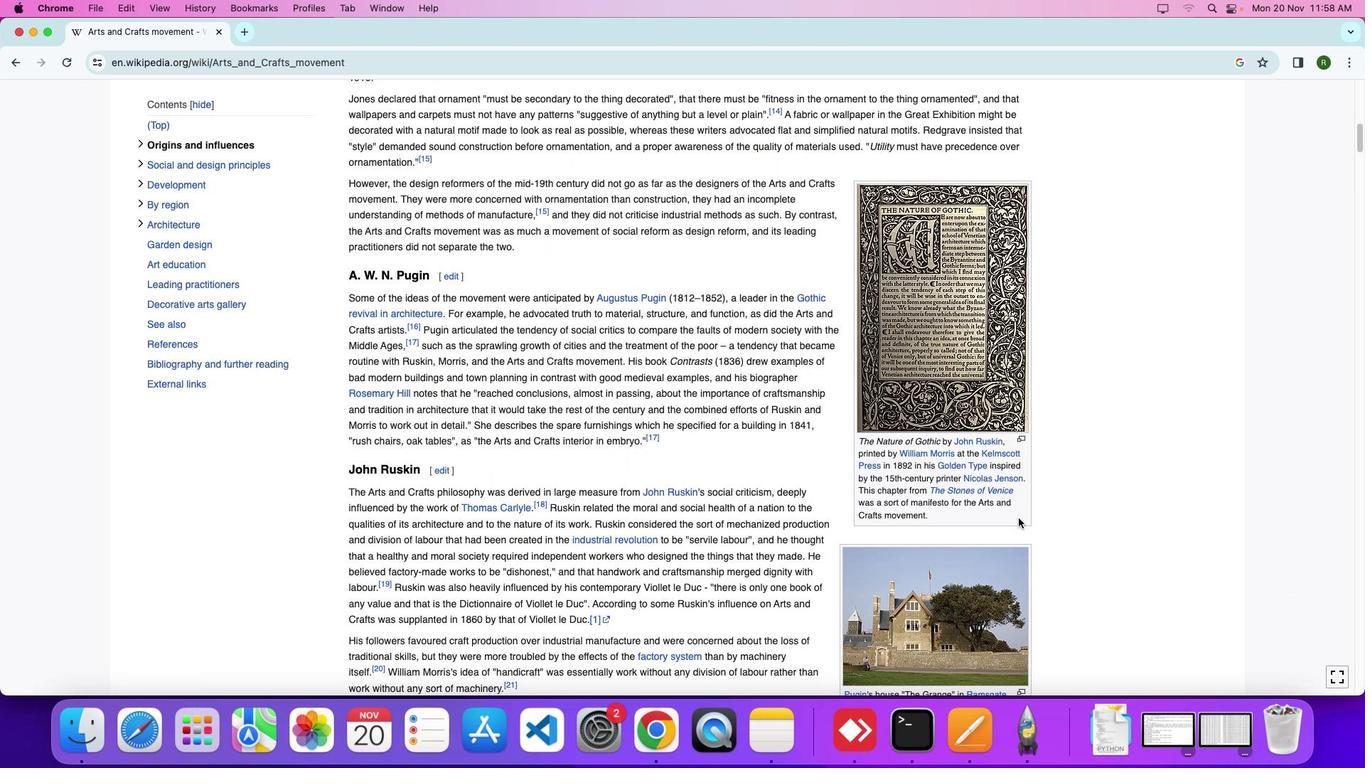 
Action: Mouse moved to (1015, 507)
Screenshot: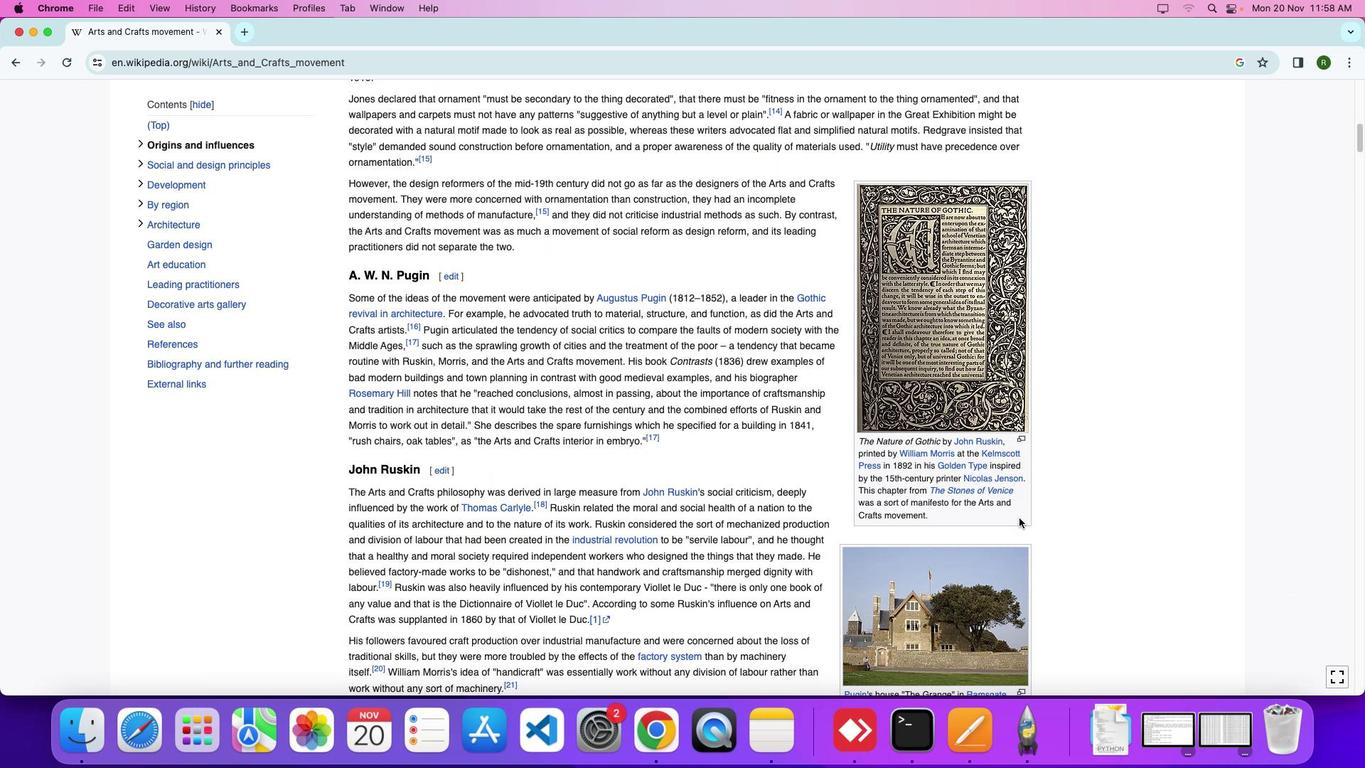 
Action: Mouse scrolled (1015, 507) with delta (0, 0)
Screenshot: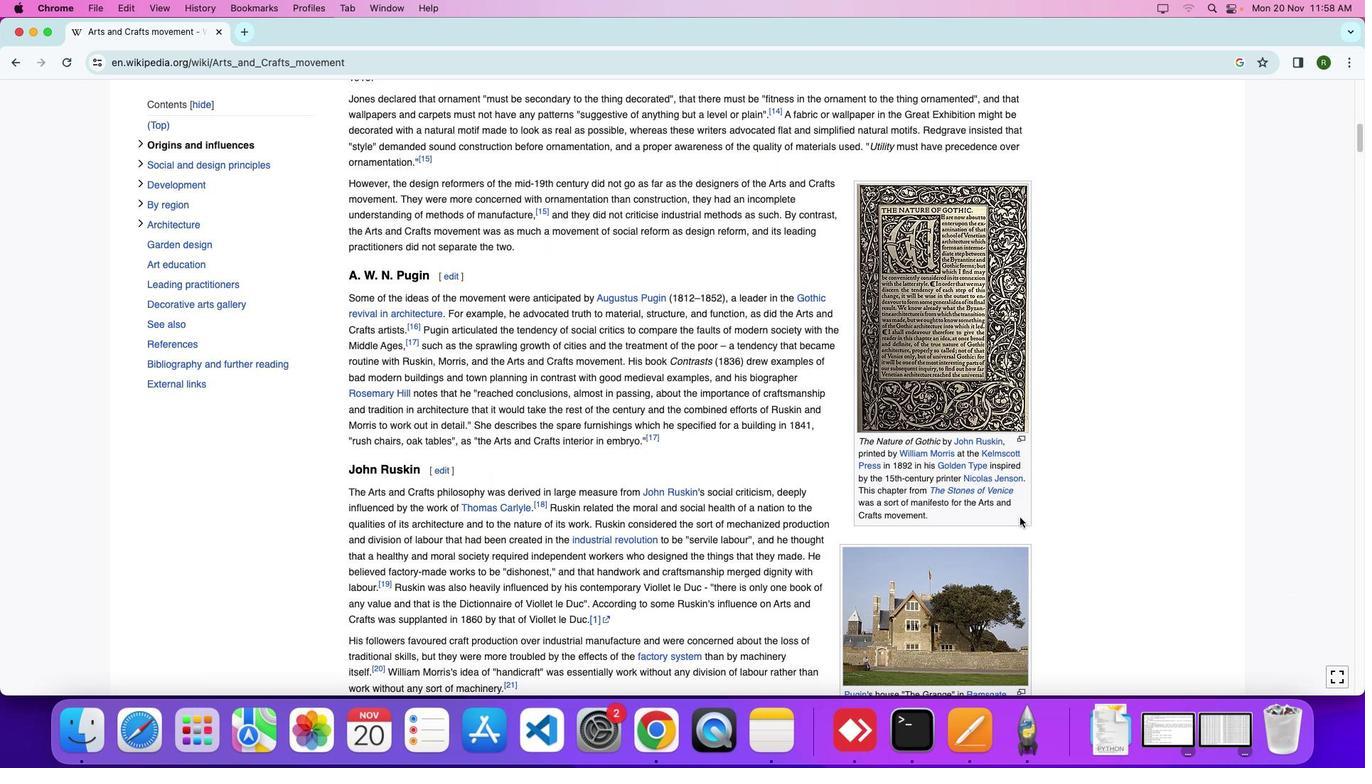
Action: Mouse moved to (1020, 517)
Screenshot: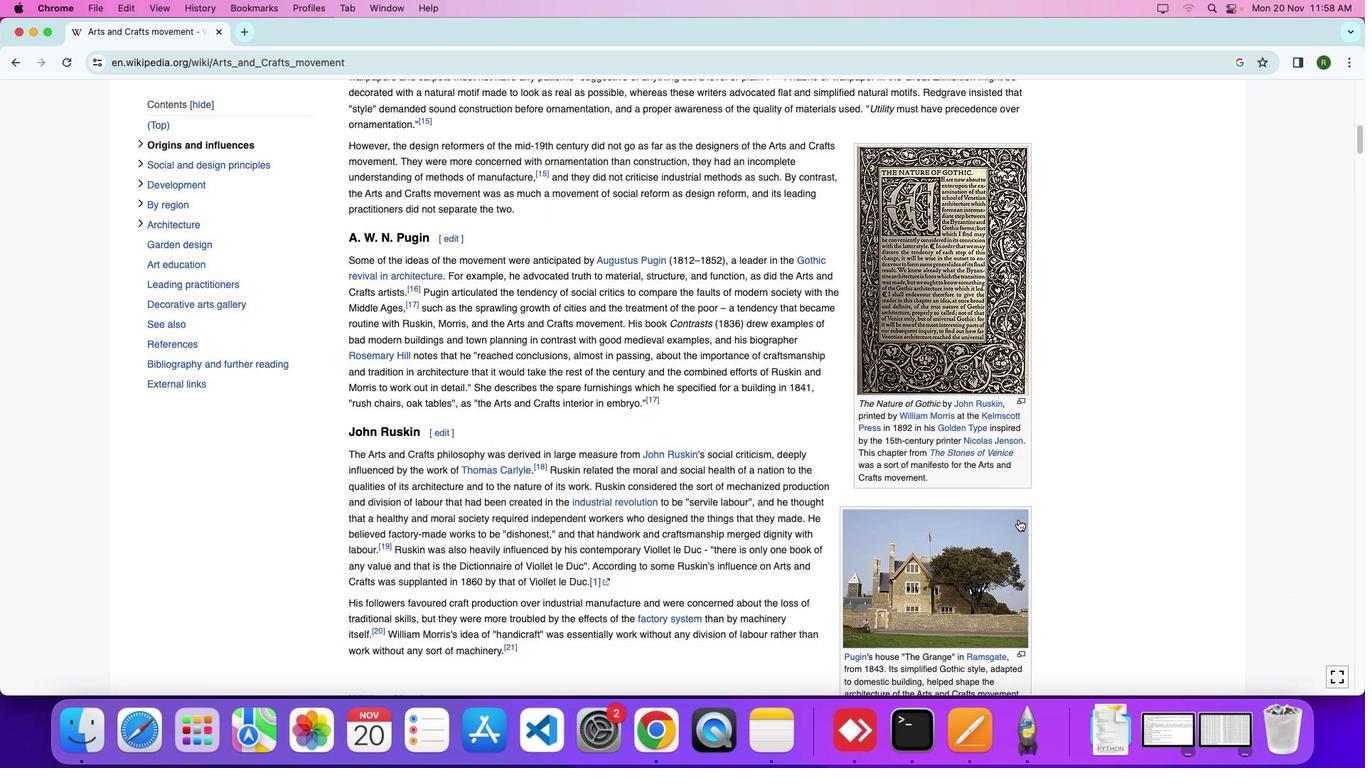 
Action: Mouse scrolled (1020, 517) with delta (0, 0)
Screenshot: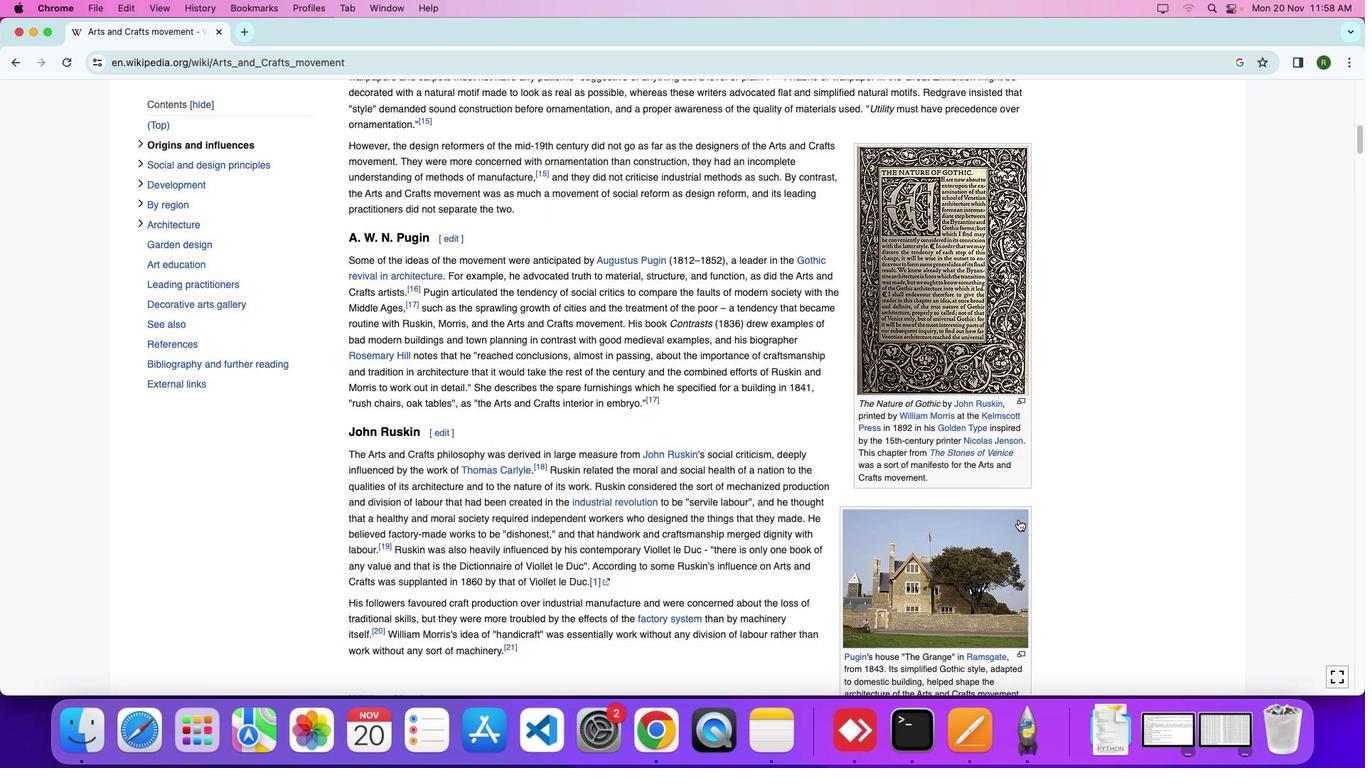 
Action: Mouse moved to (1020, 516)
Screenshot: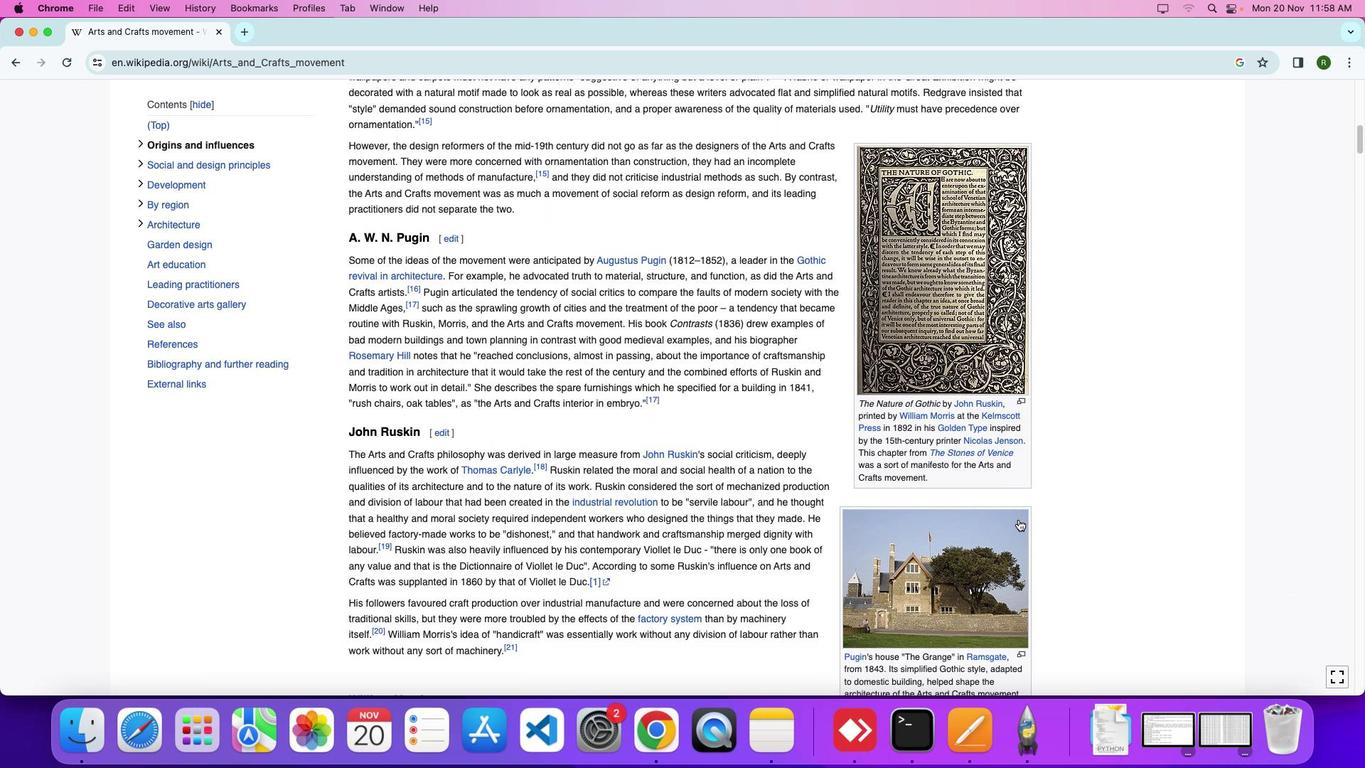 
Action: Mouse scrolled (1020, 516) with delta (0, 0)
Screenshot: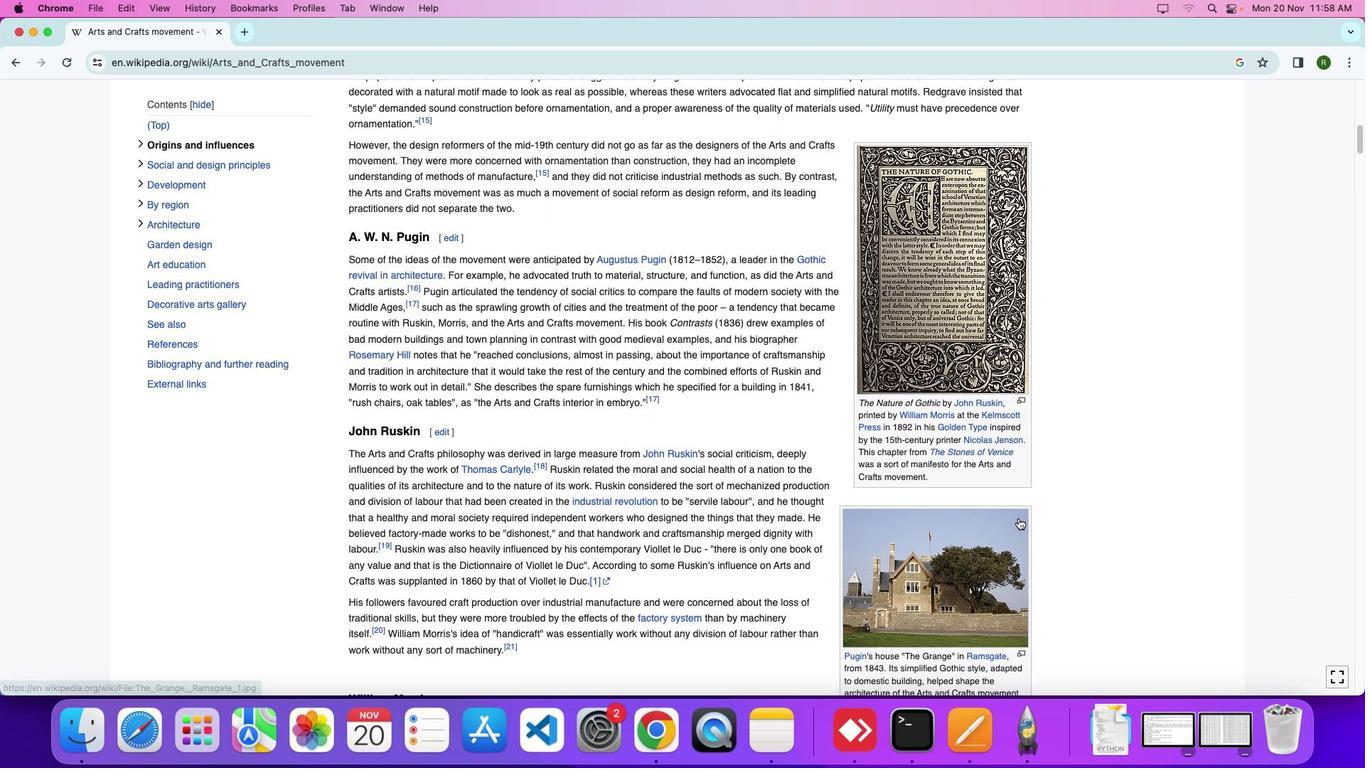 
Action: Mouse moved to (1019, 520)
Screenshot: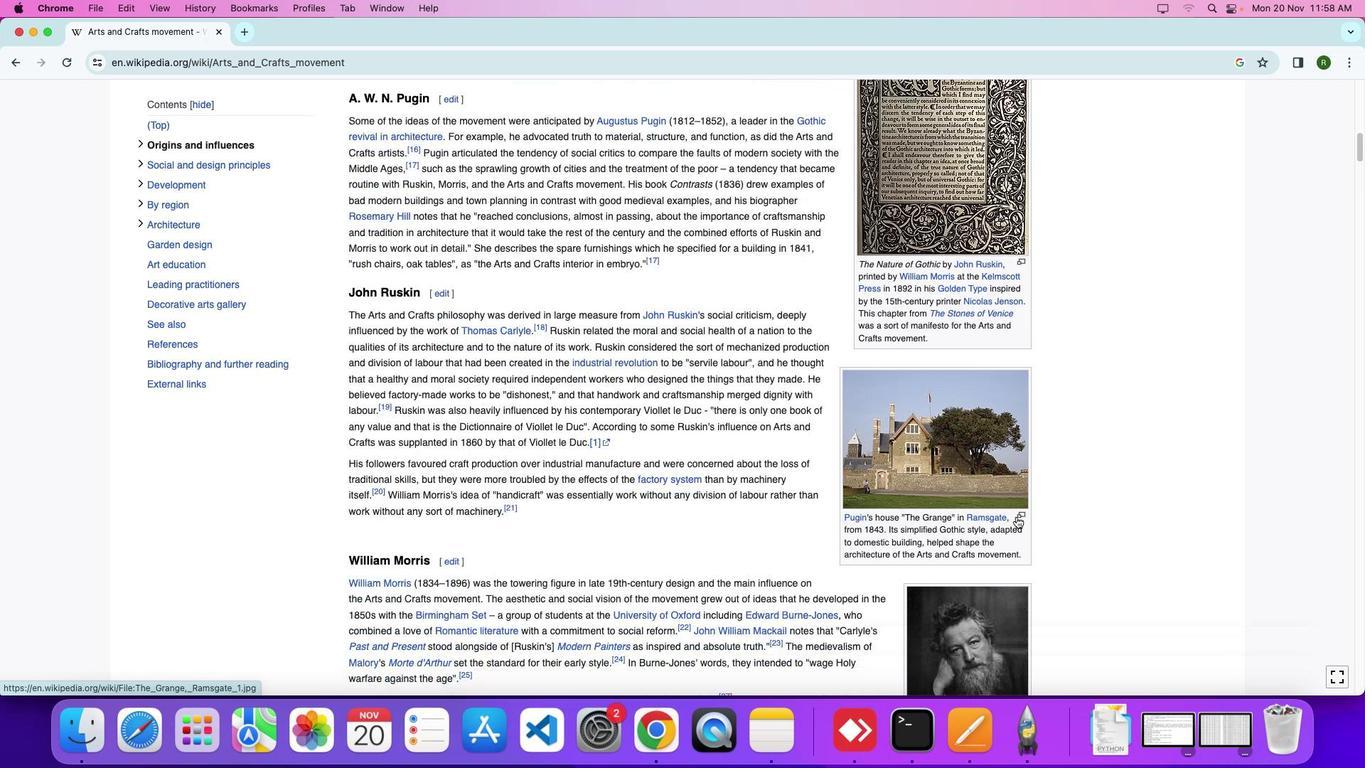 
Action: Mouse scrolled (1019, 520) with delta (0, 0)
Screenshot: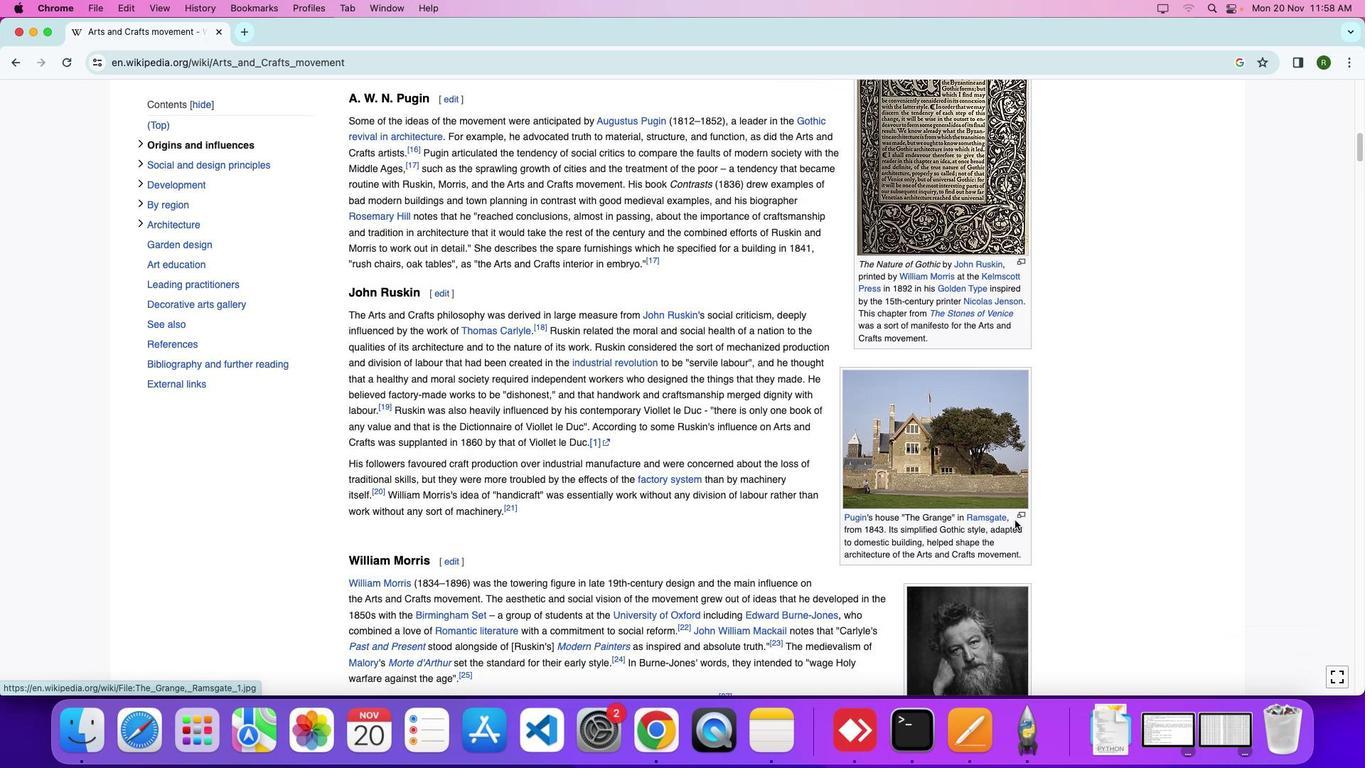 
Action: Mouse moved to (1019, 519)
Screenshot: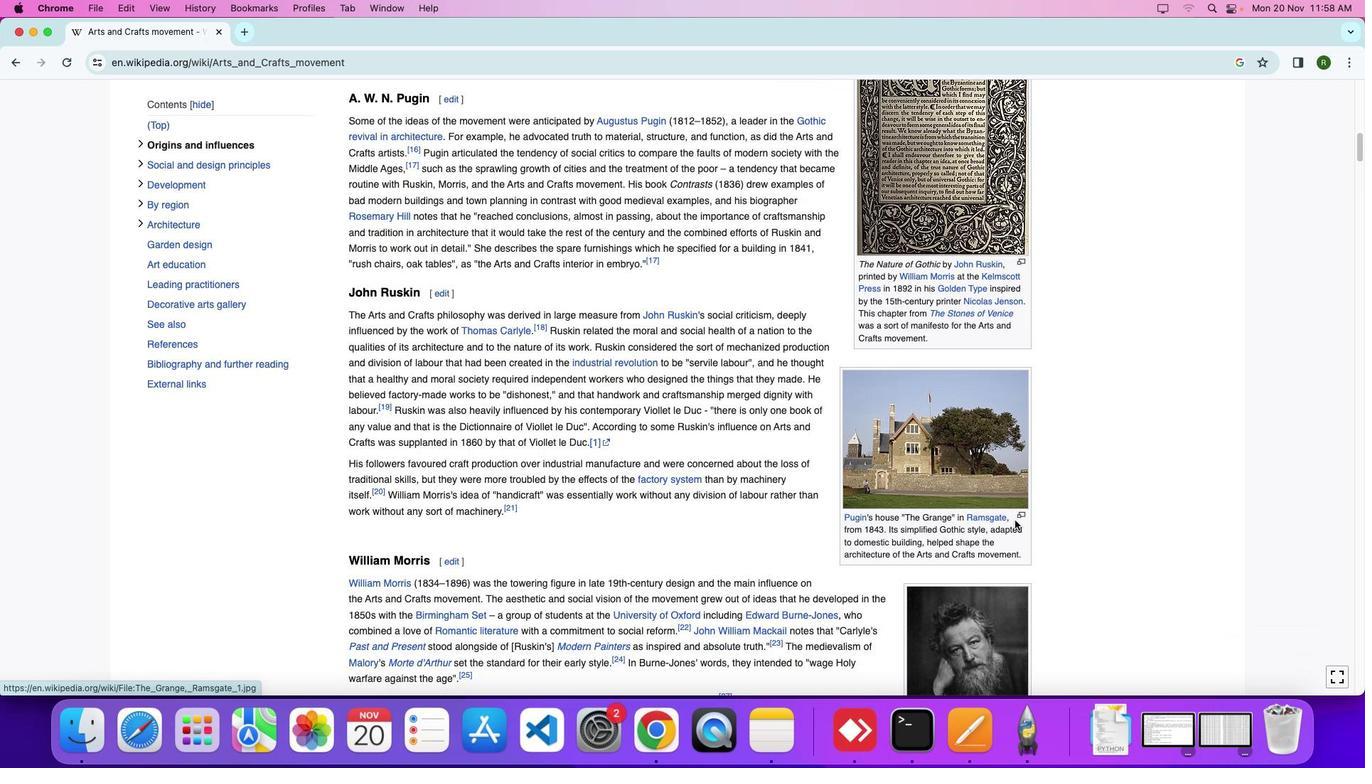 
Action: Mouse scrolled (1019, 519) with delta (0, 0)
Screenshot: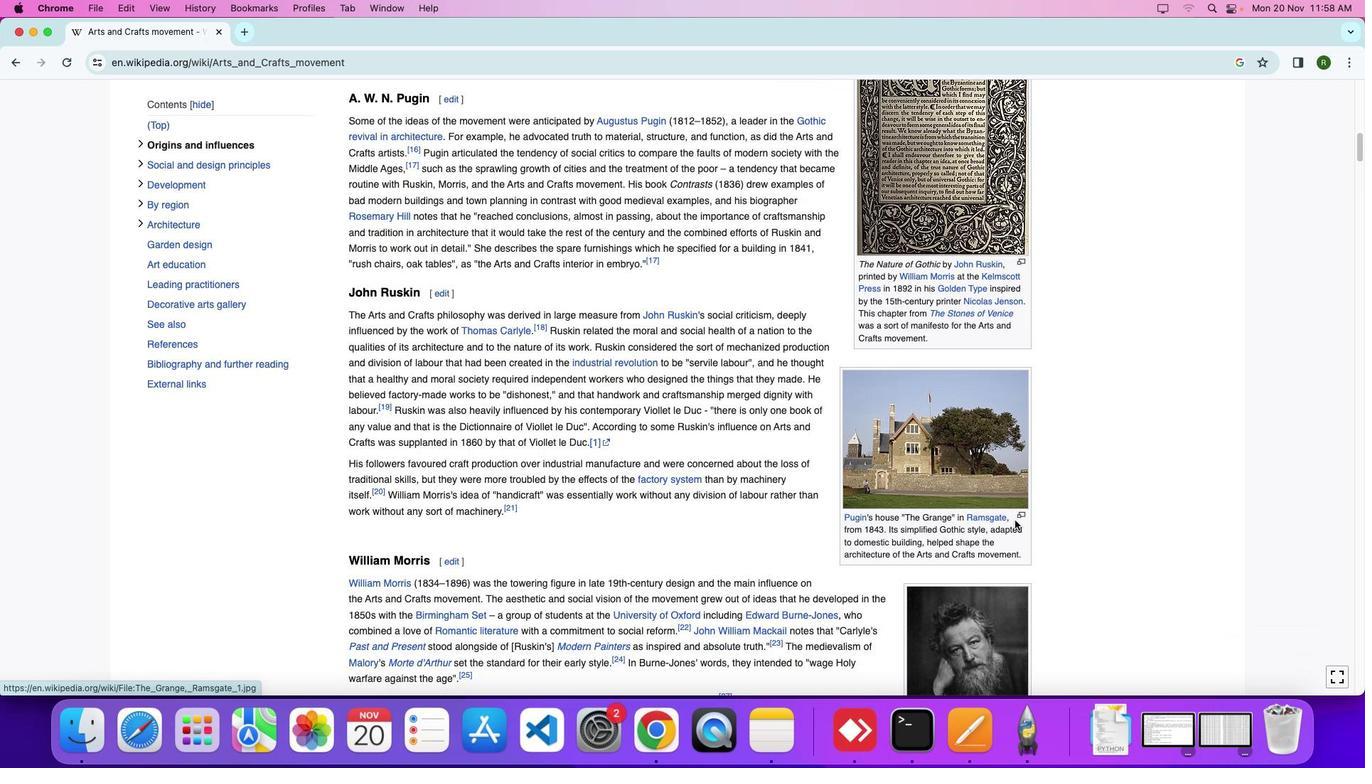 
Action: Mouse moved to (1019, 517)
Screenshot: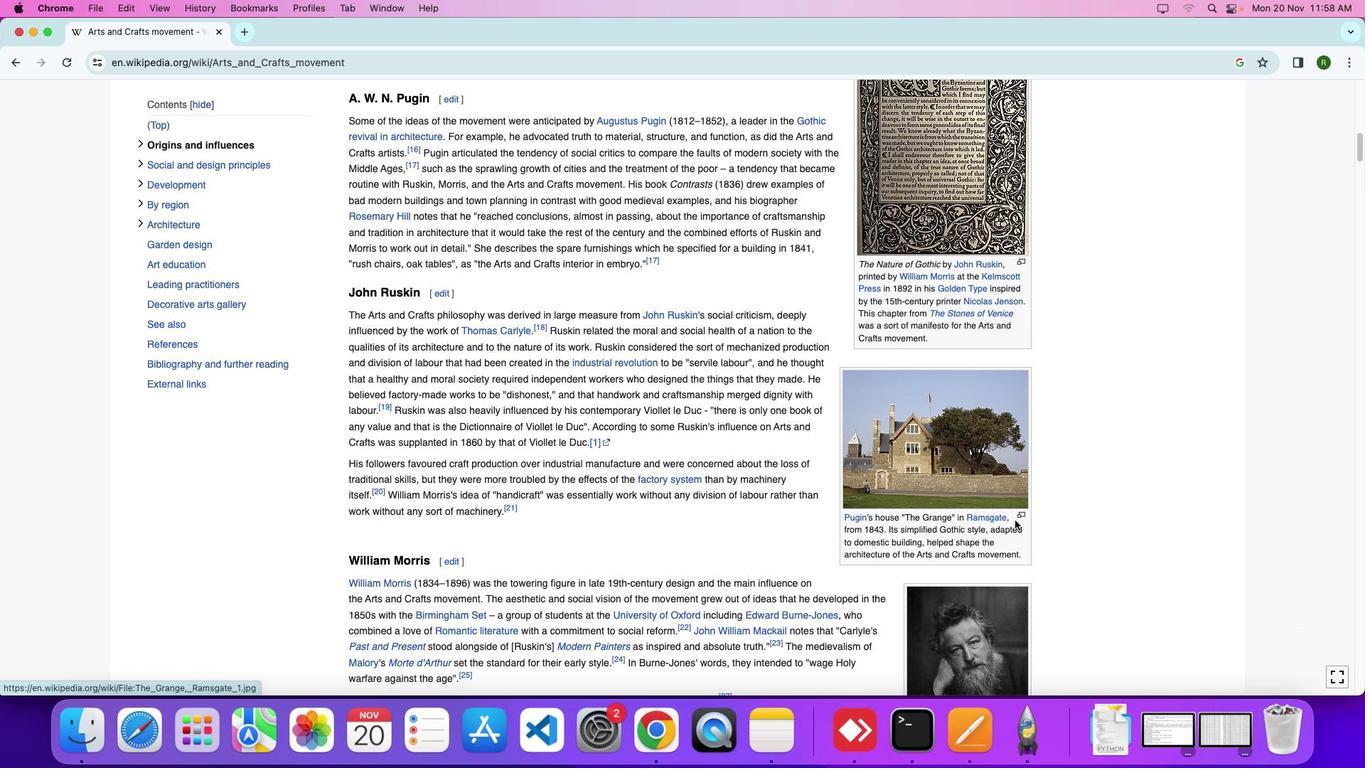 
Action: Mouse scrolled (1019, 517) with delta (0, -2)
Screenshot: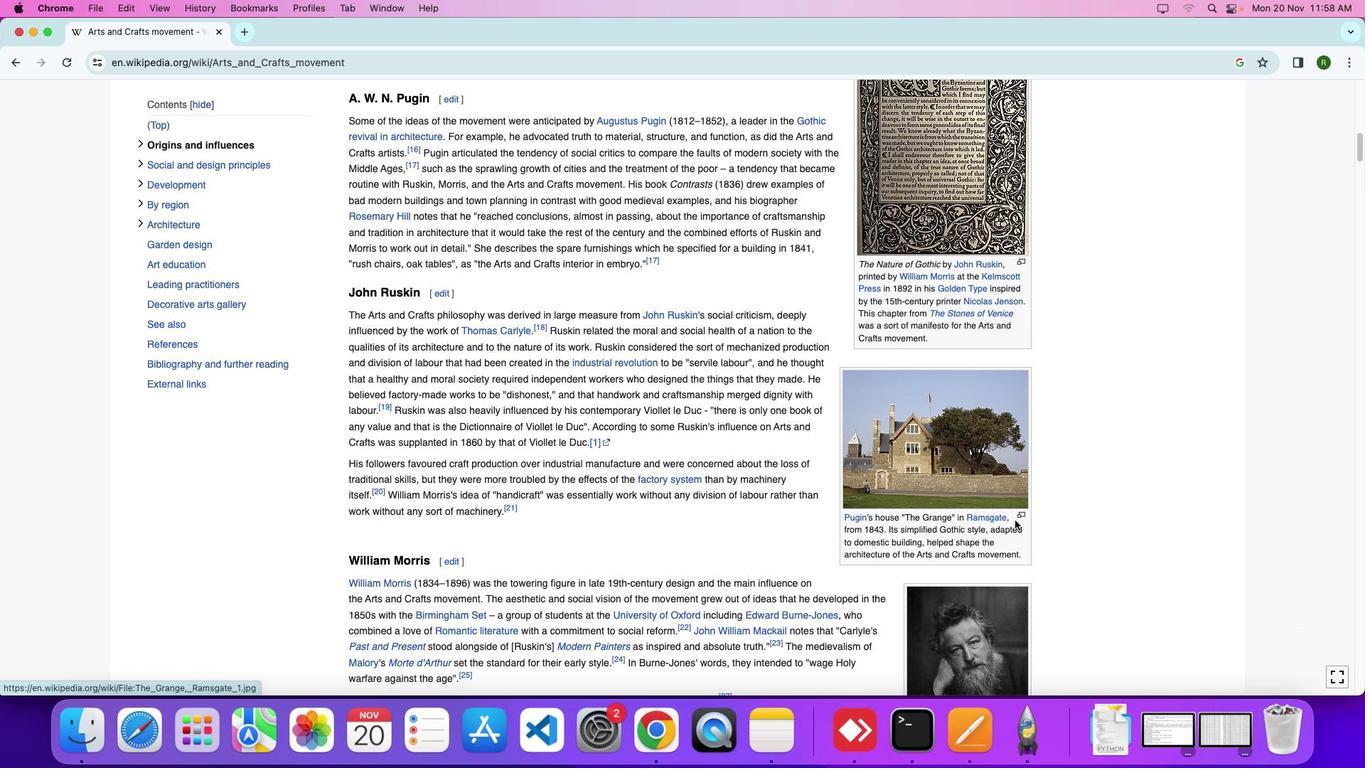 
Action: Mouse moved to (1015, 520)
Screenshot: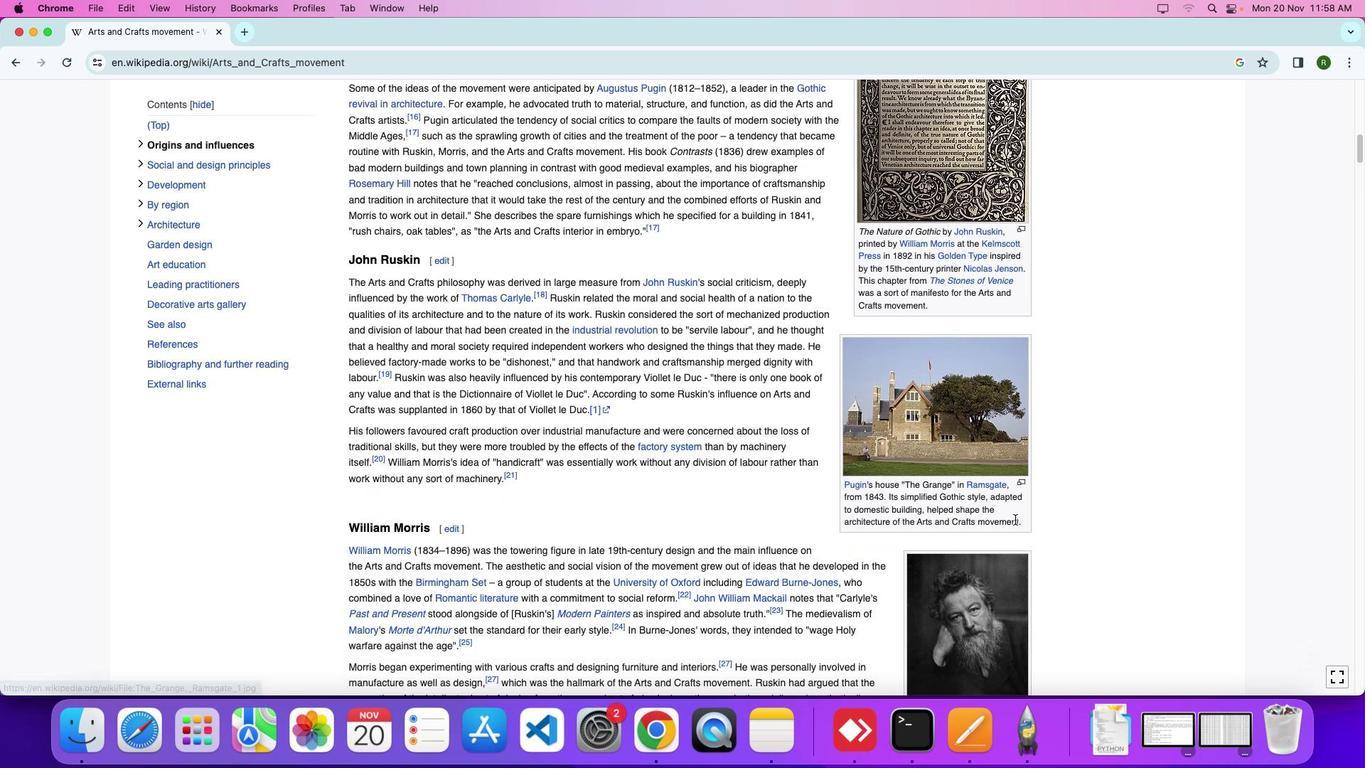 
Action: Mouse scrolled (1015, 520) with delta (0, 0)
Screenshot: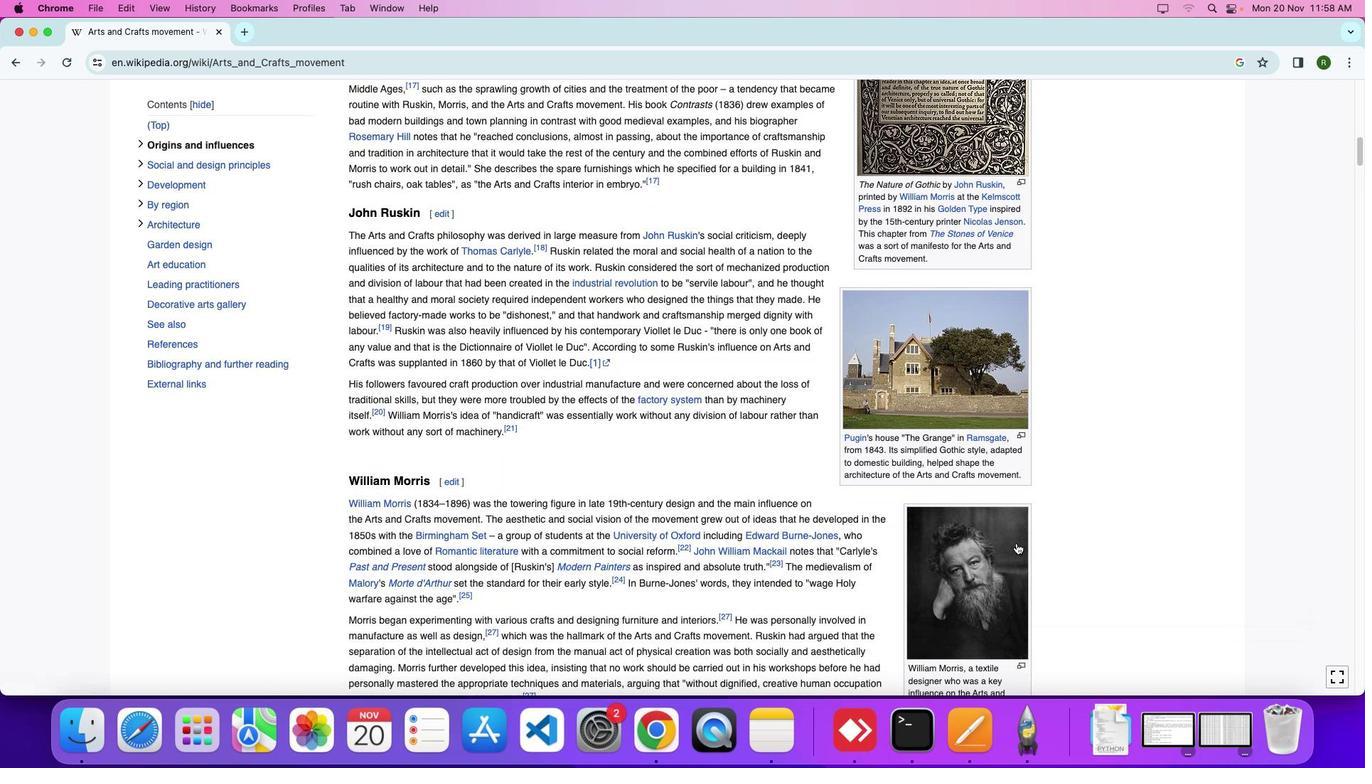 
Action: Mouse moved to (1015, 520)
Screenshot: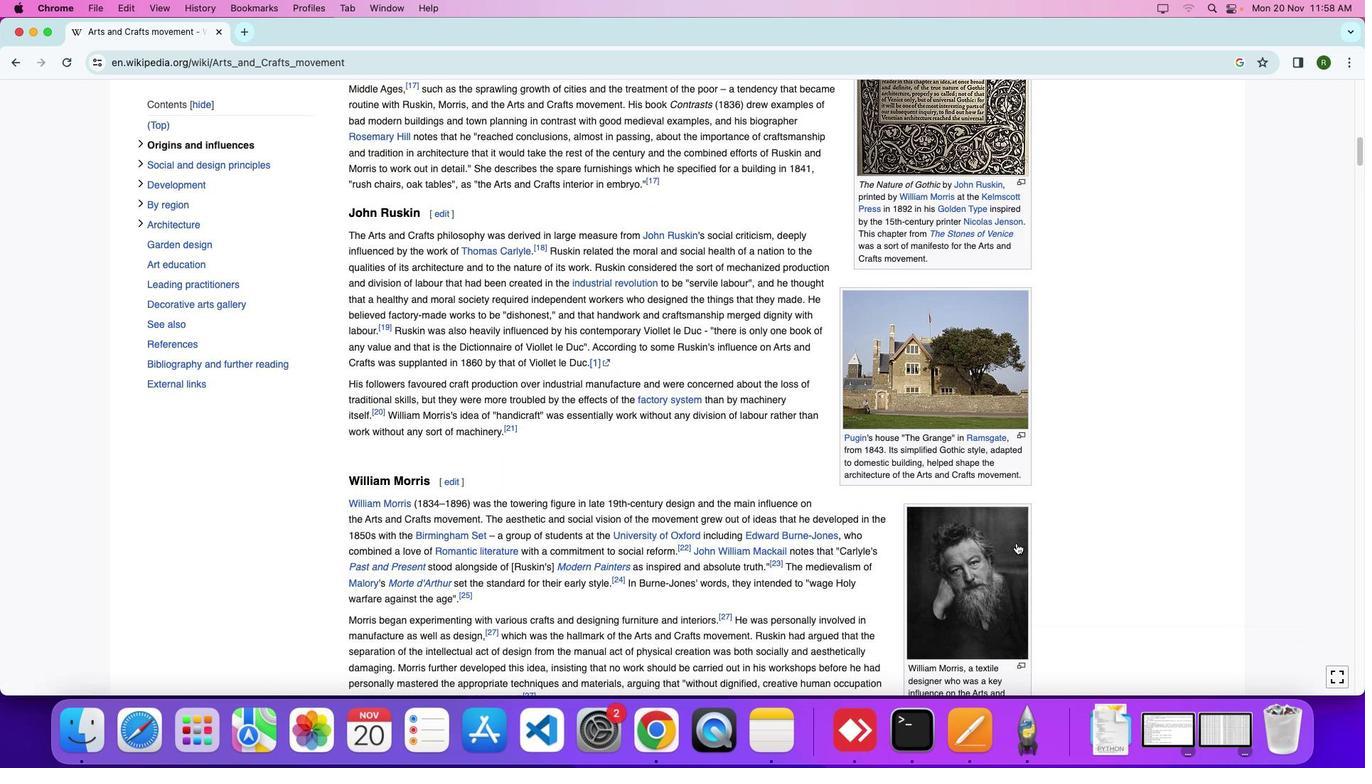
Action: Mouse scrolled (1015, 520) with delta (0, 0)
Screenshot: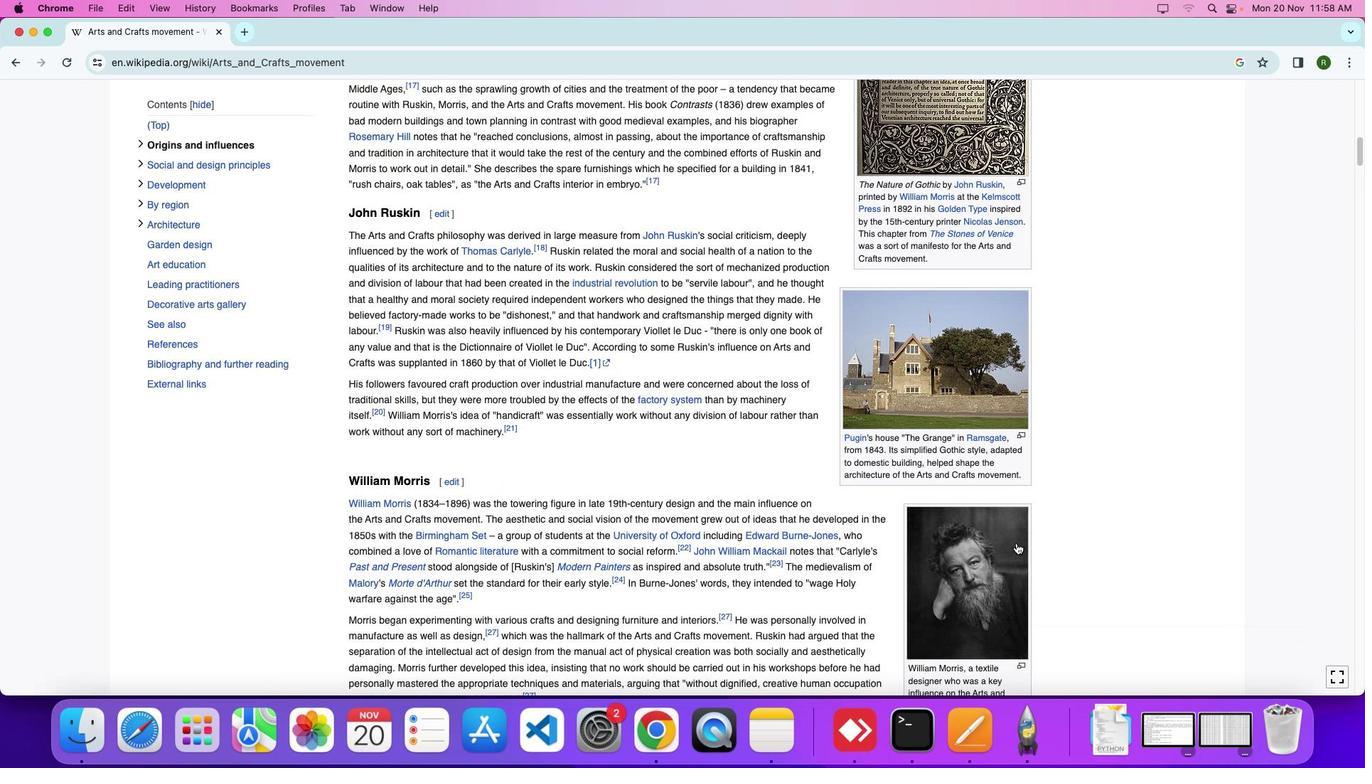 
Action: Mouse moved to (1015, 519)
Screenshot: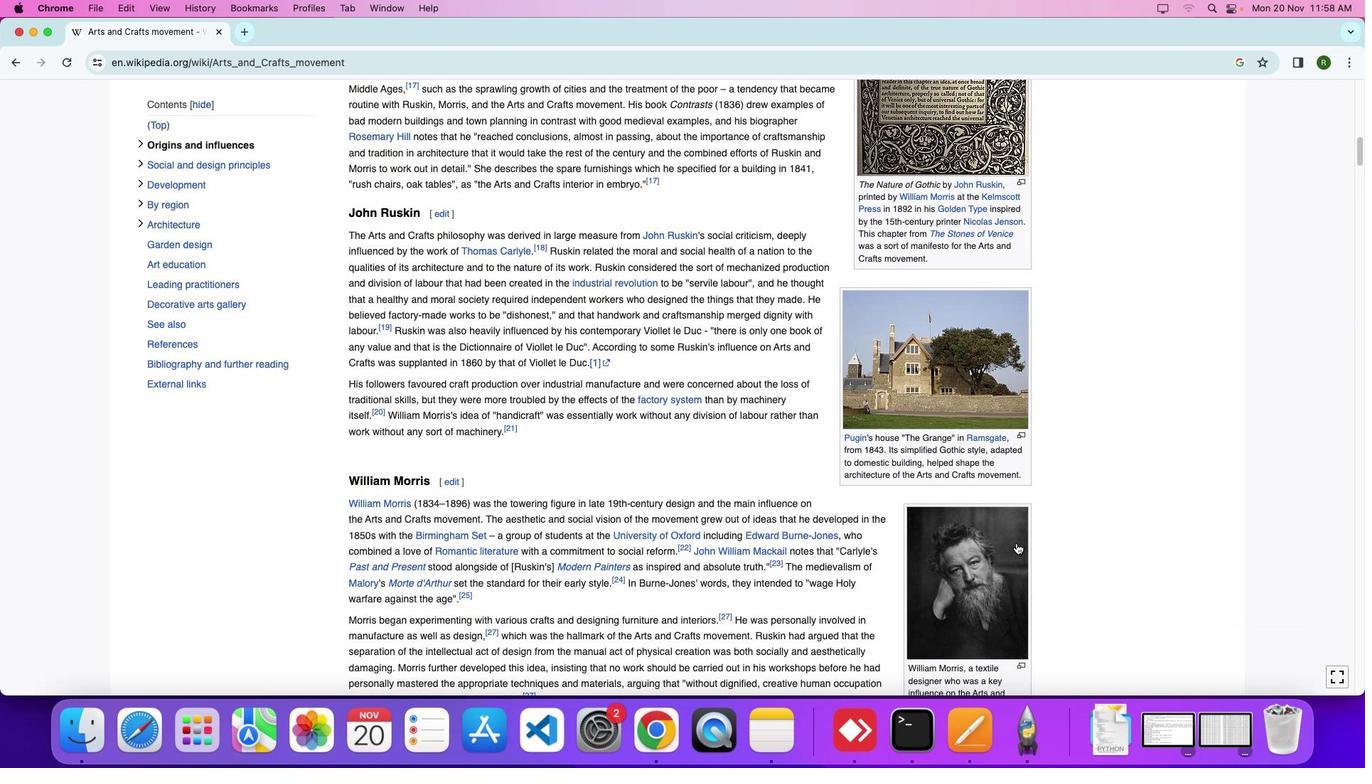 
Action: Mouse scrolled (1015, 519) with delta (0, 0)
Screenshot: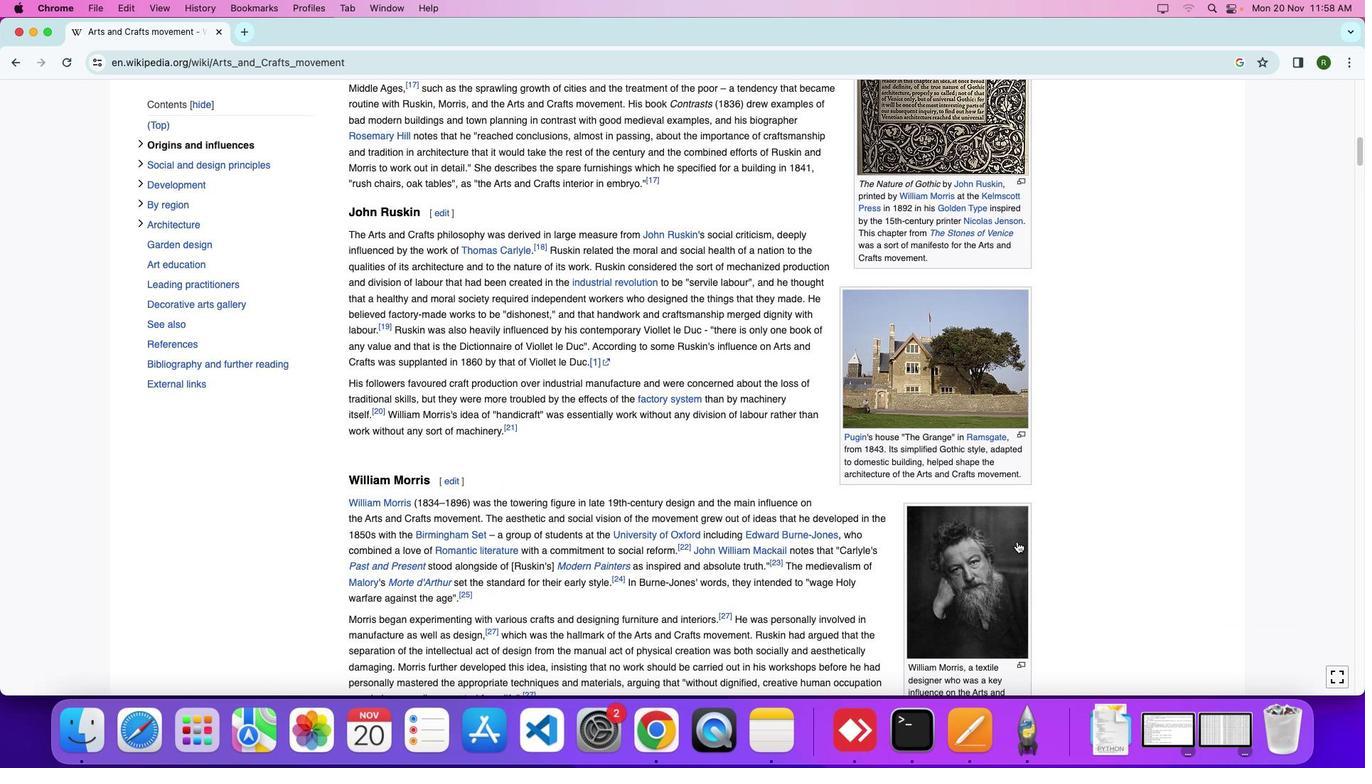 
Action: Mouse moved to (1017, 543)
Screenshot: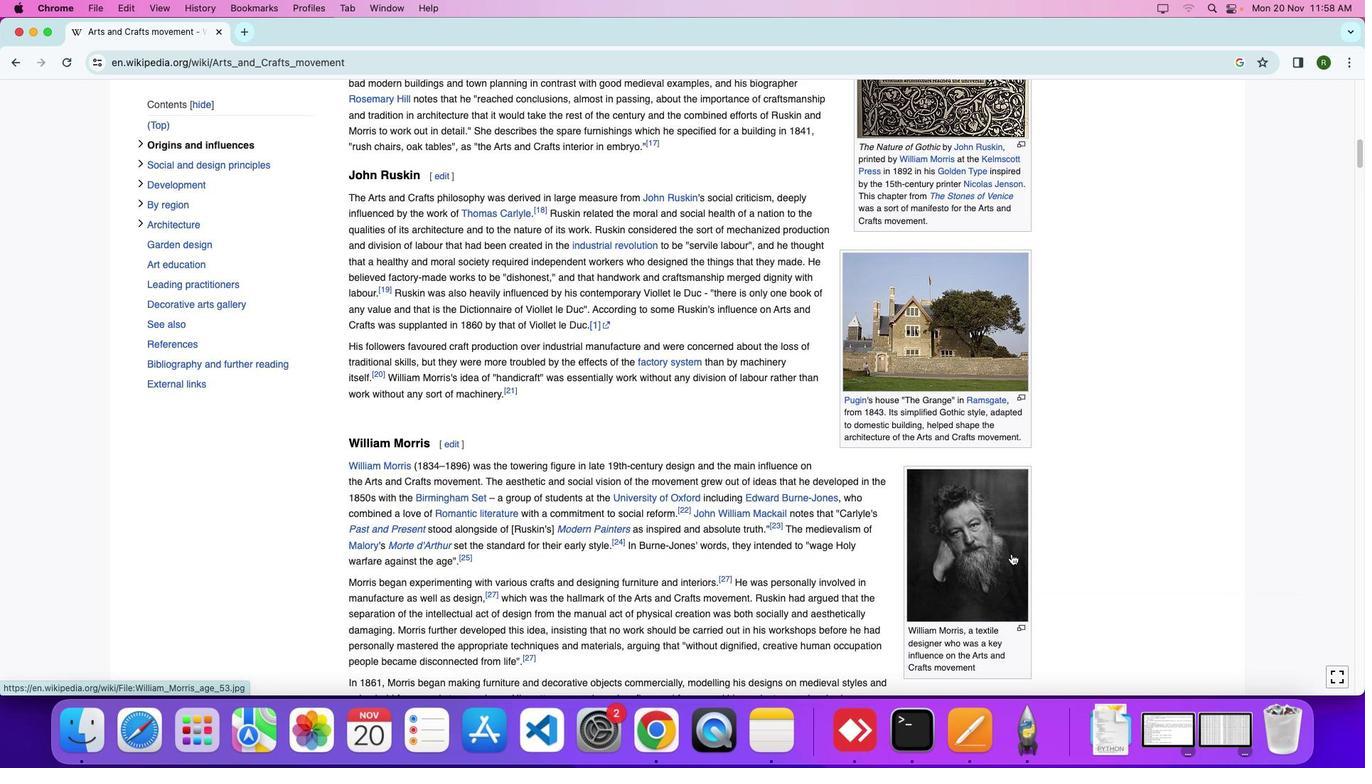 
Action: Mouse scrolled (1017, 543) with delta (0, 0)
Screenshot: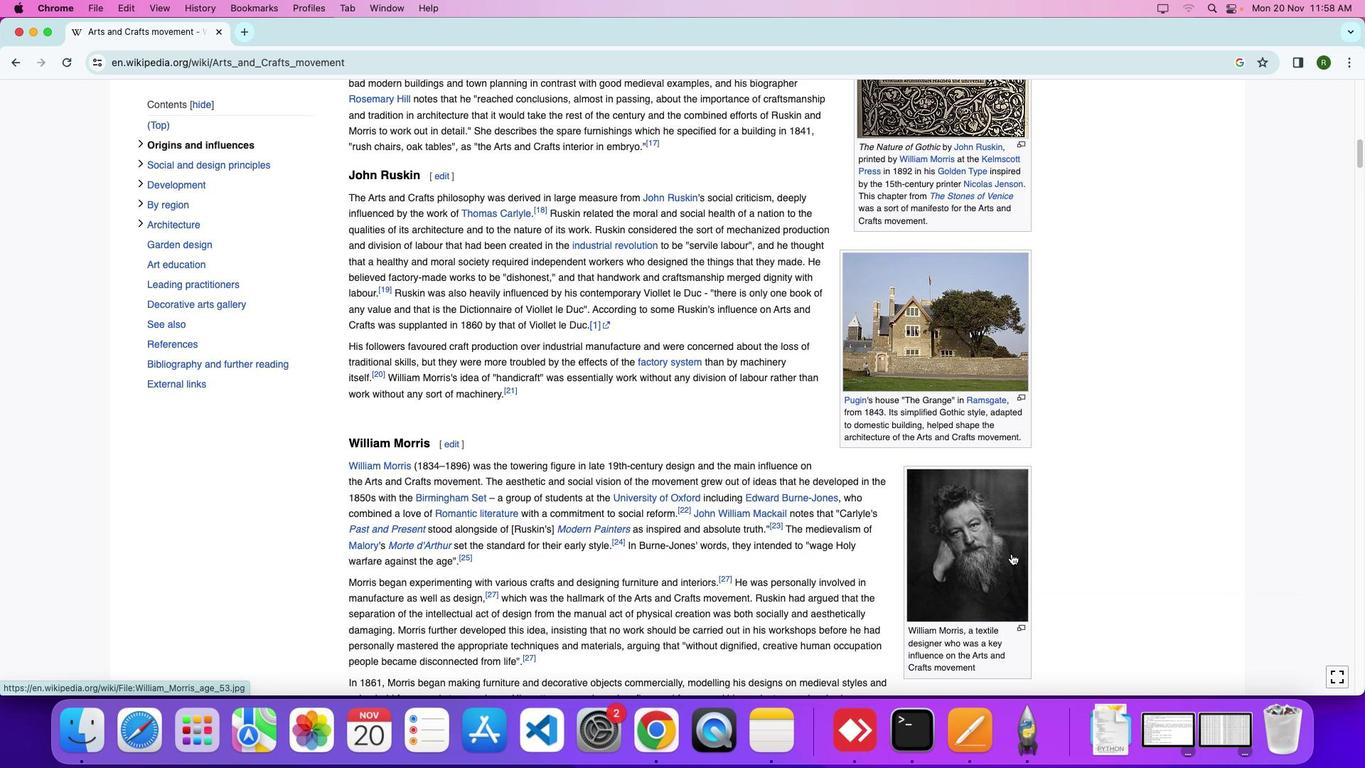 
Action: Mouse moved to (1017, 542)
Screenshot: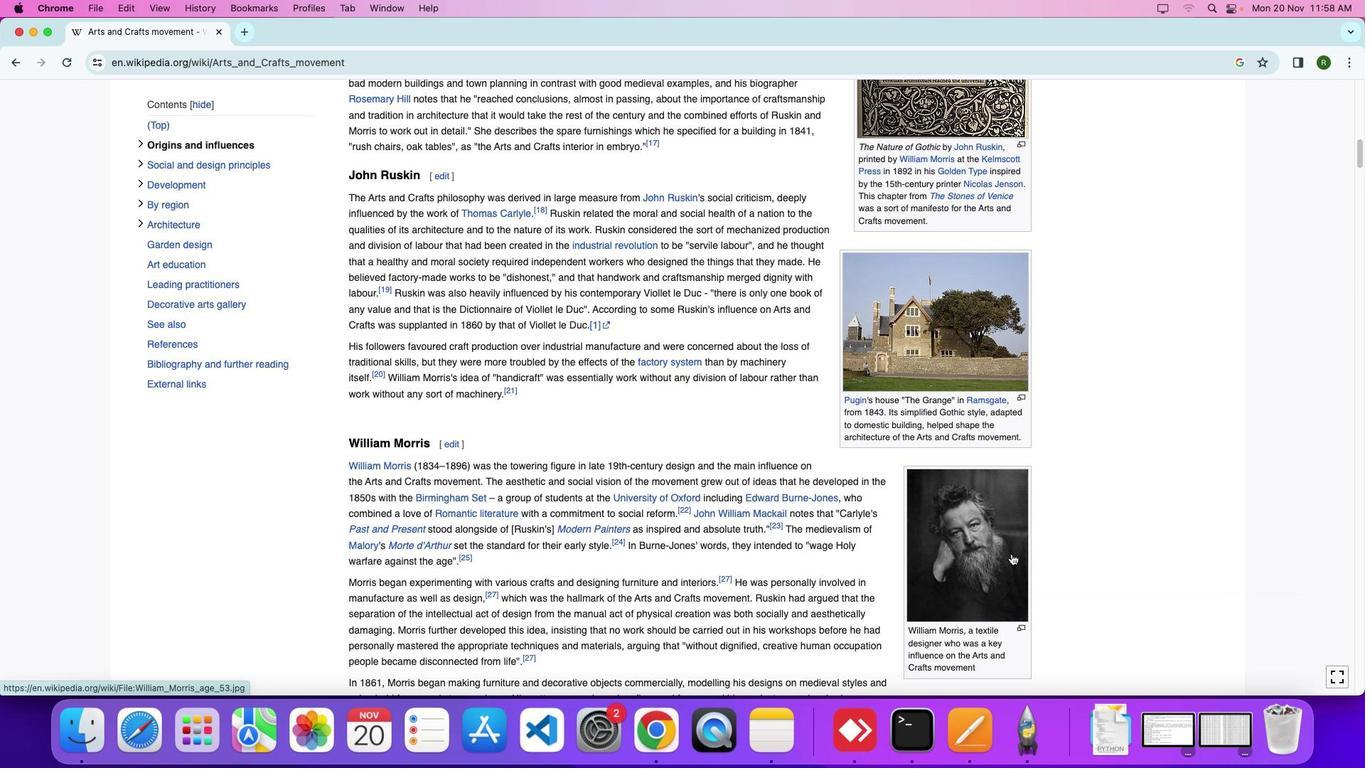 
Action: Mouse scrolled (1017, 542) with delta (0, 0)
Screenshot: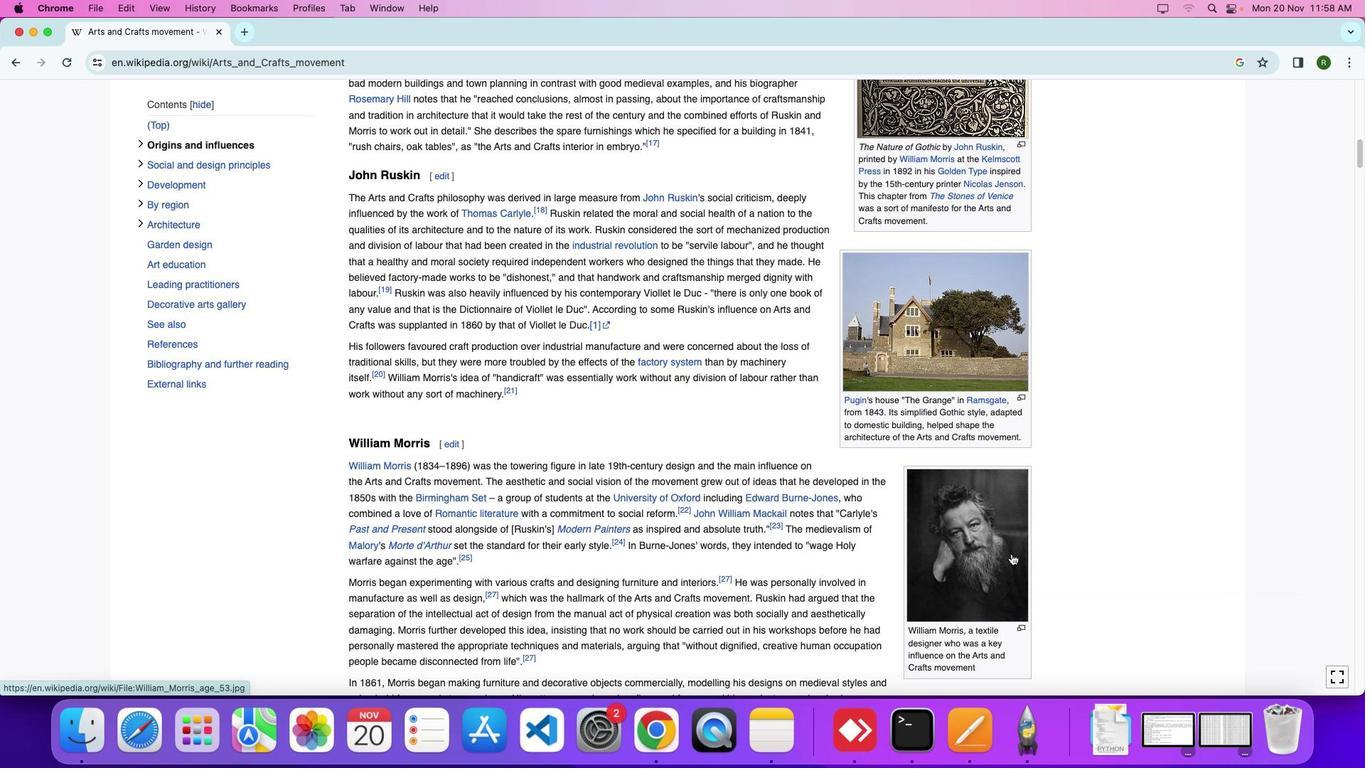 
Action: Mouse moved to (1012, 553)
Screenshot: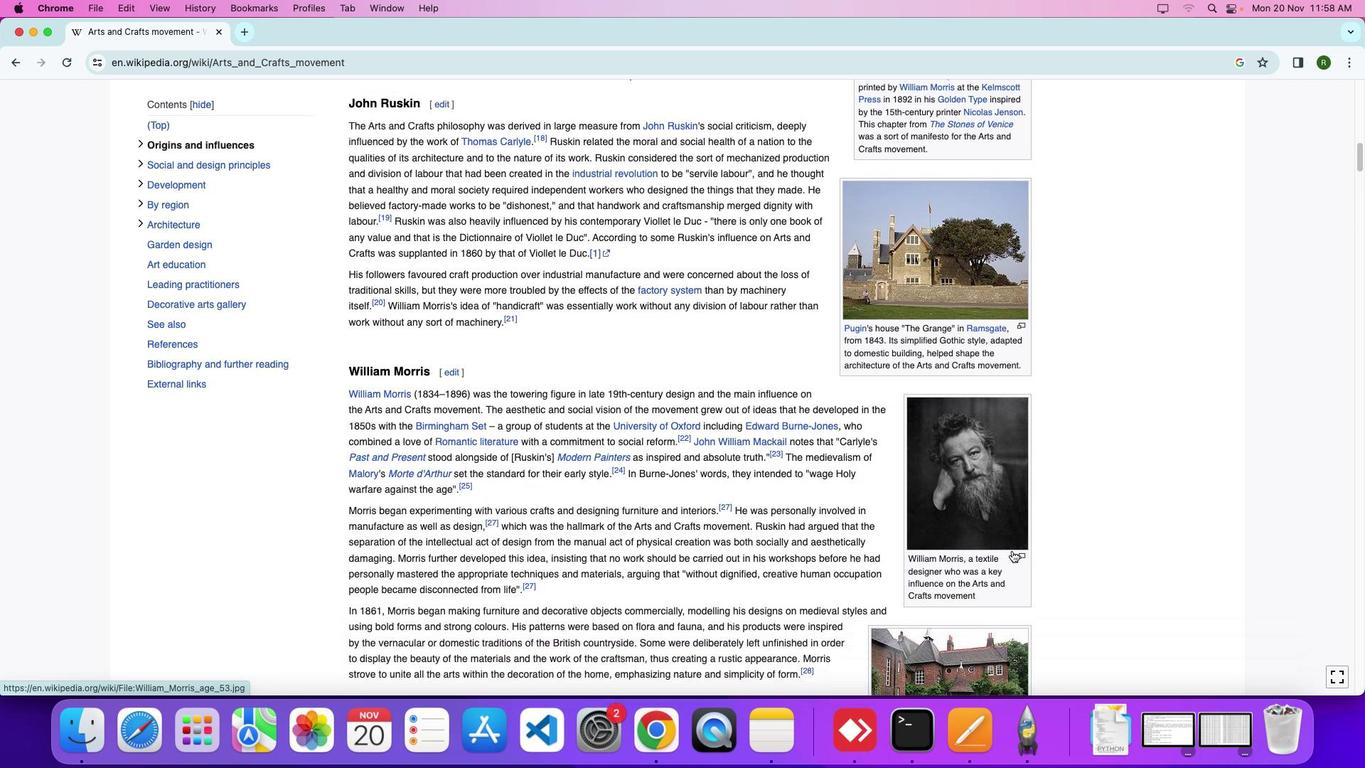 
Action: Mouse scrolled (1012, 553) with delta (0, 0)
Screenshot: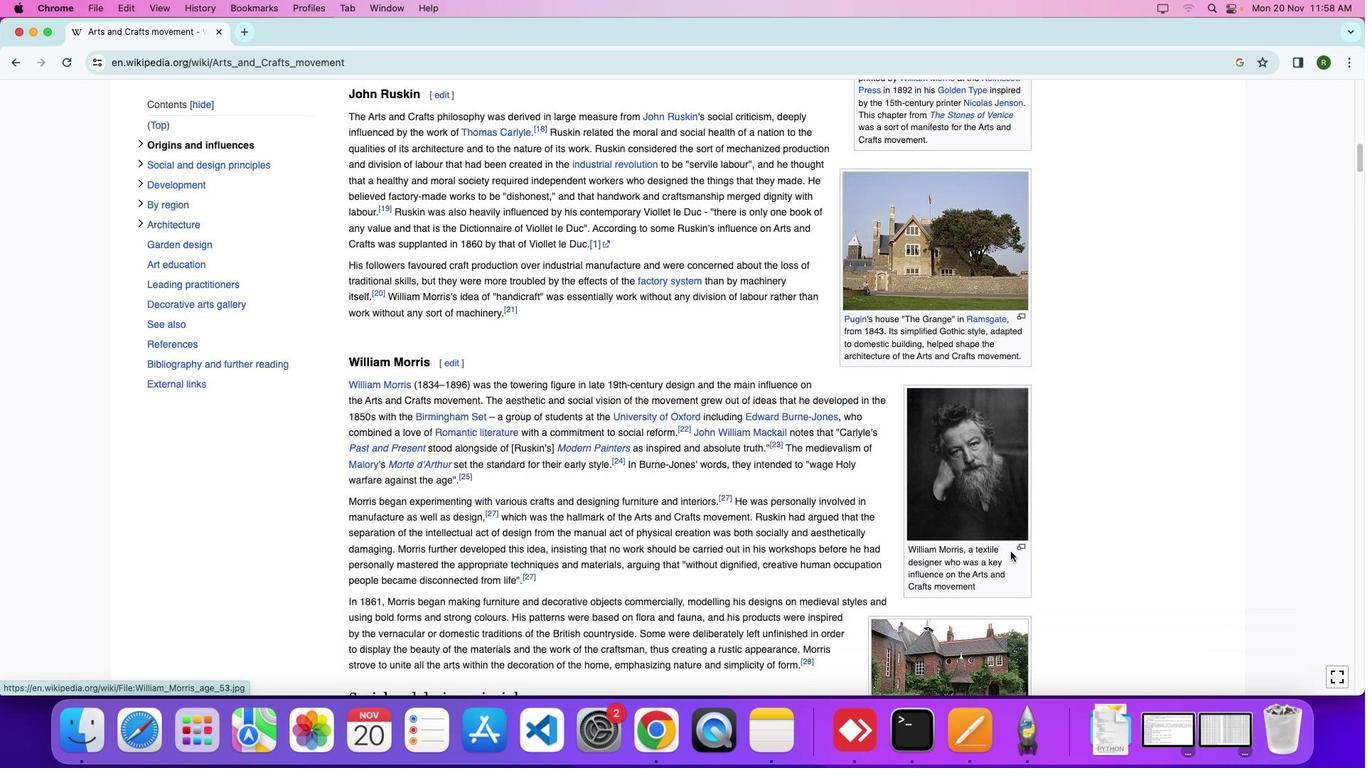 
Action: Mouse moved to (1012, 553)
Screenshot: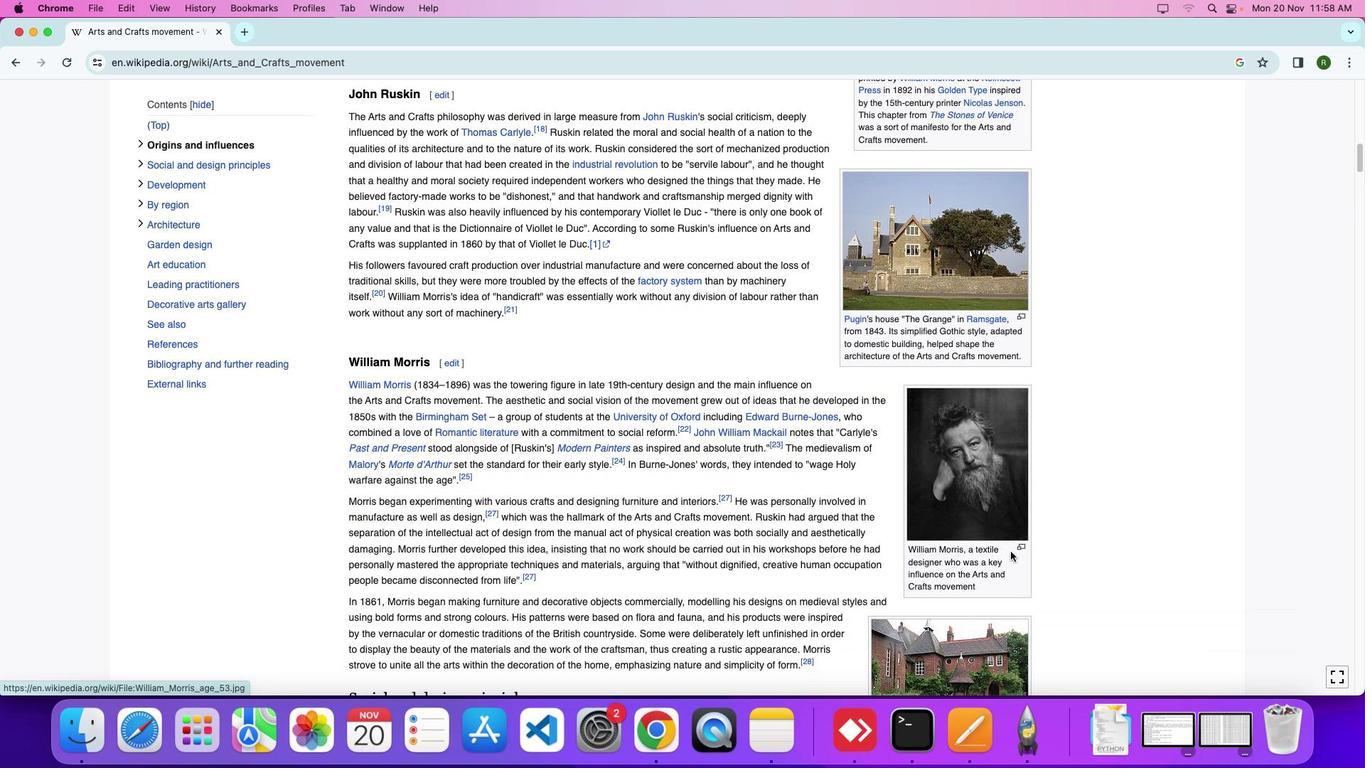 
Action: Mouse scrolled (1012, 553) with delta (0, 0)
Screenshot: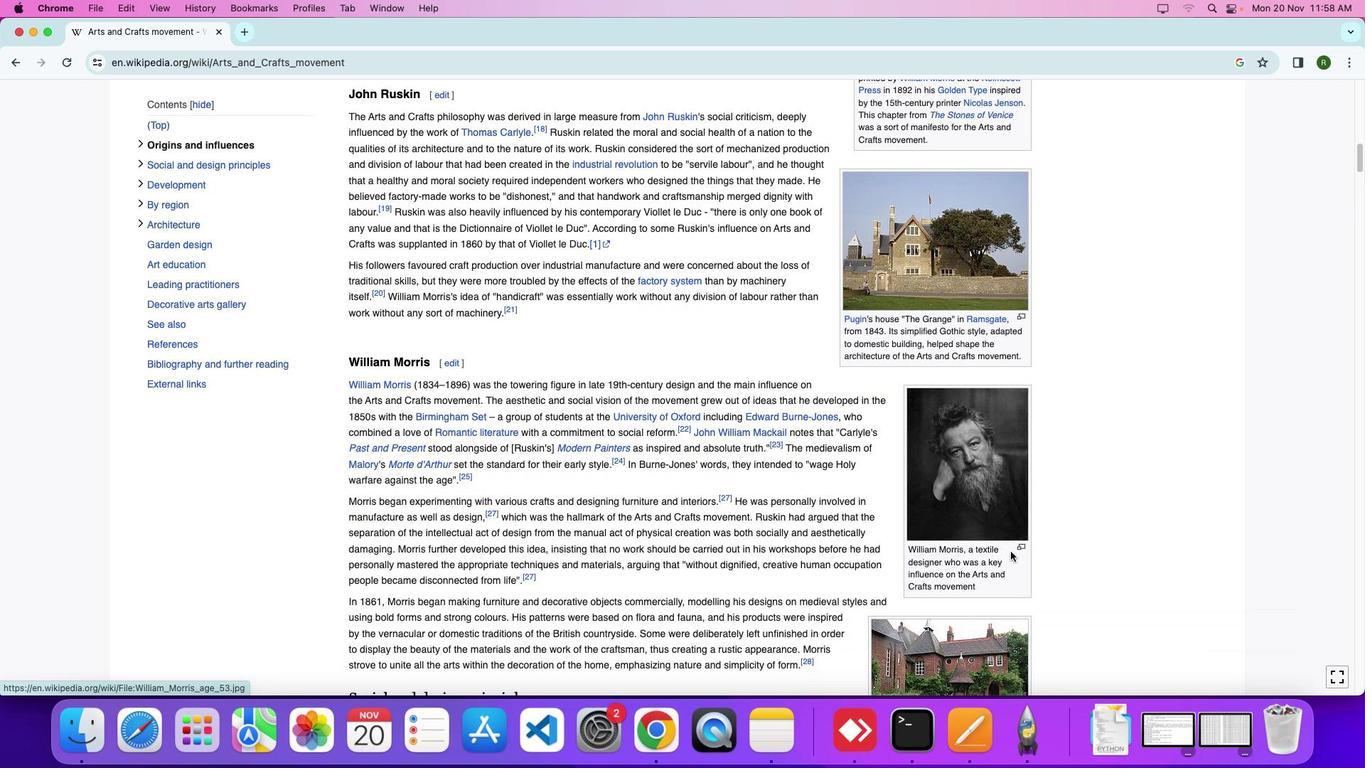 
Action: Mouse moved to (1013, 551)
Screenshot: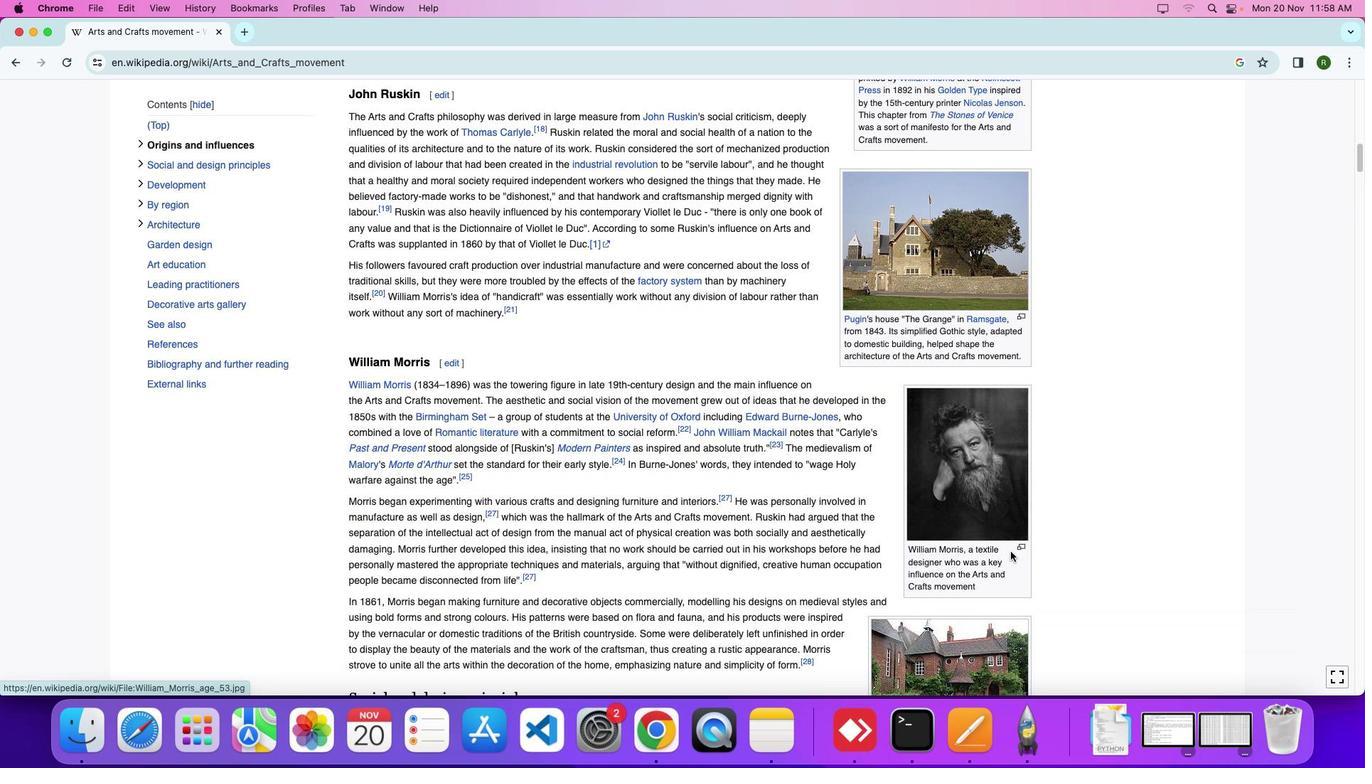 
Action: Mouse scrolled (1013, 551) with delta (0, 0)
Screenshot: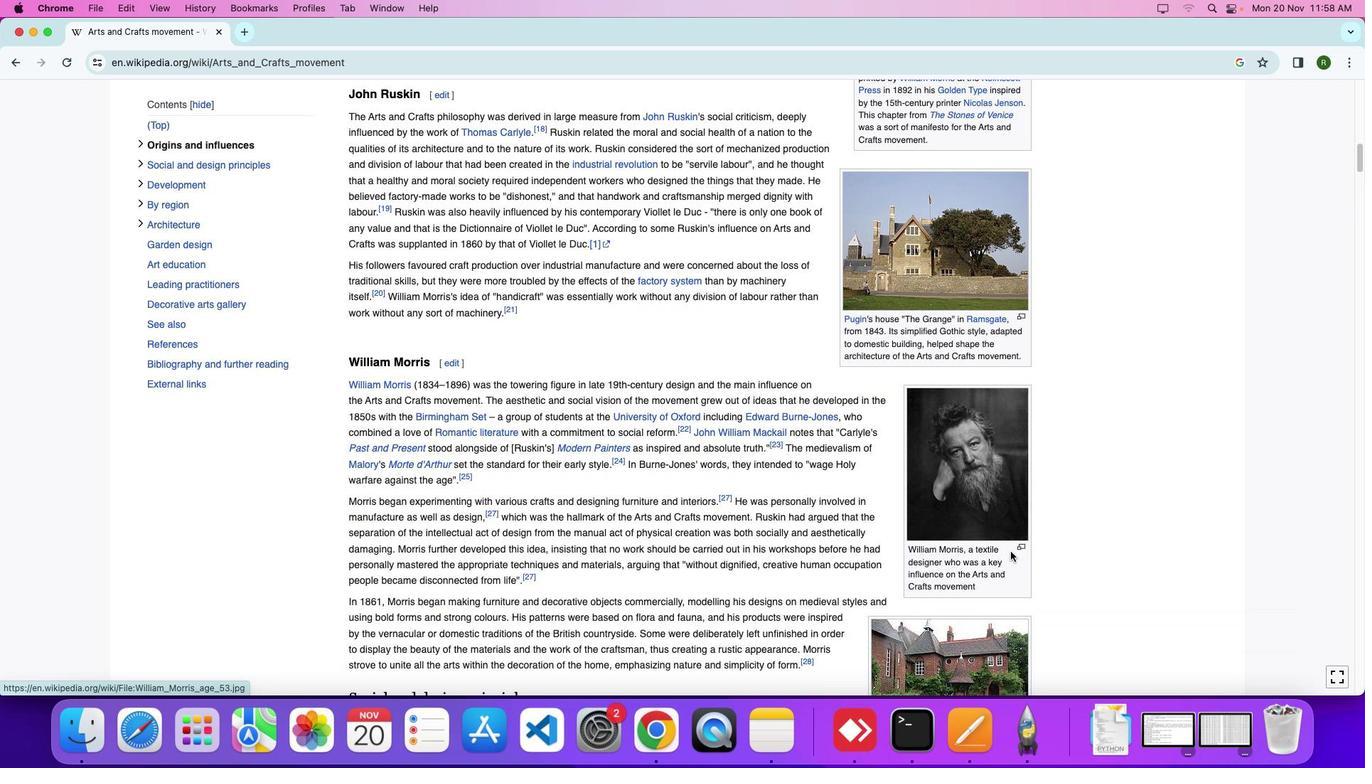 
Action: Mouse moved to (1010, 551)
Screenshot: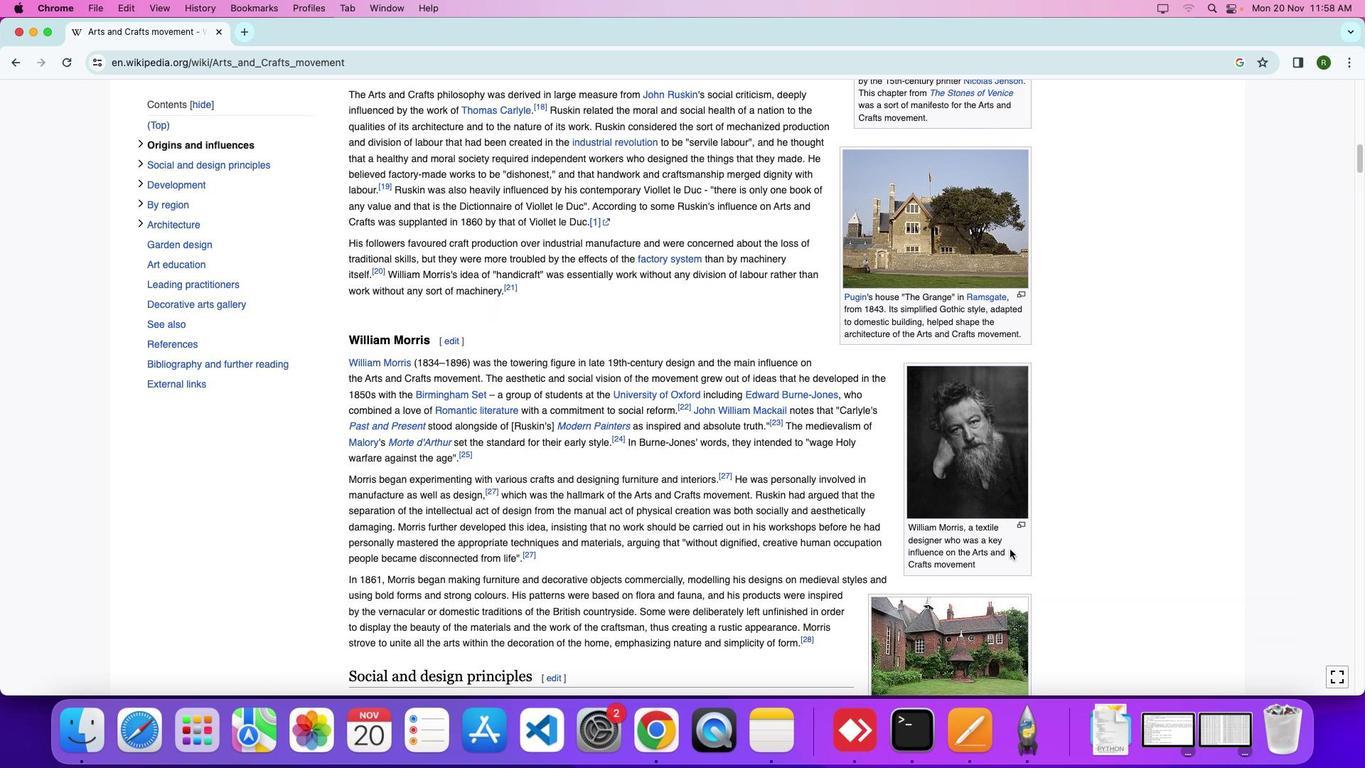 
Action: Mouse scrolled (1010, 551) with delta (0, 0)
Screenshot: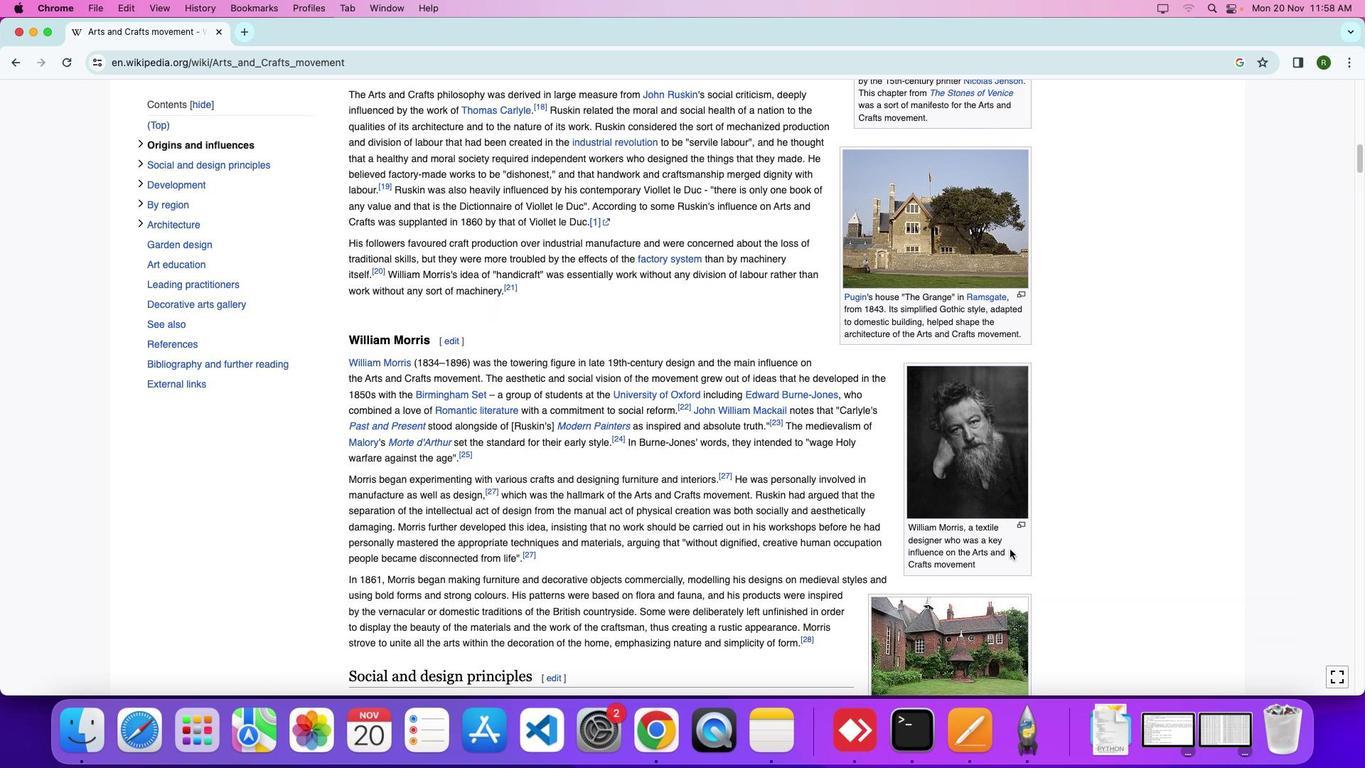 
Action: Mouse moved to (1010, 550)
Screenshot: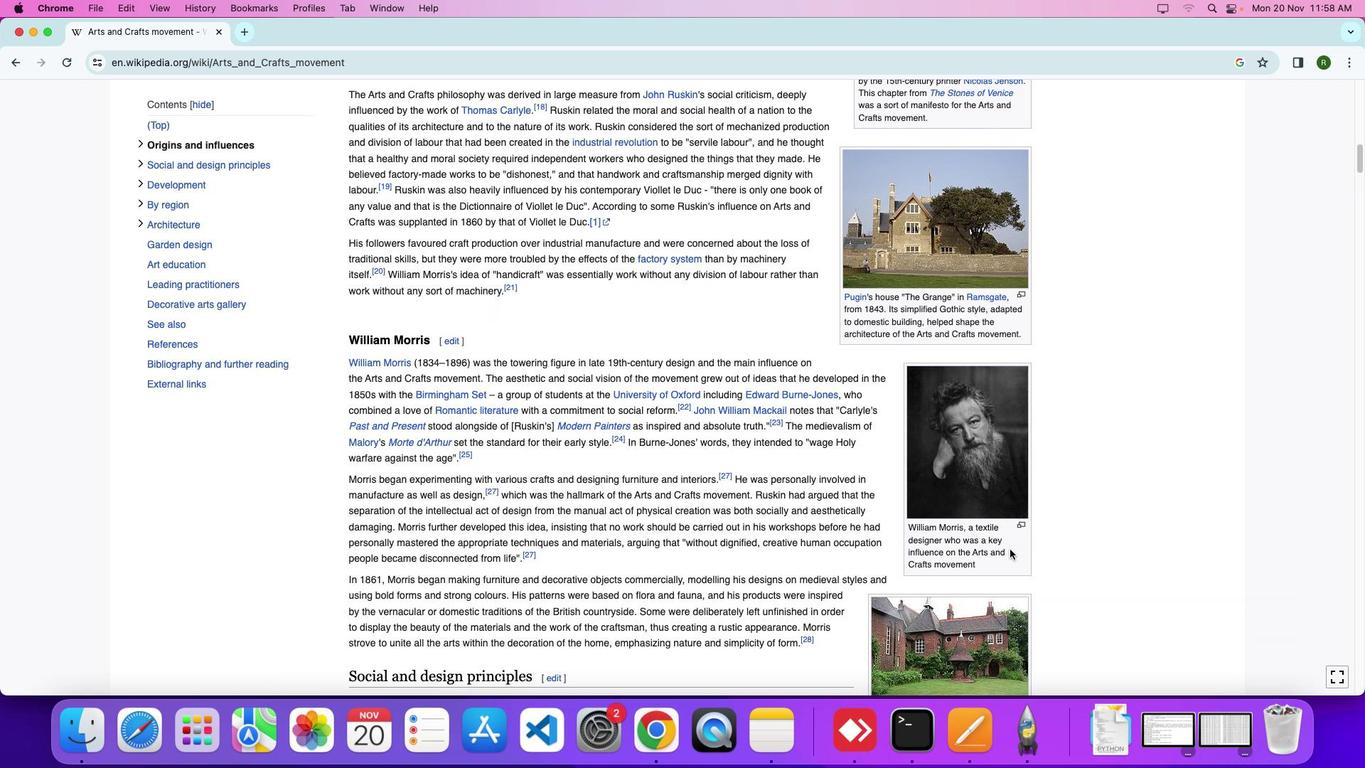 
Action: Mouse scrolled (1010, 550) with delta (0, 0)
Screenshot: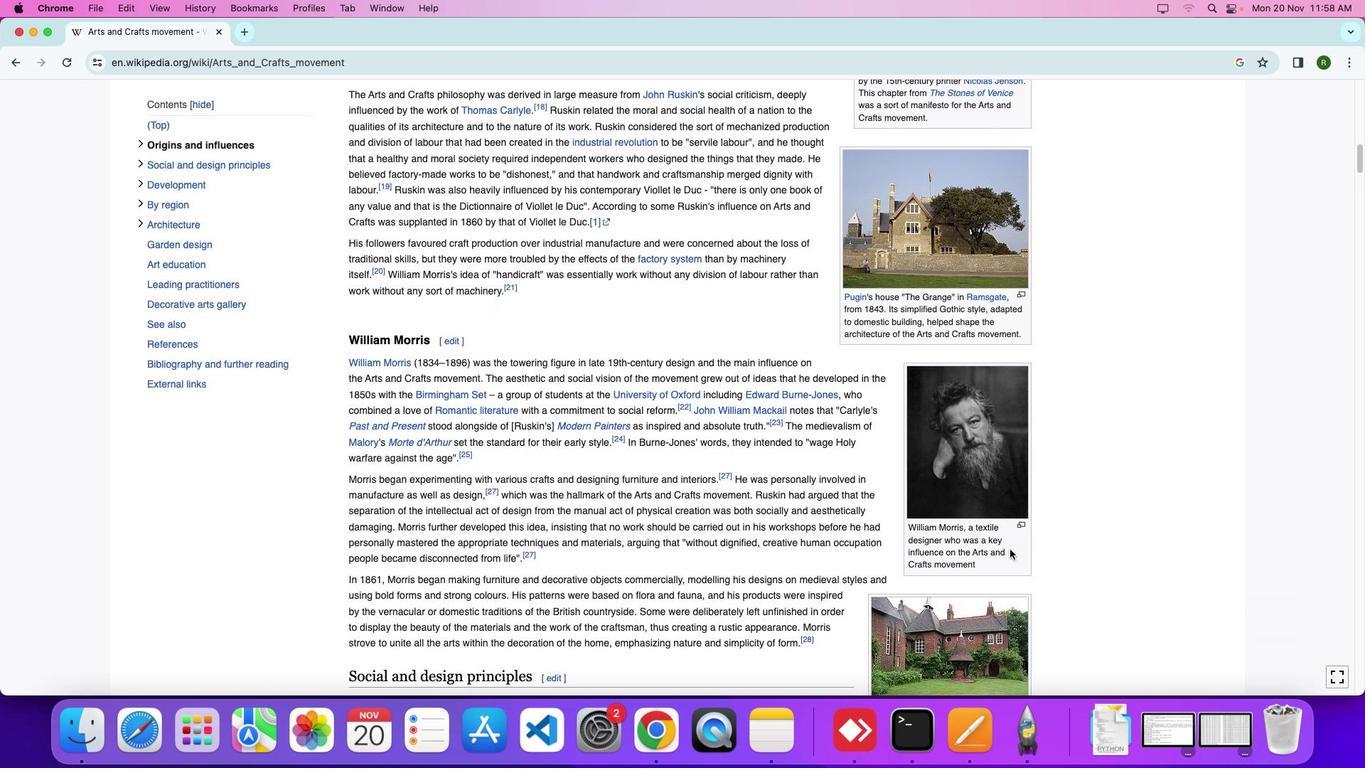 
Action: Mouse moved to (1018, 550)
Screenshot: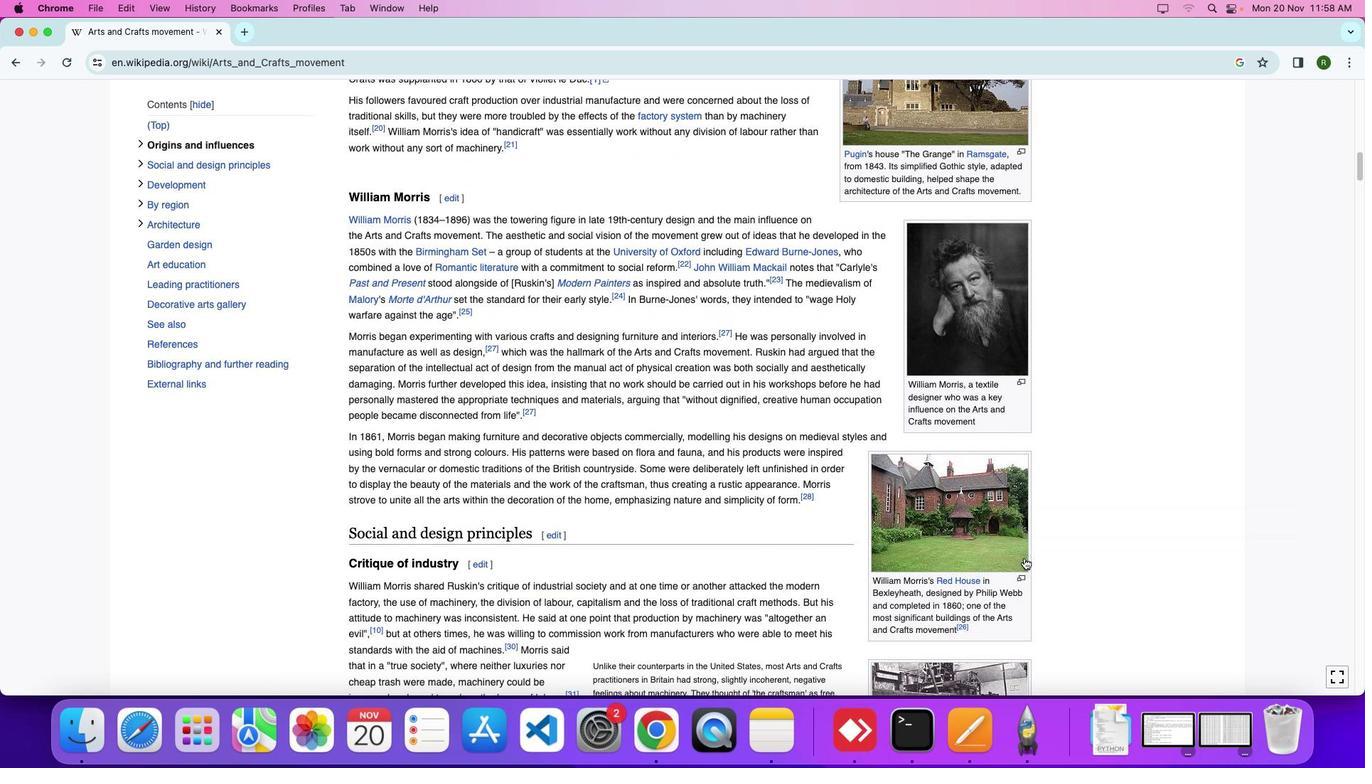 
Action: Mouse scrolled (1018, 550) with delta (0, 0)
Screenshot: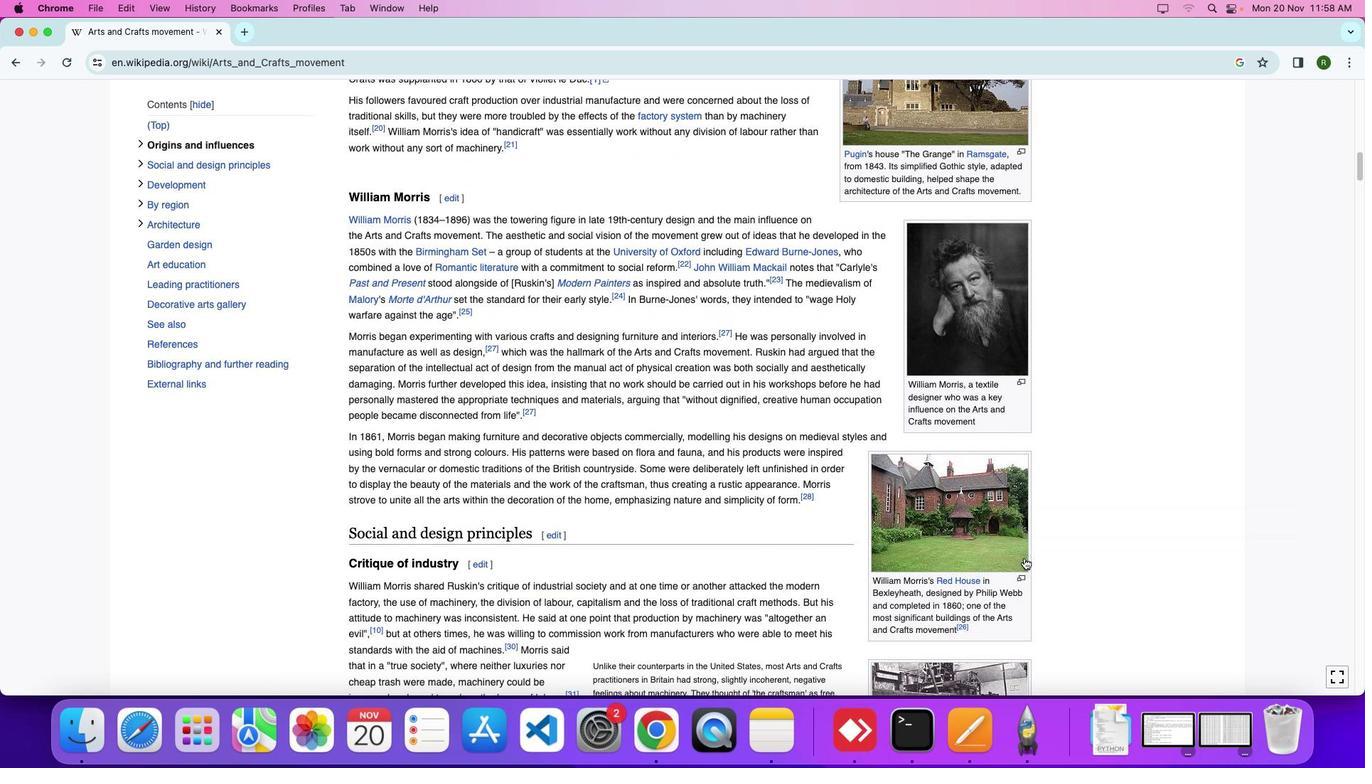 
Action: Mouse moved to (1020, 549)
Screenshot: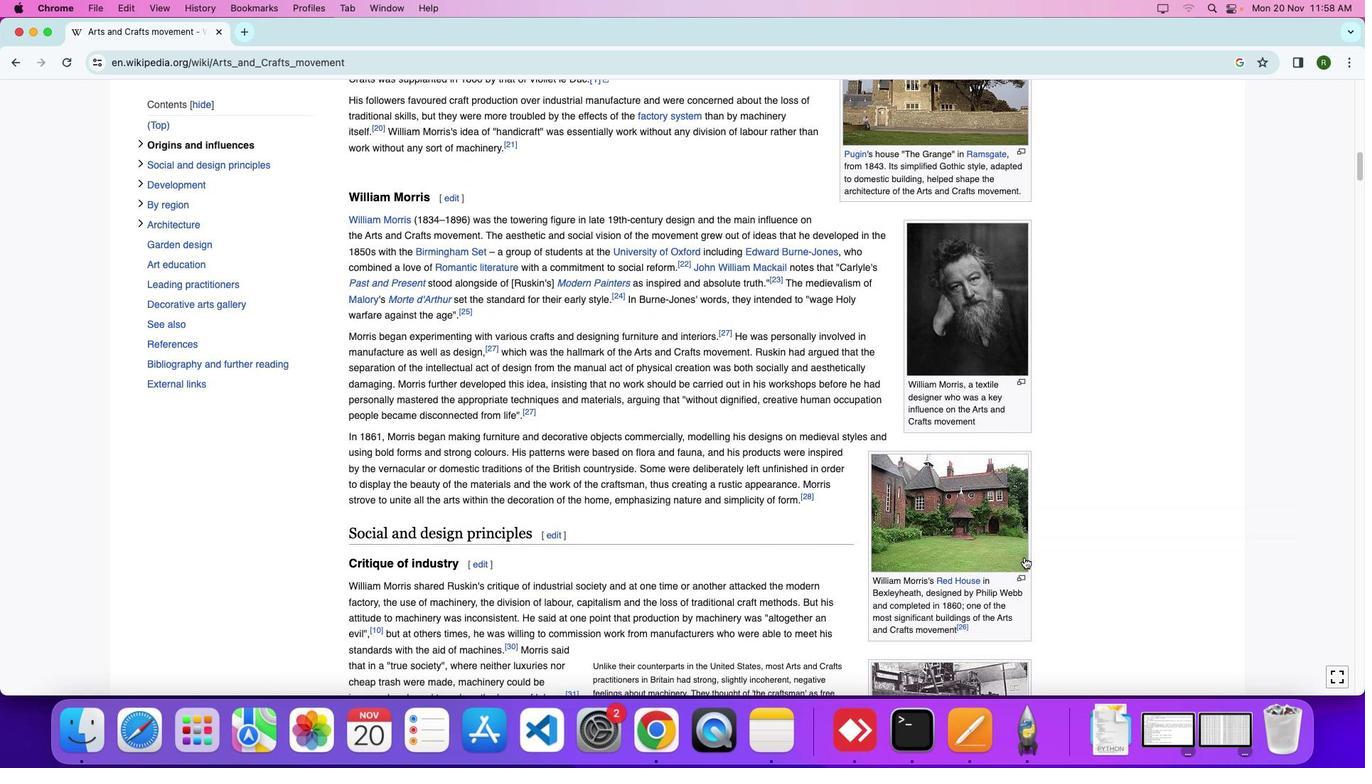 
Action: Mouse scrolled (1020, 549) with delta (0, 0)
Screenshot: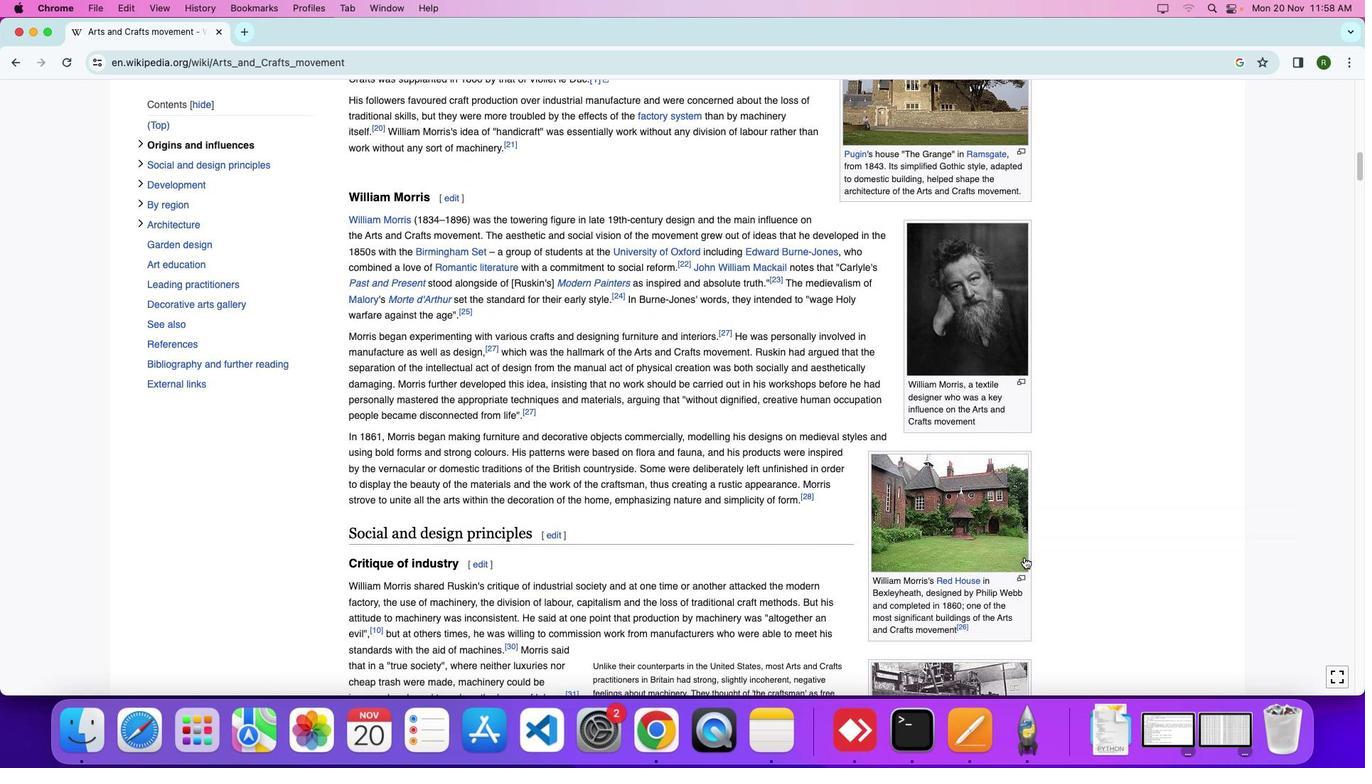 
Action: Mouse moved to (1021, 548)
Screenshot: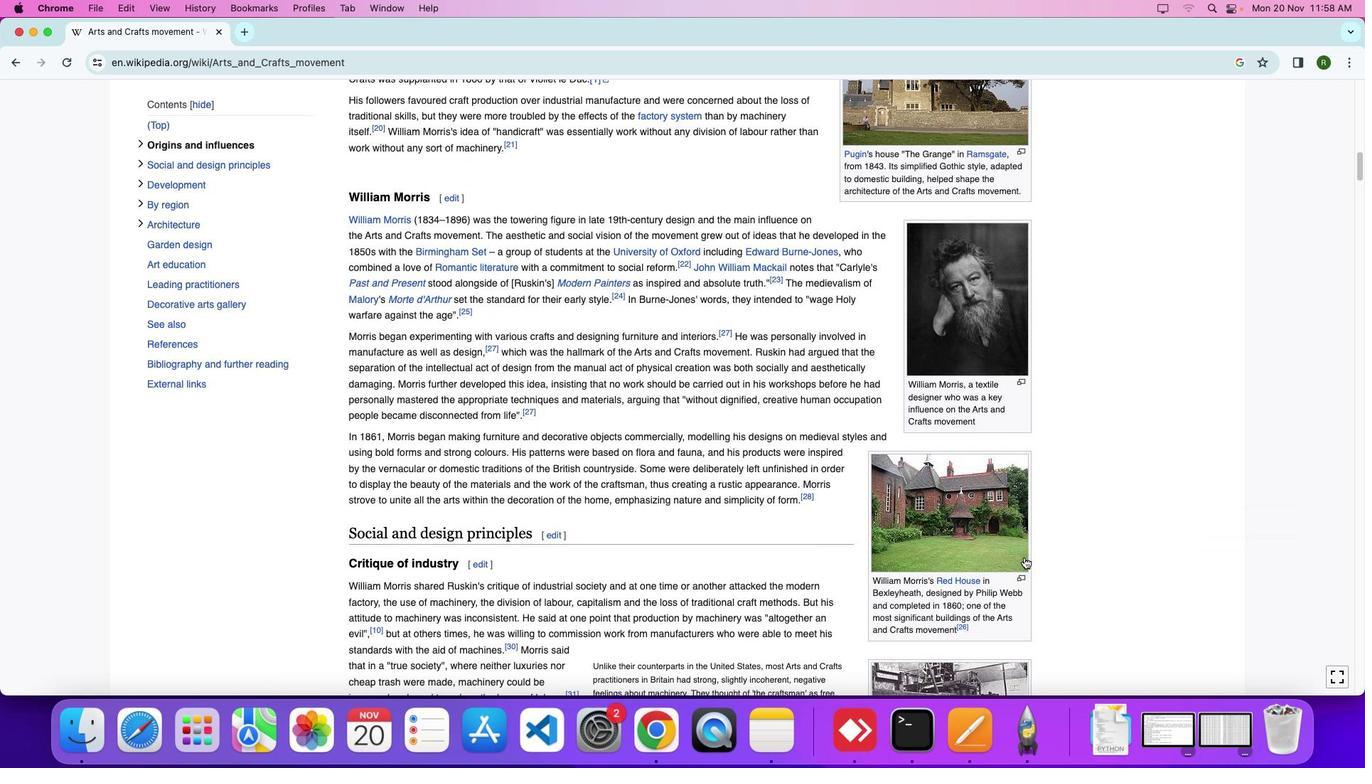 
Action: Mouse scrolled (1021, 548) with delta (0, -2)
Screenshot: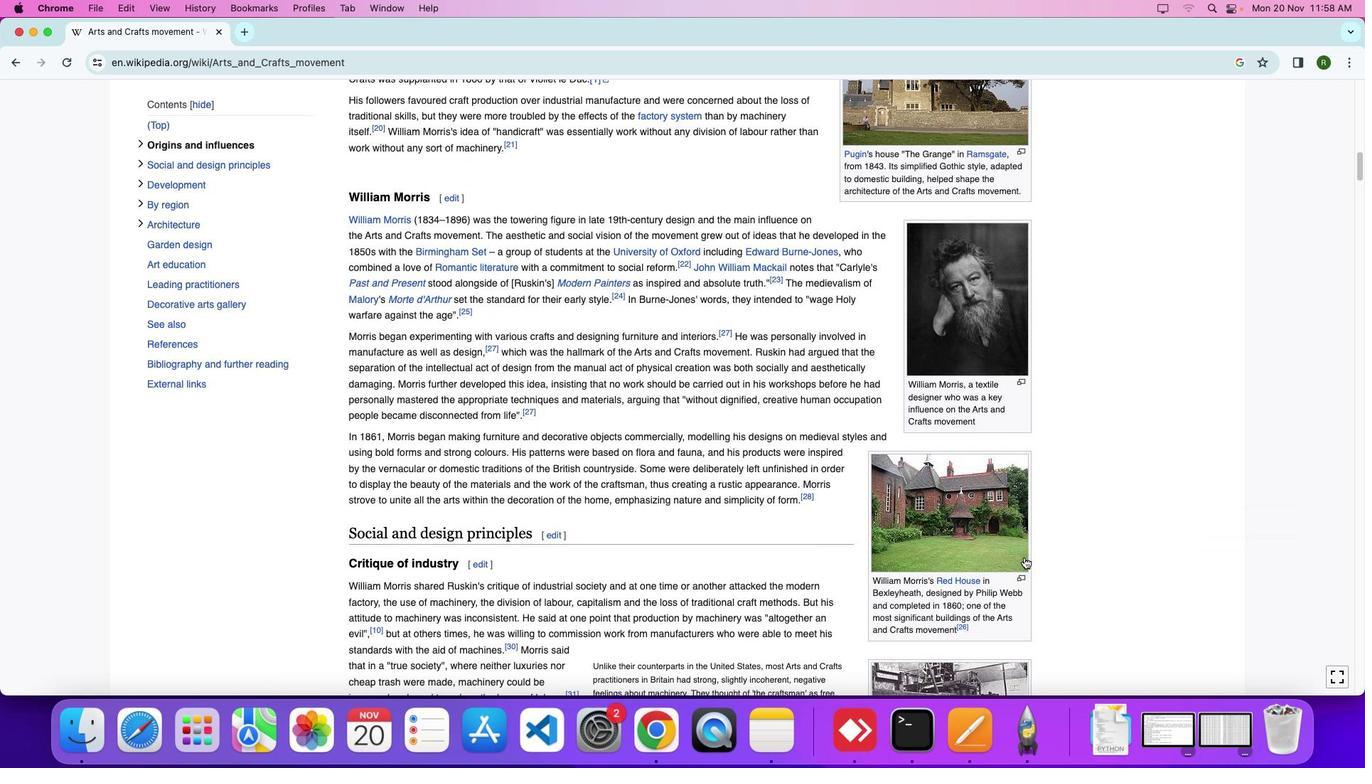 
Action: Mouse moved to (1024, 557)
Screenshot: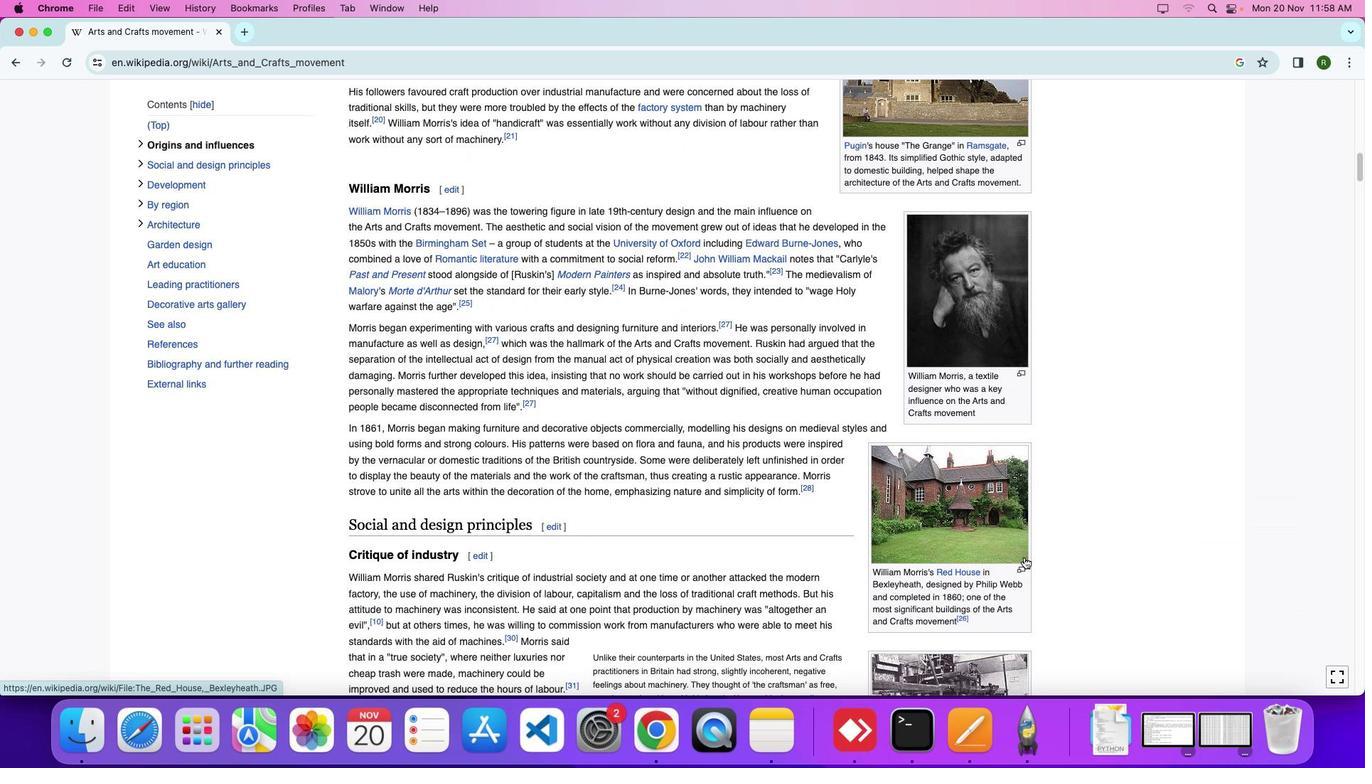 
Action: Mouse scrolled (1024, 557) with delta (0, 0)
Screenshot: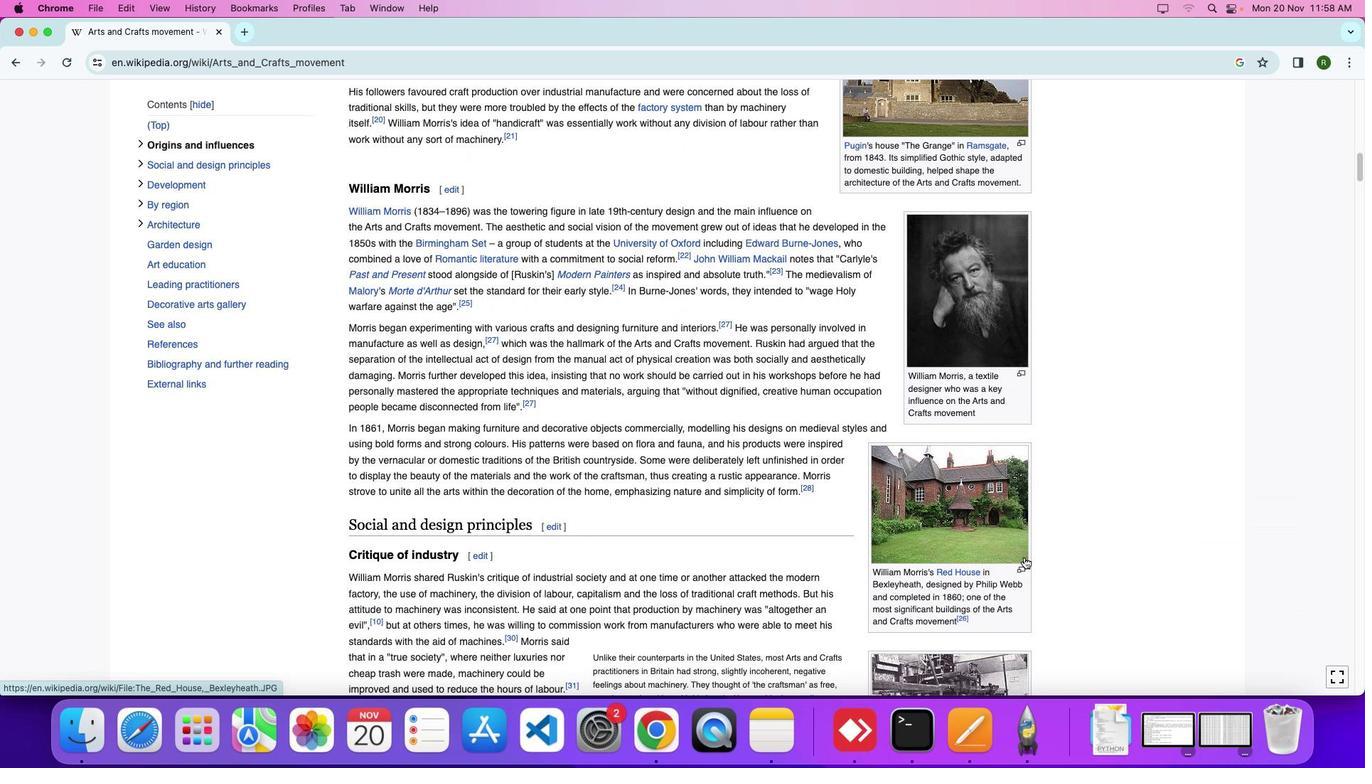 
Action: Mouse scrolled (1024, 557) with delta (0, 0)
Screenshot: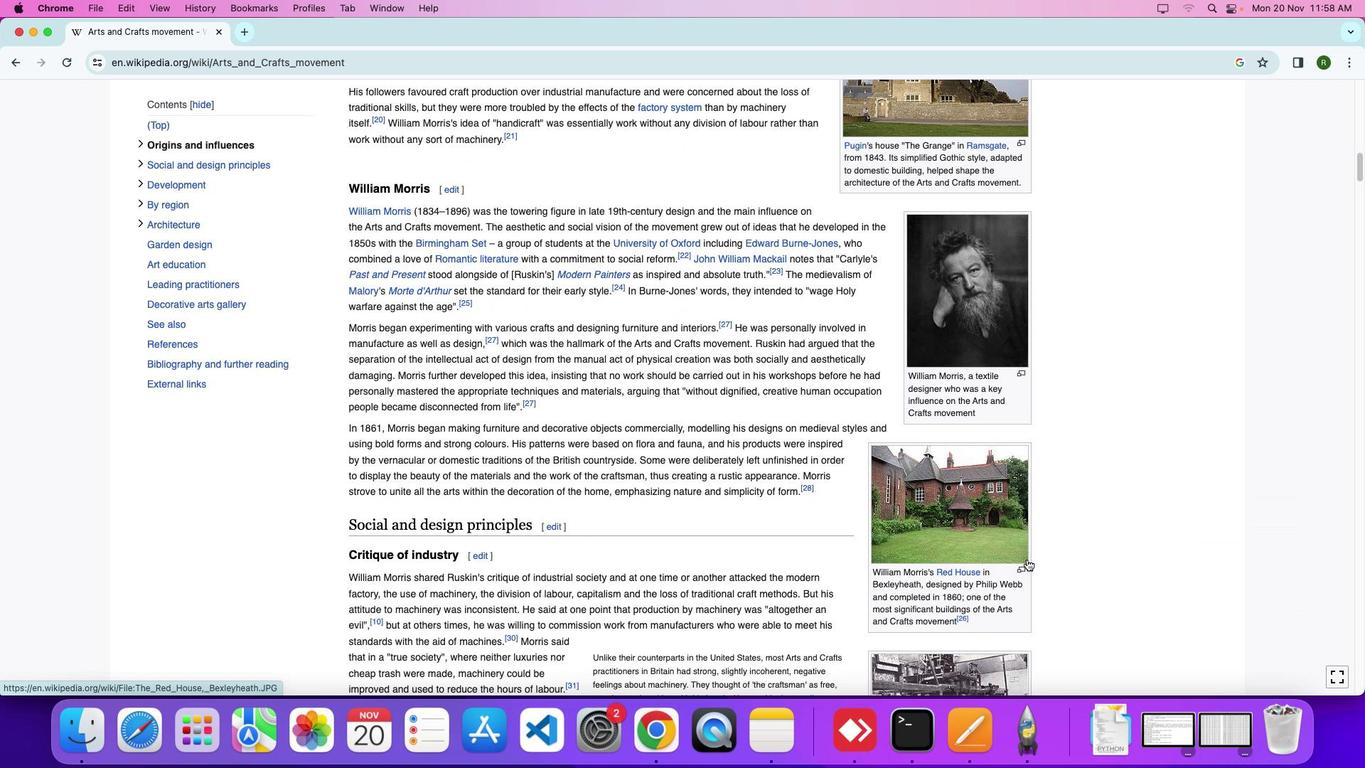 
Action: Mouse moved to (1028, 559)
Screenshot: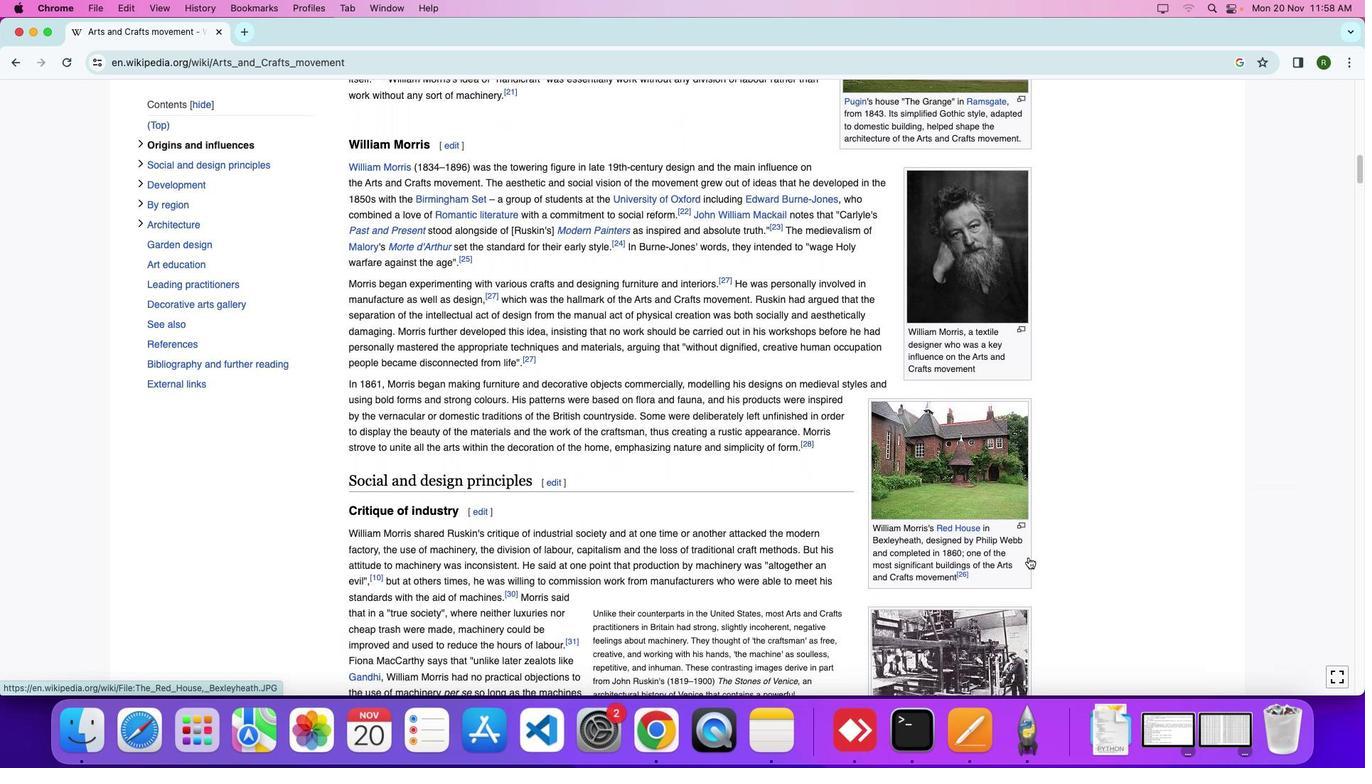 
Action: Mouse scrolled (1028, 559) with delta (0, 0)
Screenshot: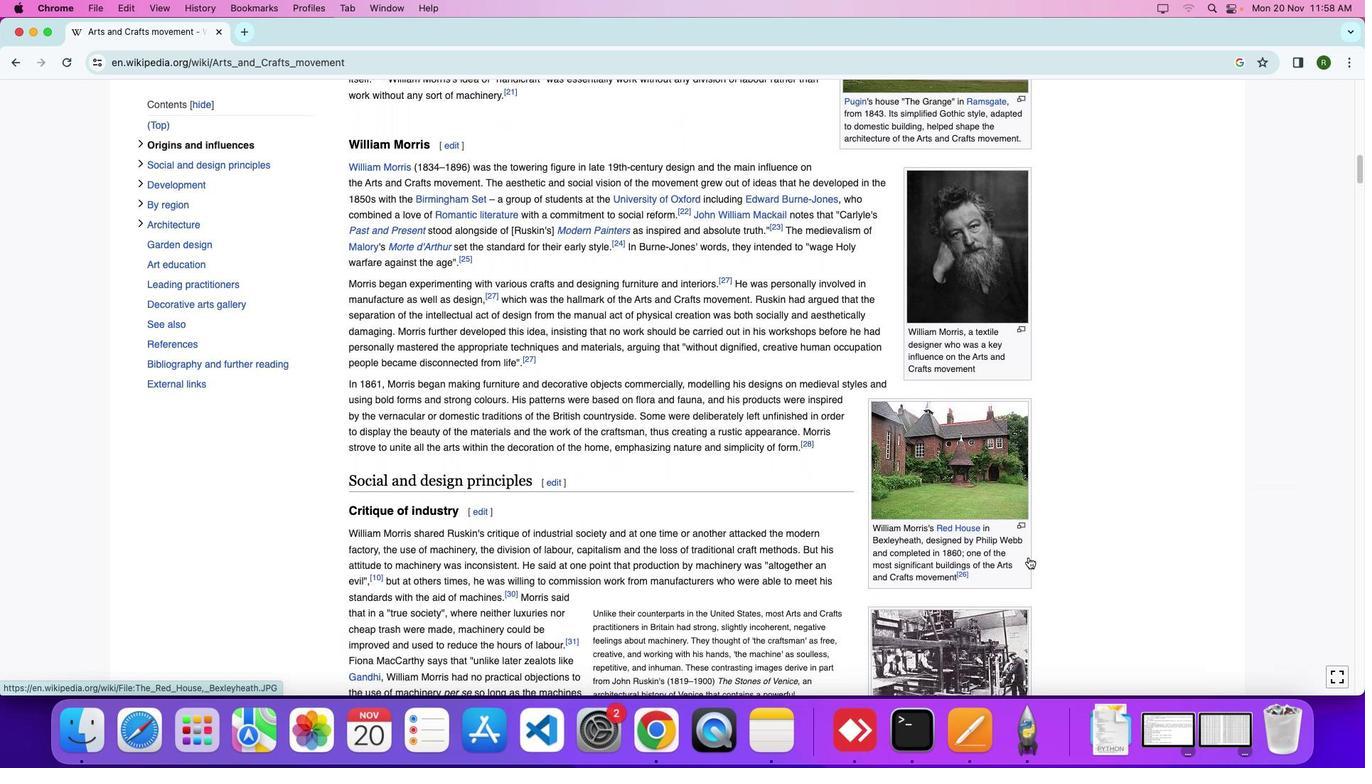
Action: Mouse moved to (1028, 558)
Screenshot: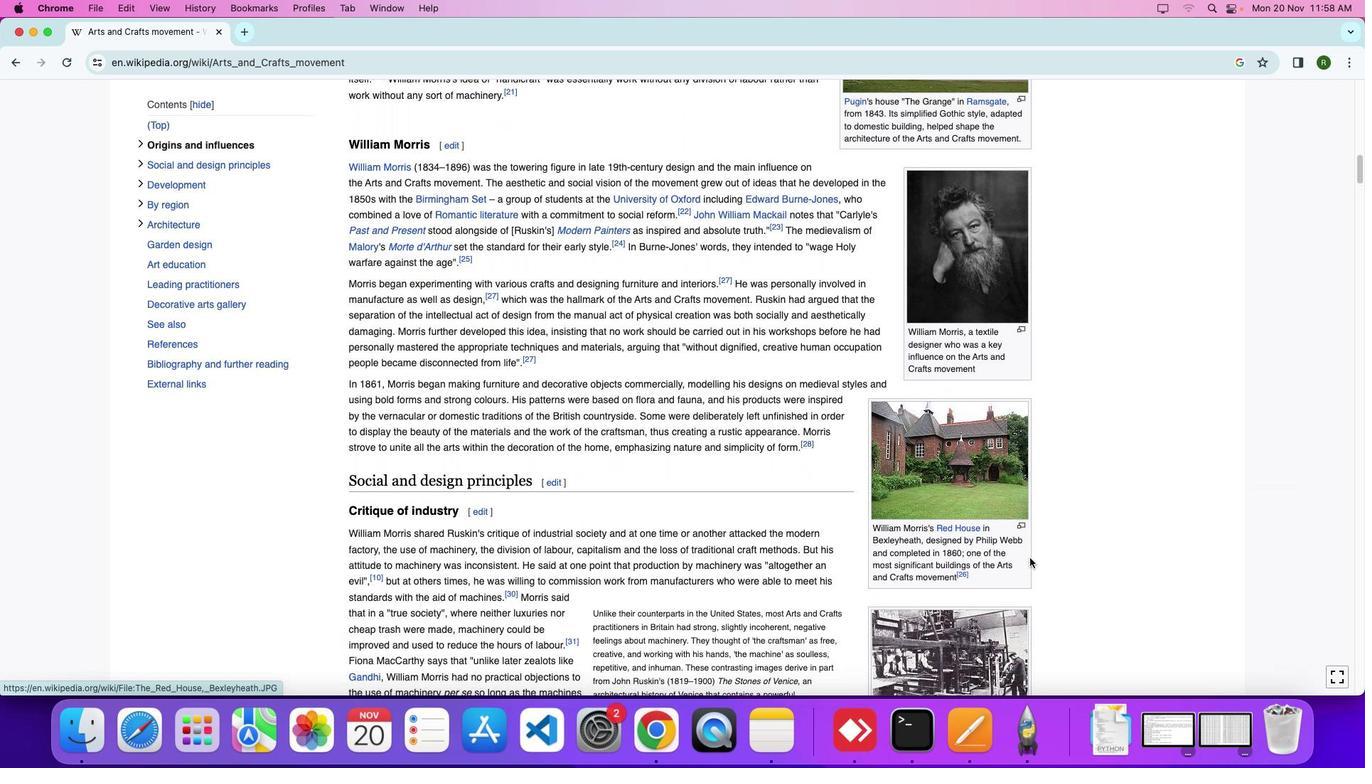 
Action: Mouse scrolled (1028, 558) with delta (0, 0)
Screenshot: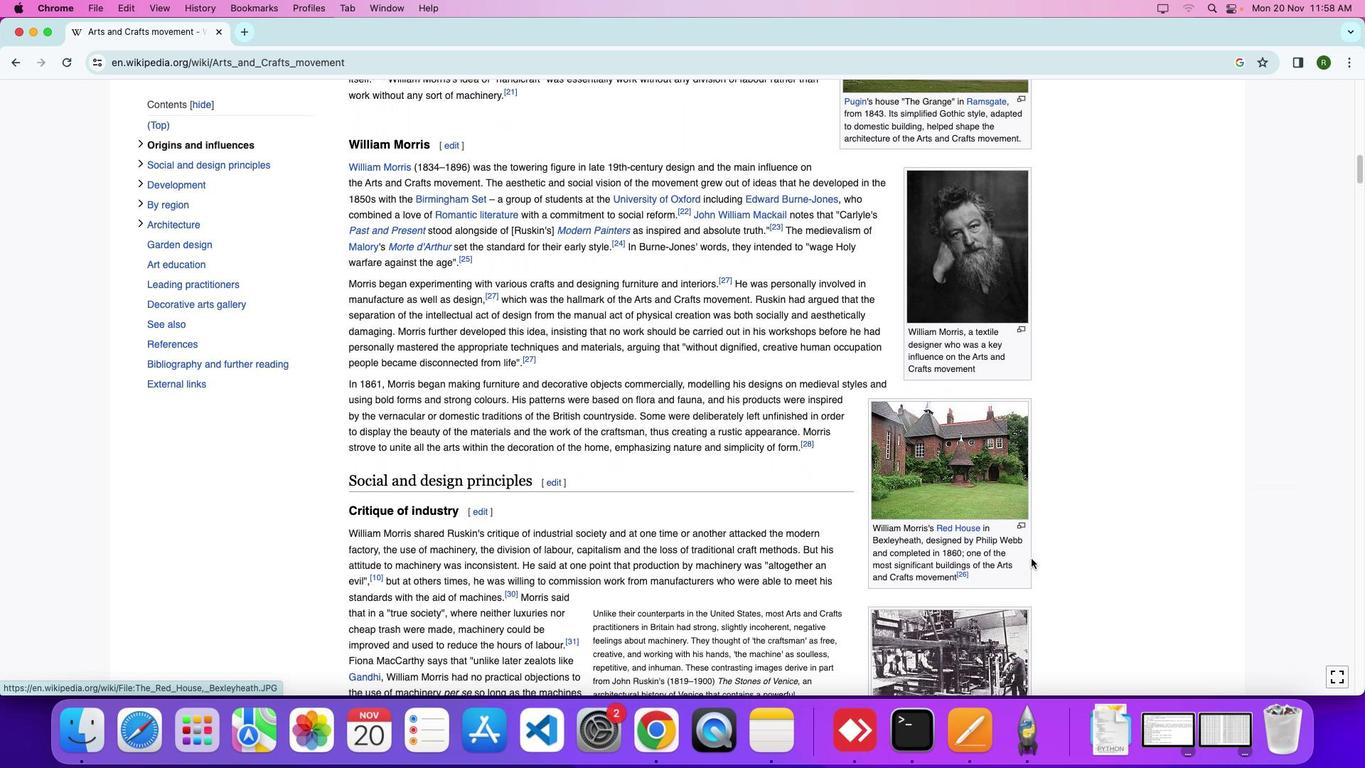 
Action: Mouse moved to (1029, 557)
Screenshot: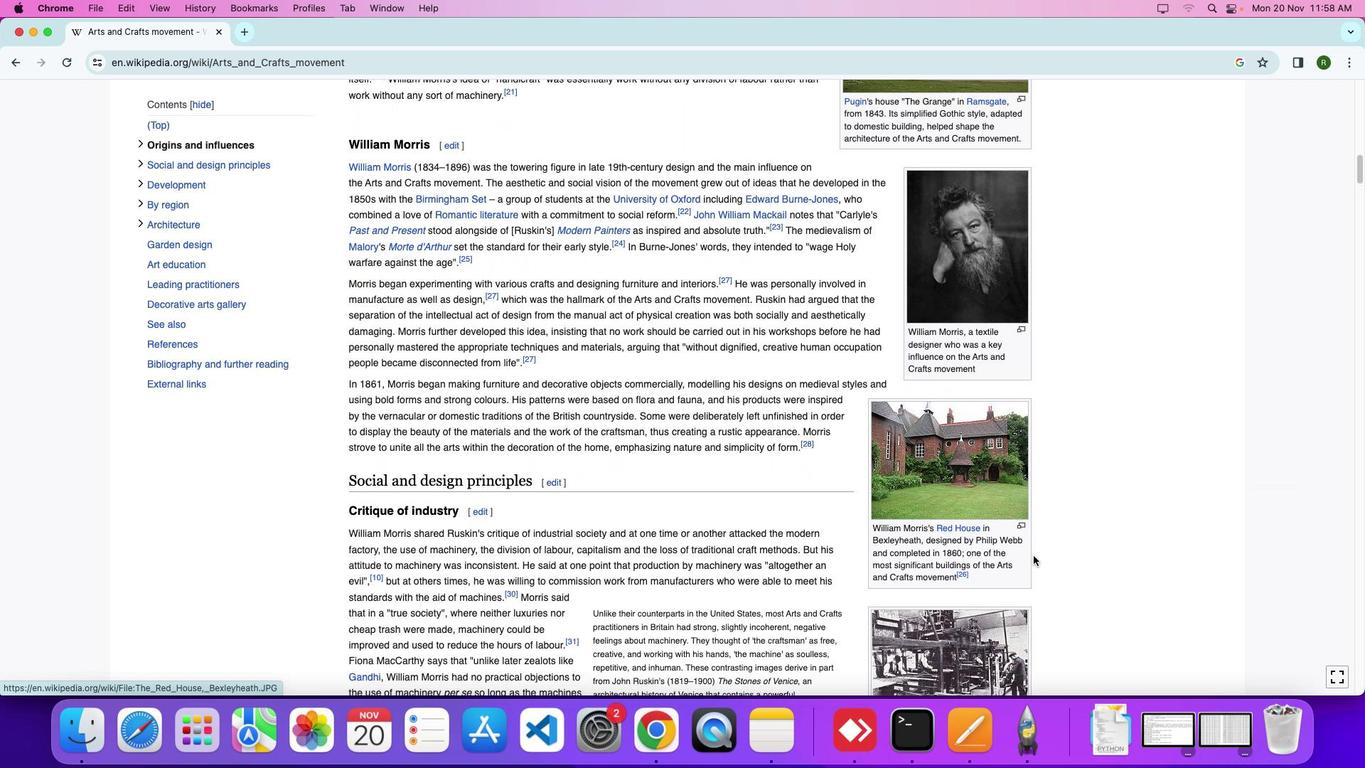 
Action: Mouse scrolled (1029, 557) with delta (0, 0)
Screenshot: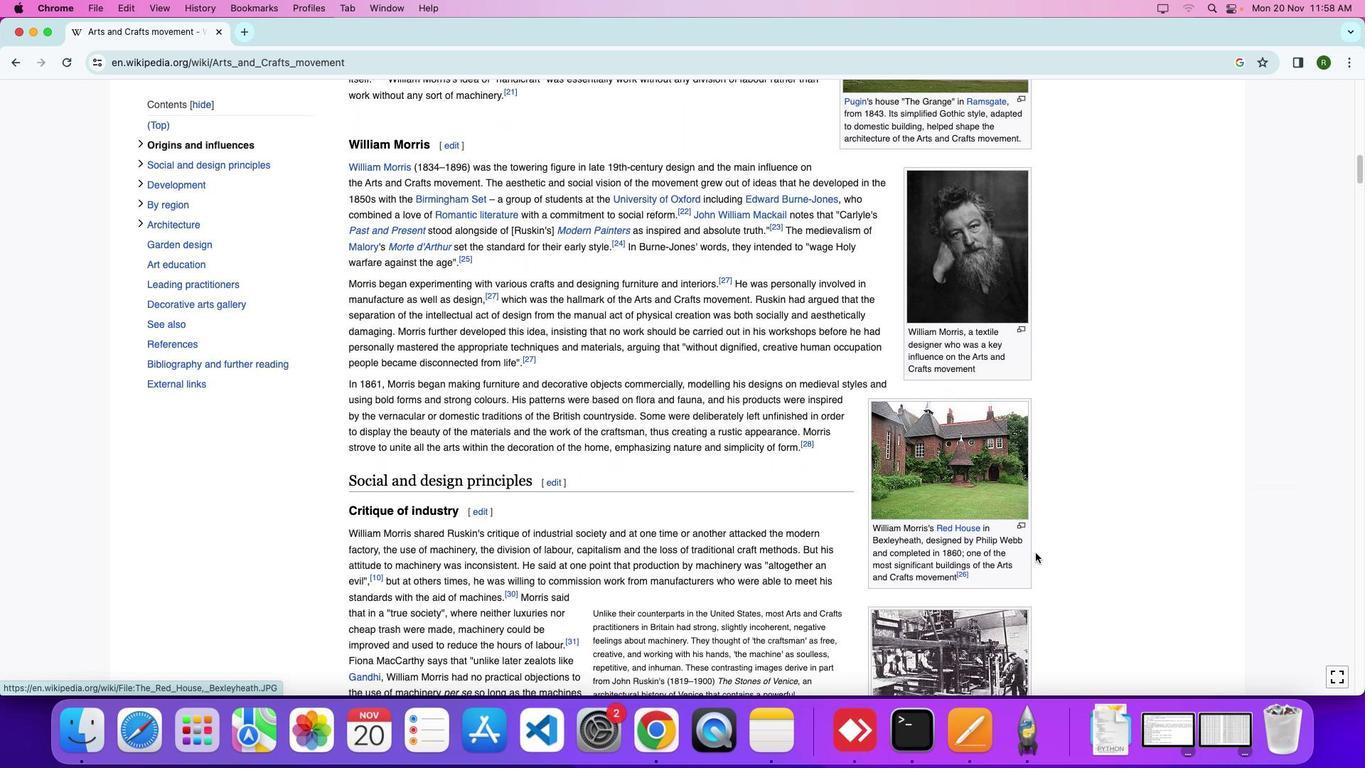 
Action: Mouse moved to (1035, 549)
Screenshot: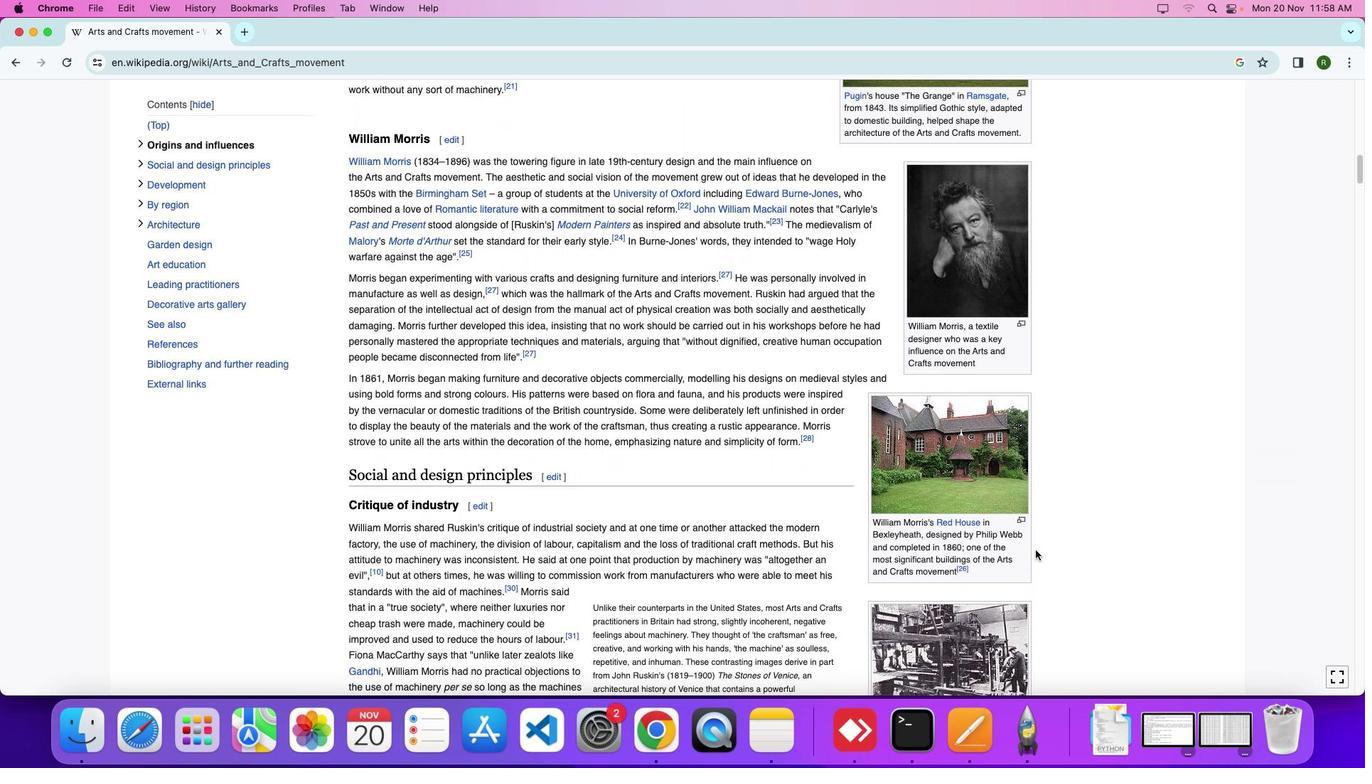 
Action: Mouse scrolled (1035, 549) with delta (0, 0)
Screenshot: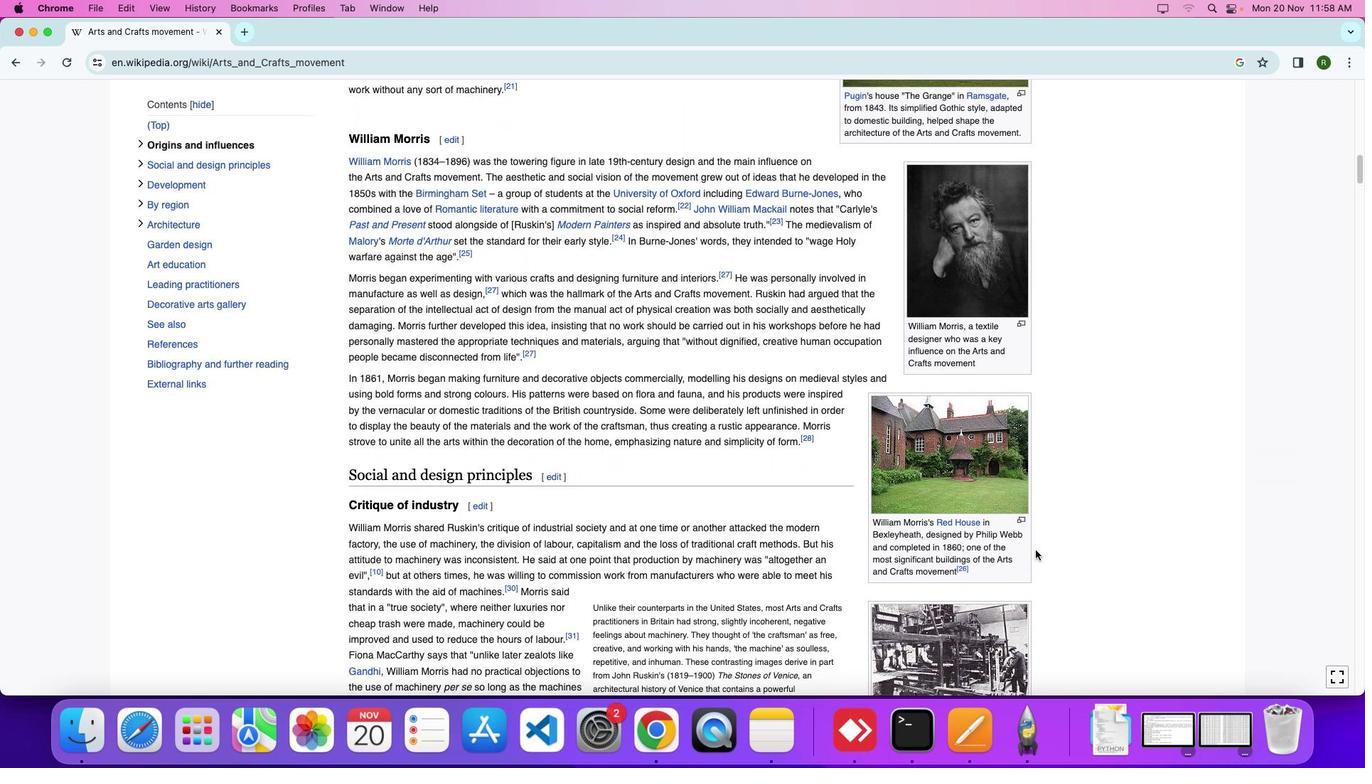 
Action: Mouse scrolled (1035, 549) with delta (0, 0)
Screenshot: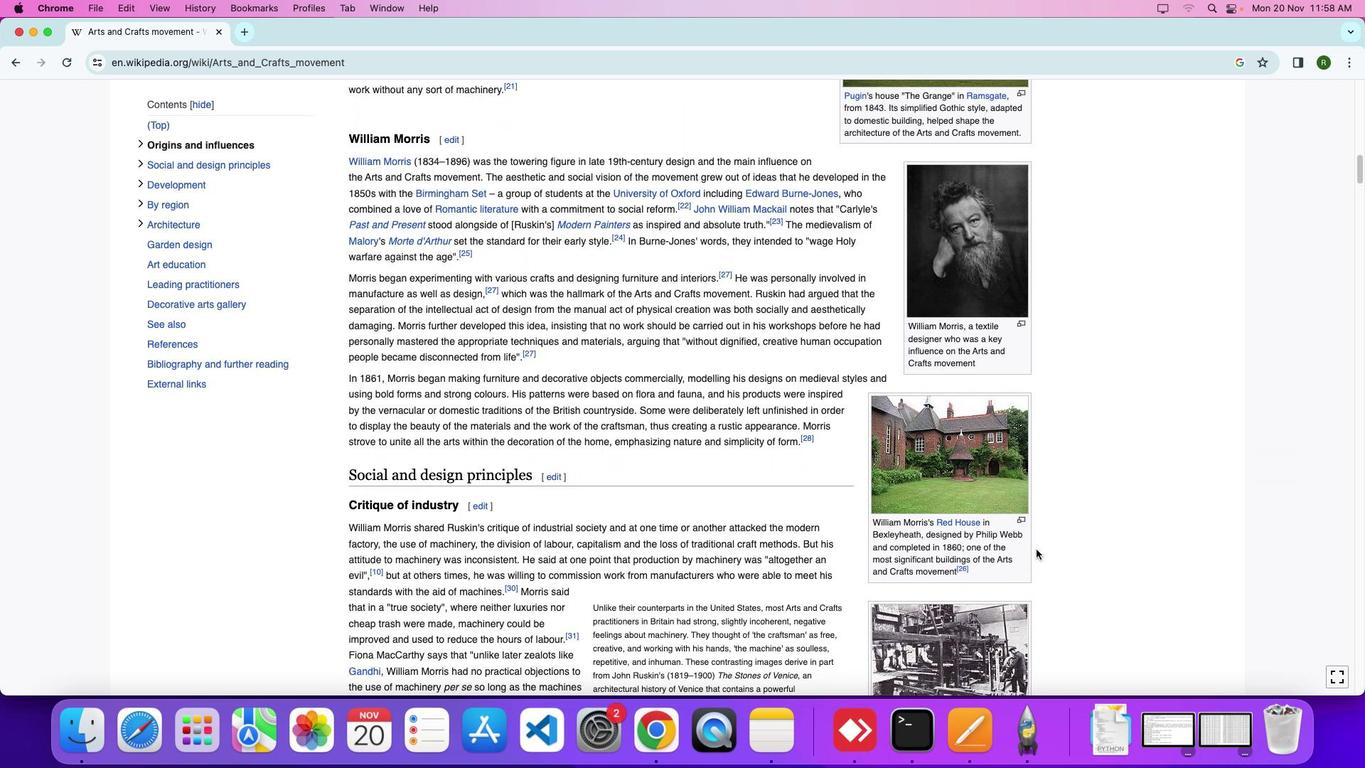 
Action: Mouse moved to (1037, 549)
Screenshot: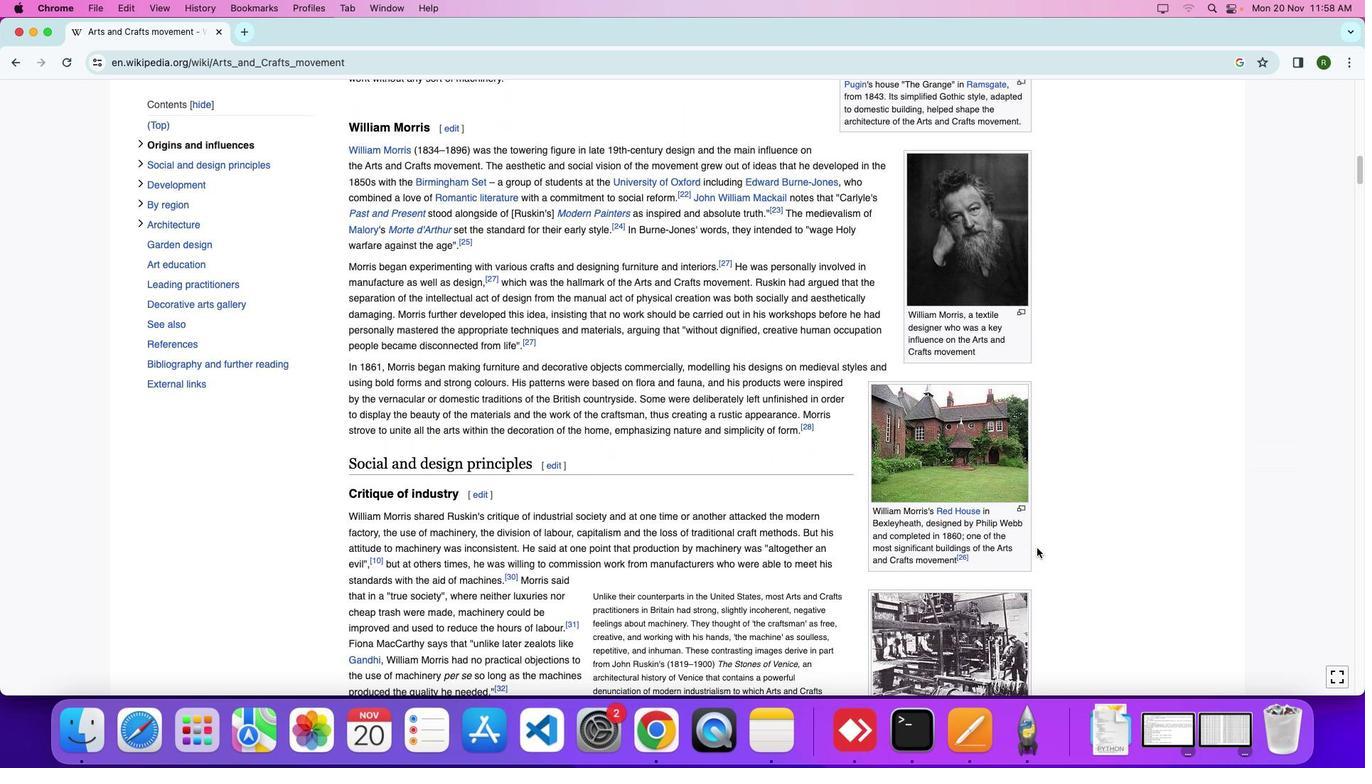 
Action: Mouse scrolled (1037, 549) with delta (0, 0)
Screenshot: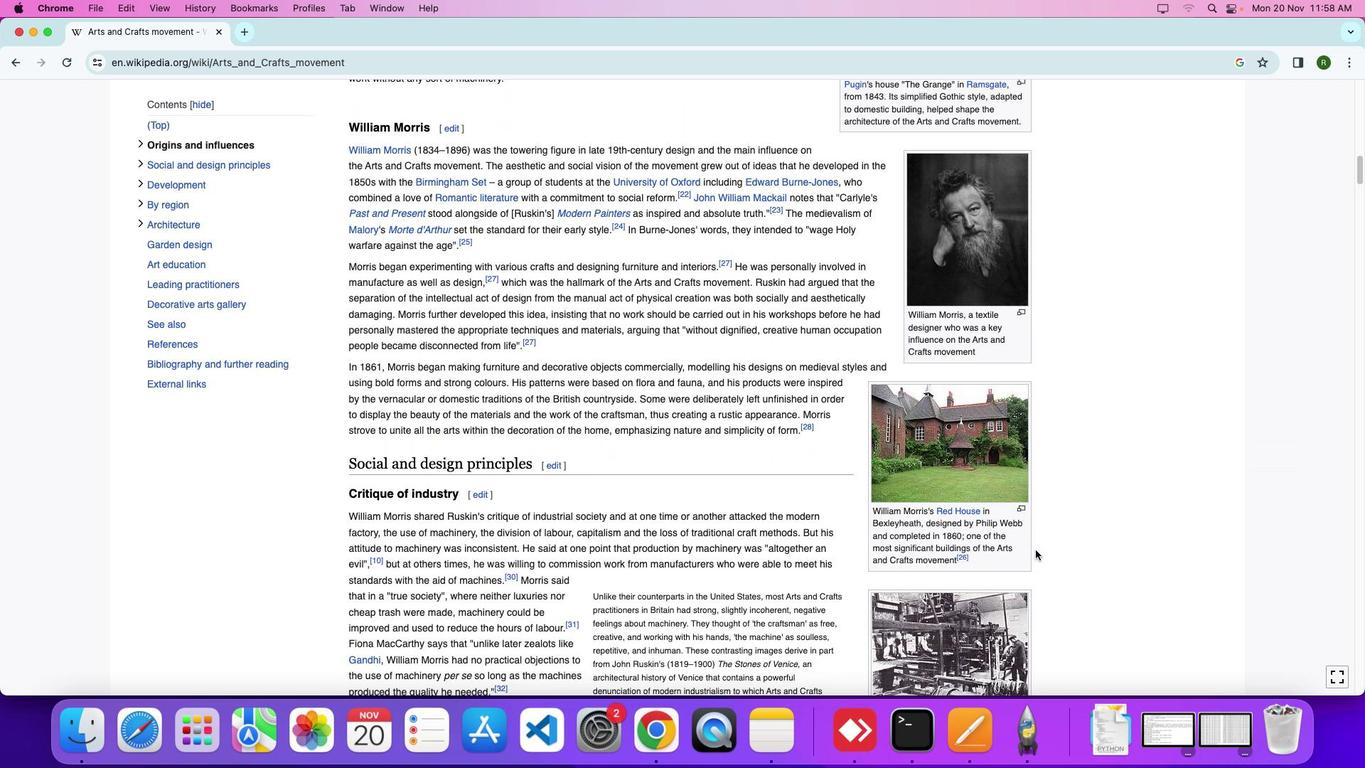
Action: Mouse moved to (1037, 549)
Screenshot: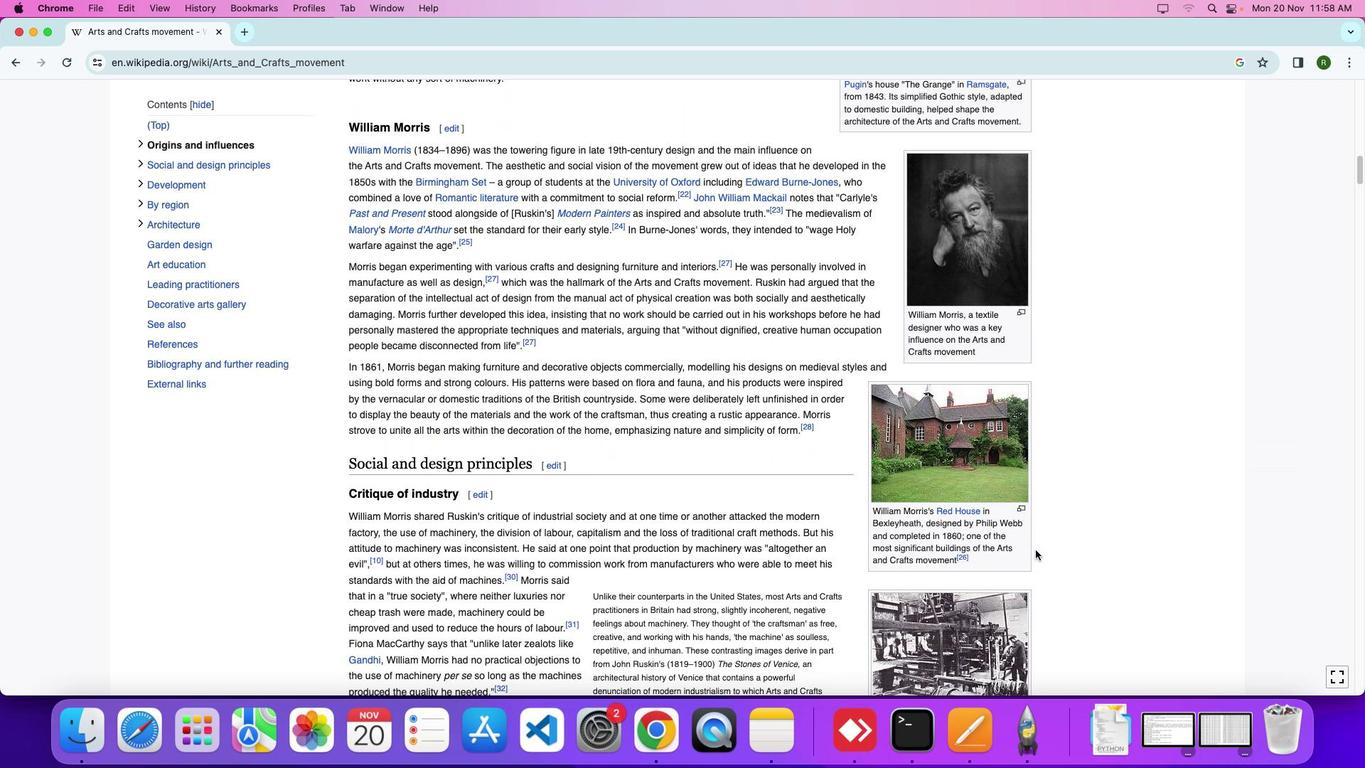 
Action: Mouse scrolled (1037, 549) with delta (0, 0)
Screenshot: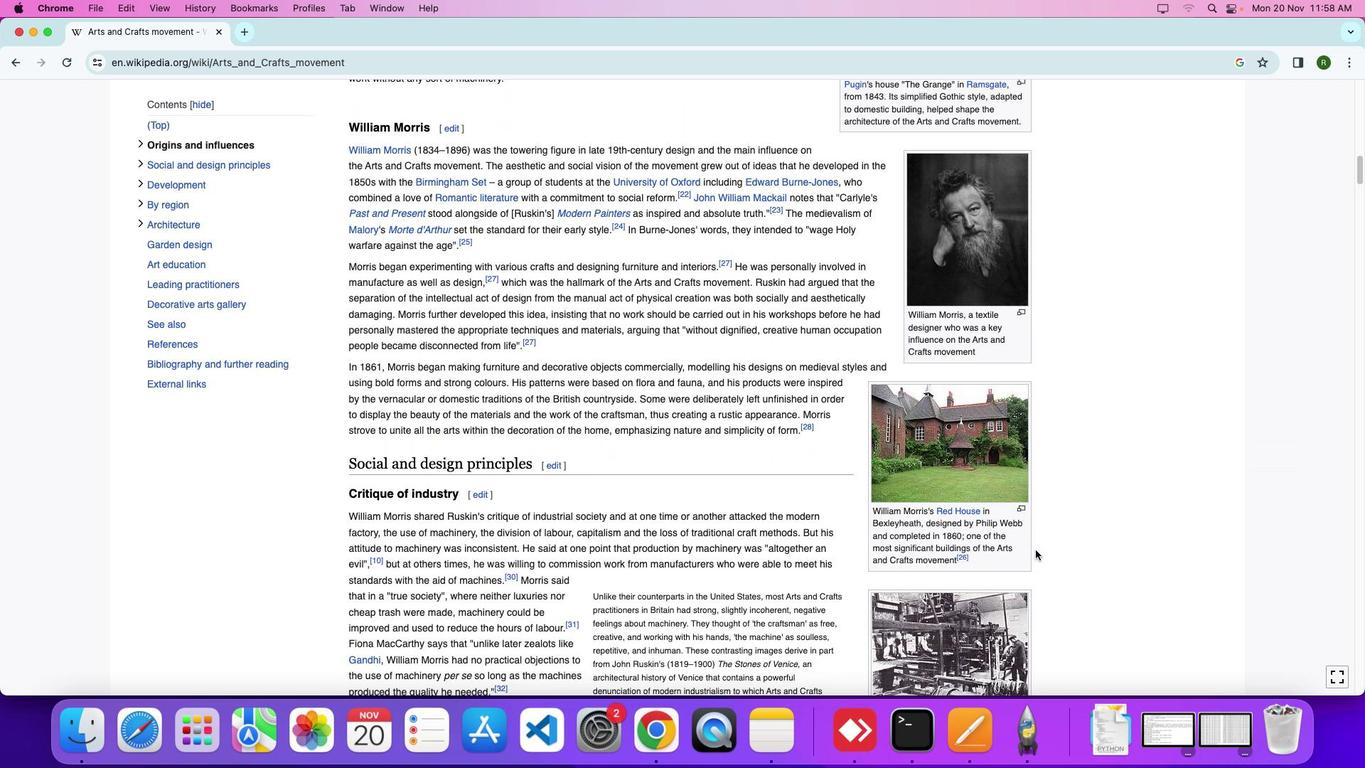 
Action: Mouse moved to (1035, 549)
Screenshot: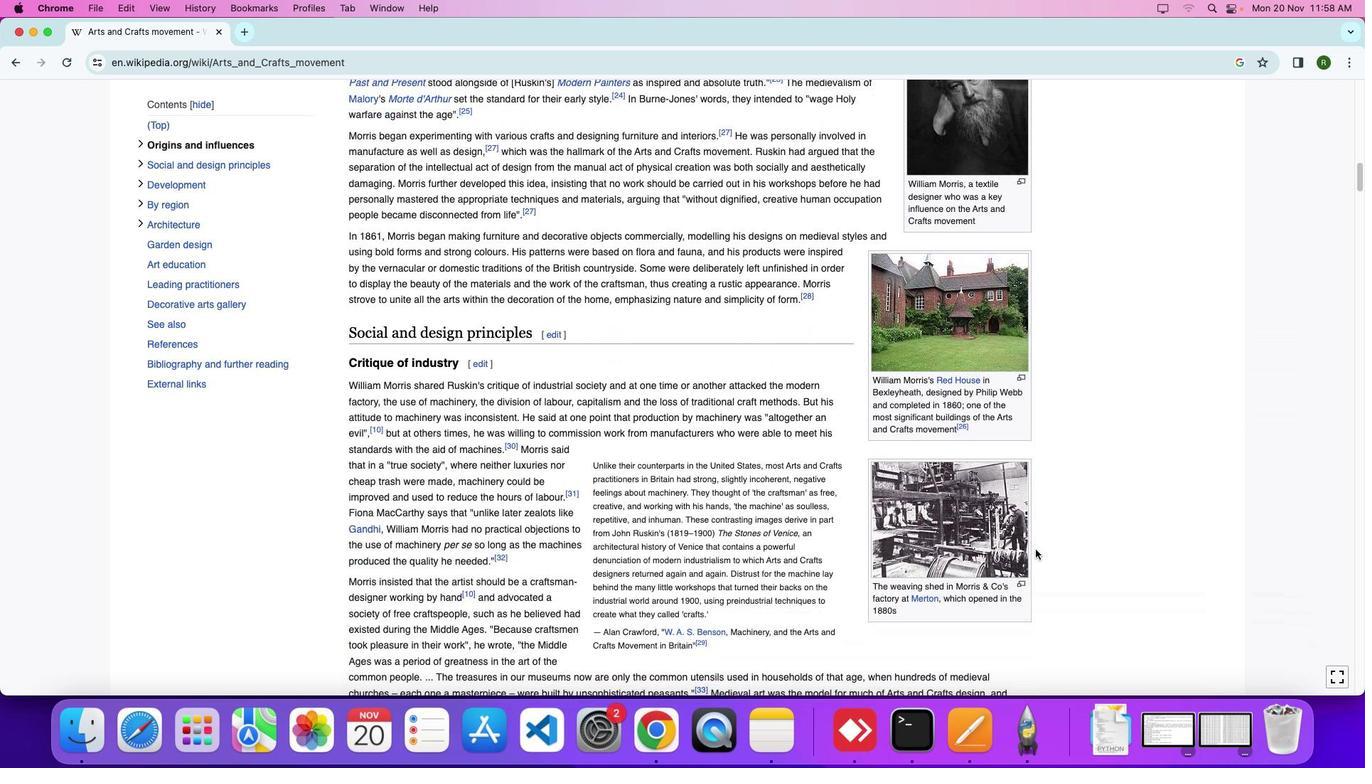 
Action: Mouse scrolled (1035, 549) with delta (0, 0)
Screenshot: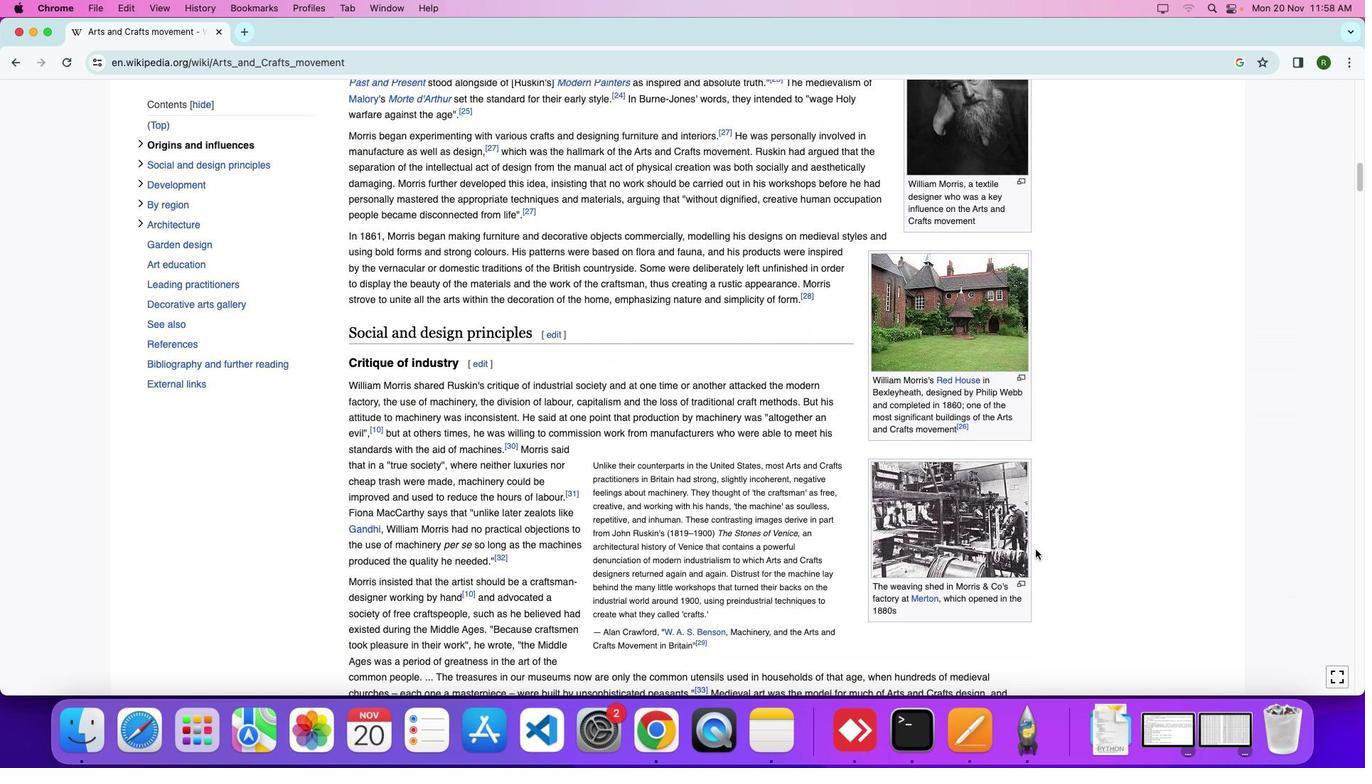 
Action: Mouse moved to (1036, 549)
Screenshot: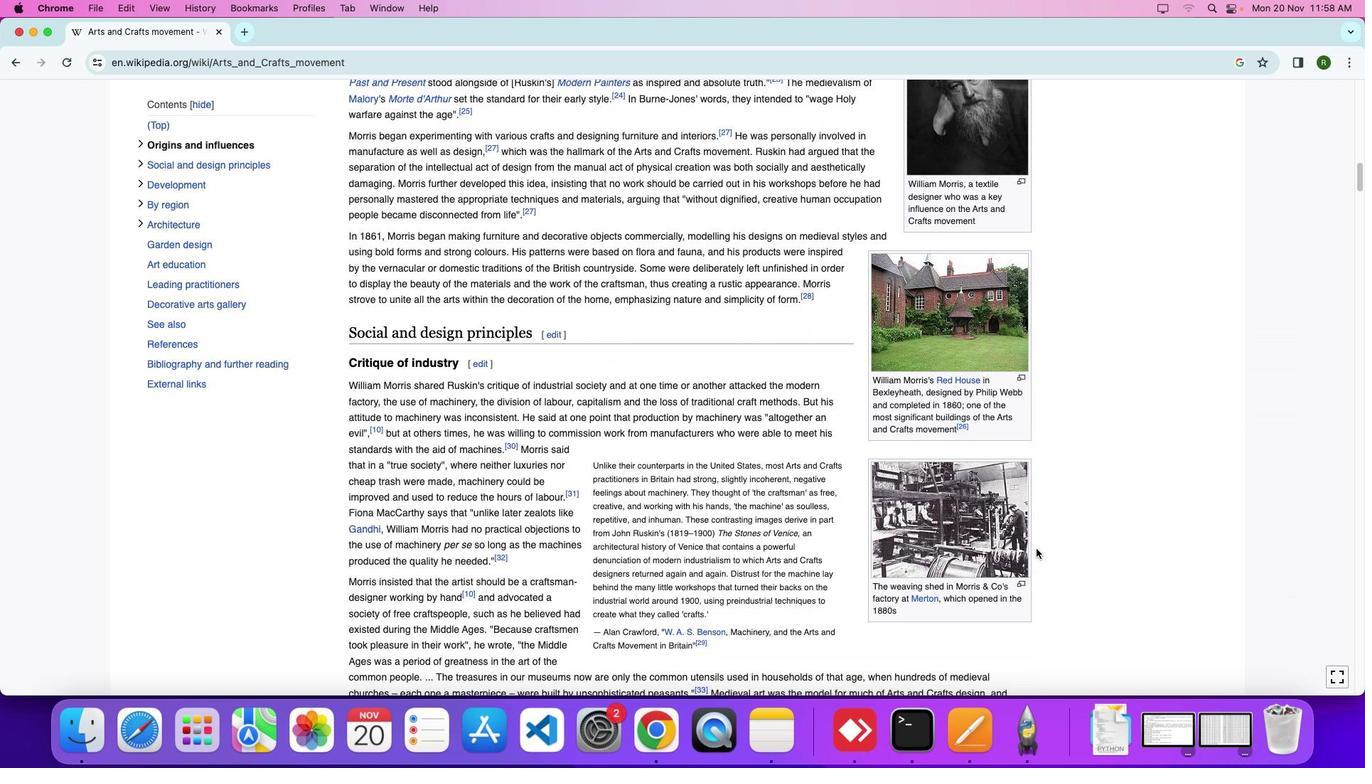 
Action: Mouse scrolled (1036, 549) with delta (0, 0)
Screenshot: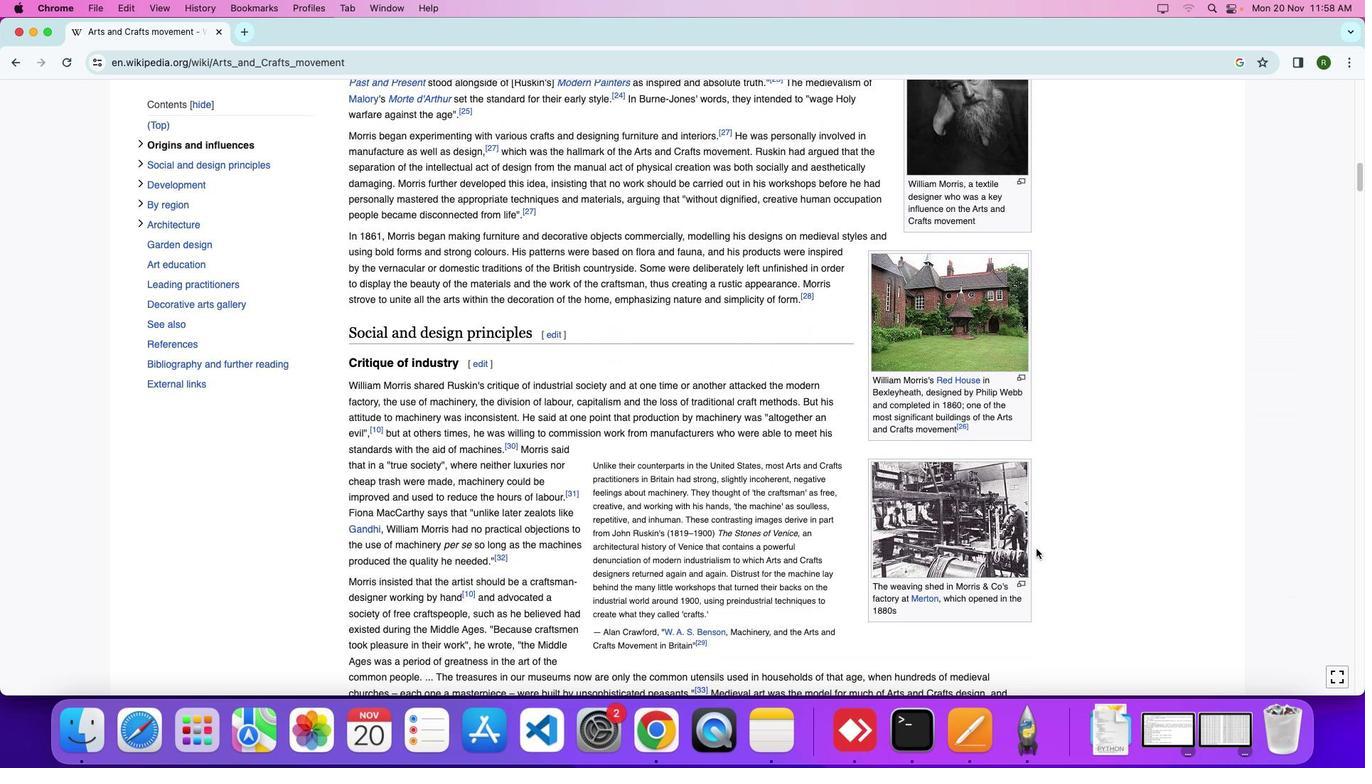 
Action: Mouse moved to (1036, 549)
Screenshot: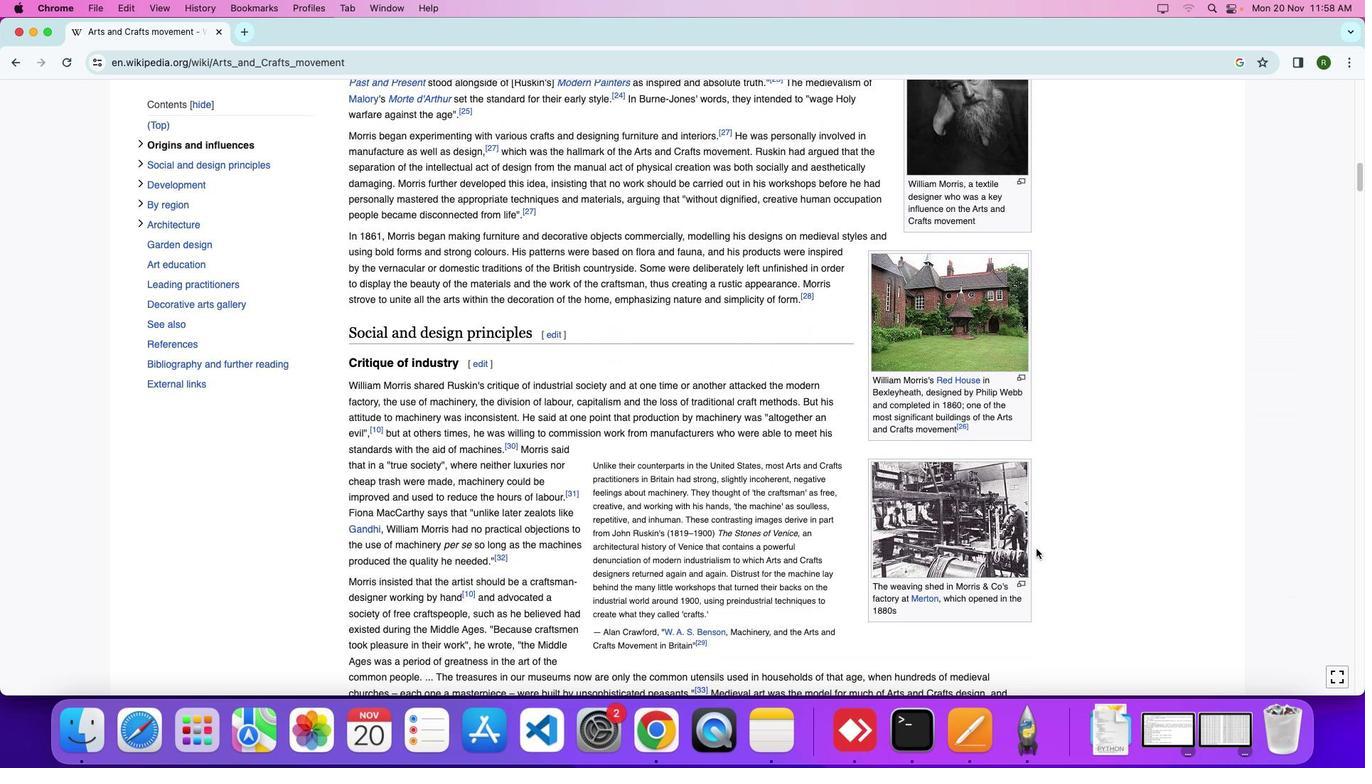
Action: Mouse scrolled (1036, 549) with delta (0, -2)
Screenshot: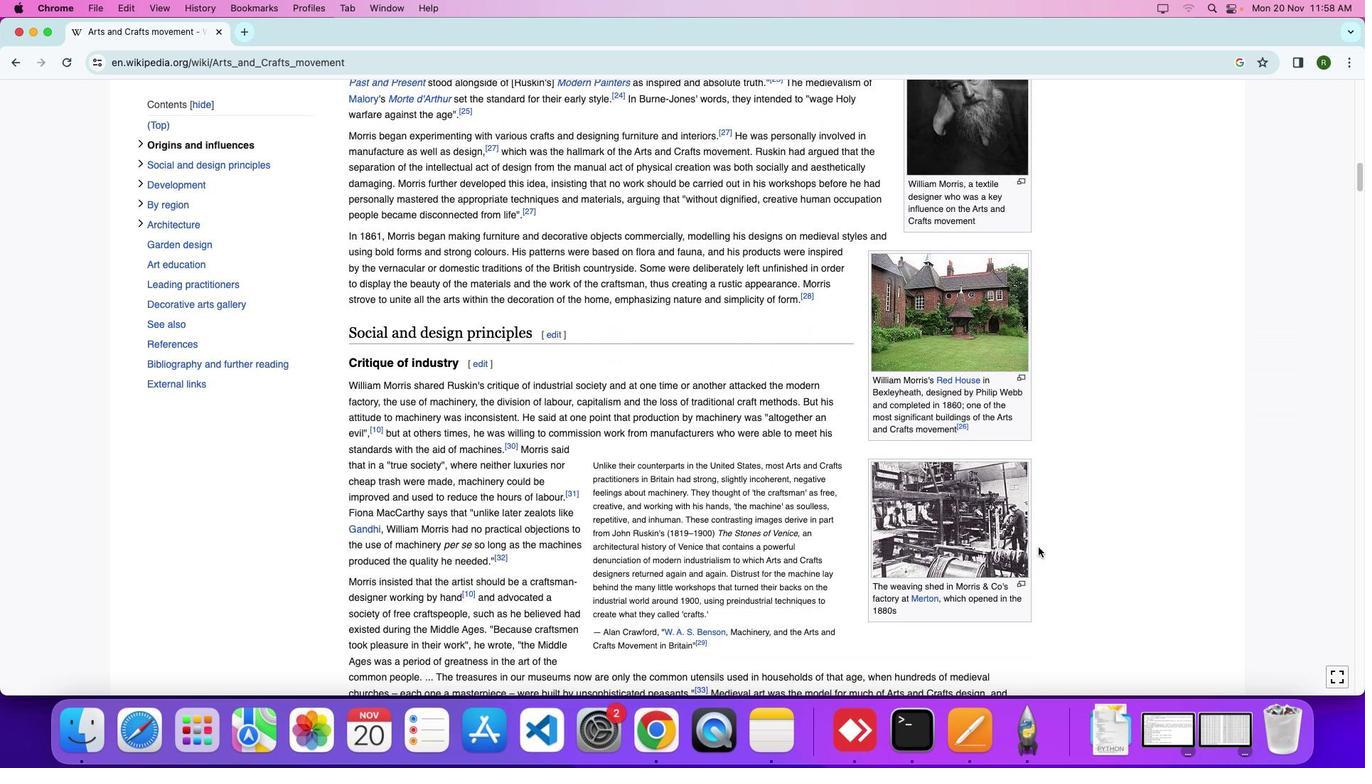 
Action: Mouse moved to (1041, 538)
Screenshot: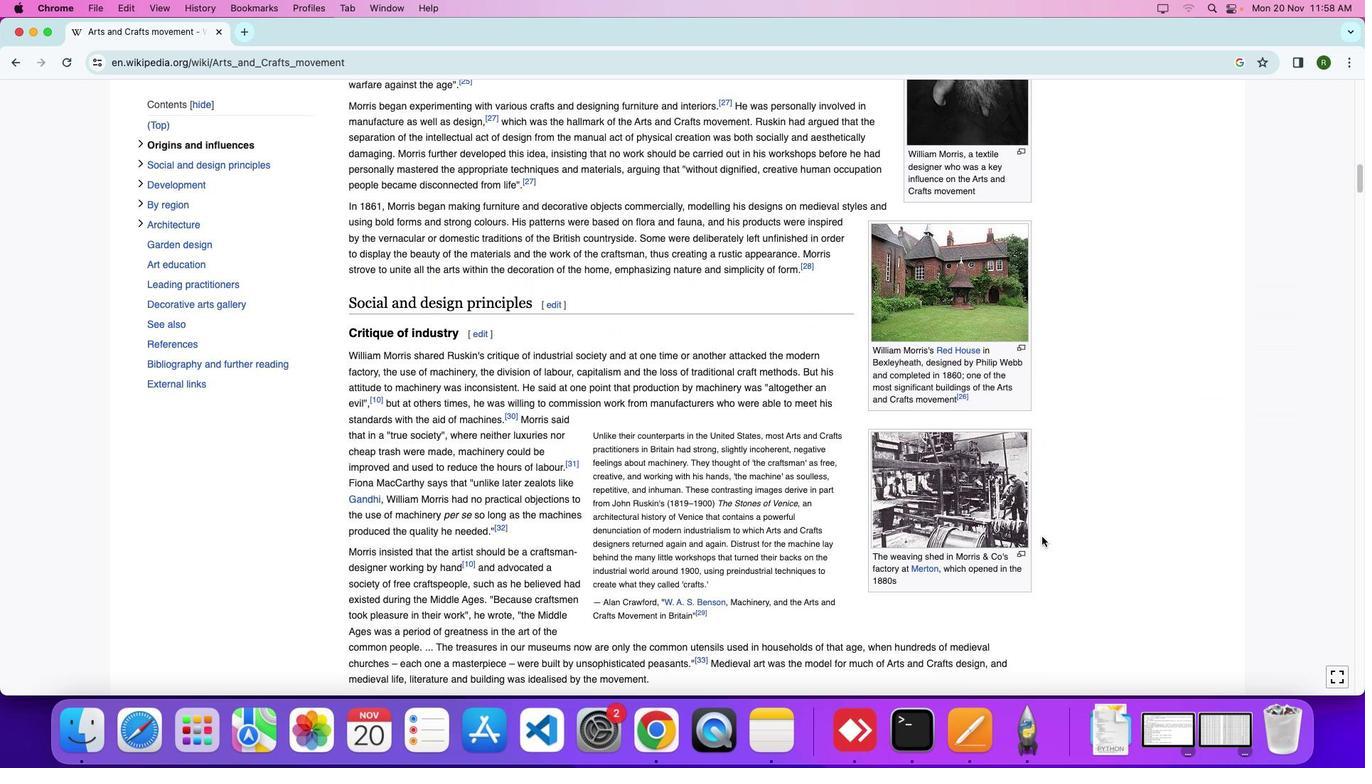 
Action: Mouse scrolled (1041, 538) with delta (0, 0)
Screenshot: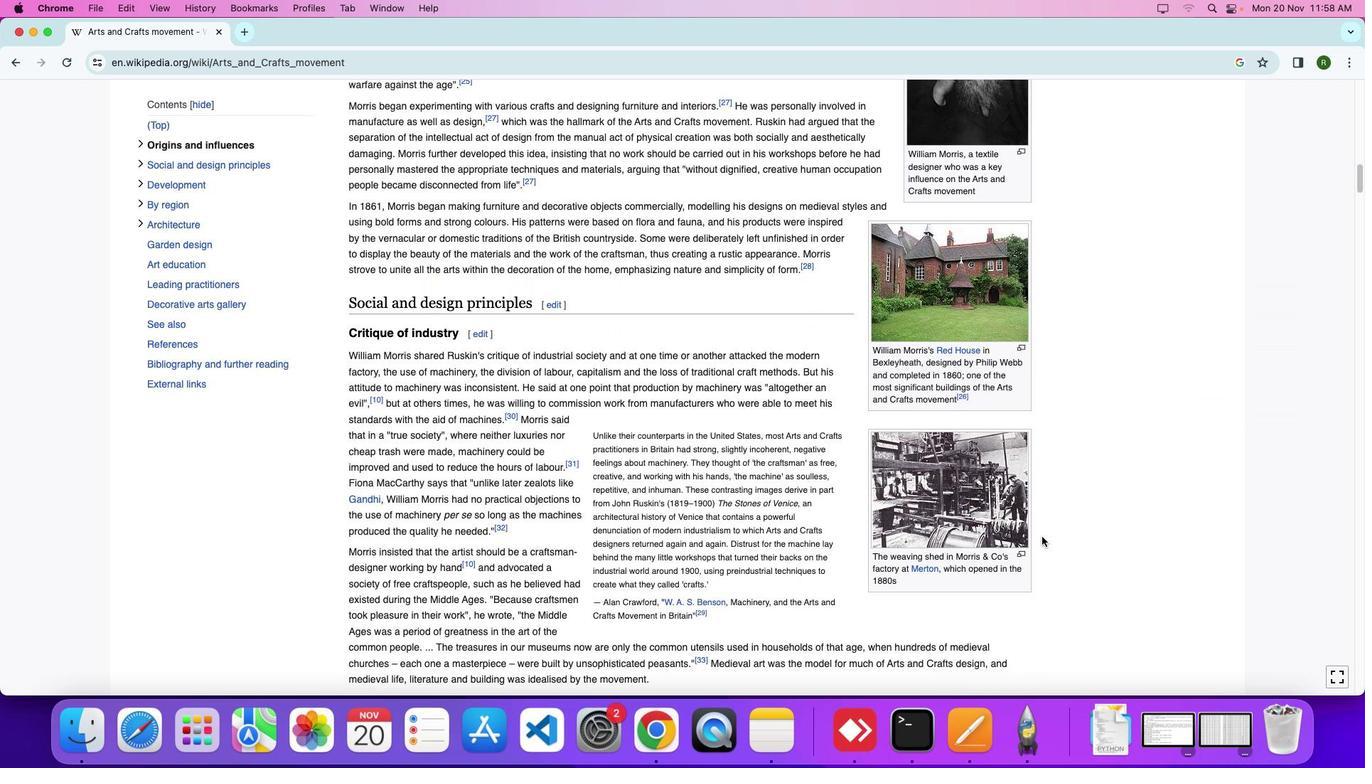 
Action: Mouse moved to (1042, 536)
Screenshot: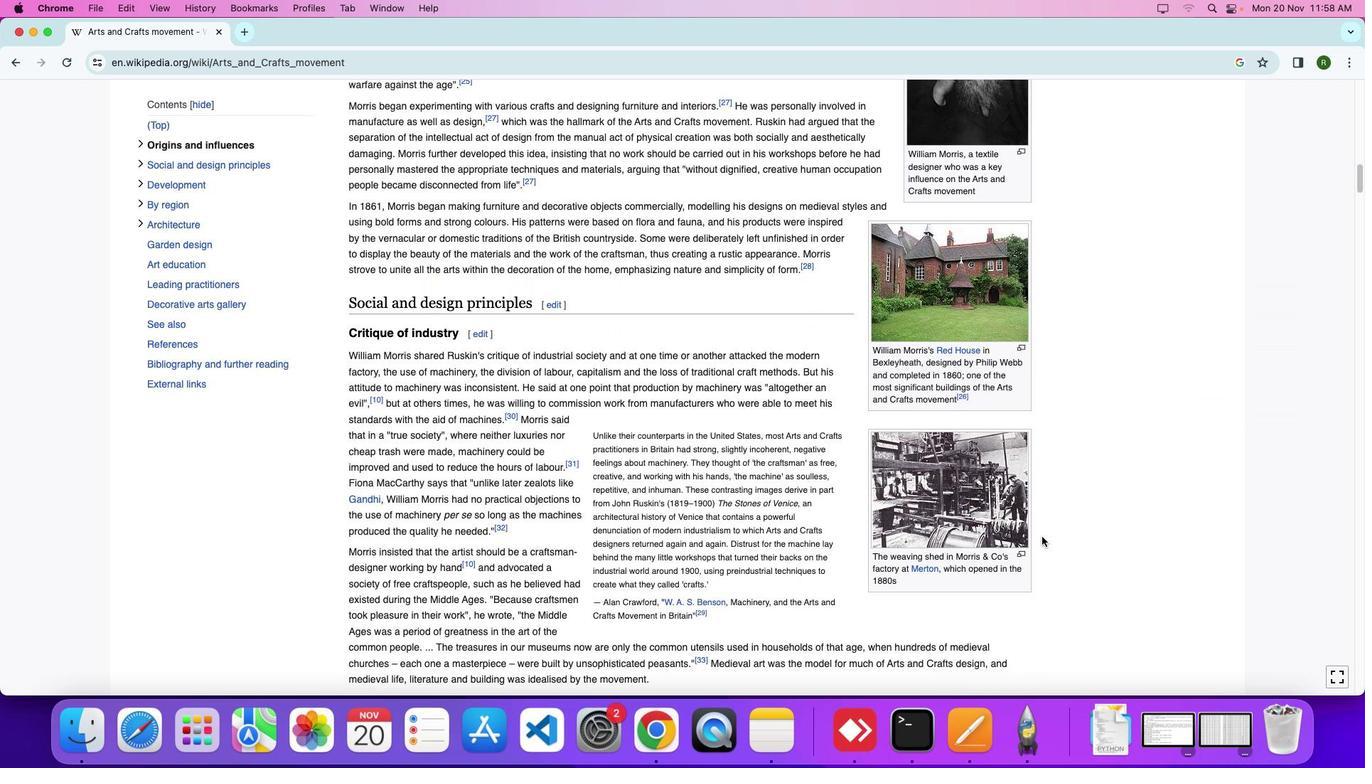 
Action: Mouse scrolled (1042, 536) with delta (0, 0)
Screenshot: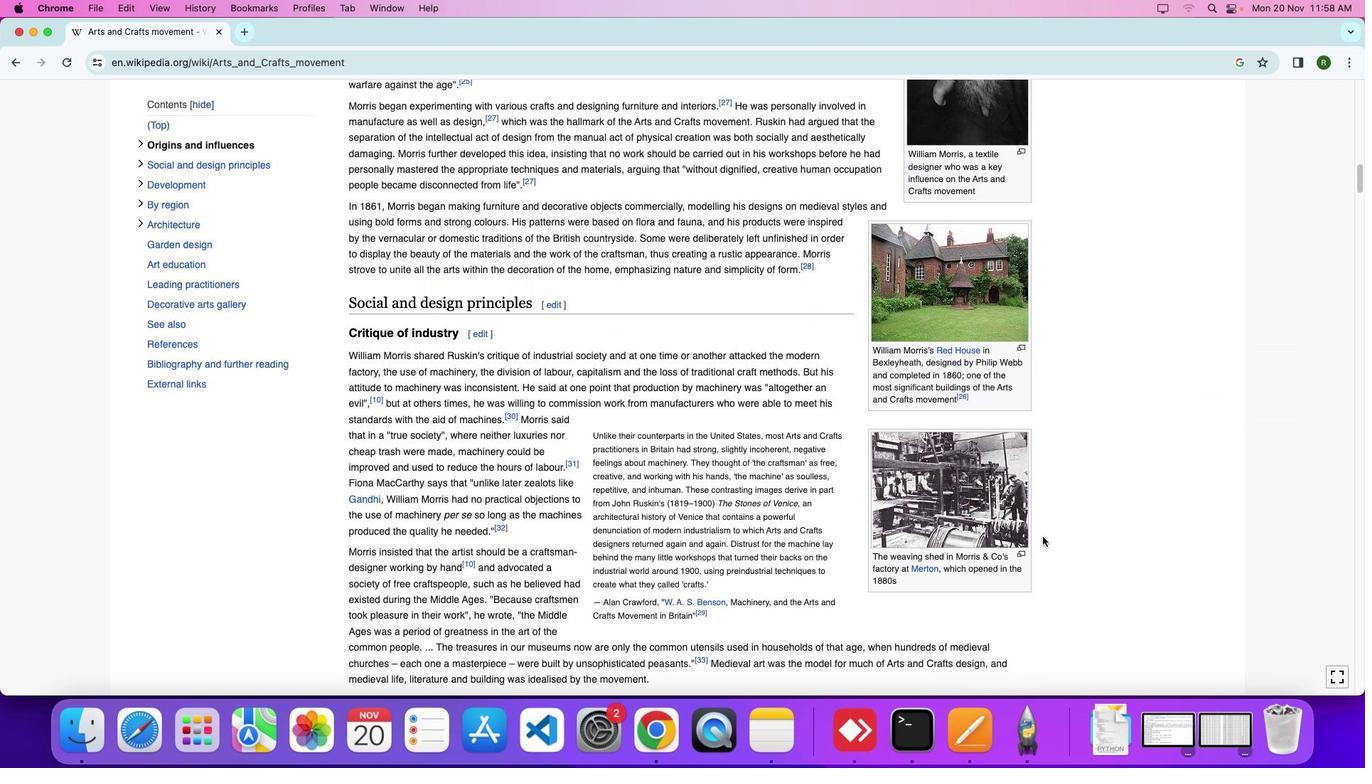 
Action: Mouse moved to (1042, 537)
Screenshot: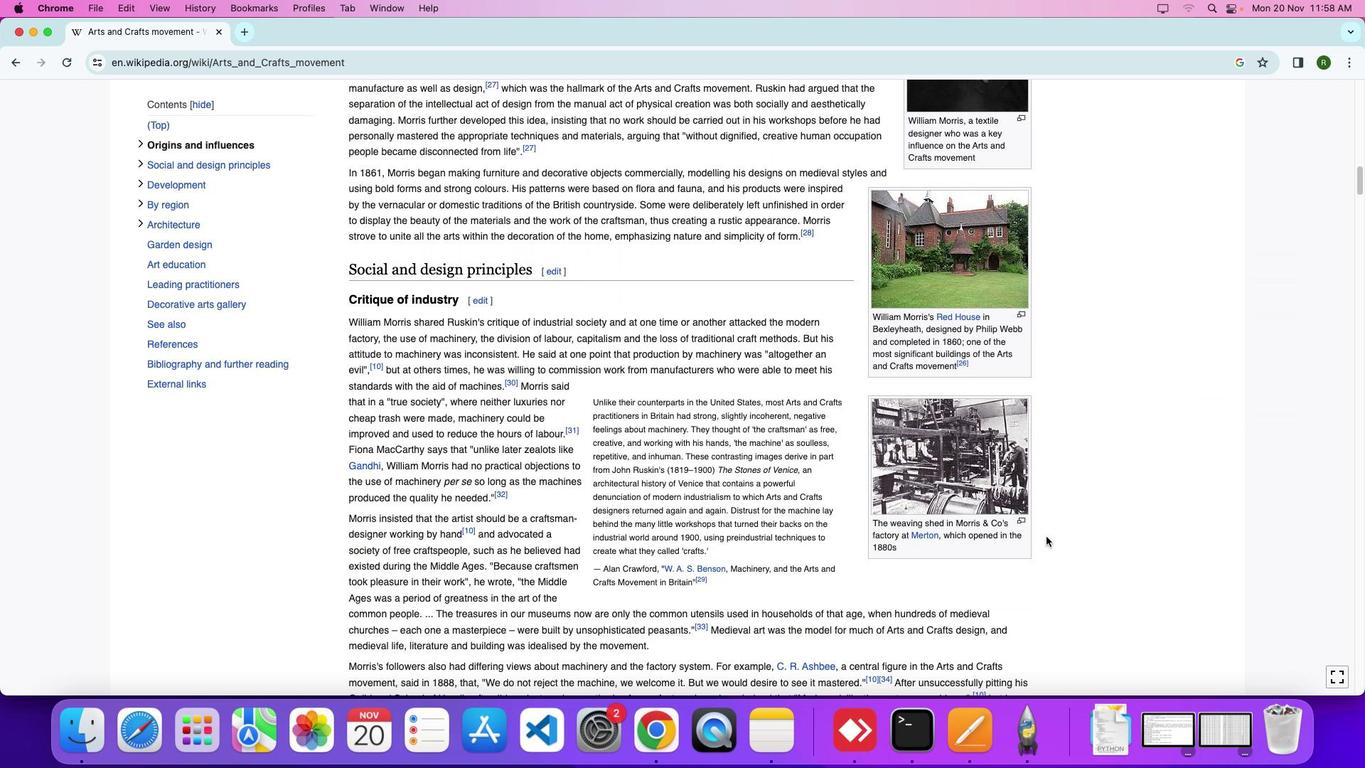 
Action: Mouse scrolled (1042, 537) with delta (0, 0)
Screenshot: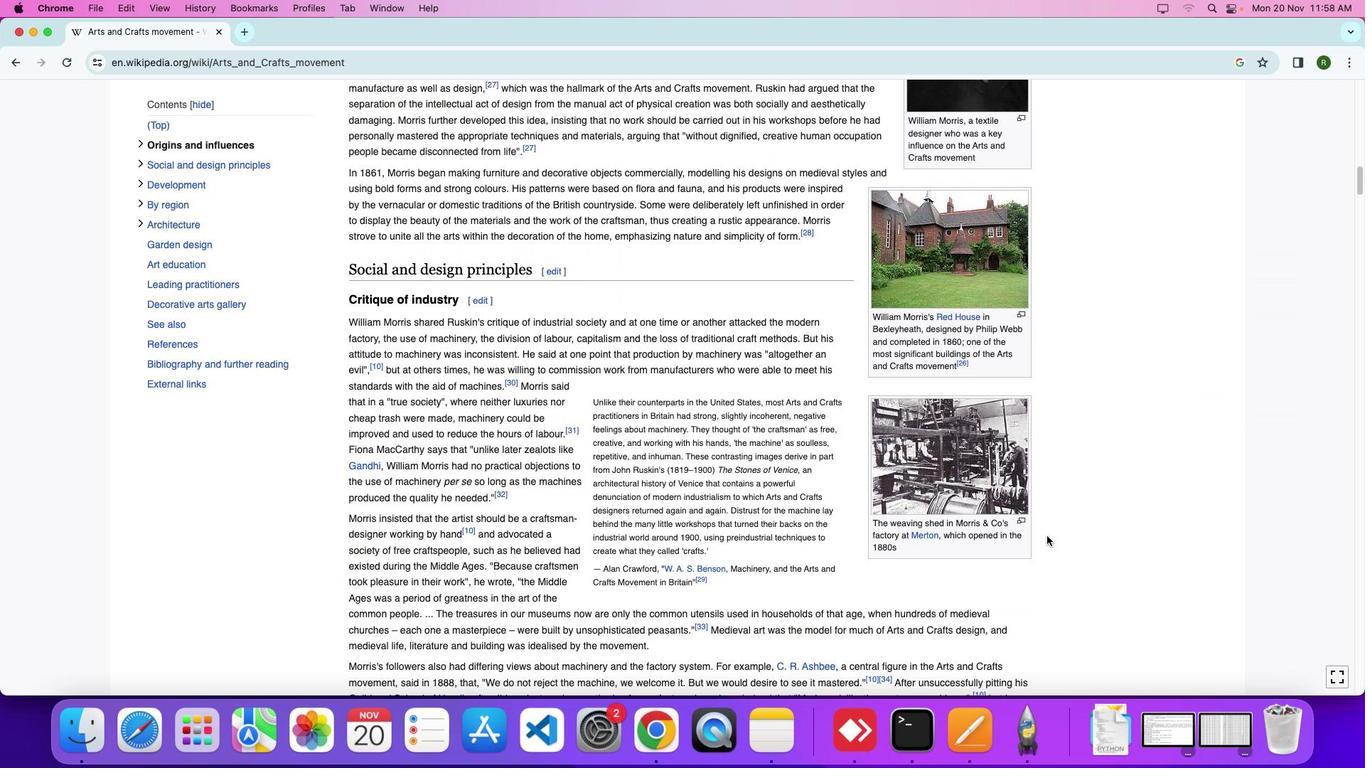 
Action: Mouse moved to (1042, 536)
Screenshot: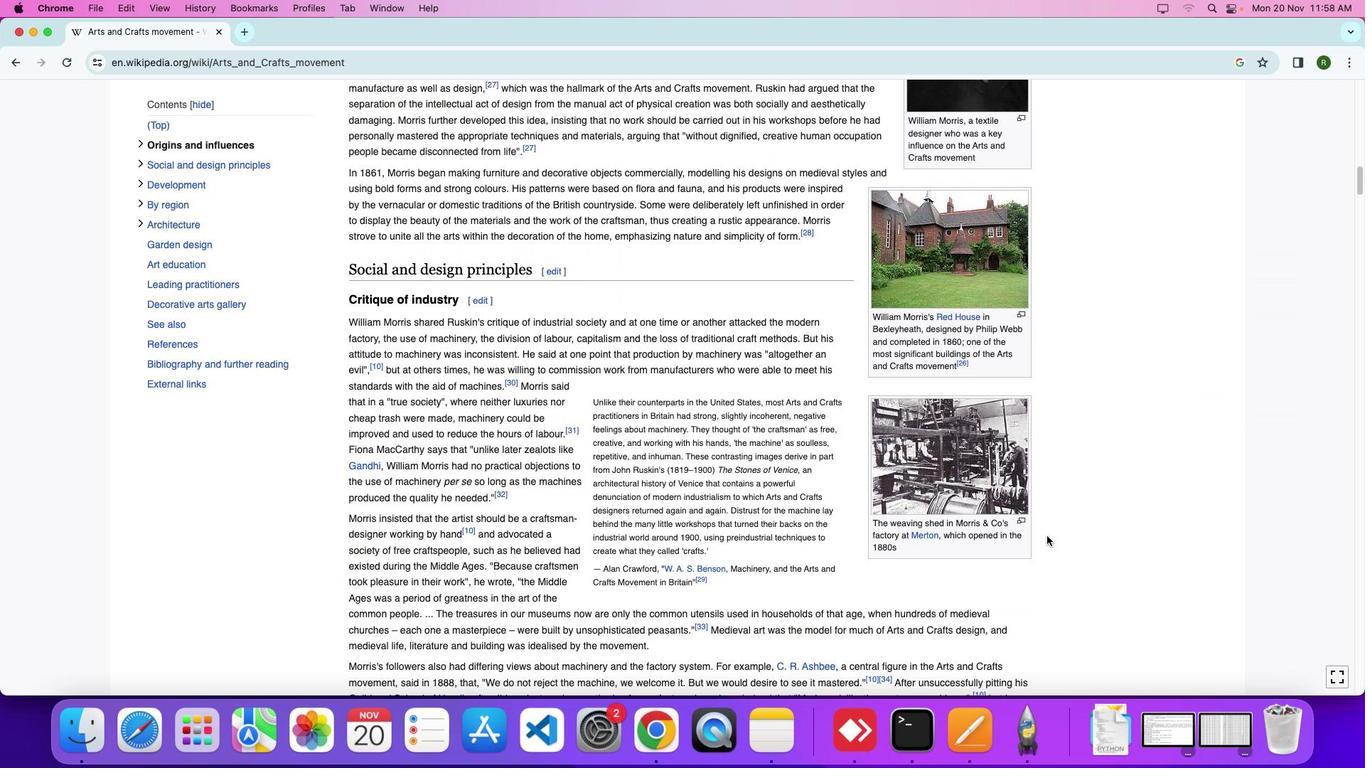 
Action: Mouse scrolled (1042, 536) with delta (0, 0)
Screenshot: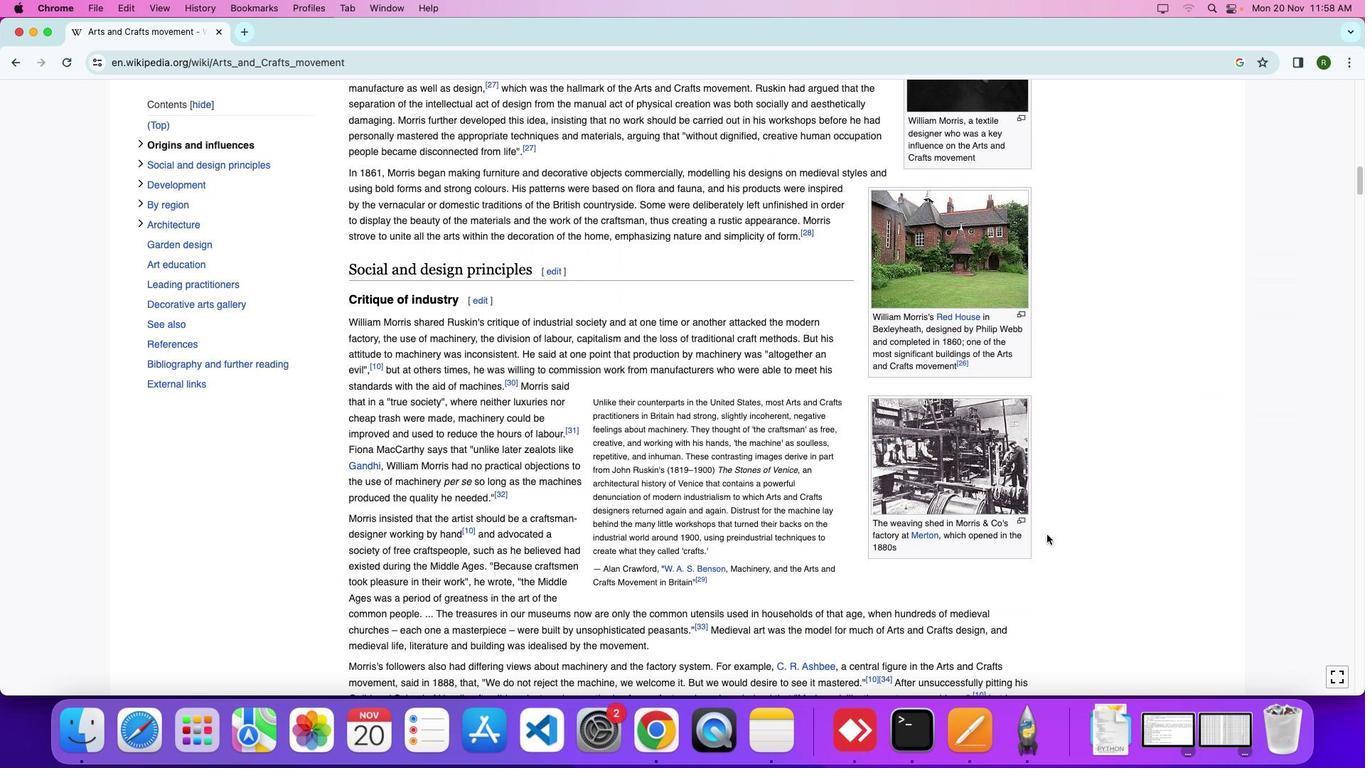 
Action: Mouse moved to (1047, 536)
Screenshot: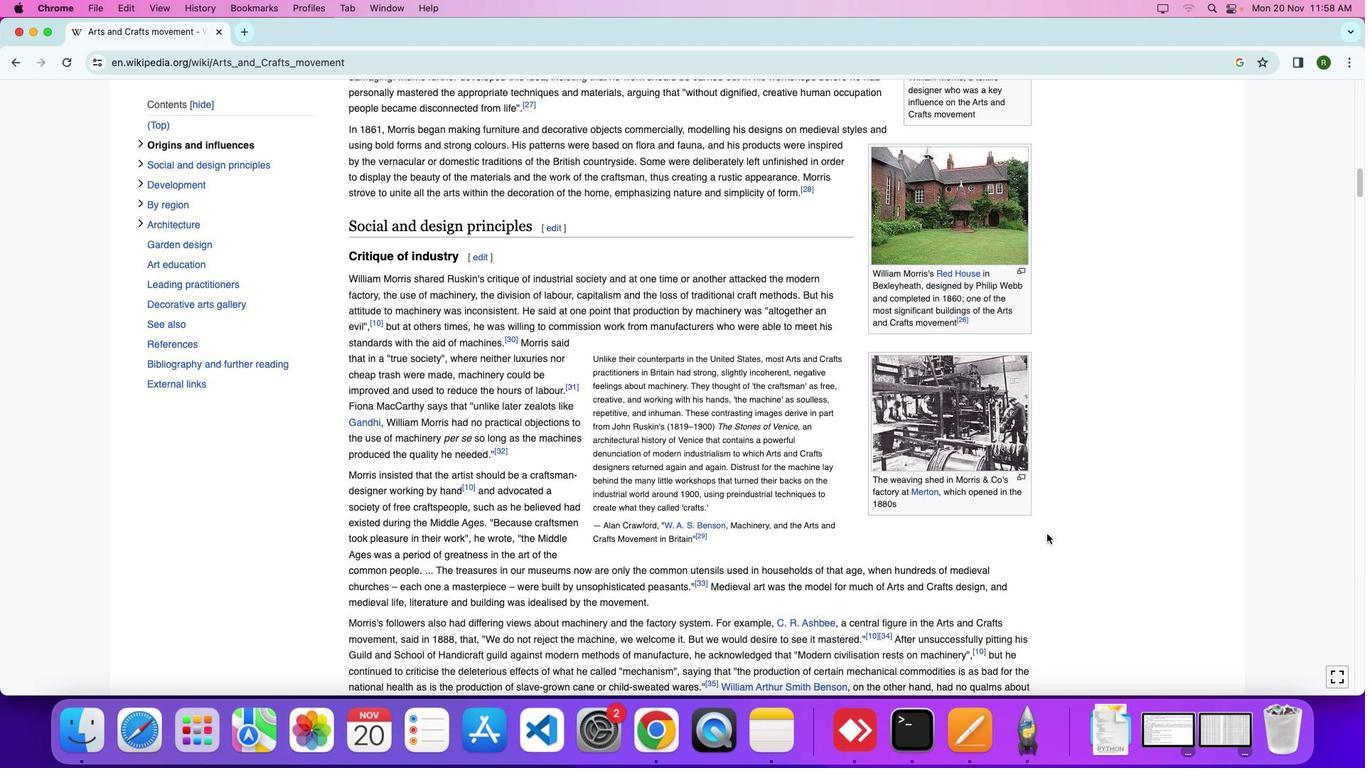 
Action: Mouse scrolled (1047, 536) with delta (0, 0)
Screenshot: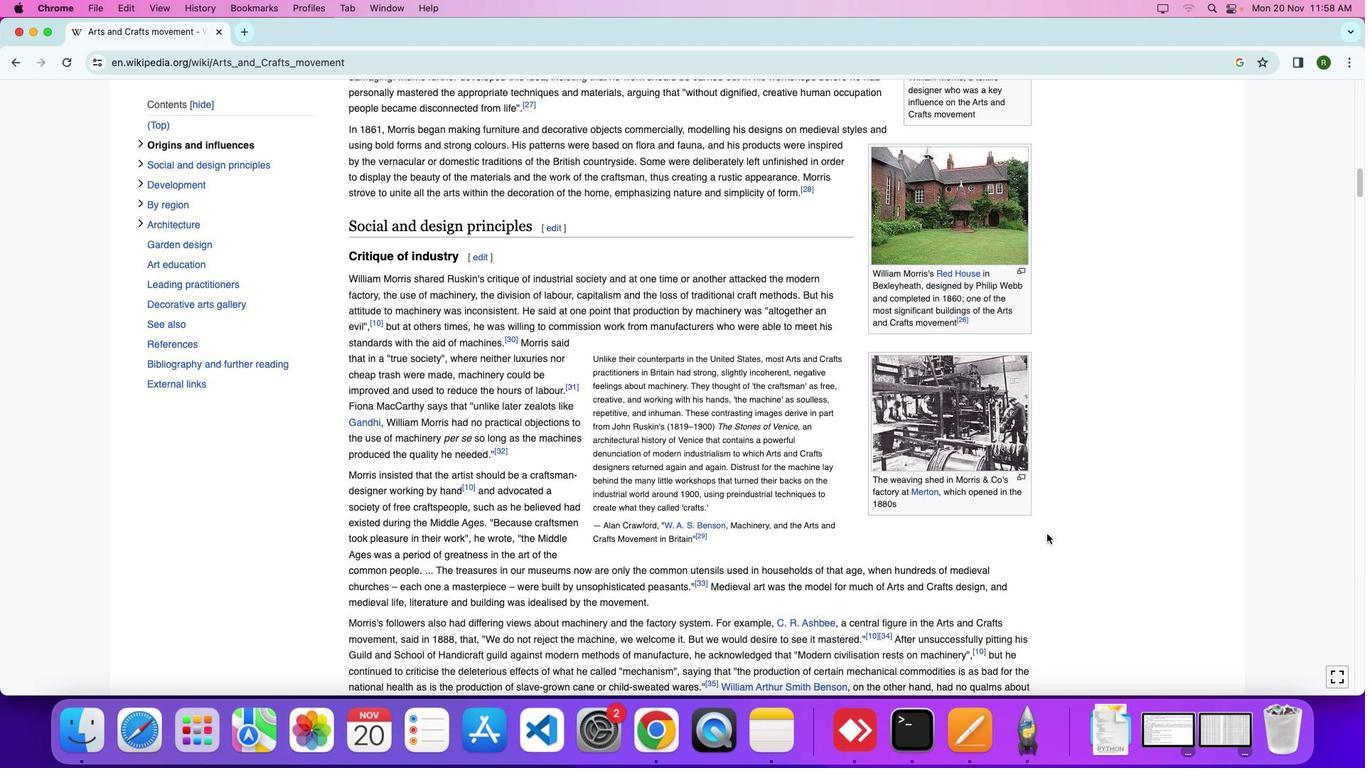 
Action: Mouse moved to (1047, 534)
Screenshot: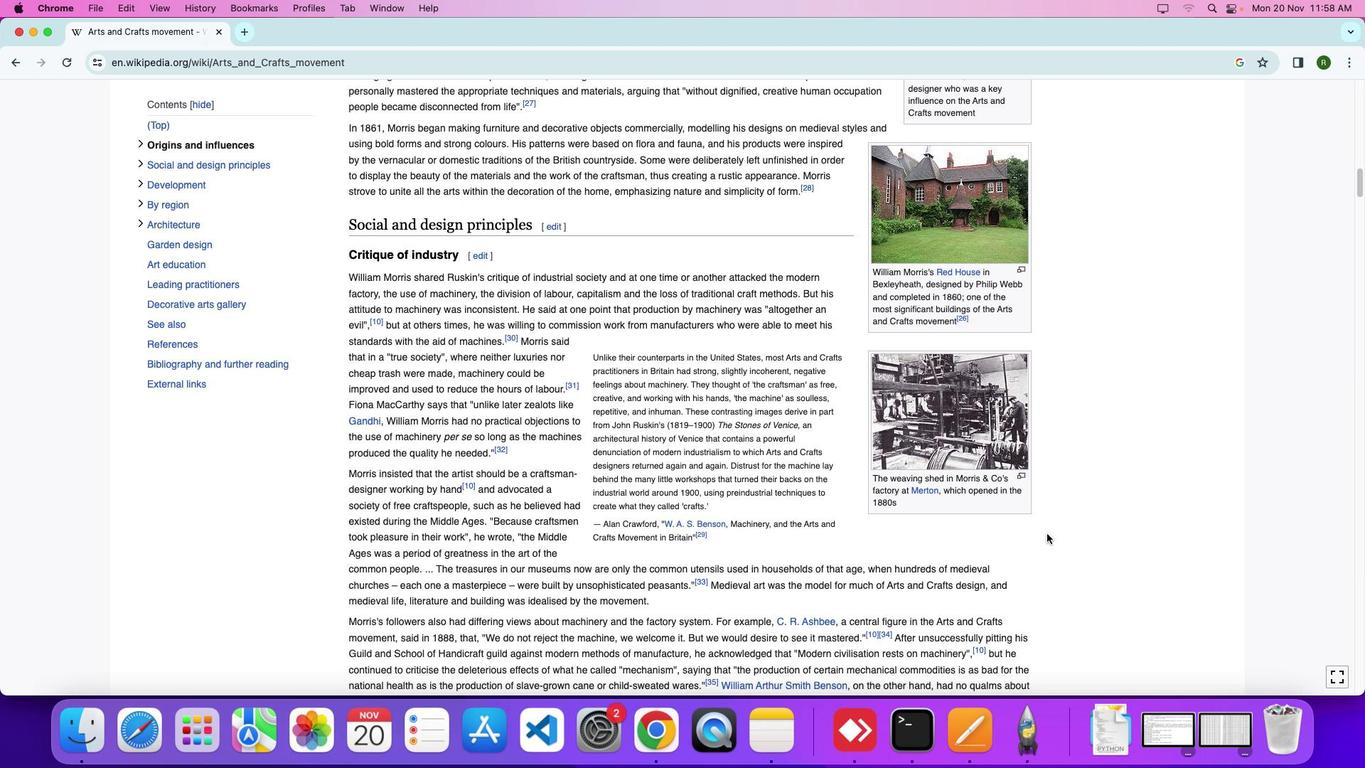 
Action: Mouse scrolled (1047, 534) with delta (0, 0)
Screenshot: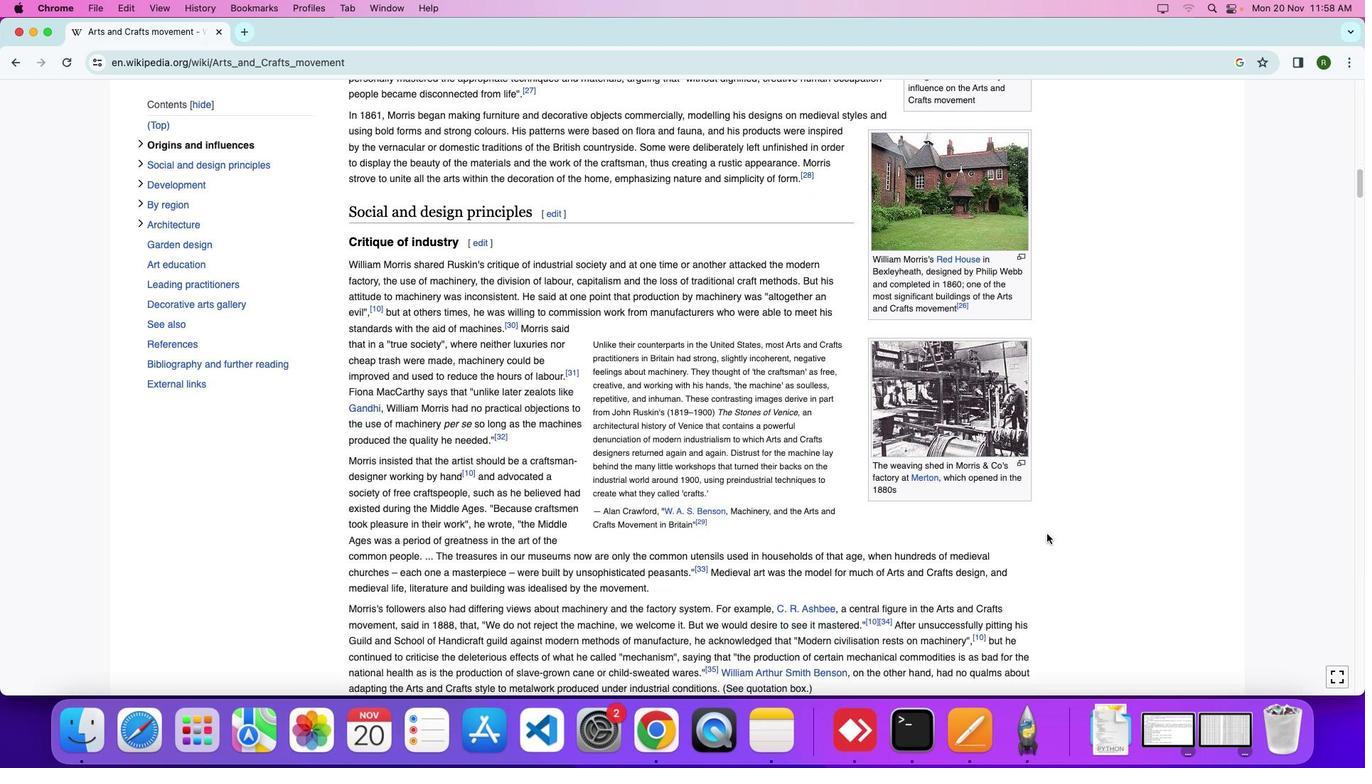 
Action: Mouse moved to (1047, 533)
Screenshot: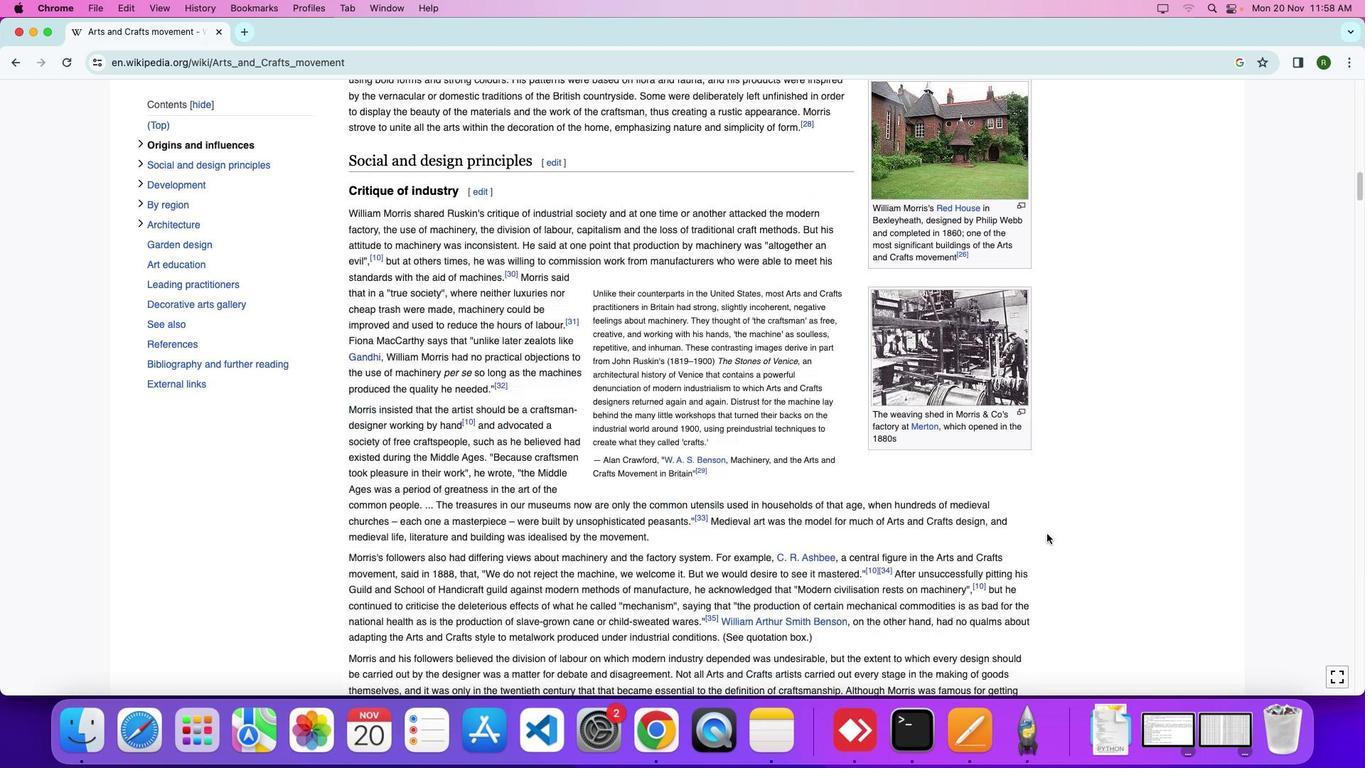 
Action: Mouse scrolled (1047, 533) with delta (0, 0)
Screenshot: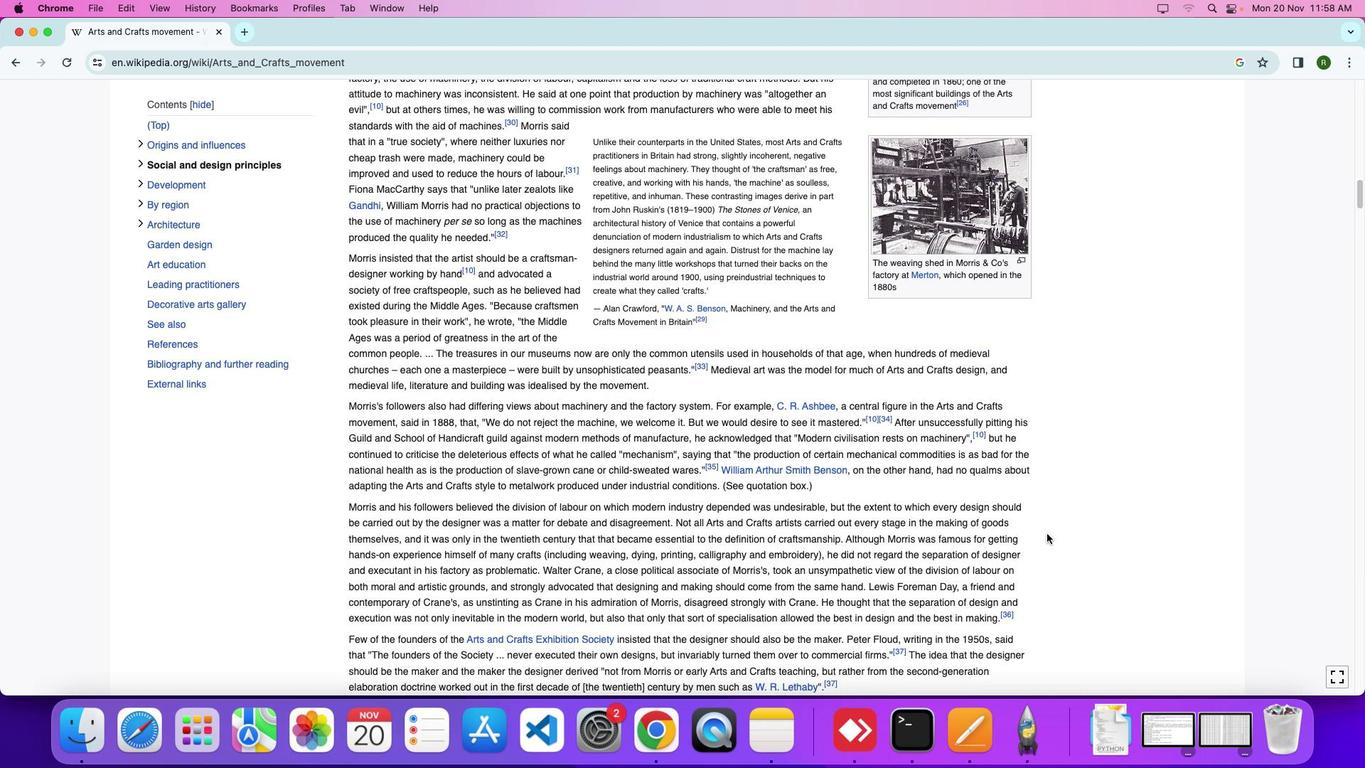 
Action: Mouse scrolled (1047, 533) with delta (0, 0)
Screenshot: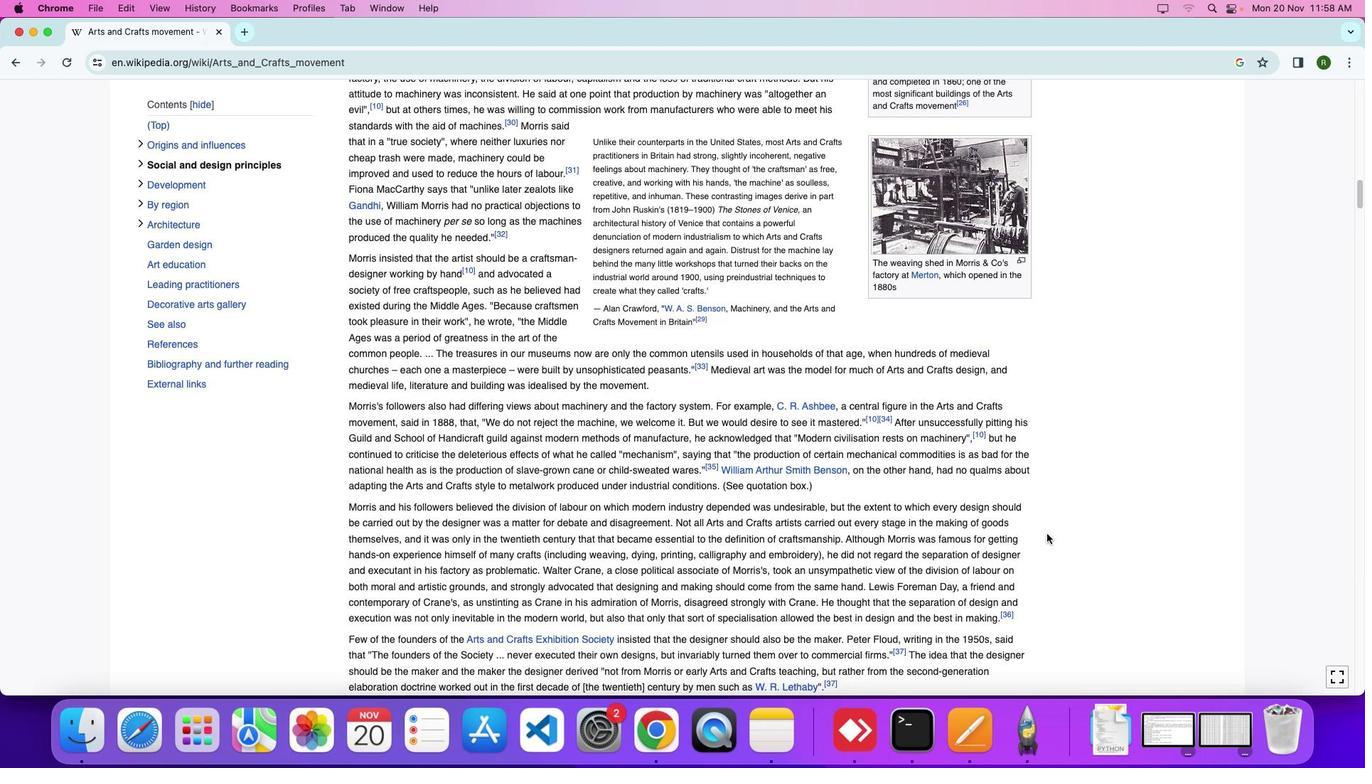 
Action: Mouse scrolled (1047, 533) with delta (0, -4)
Screenshot: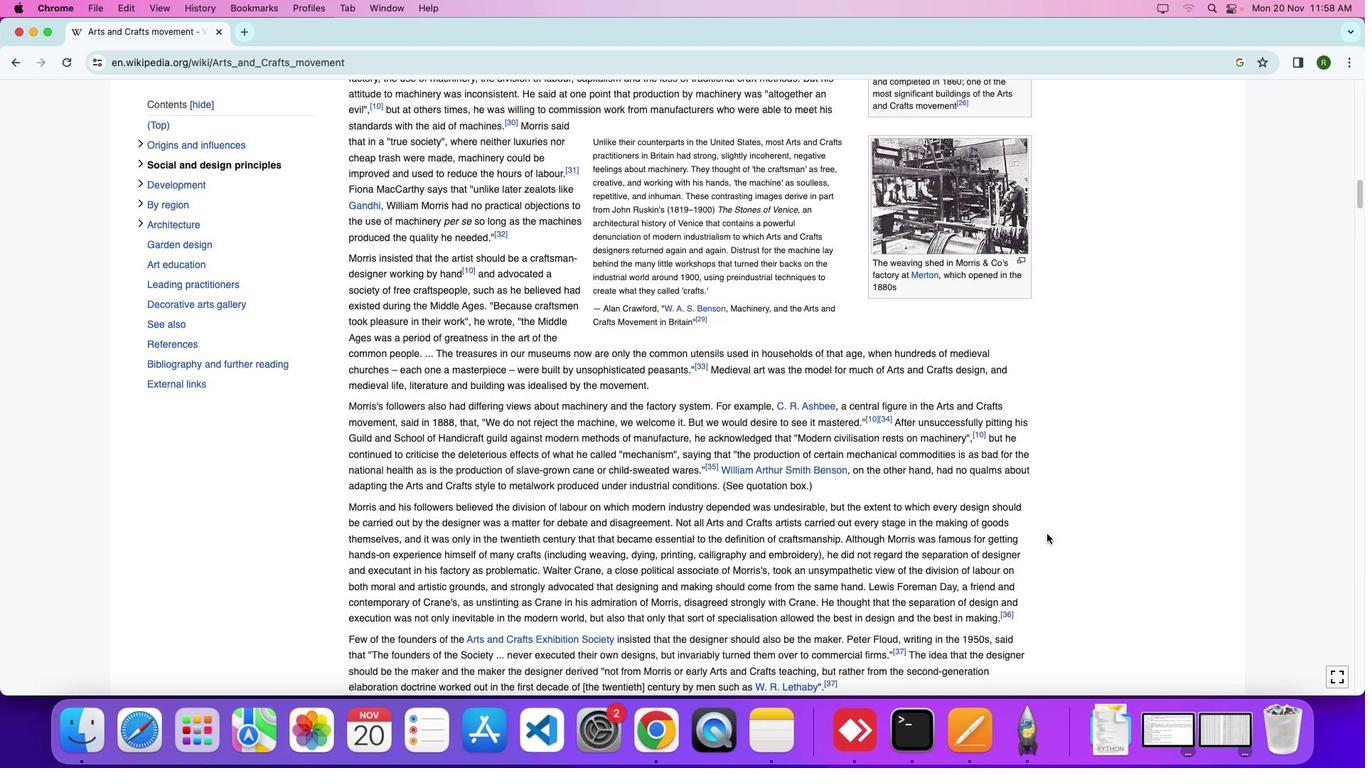 
Action: Mouse moved to (1047, 533)
Screenshot: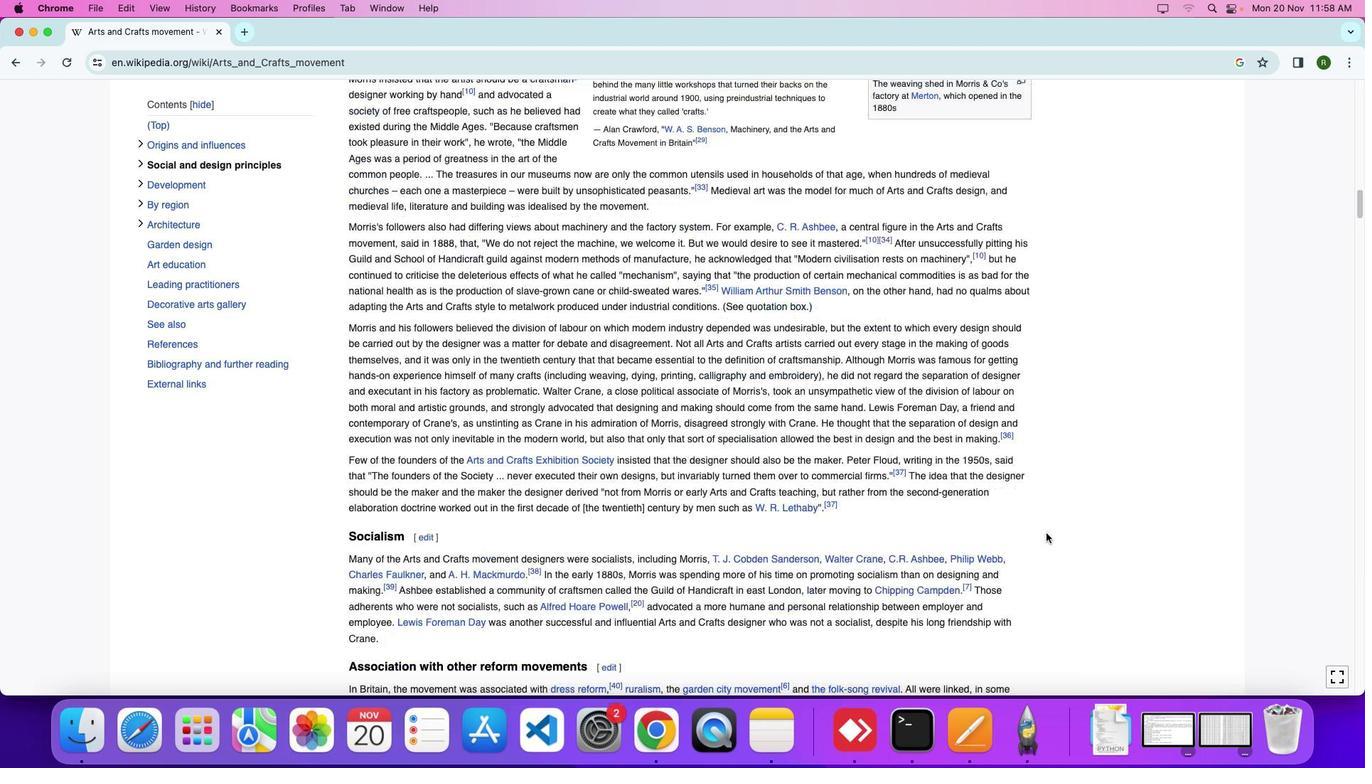 
Action: Mouse scrolled (1047, 533) with delta (0, 0)
Screenshot: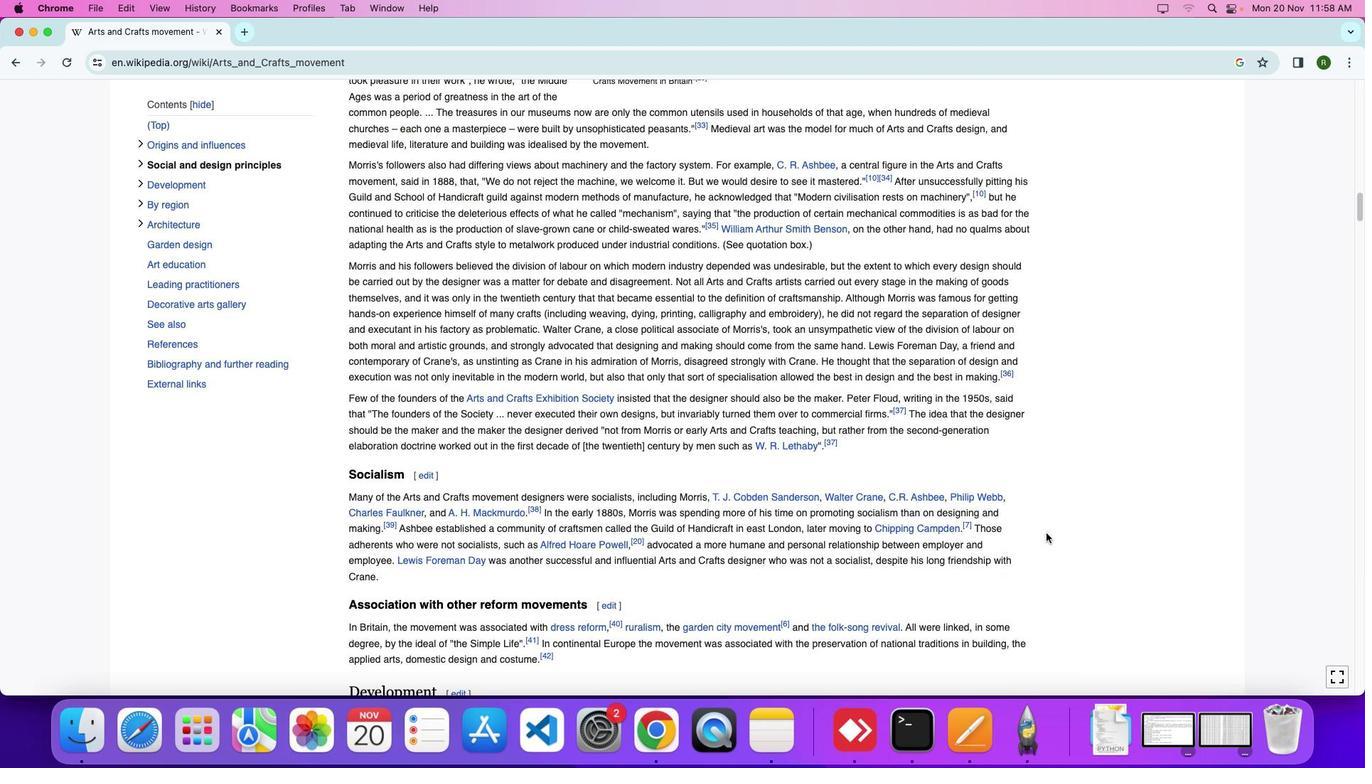 
Action: Mouse moved to (1047, 532)
Screenshot: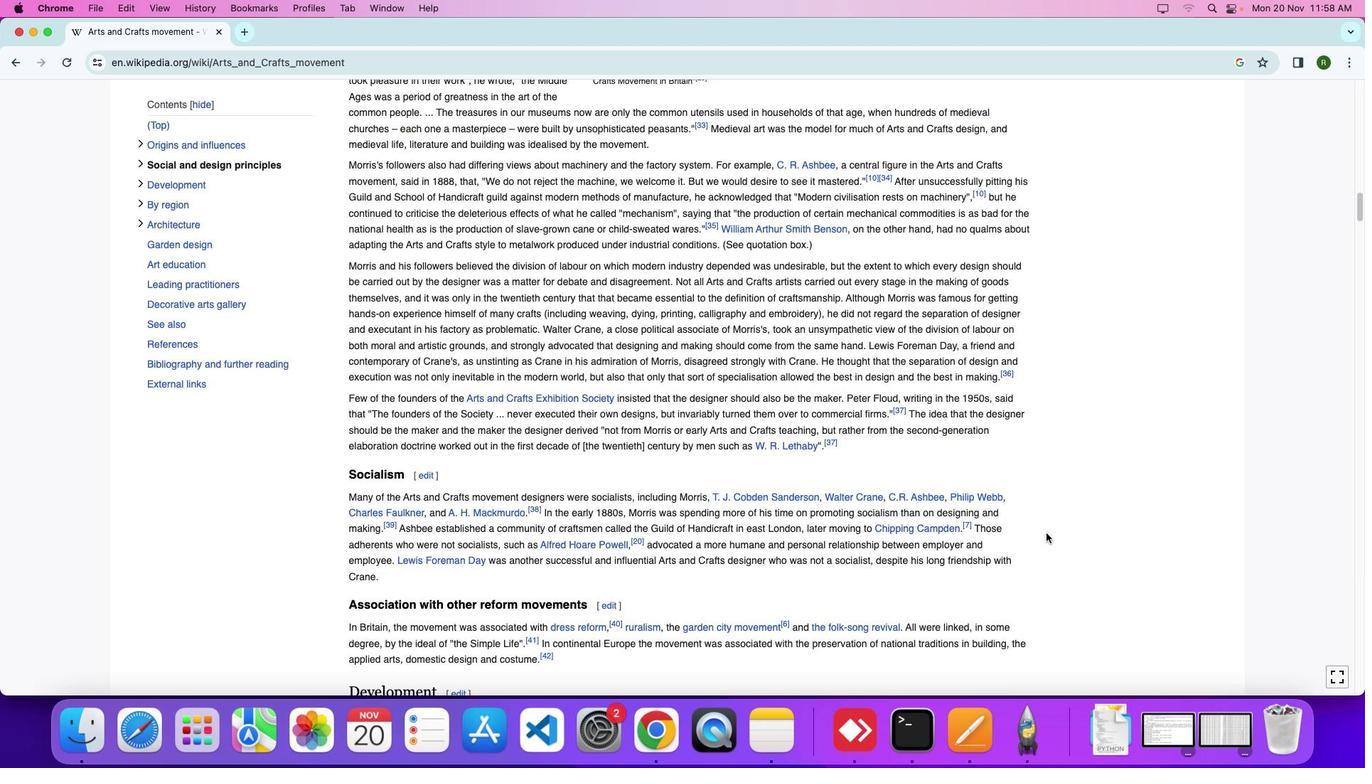 
Action: Mouse scrolled (1047, 532) with delta (0, 0)
Screenshot: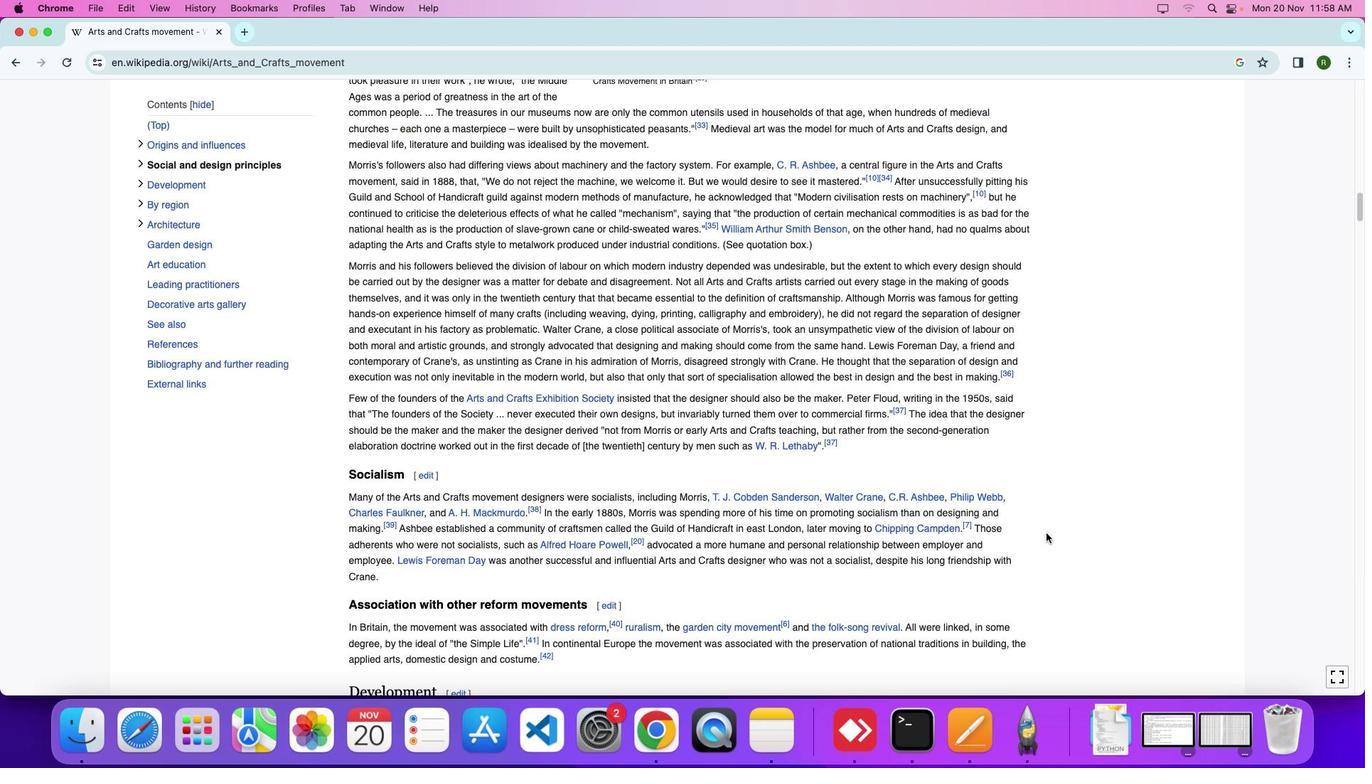
Action: Mouse scrolled (1047, 532) with delta (0, -4)
Screenshot: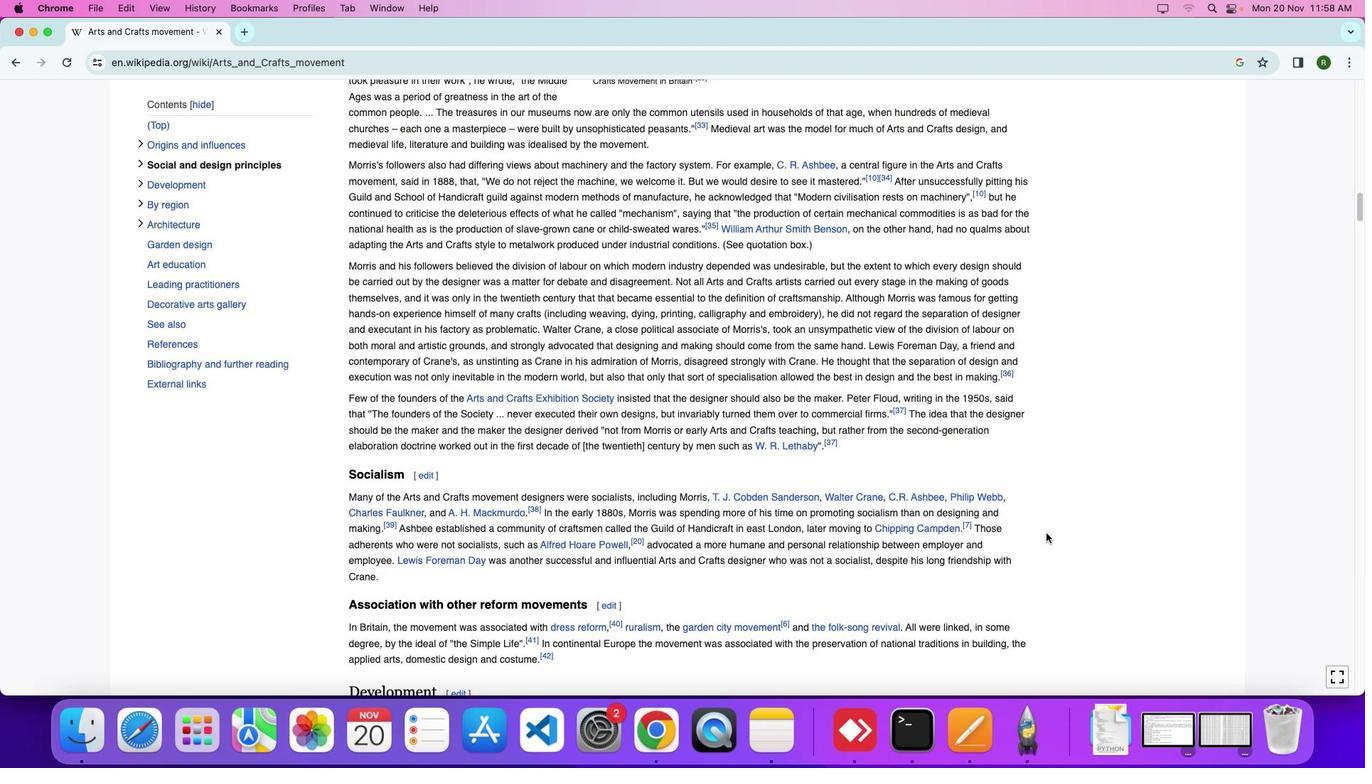 
Action: Mouse scrolled (1047, 532) with delta (0, 0)
Screenshot: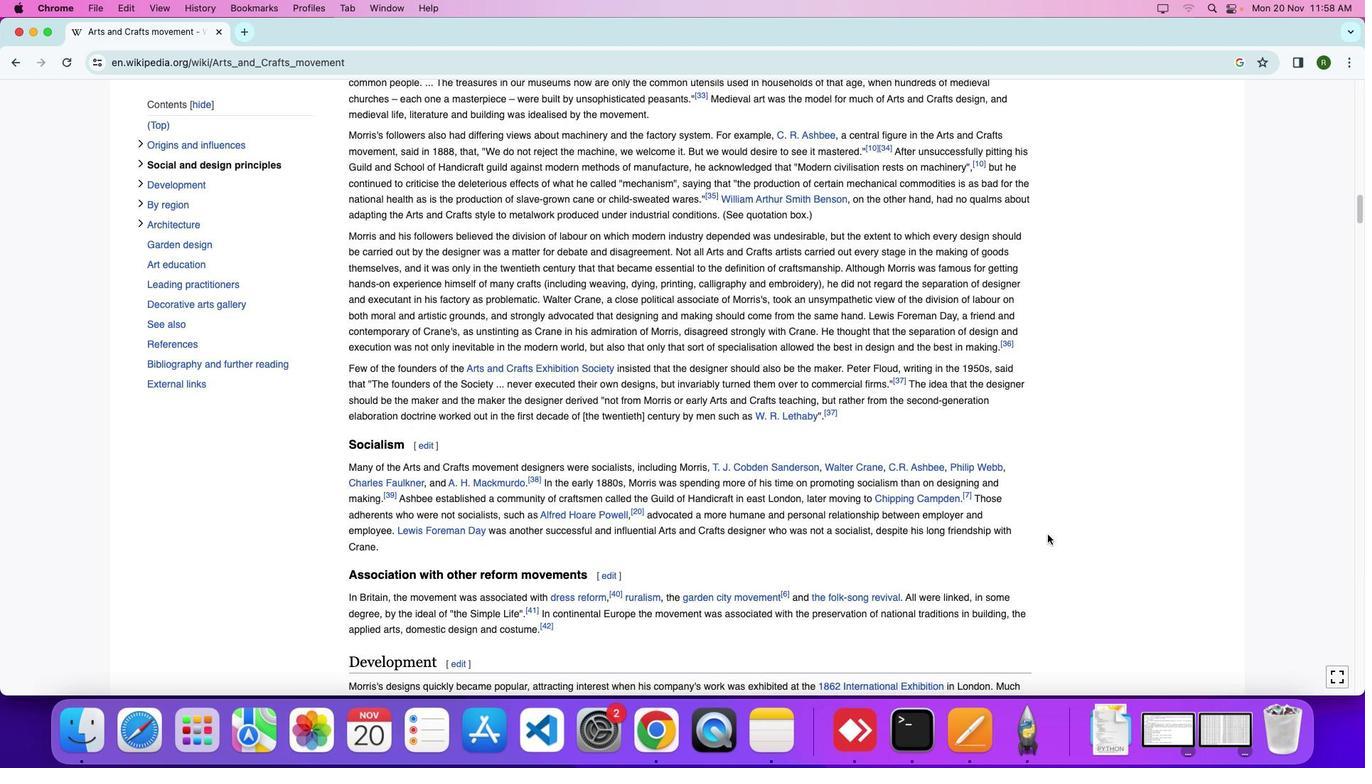 
Action: Mouse scrolled (1047, 532) with delta (0, 0)
Screenshot: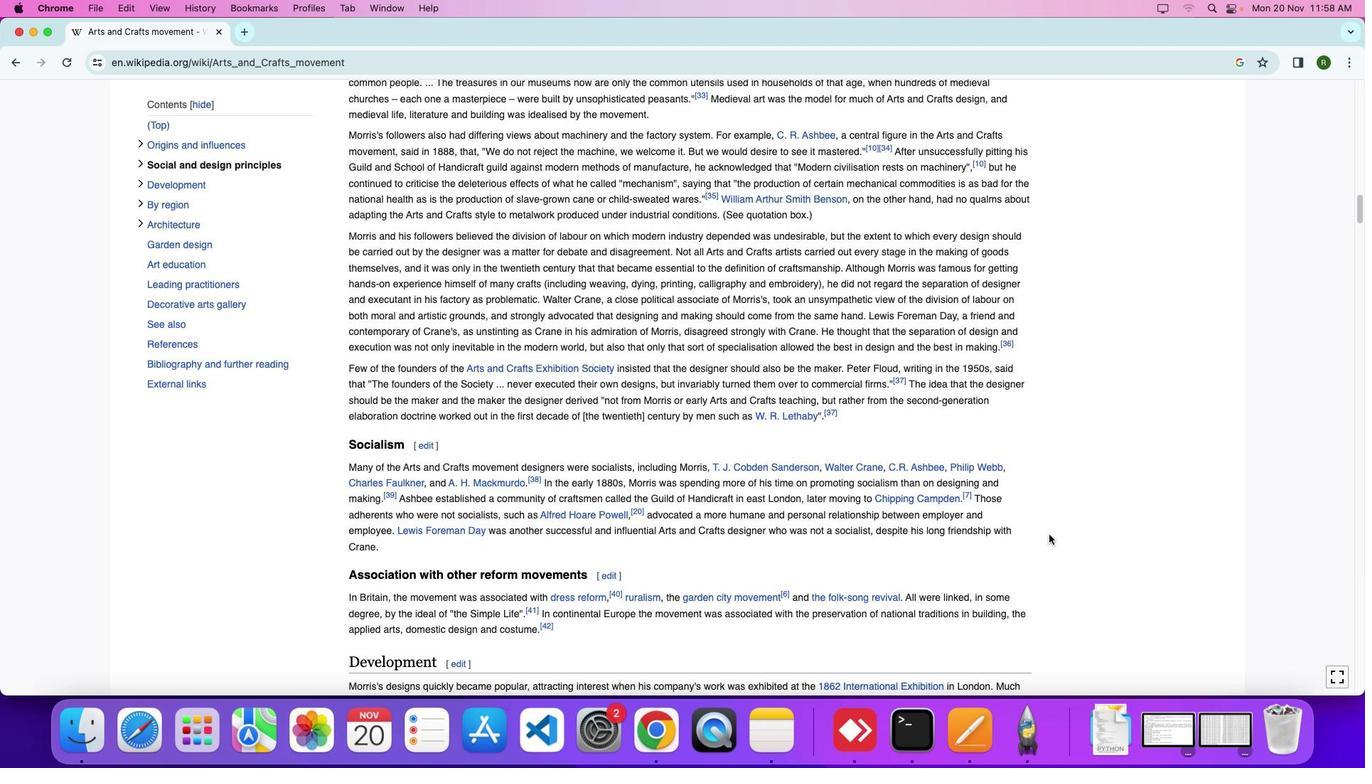 
Action: Mouse moved to (1048, 534)
Screenshot: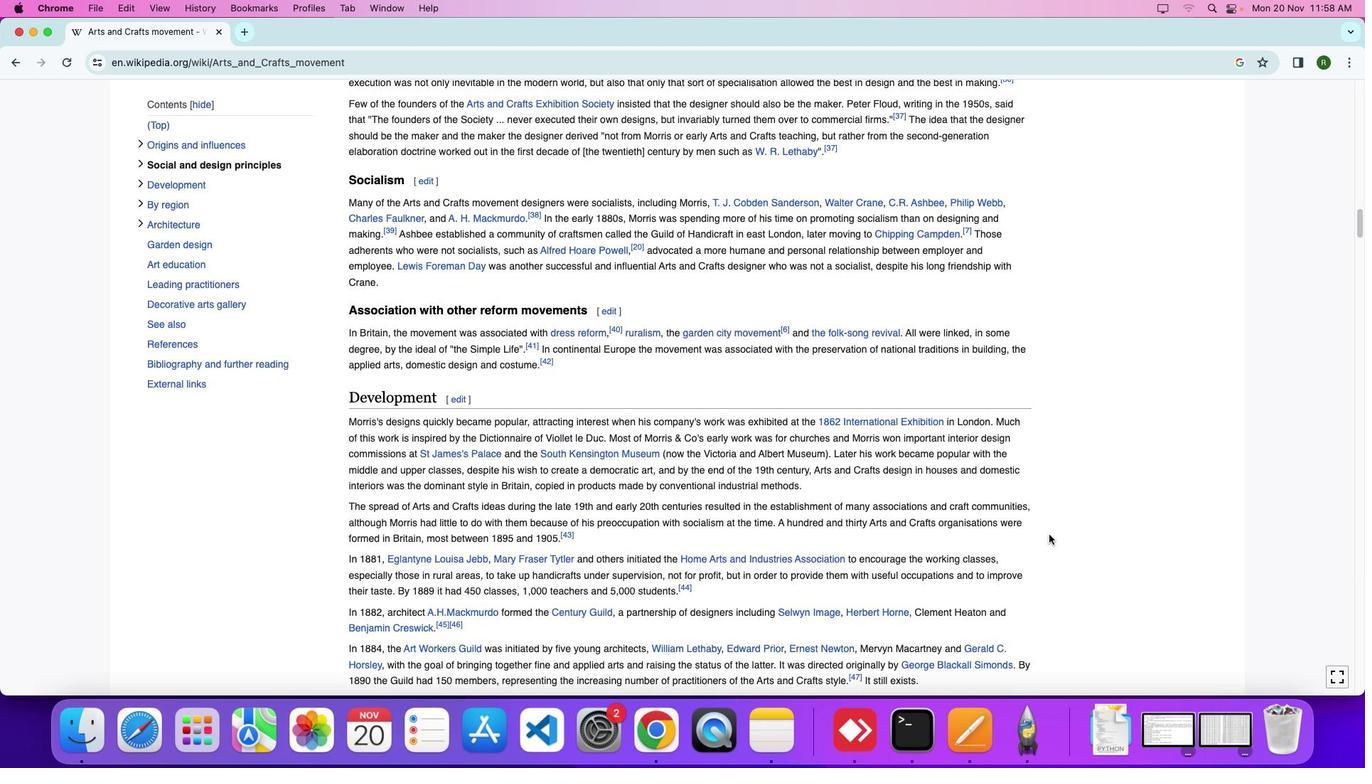 
Action: Mouse scrolled (1048, 534) with delta (0, 0)
Screenshot: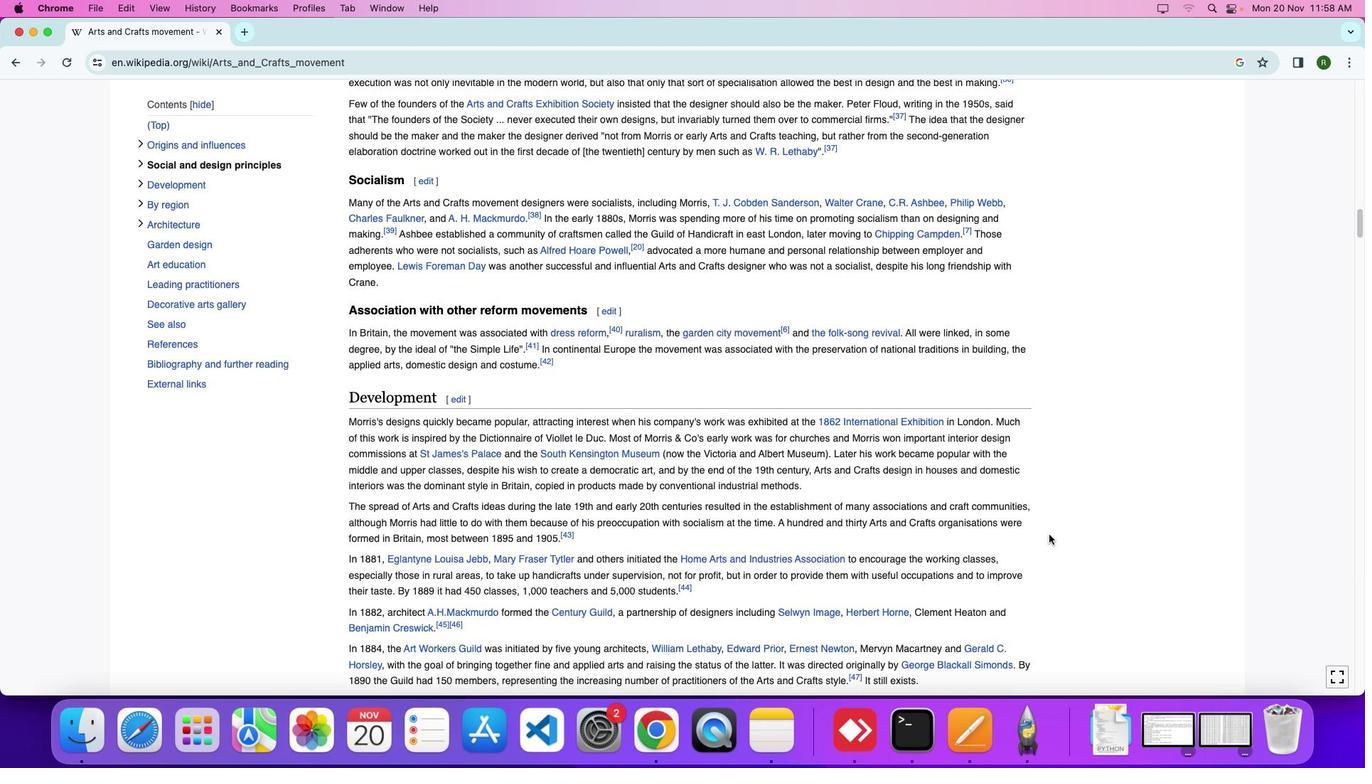 
Action: Mouse moved to (1049, 534)
Screenshot: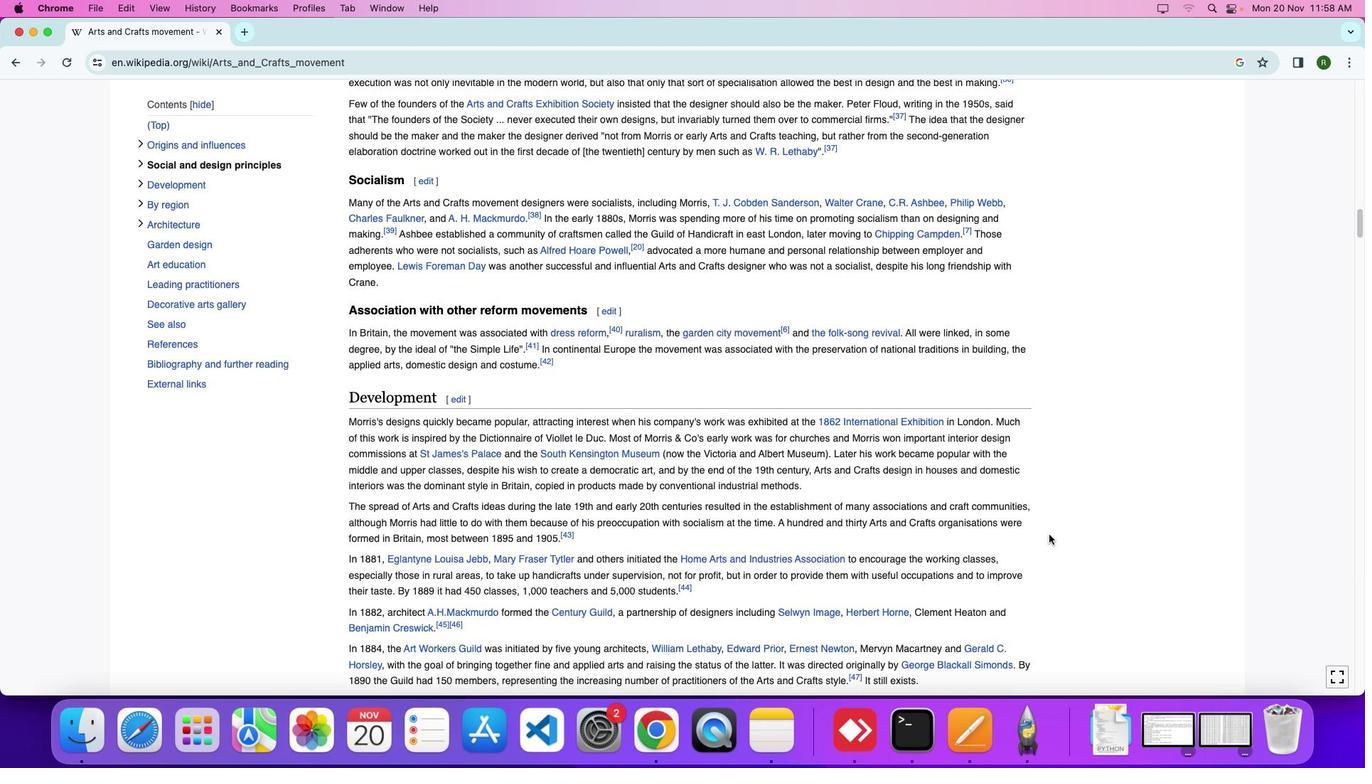 
Action: Mouse scrolled (1049, 534) with delta (0, 0)
Screenshot: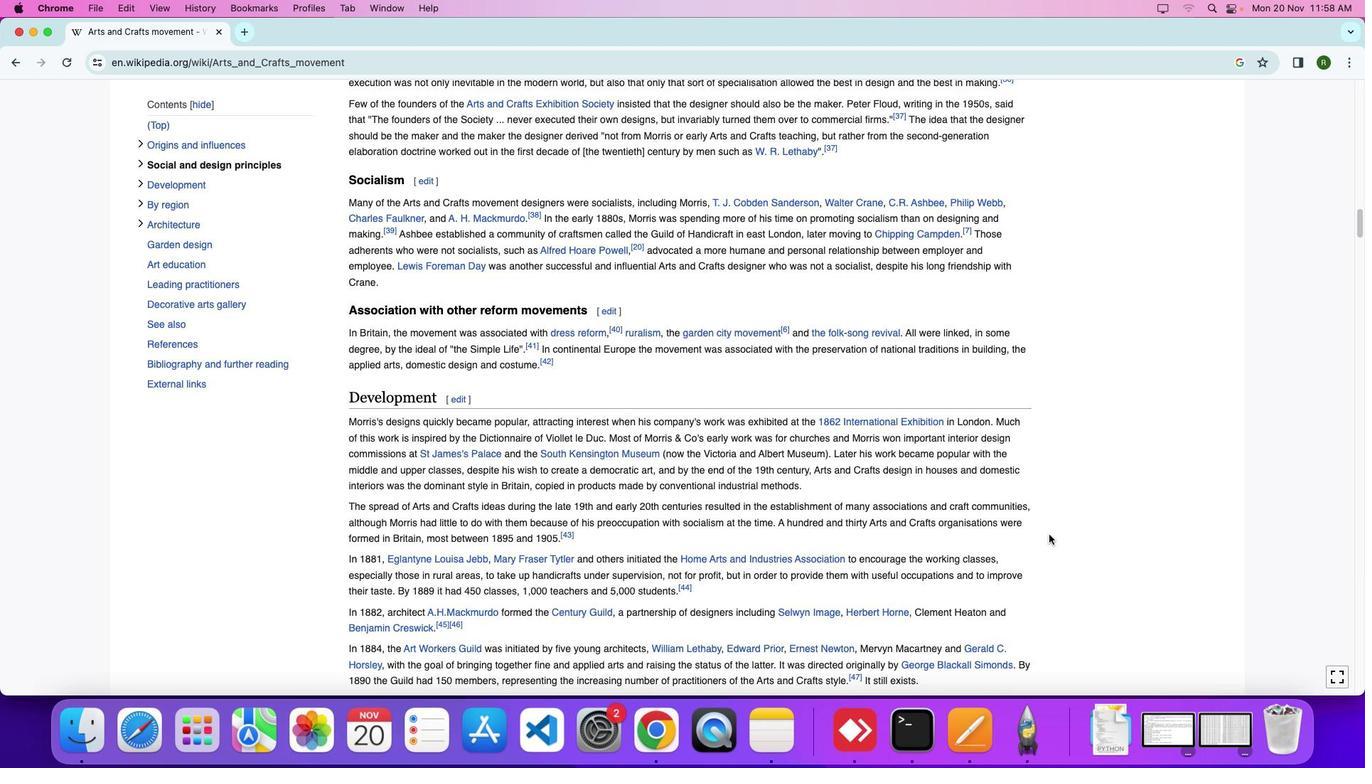 
Action: Mouse scrolled (1049, 534) with delta (0, -4)
Screenshot: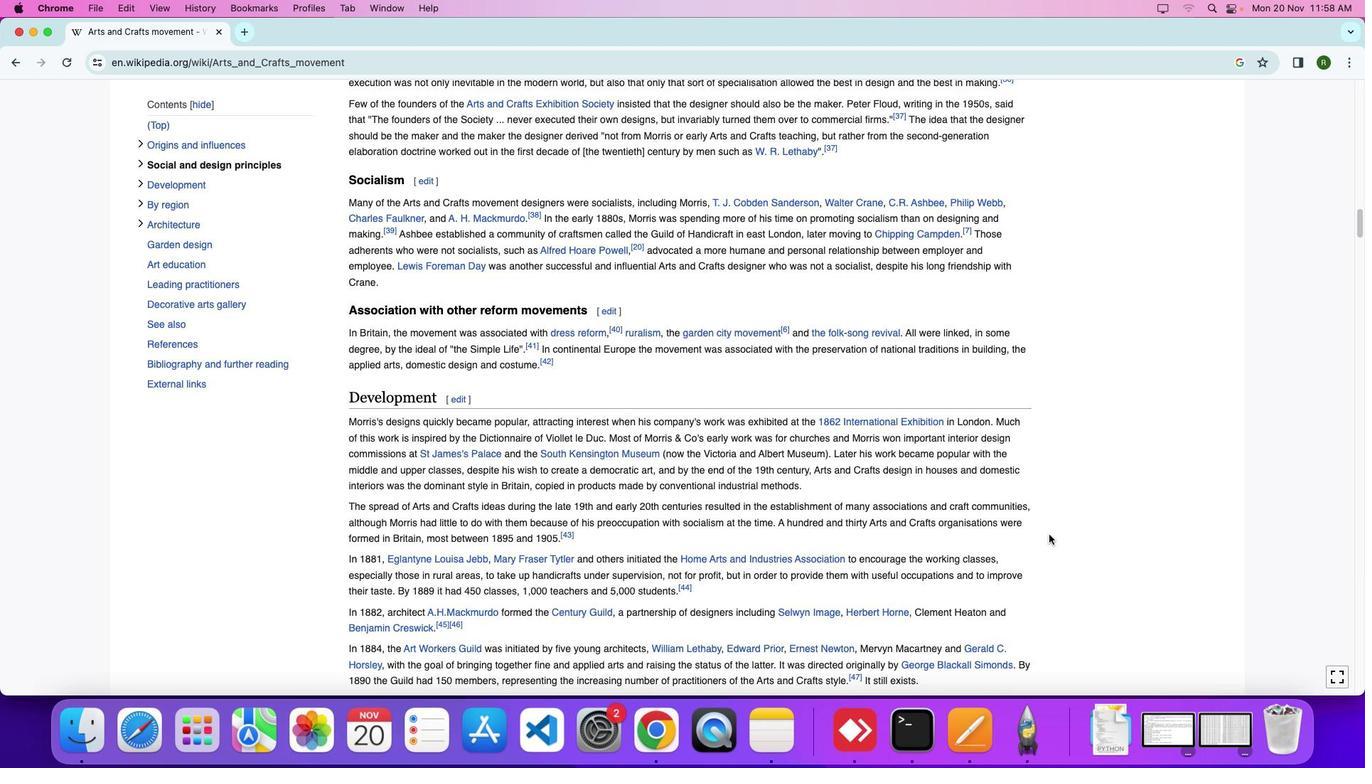 
Action: Mouse moved to (1049, 534)
Screenshot: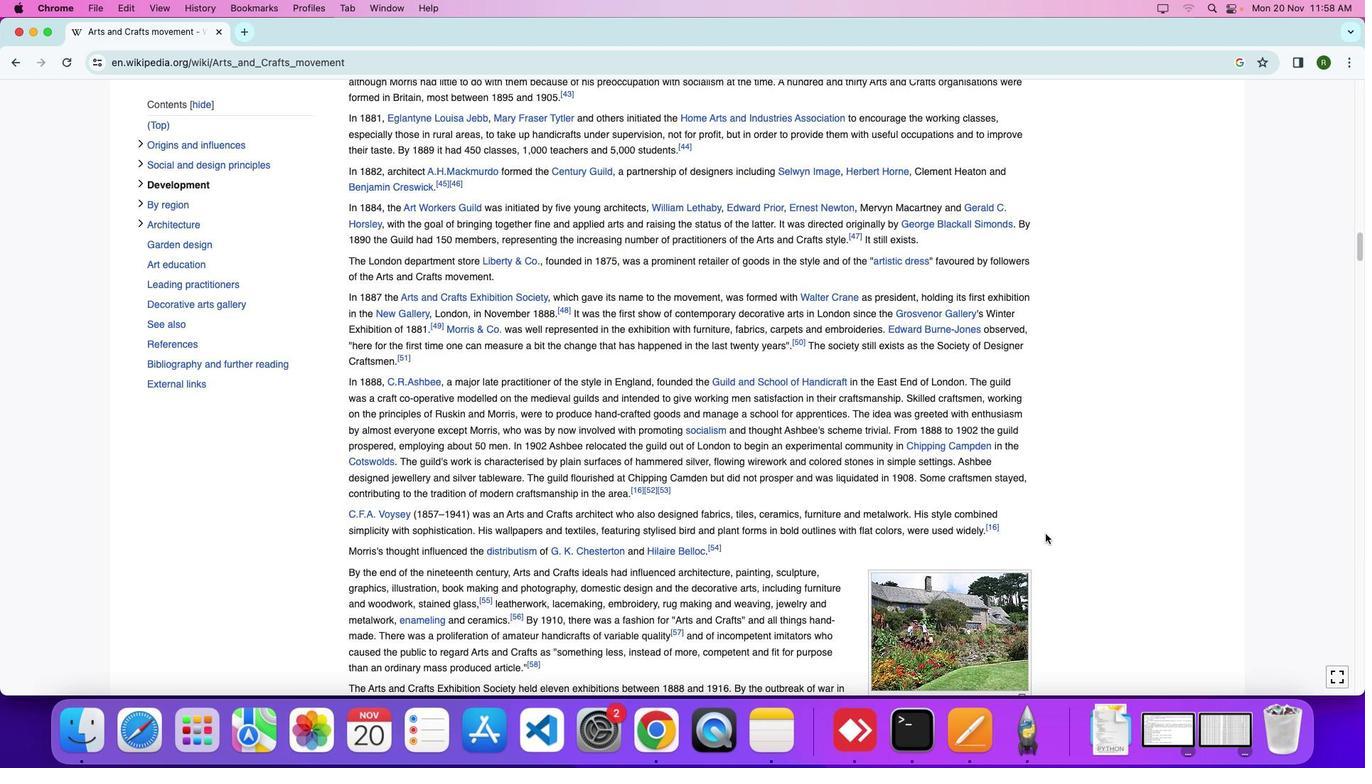 
Action: Mouse scrolled (1049, 534) with delta (0, 0)
Screenshot: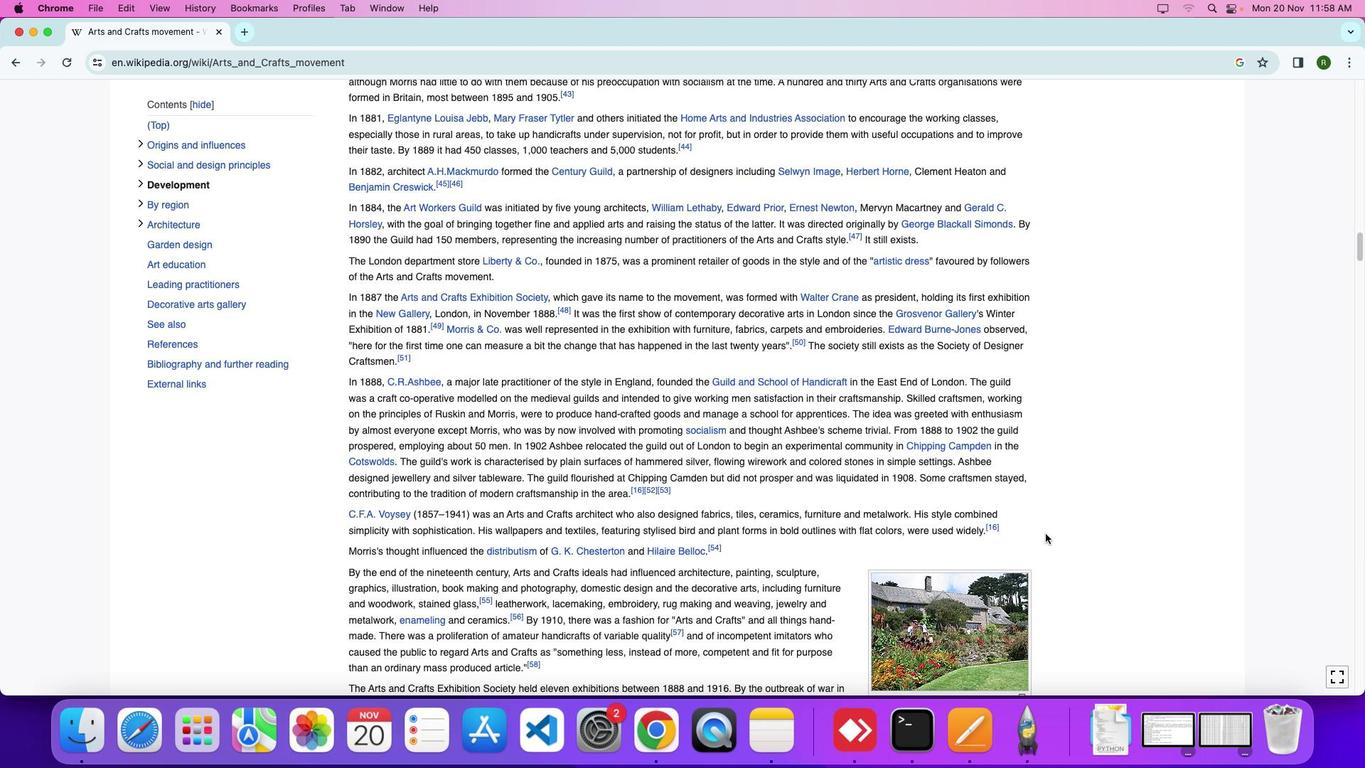 
Action: Mouse moved to (1049, 534)
Screenshot: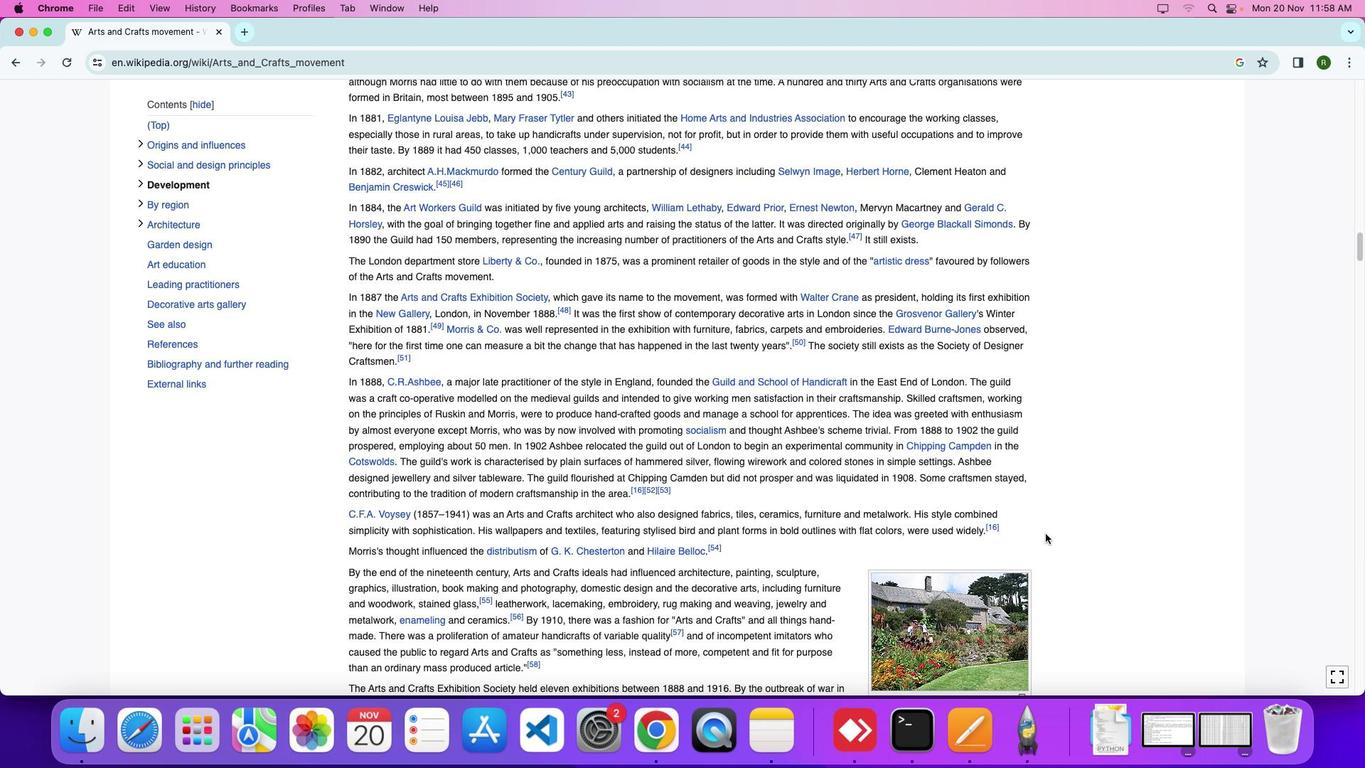 
Action: Mouse scrolled (1049, 534) with delta (0, 0)
Screenshot: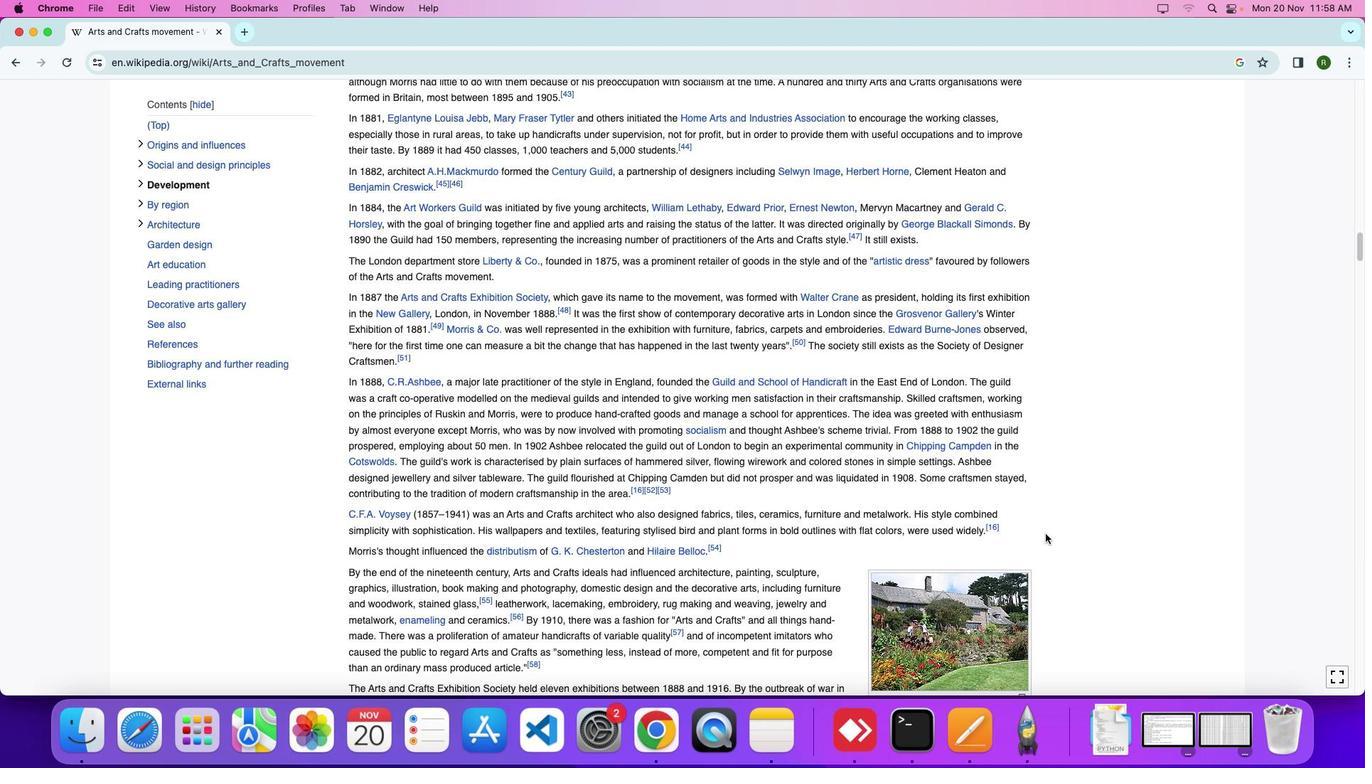 
Action: Mouse scrolled (1049, 534) with delta (0, -3)
Screenshot: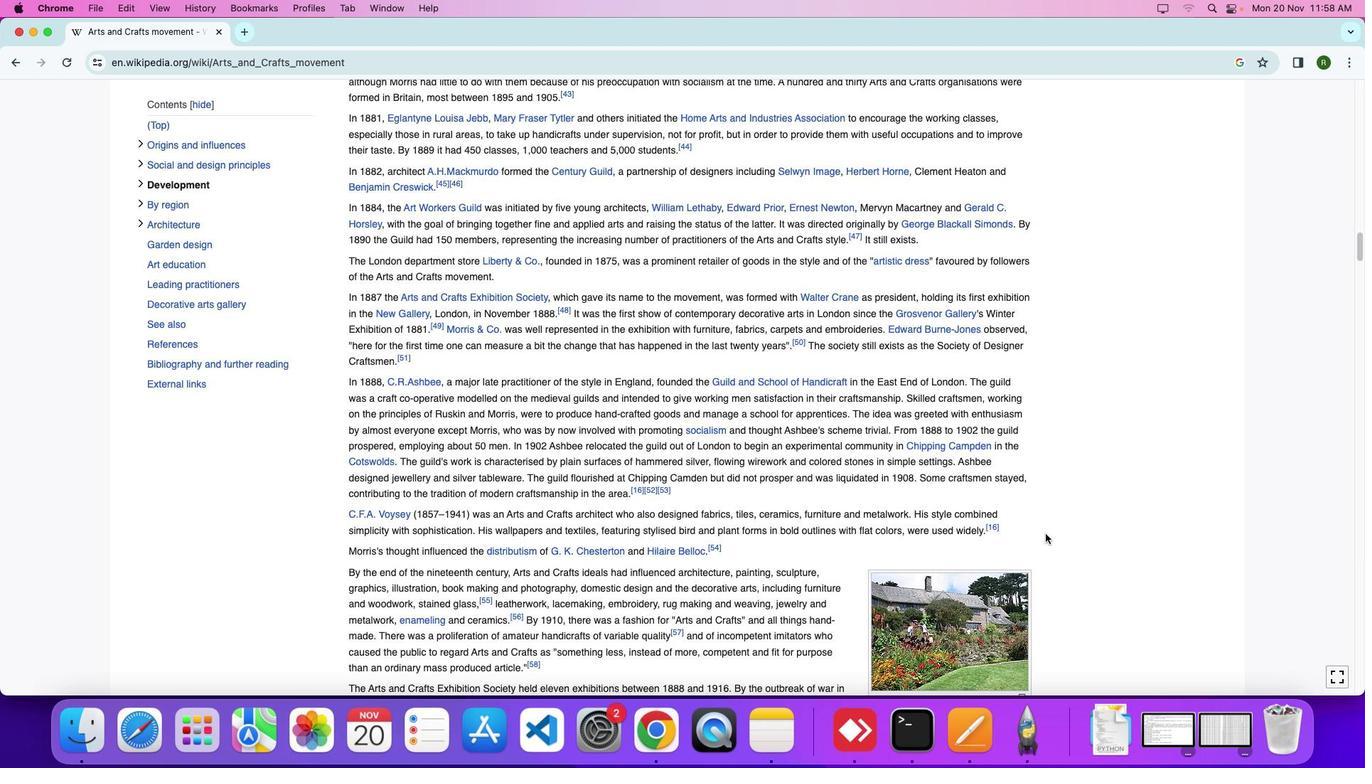 
Action: Mouse moved to (1049, 534)
Screenshot: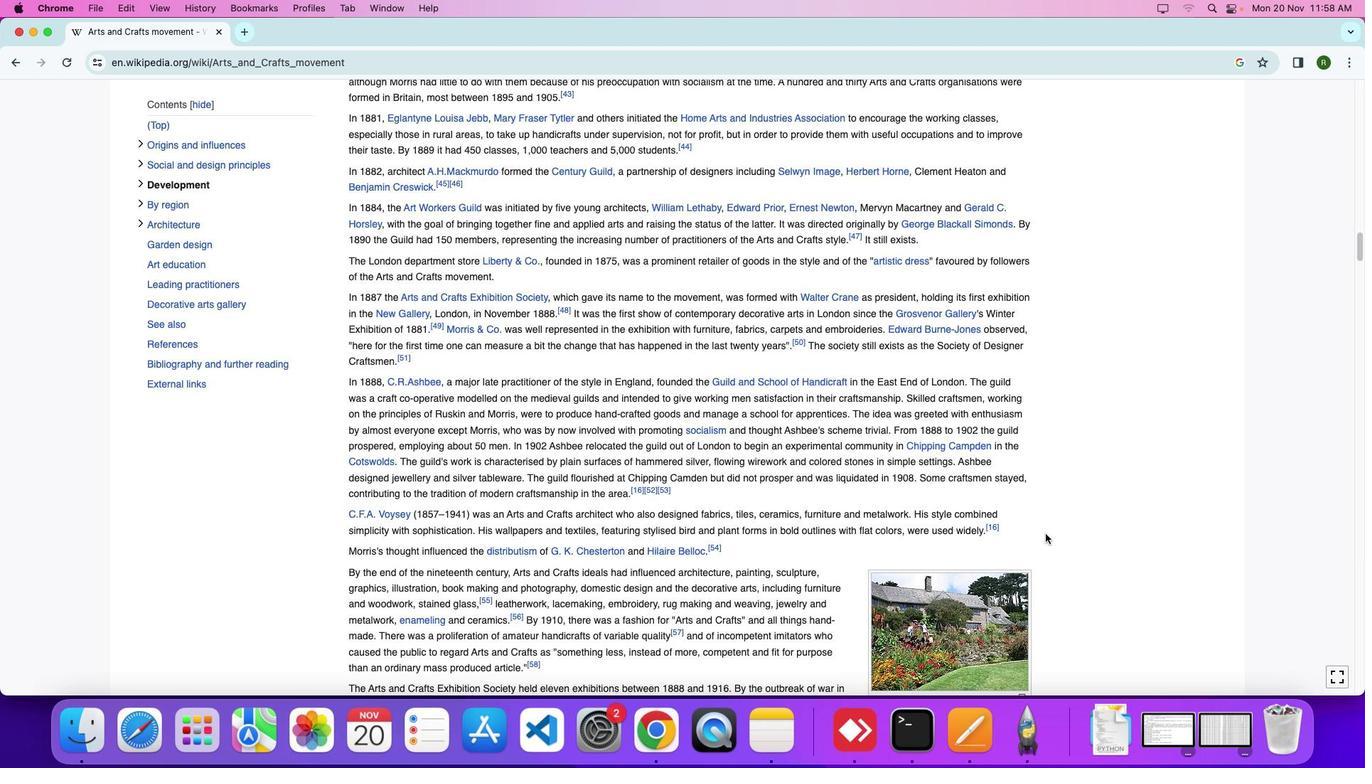 
Action: Mouse scrolled (1049, 534) with delta (0, -5)
Screenshot: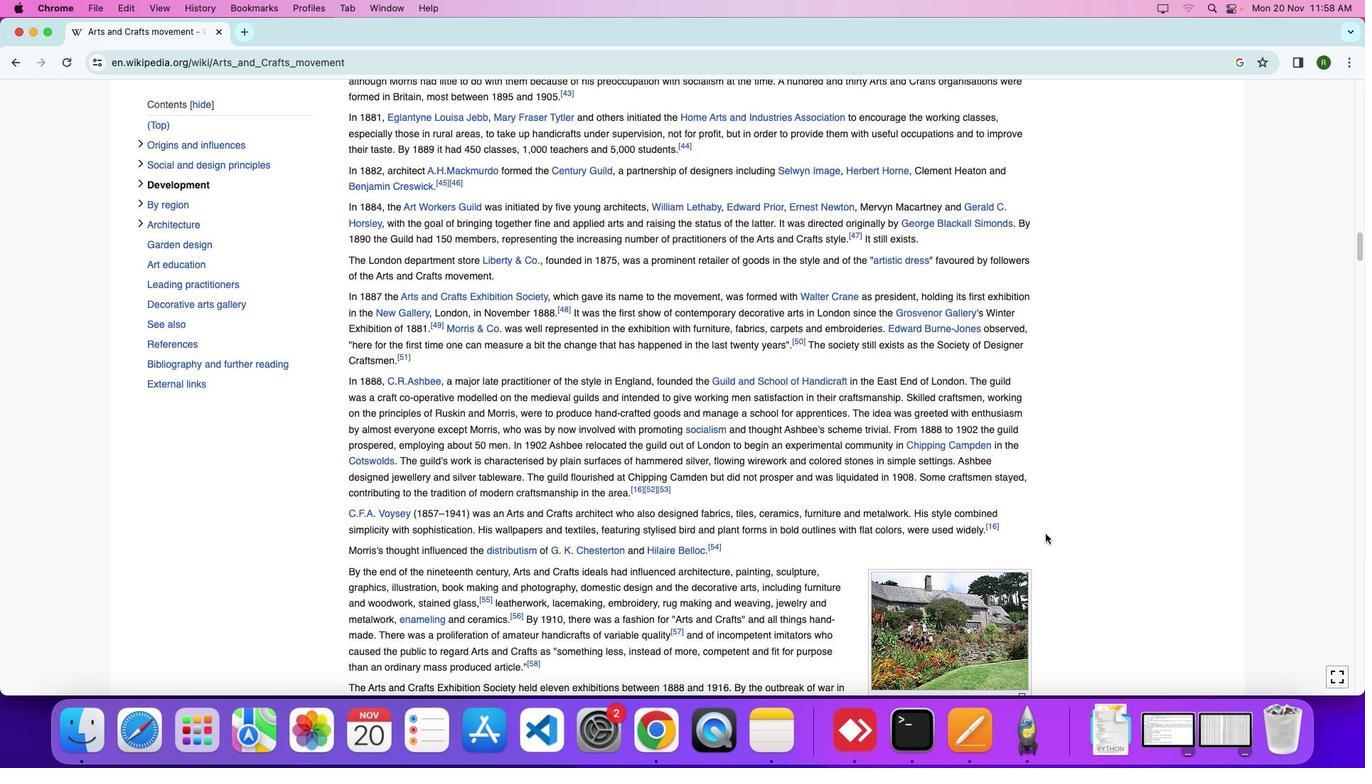 
Action: Mouse moved to (1045, 534)
Screenshot: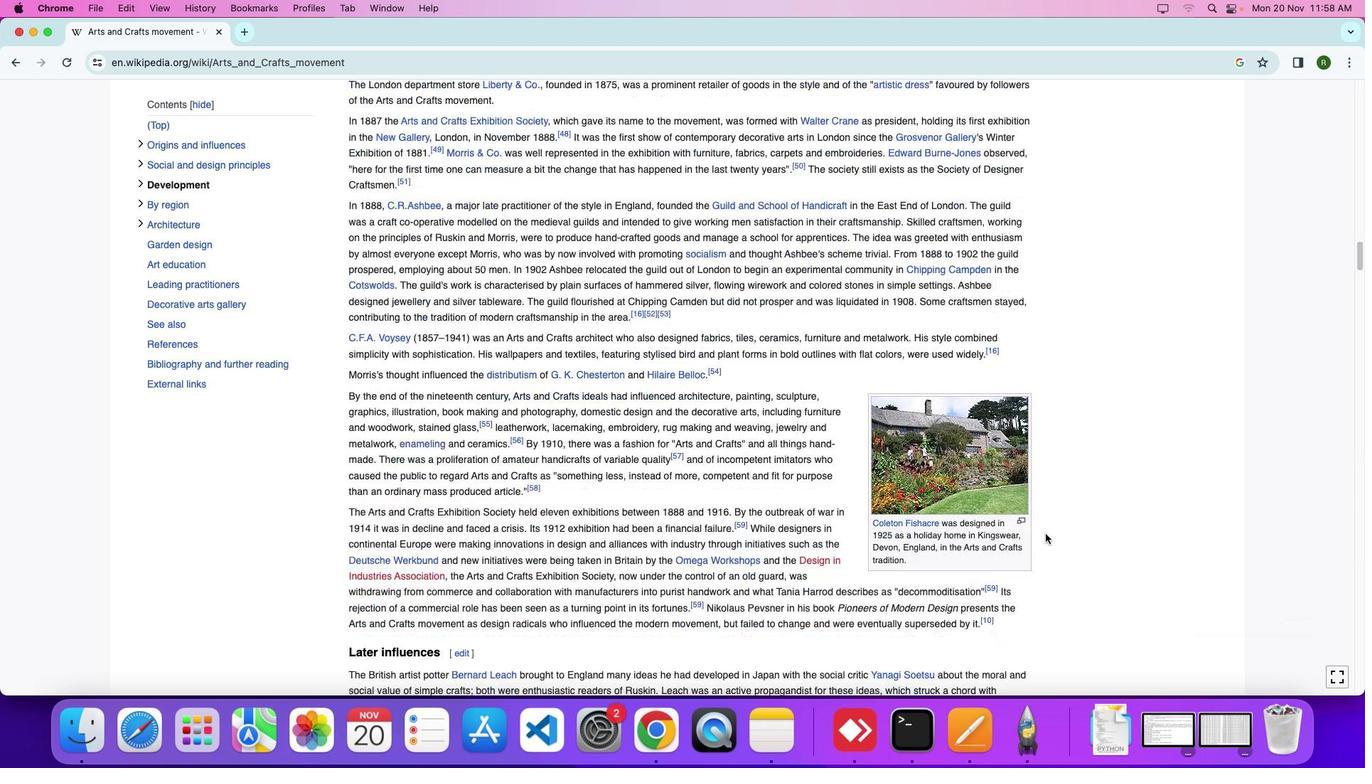 
Action: Mouse scrolled (1045, 534) with delta (0, 0)
Screenshot: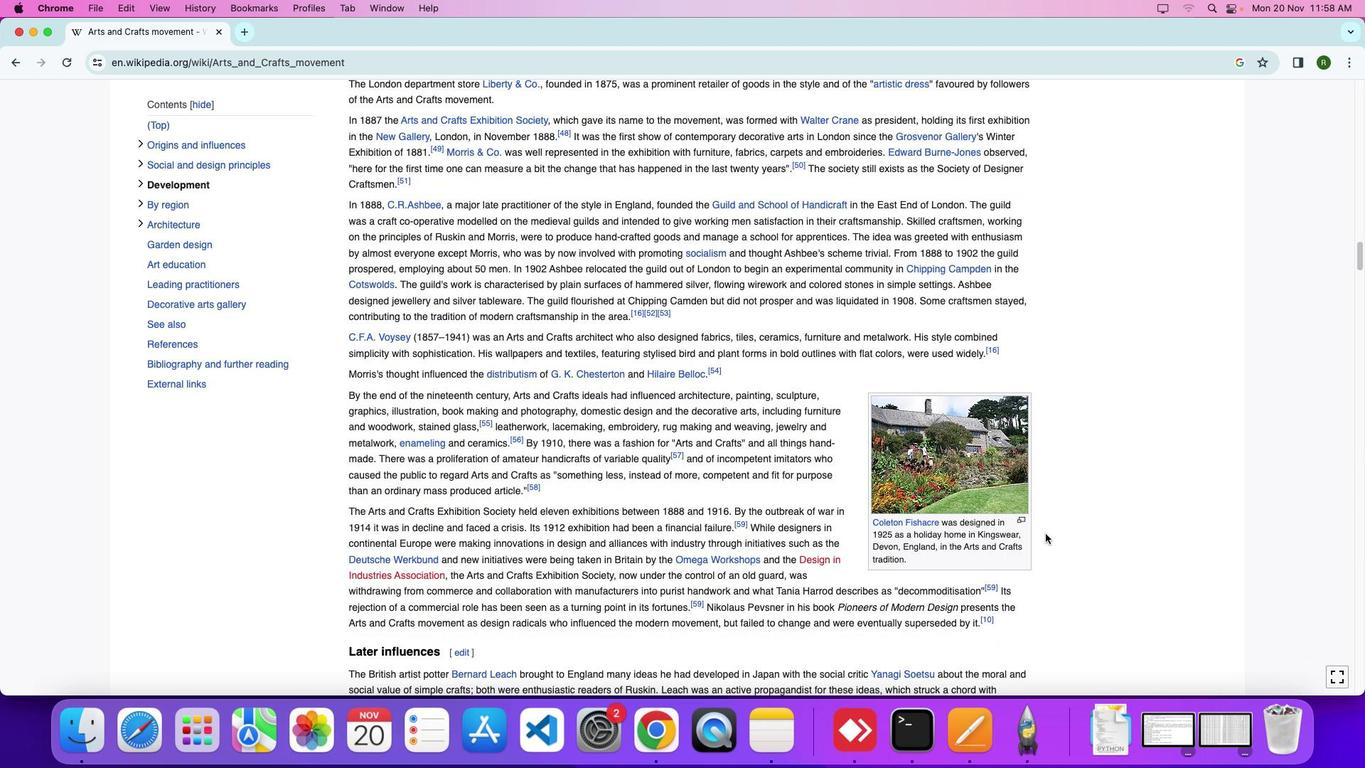 
Action: Mouse scrolled (1045, 534) with delta (0, 0)
Screenshot: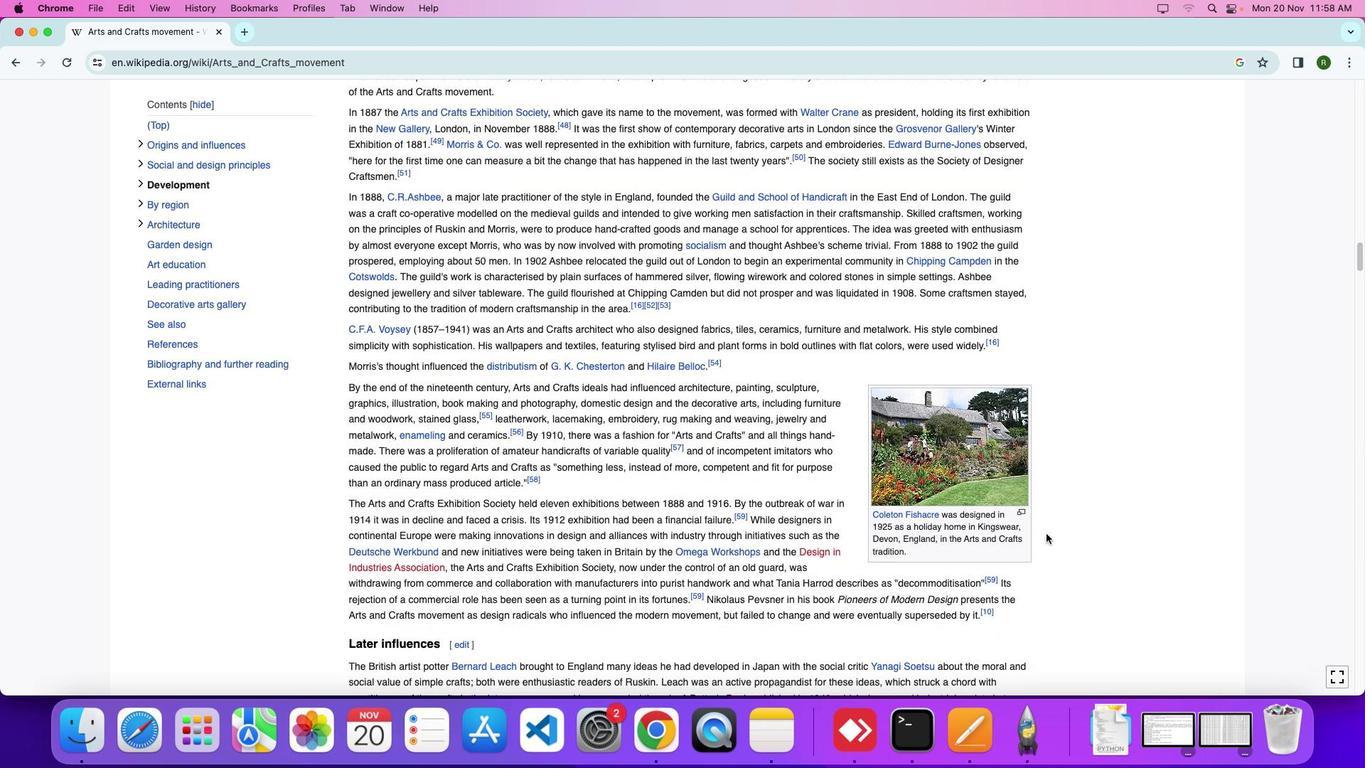 
Action: Mouse scrolled (1045, 534) with delta (0, -2)
Screenshot: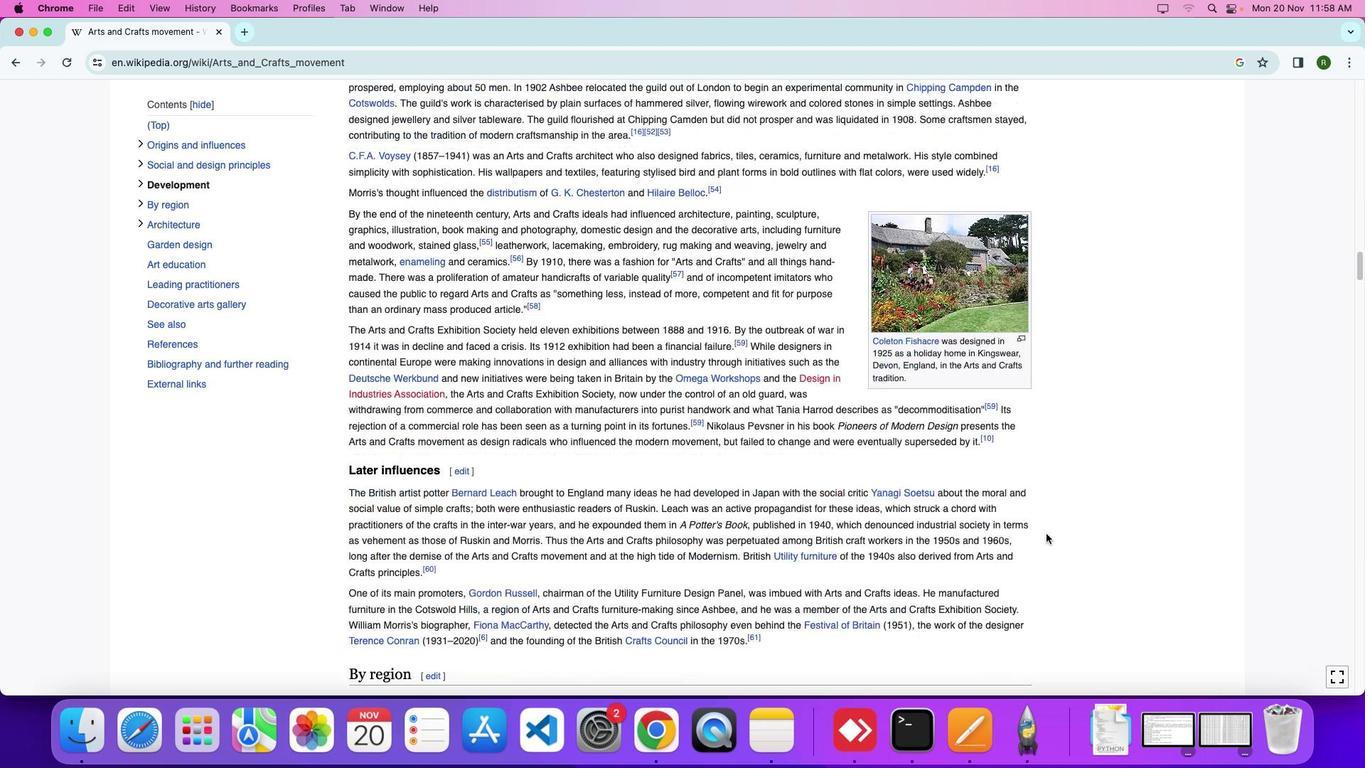 
Action: Mouse moved to (1045, 534)
Screenshot: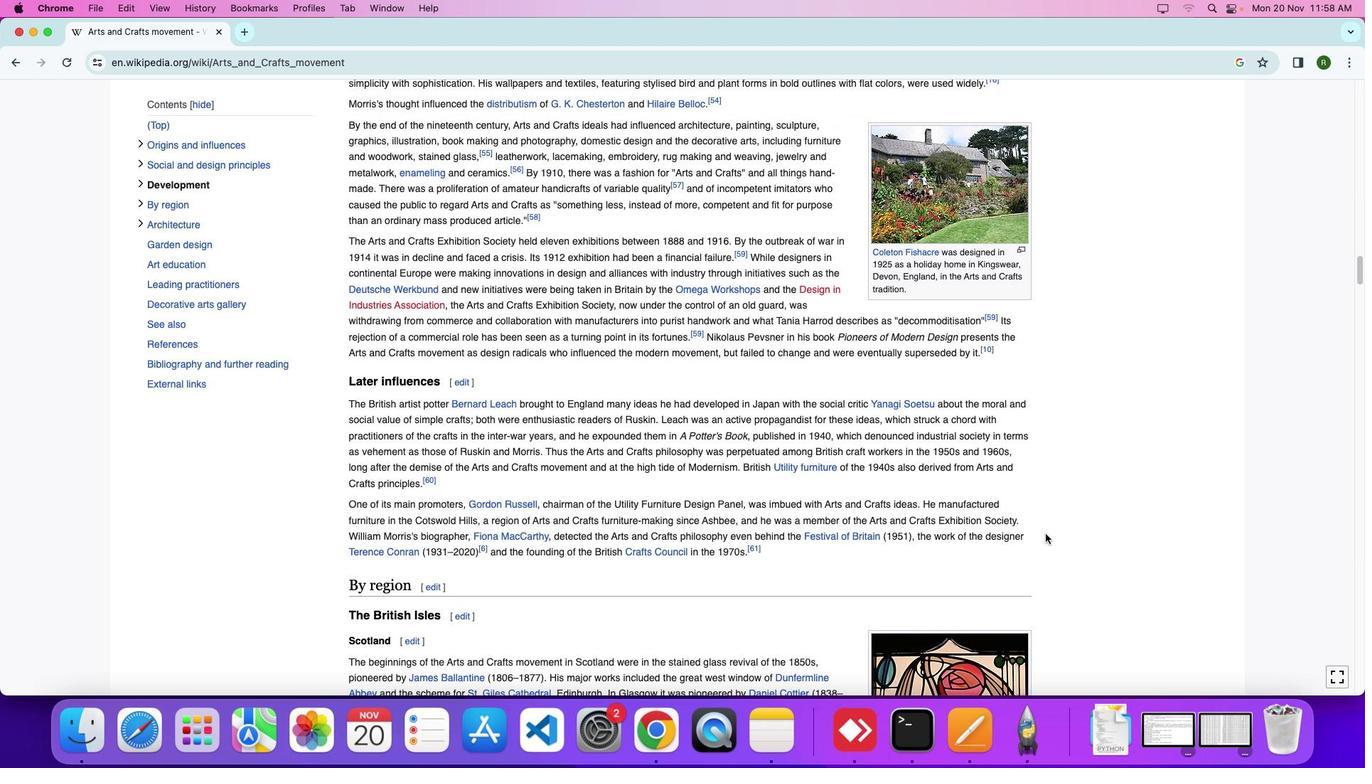 
Action: Mouse scrolled (1045, 534) with delta (0, 0)
Screenshot: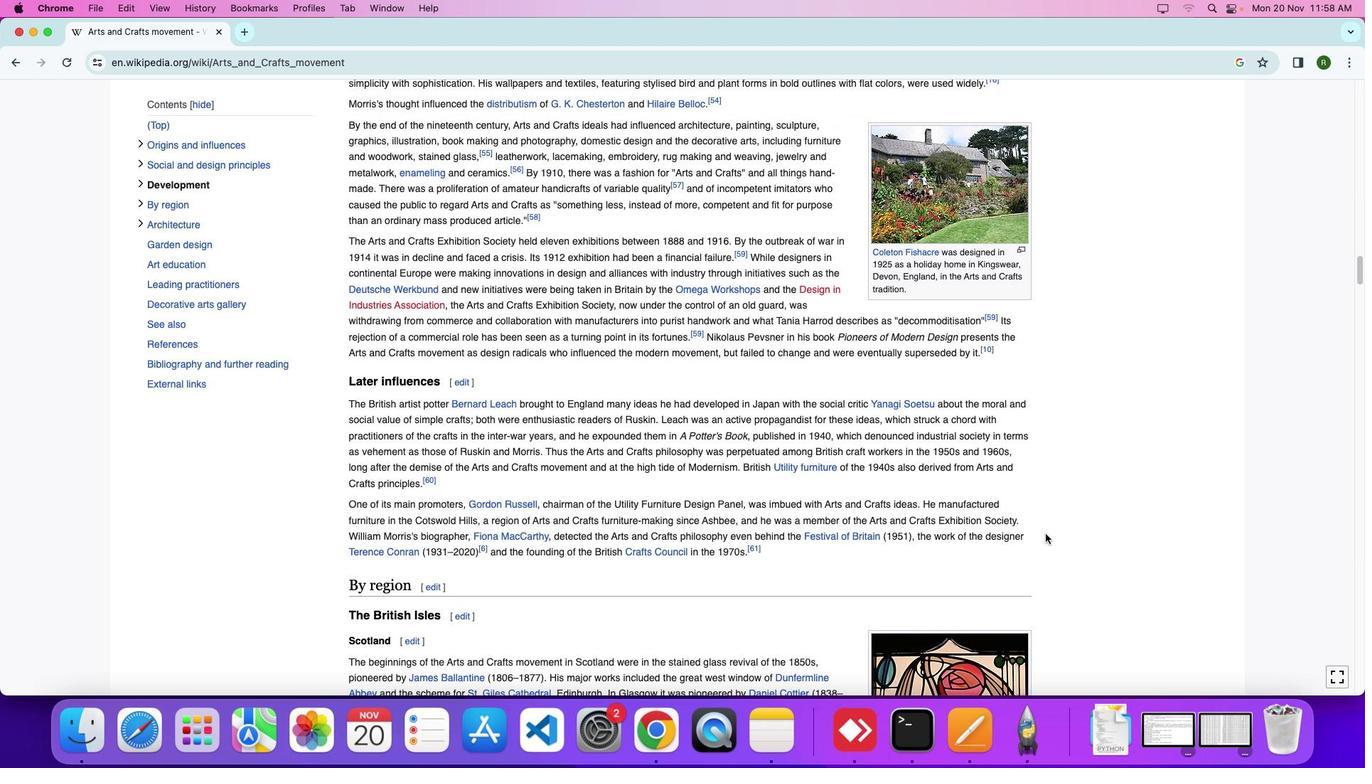 
Action: Mouse moved to (1046, 534)
Screenshot: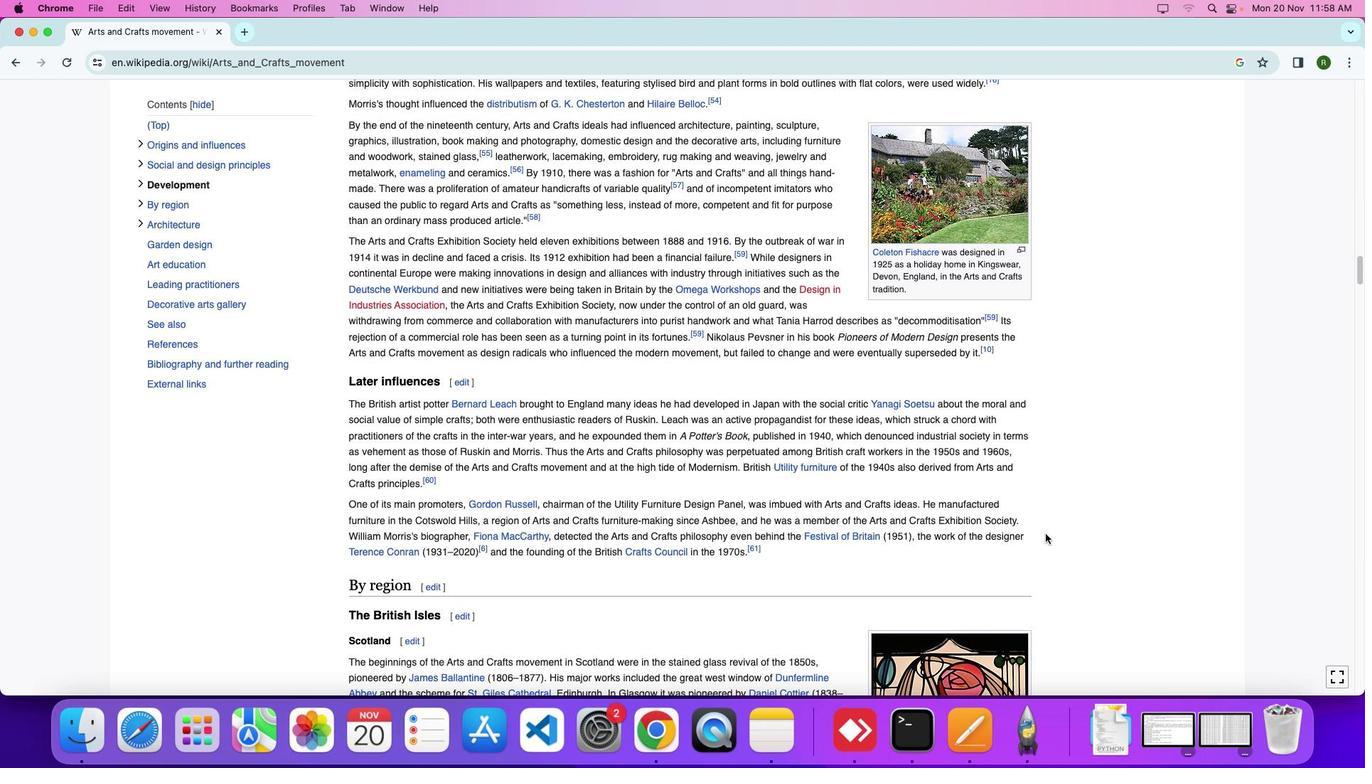 
Action: Mouse scrolled (1046, 534) with delta (0, 0)
Screenshot: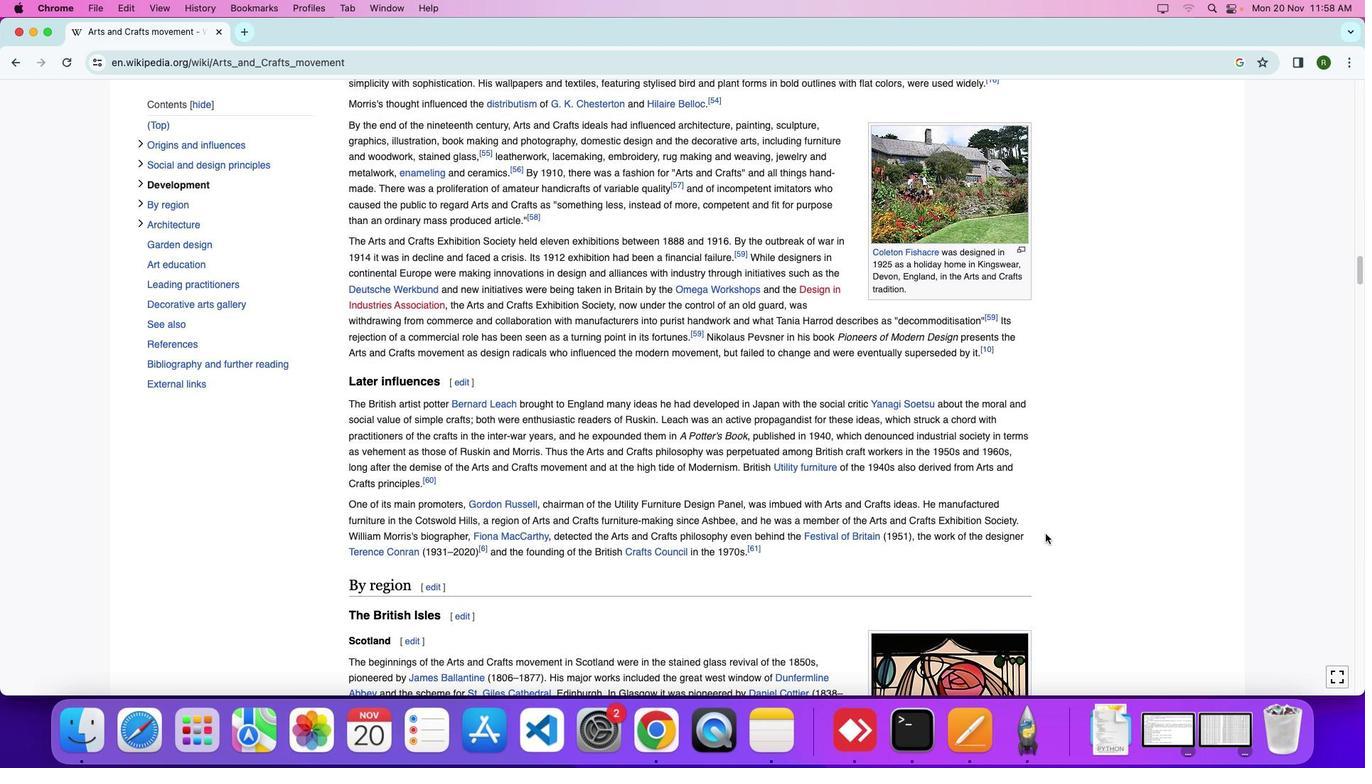 
Action: Mouse moved to (1047, 534)
Screenshot: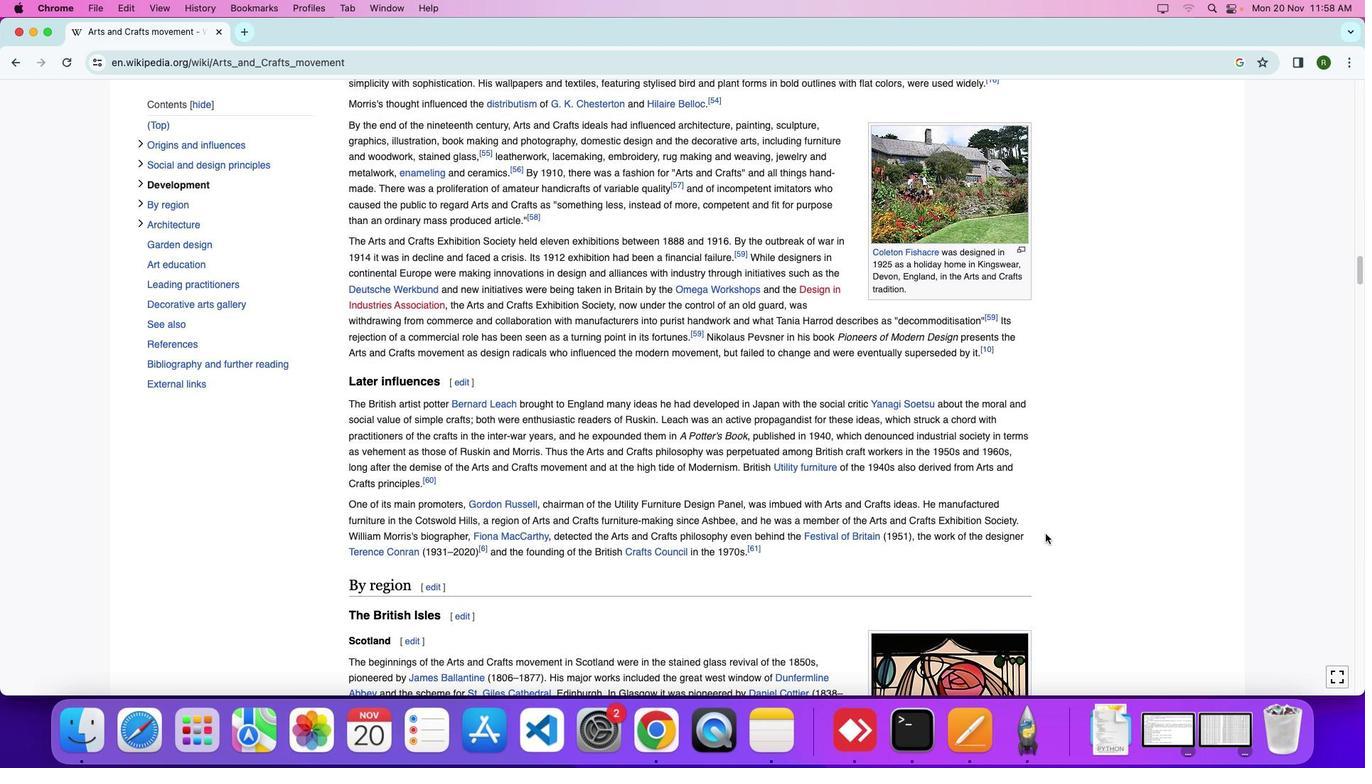 
Action: Mouse scrolled (1047, 534) with delta (0, -4)
Screenshot: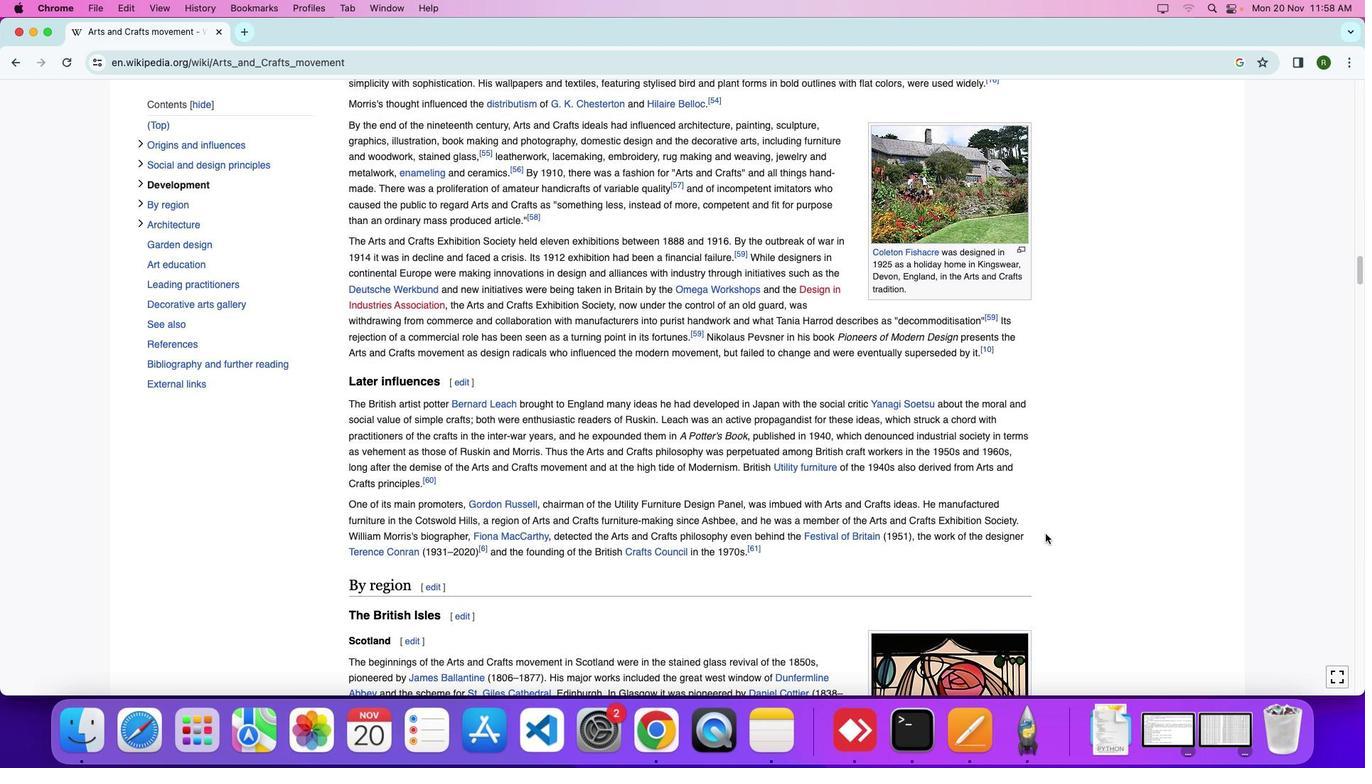 
Action: Mouse moved to (1046, 534)
Screenshot: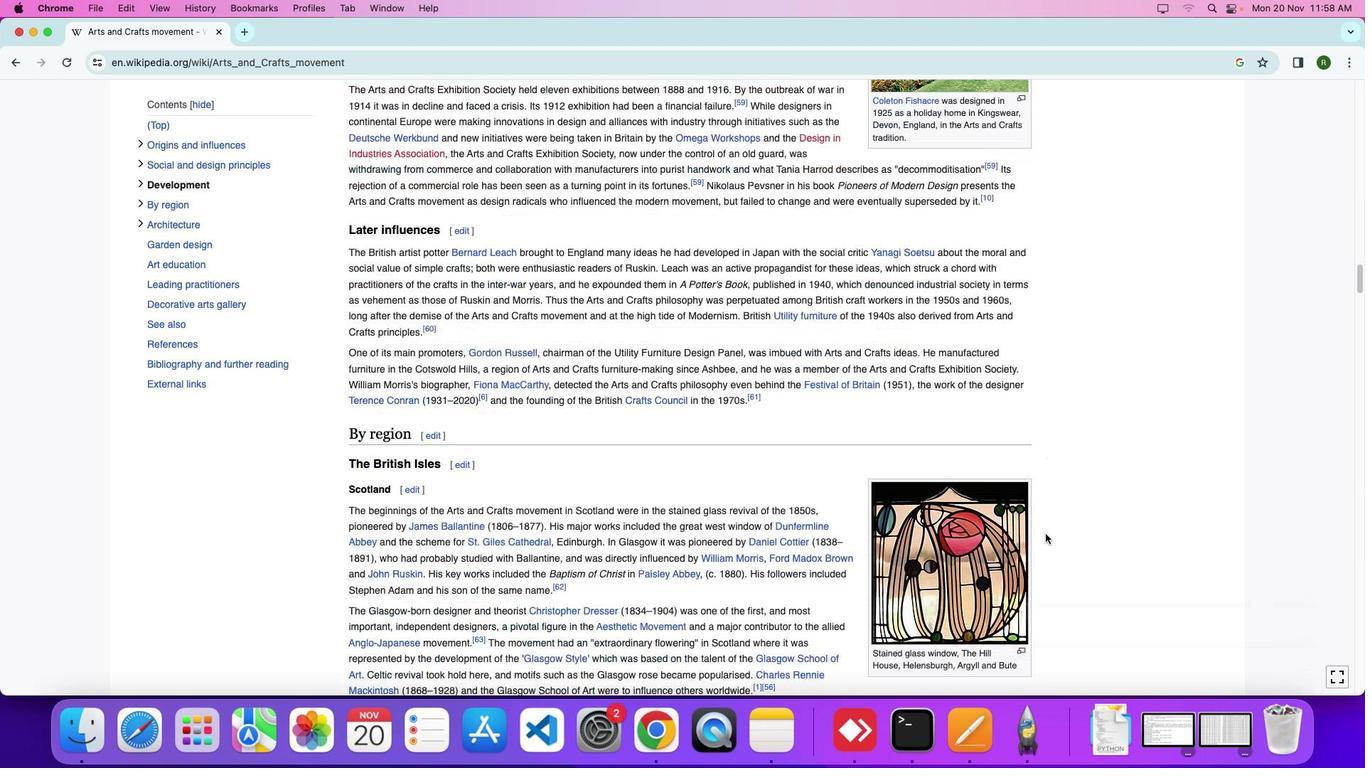 
Action: Mouse scrolled (1046, 534) with delta (0, 0)
Screenshot: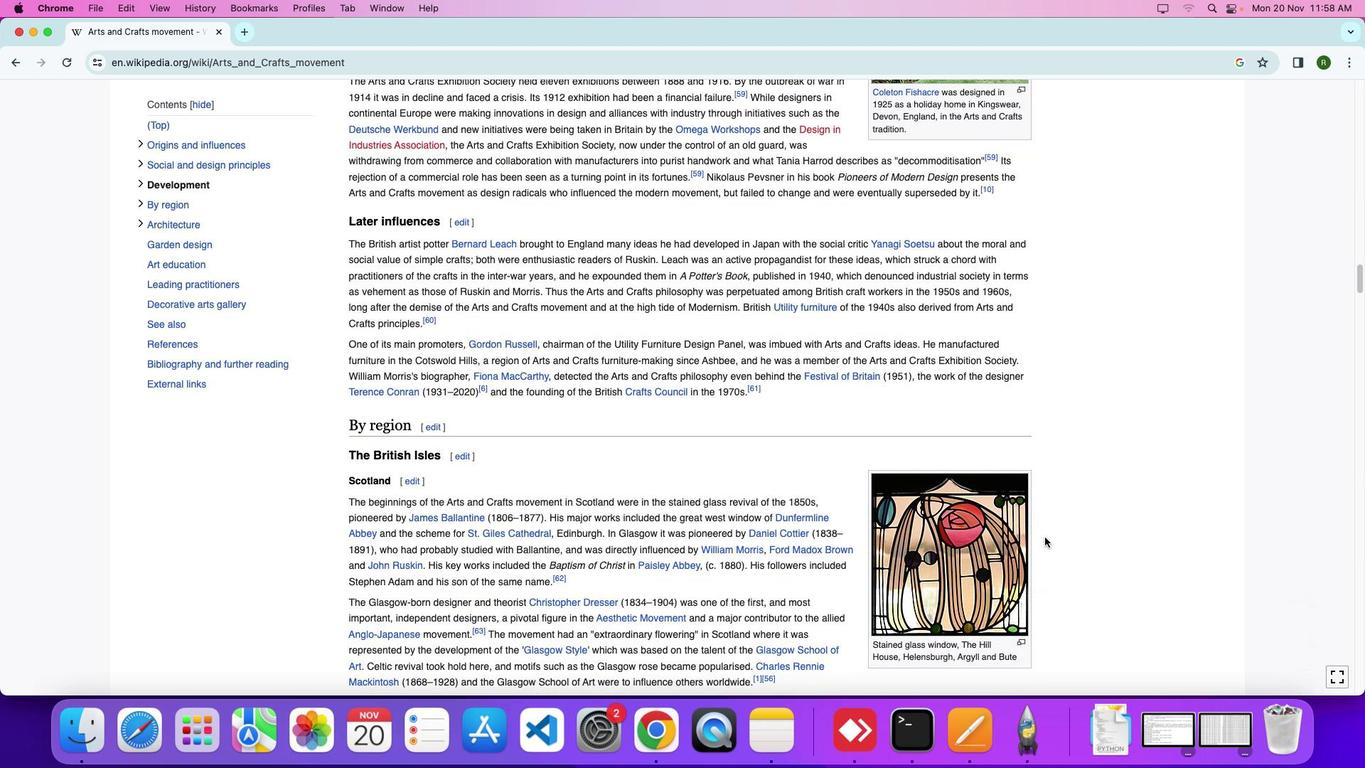 
Action: Mouse scrolled (1046, 534) with delta (0, 0)
Screenshot: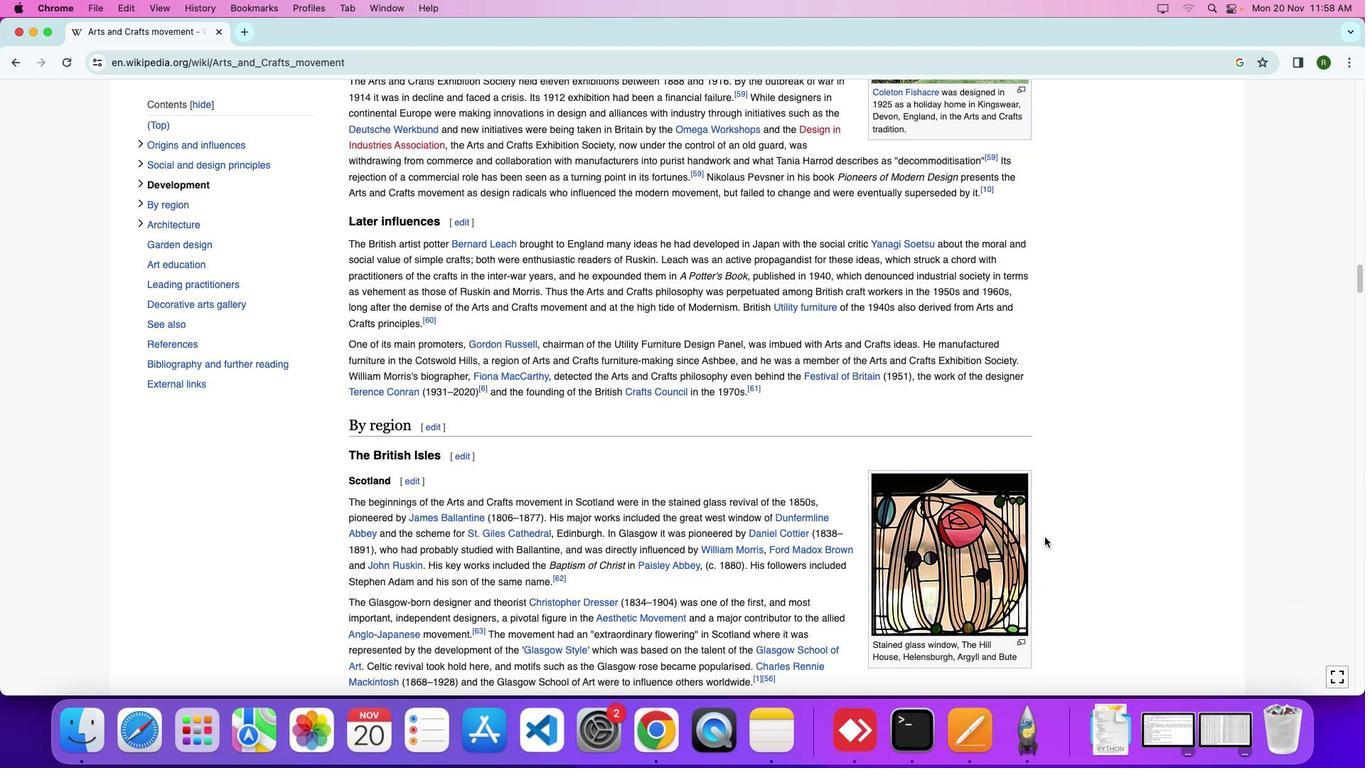 
Action: Mouse scrolled (1046, 534) with delta (0, -2)
Screenshot: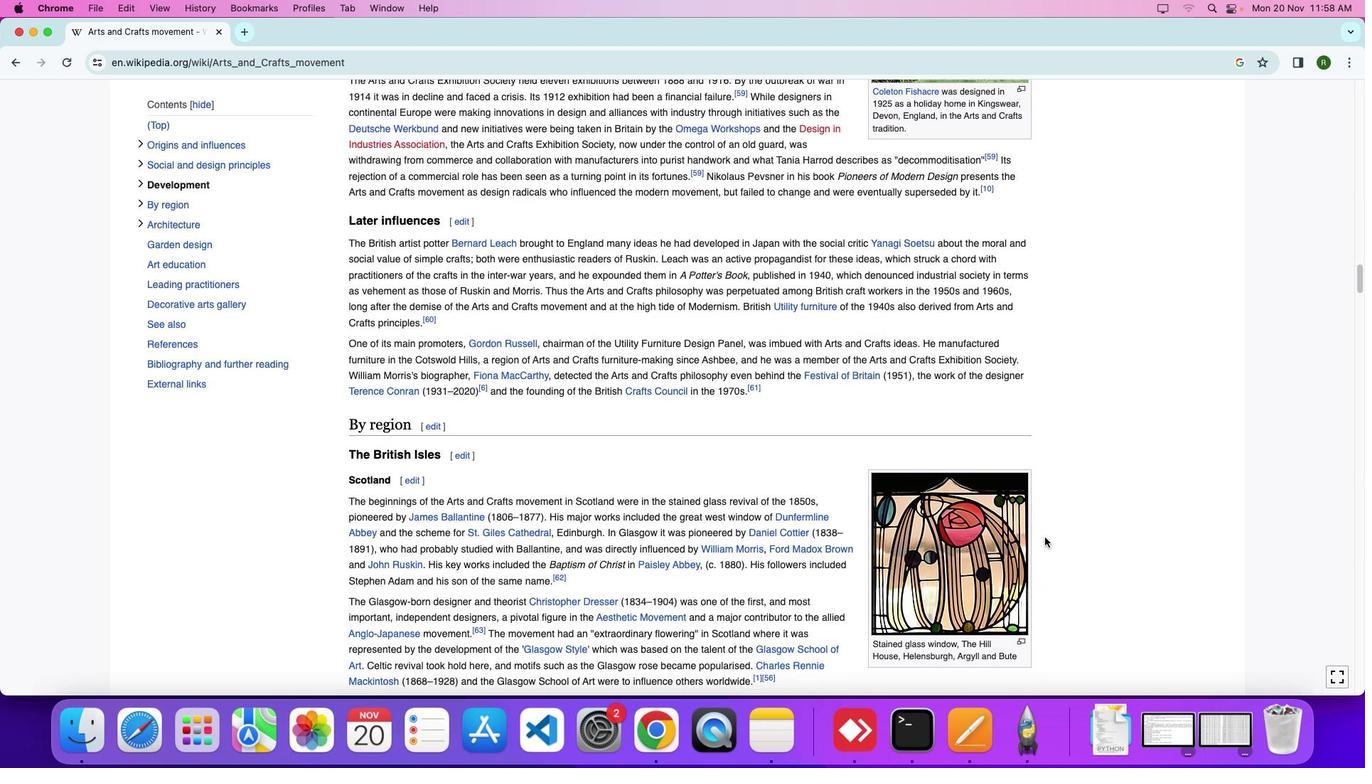 
Action: Mouse moved to (1045, 537)
Screenshot: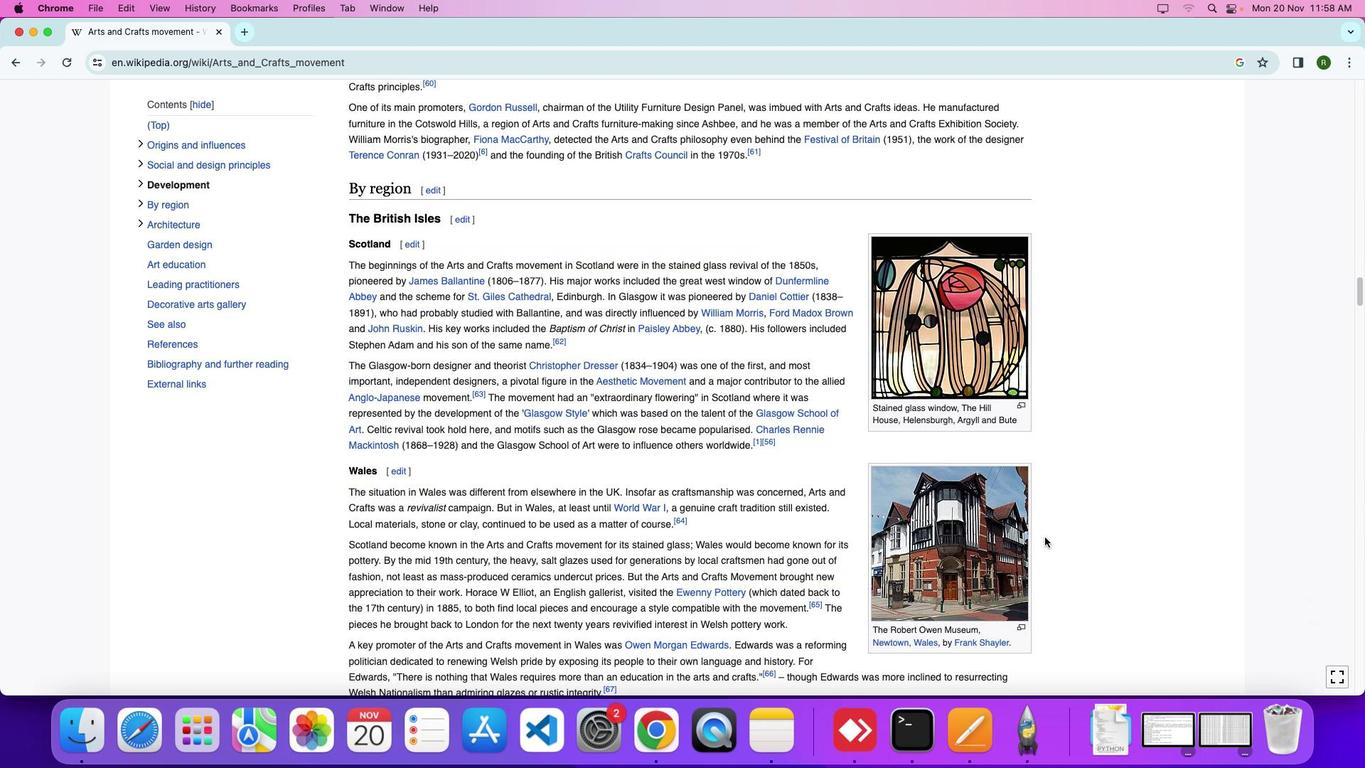
Action: Mouse scrolled (1045, 537) with delta (0, 0)
Screenshot: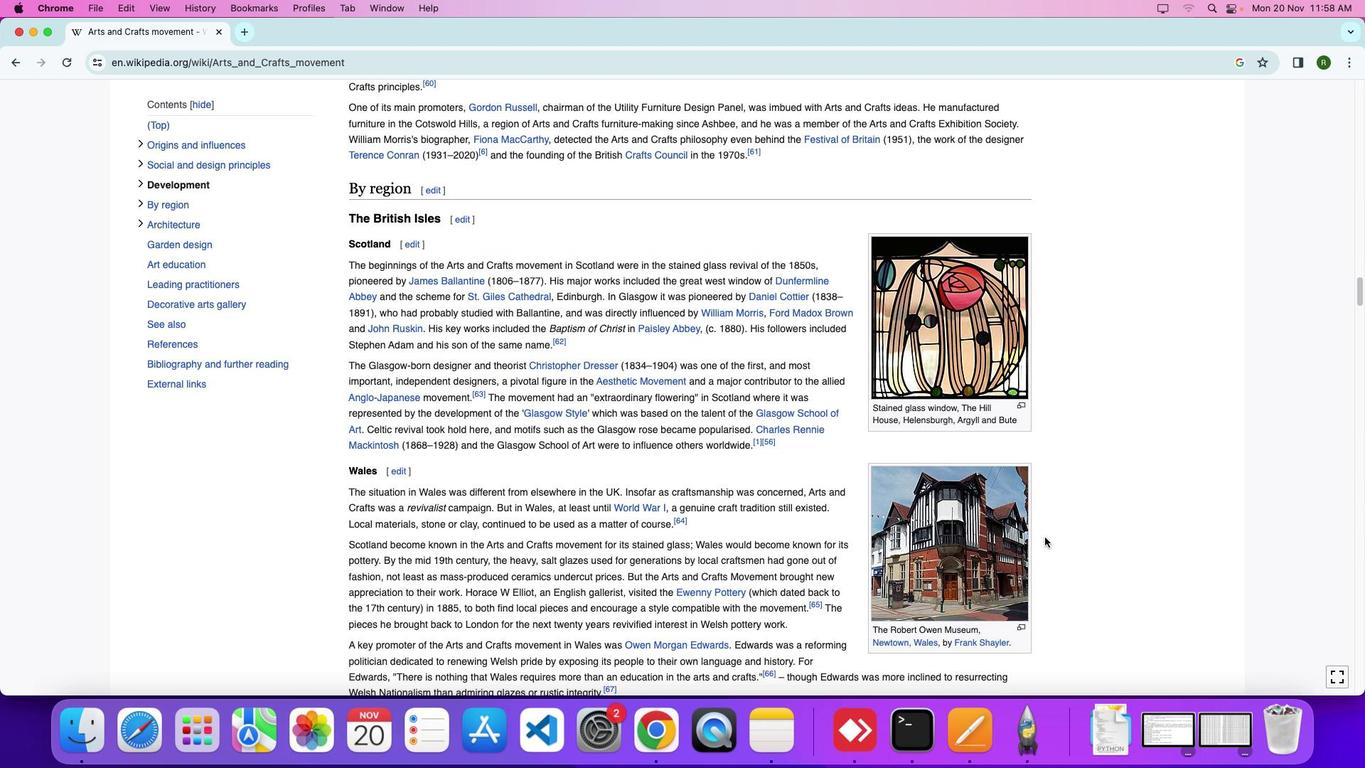 
Action: Mouse scrolled (1045, 537) with delta (0, 0)
Screenshot: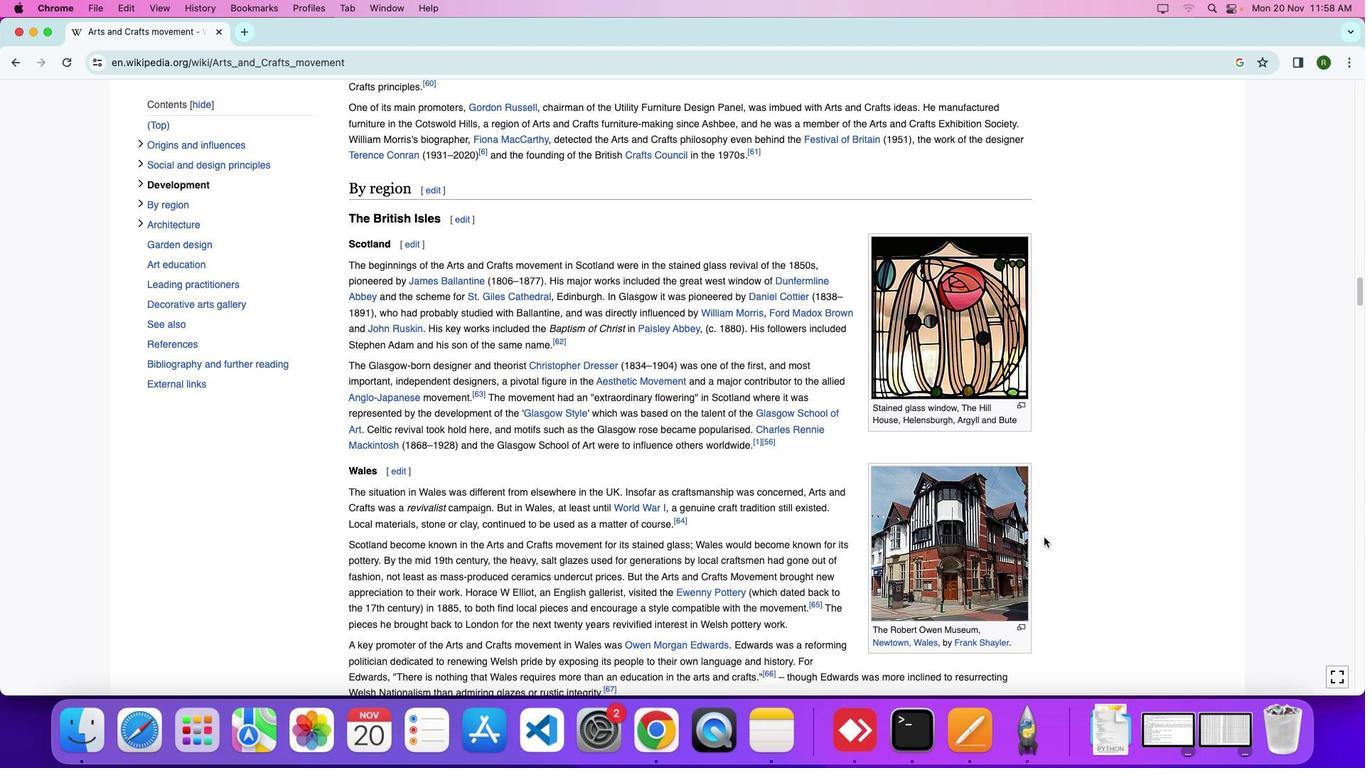 
Action: Mouse scrolled (1045, 537) with delta (0, -4)
Screenshot: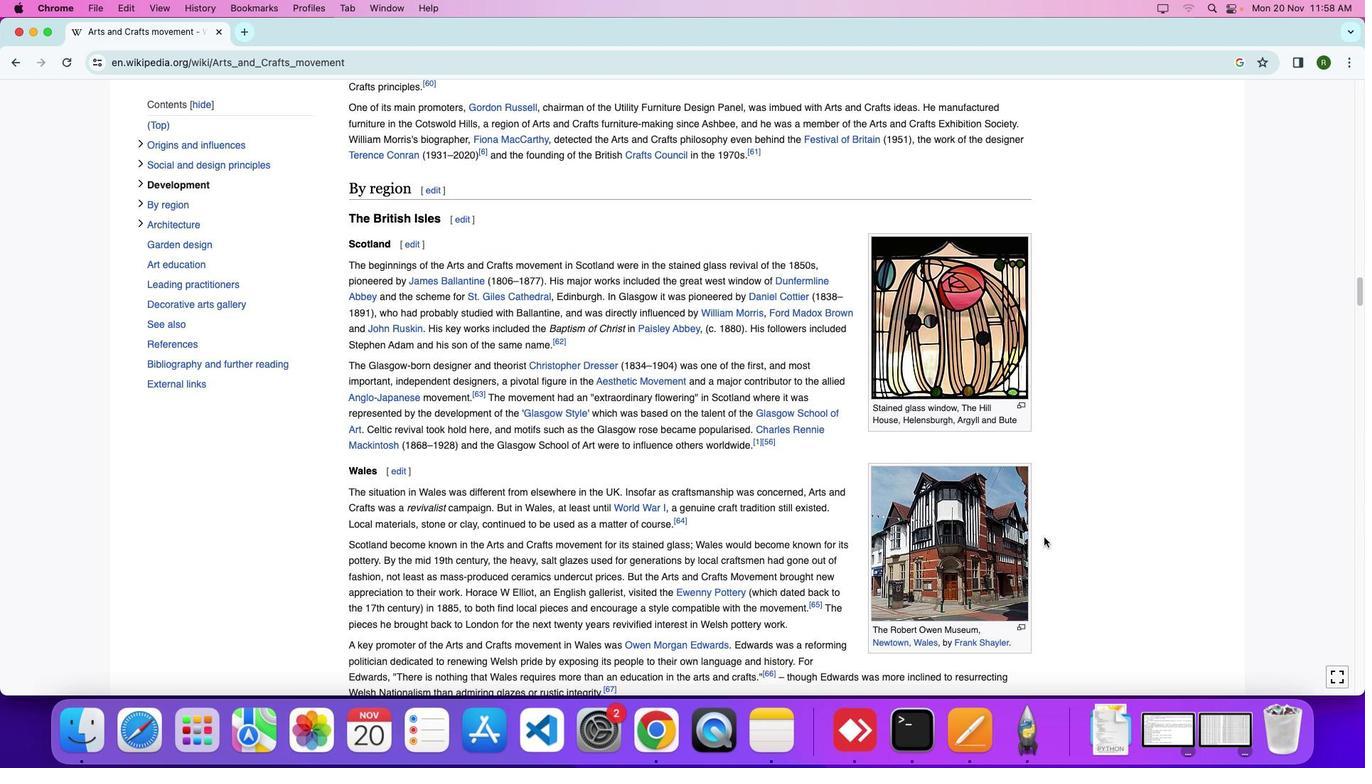
Action: Mouse moved to (1045, 537)
Screenshot: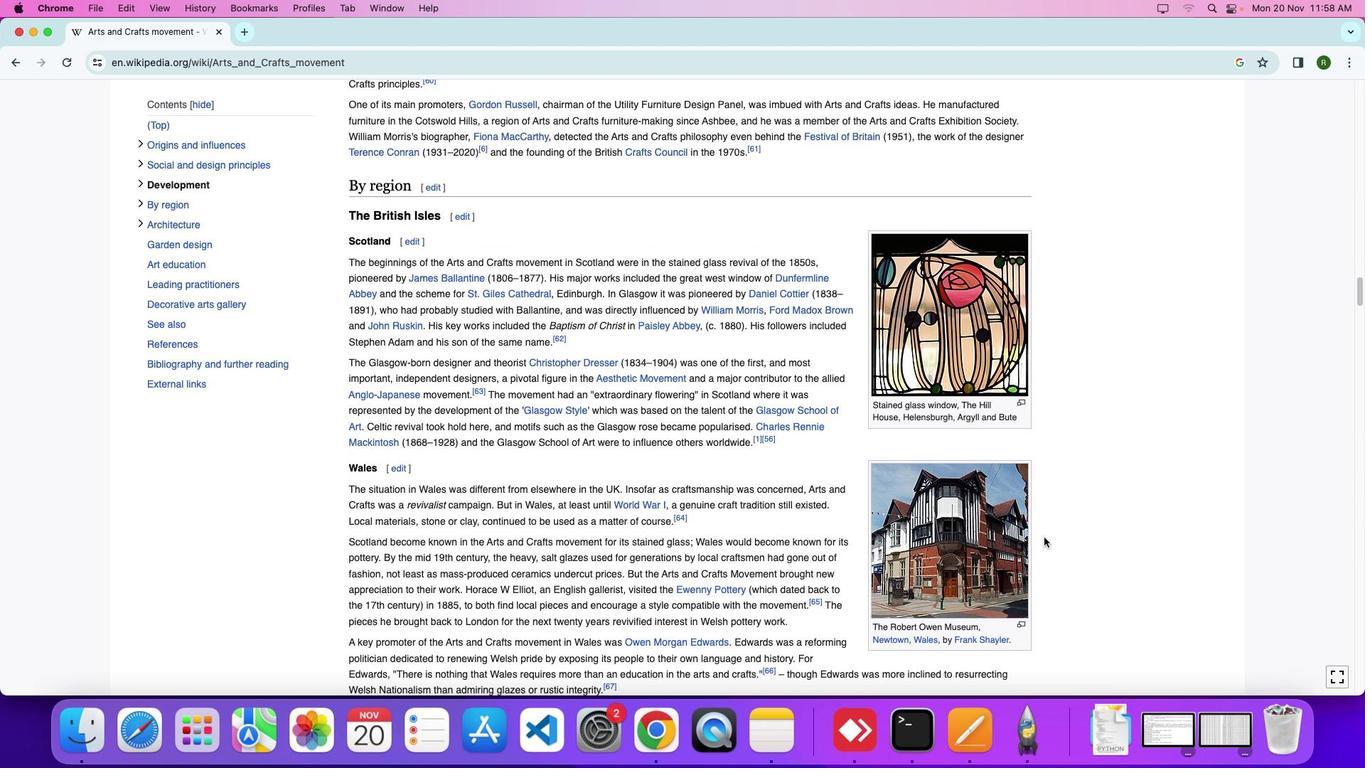 
Action: Mouse scrolled (1045, 537) with delta (0, 0)
Screenshot: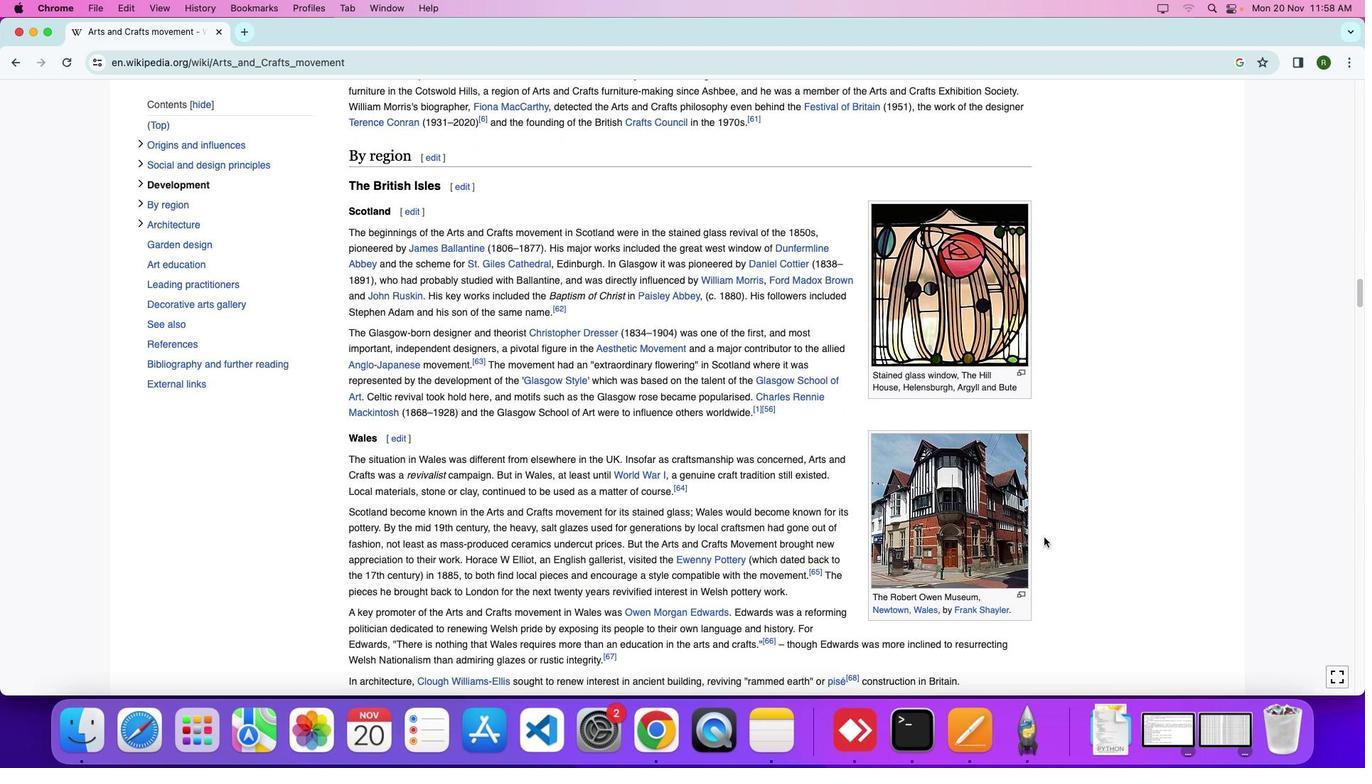 
Action: Mouse scrolled (1045, 537) with delta (0, 0)
Screenshot: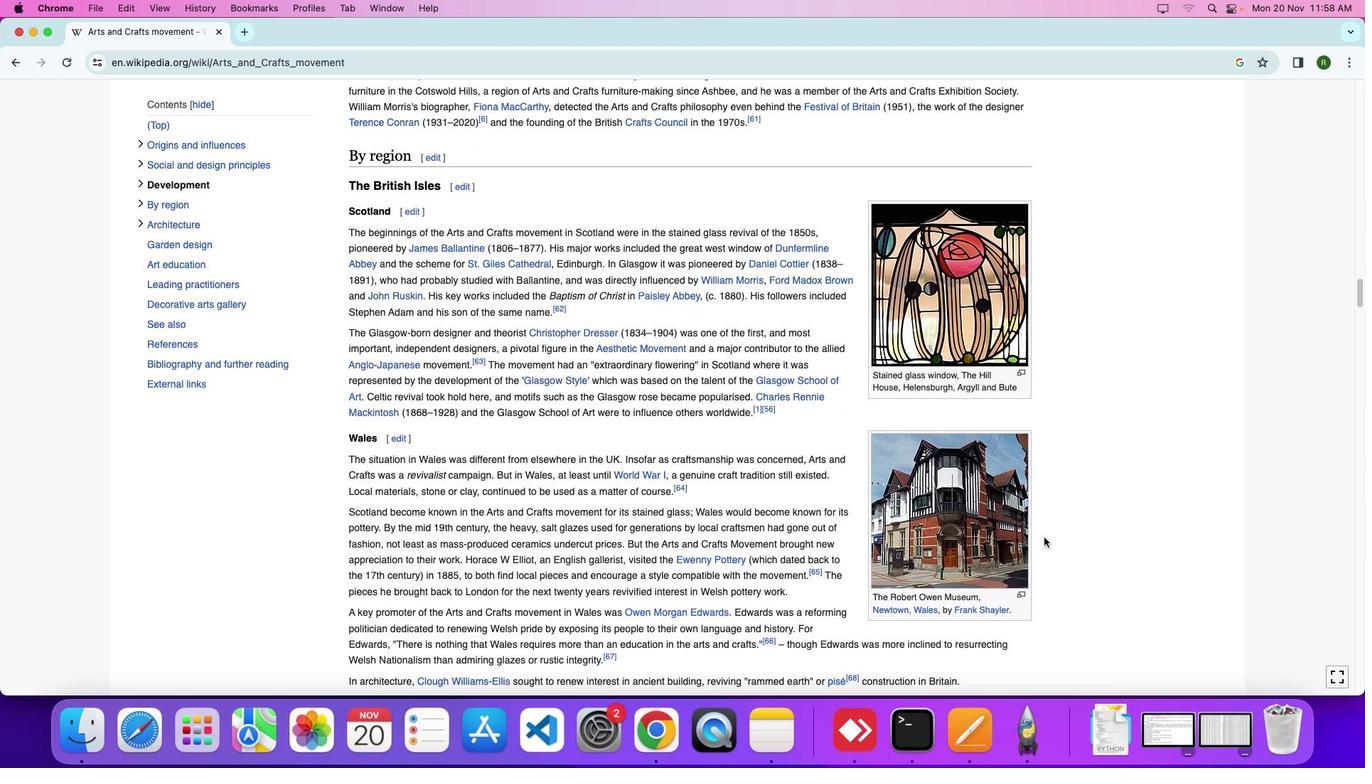 
Action: Mouse scrolled (1045, 537) with delta (0, 0)
Screenshot: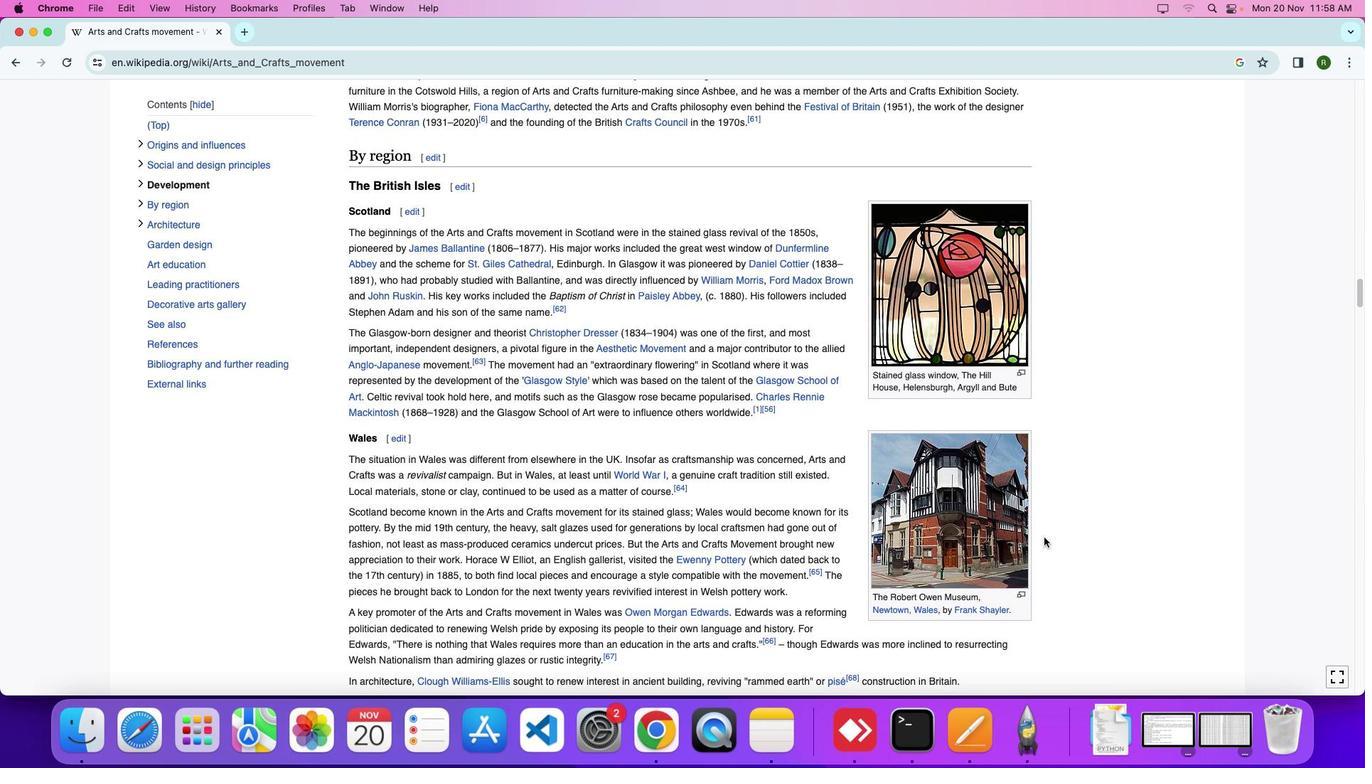 
Action: Mouse moved to (1044, 537)
Screenshot: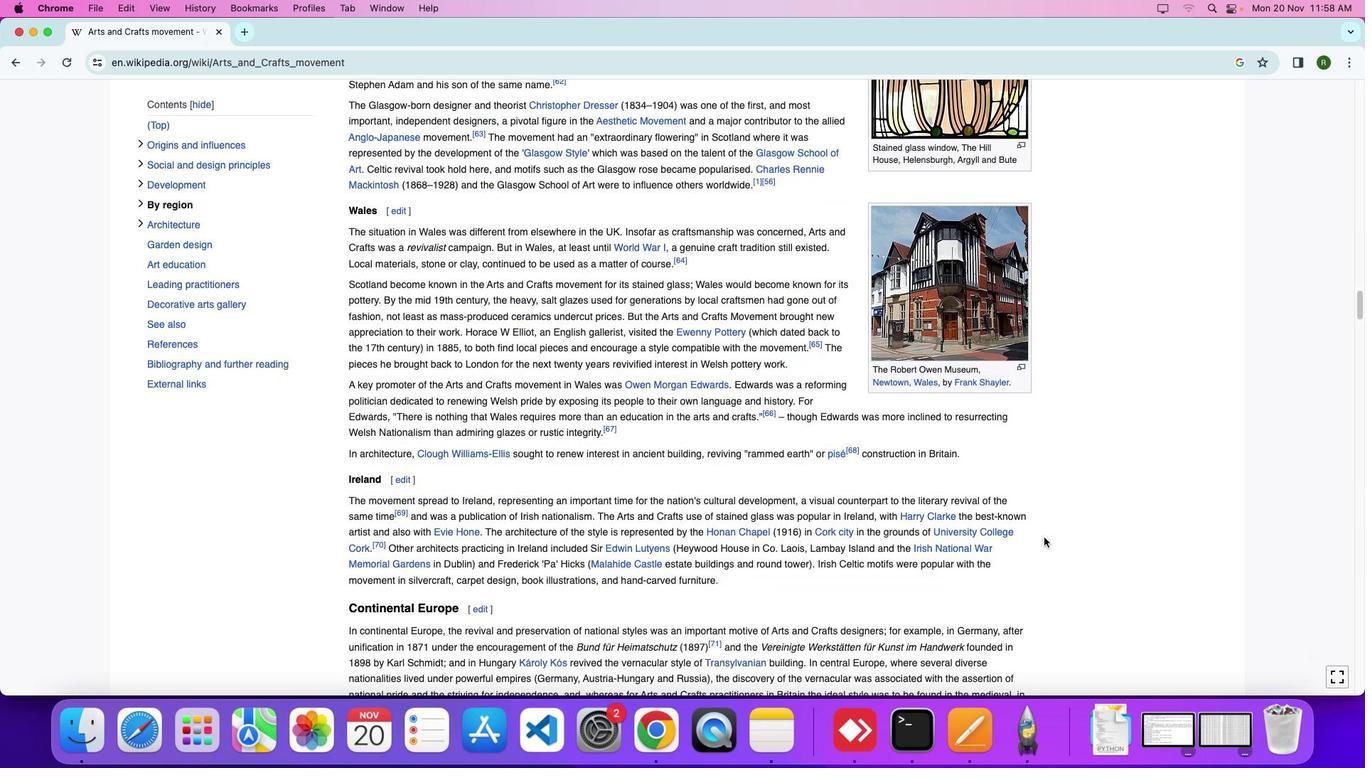 
Action: Mouse scrolled (1044, 537) with delta (0, 0)
Screenshot: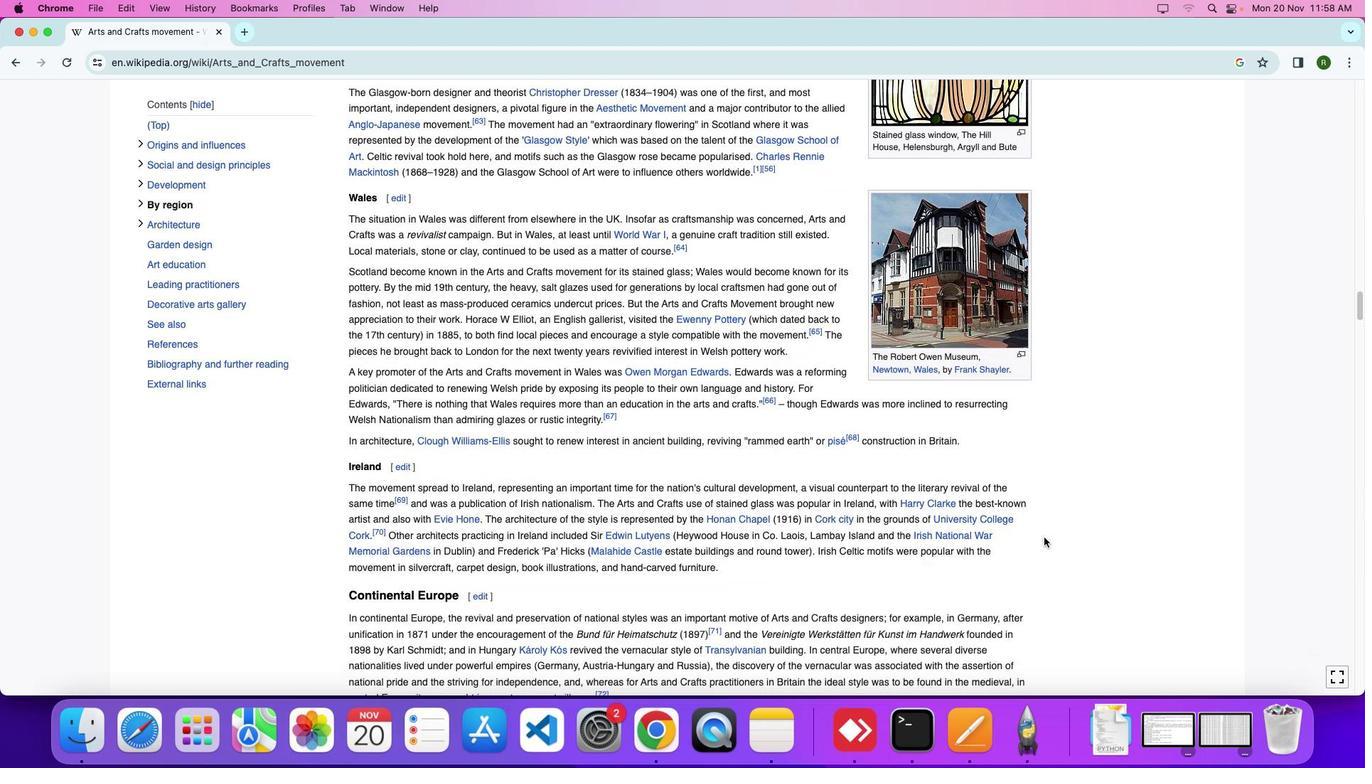 
Action: Mouse scrolled (1044, 537) with delta (0, 0)
Screenshot: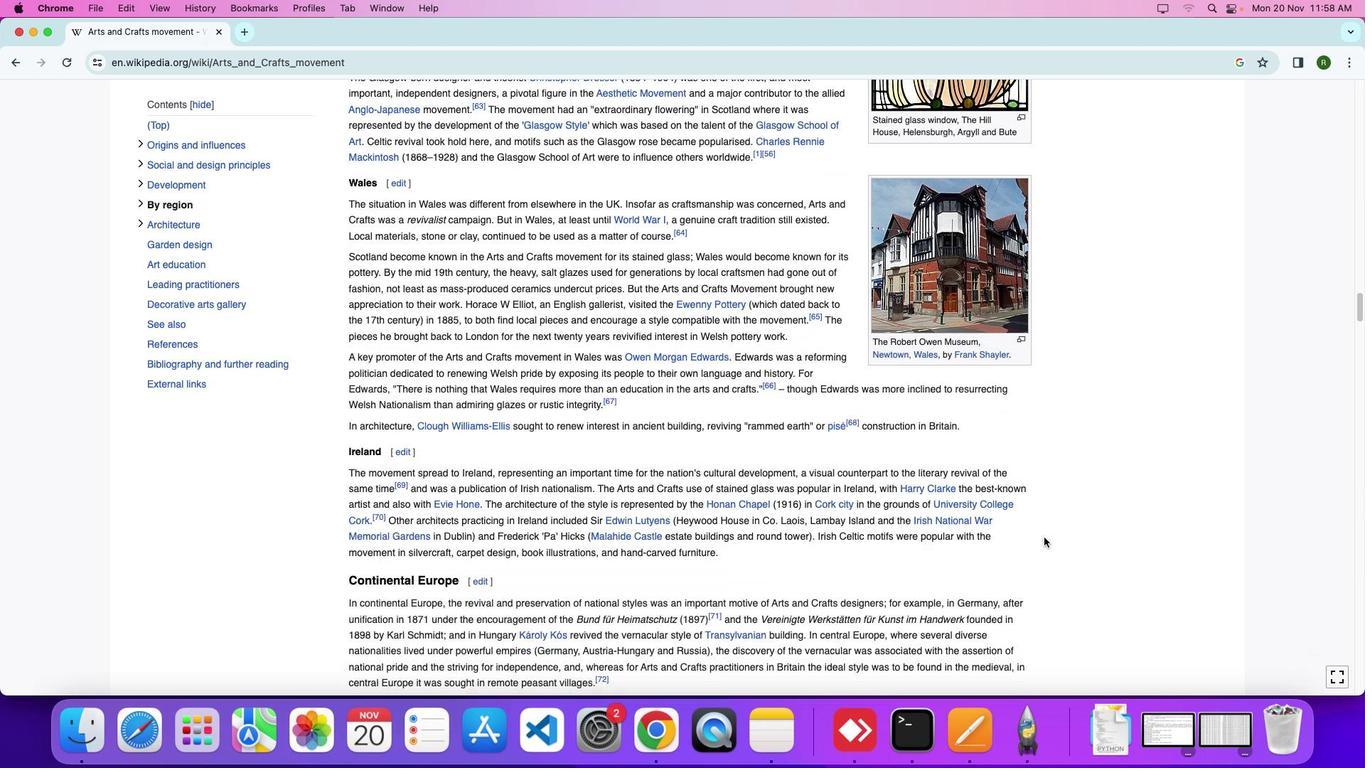 
Action: Mouse scrolled (1044, 537) with delta (0, -4)
Screenshot: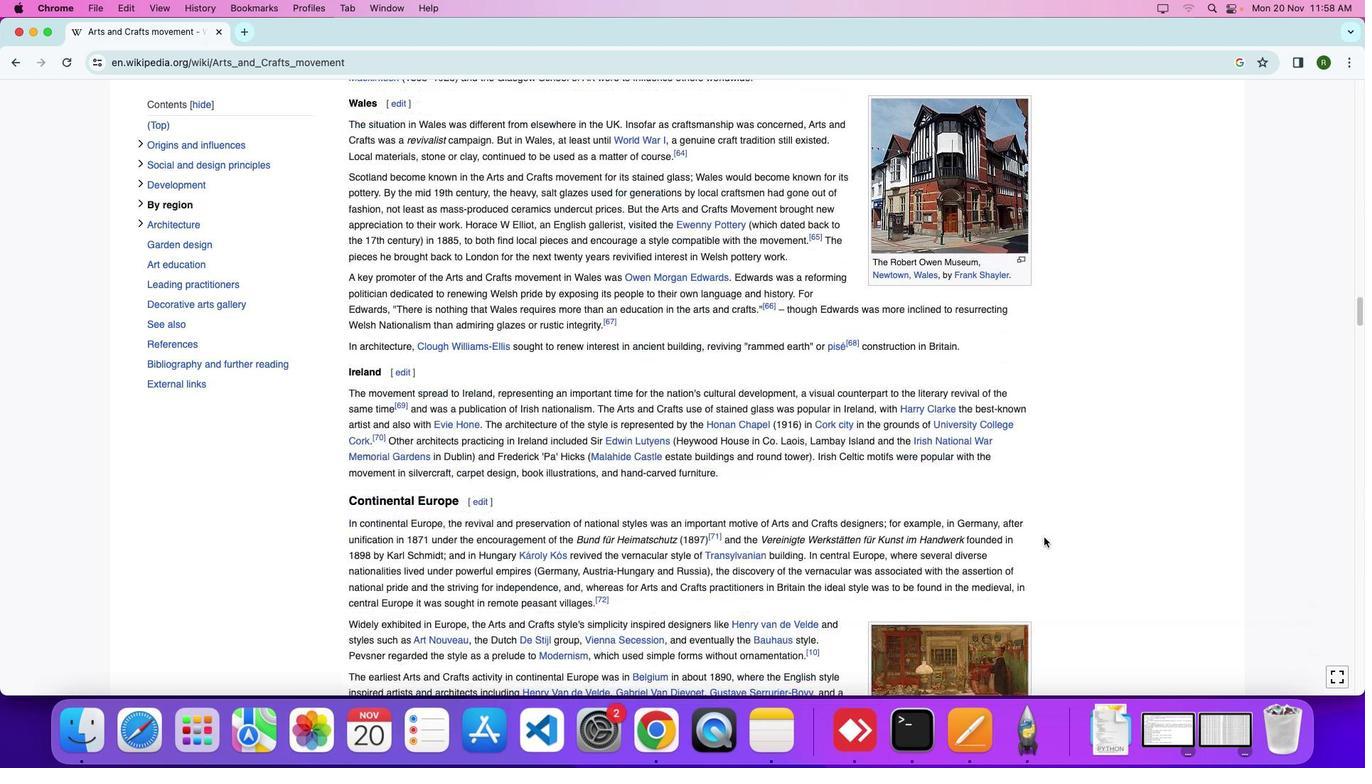 
Action: Mouse scrolled (1044, 537) with delta (0, 0)
